 Task: Handouts
Action: Mouse moved to (730, 39)
Screenshot: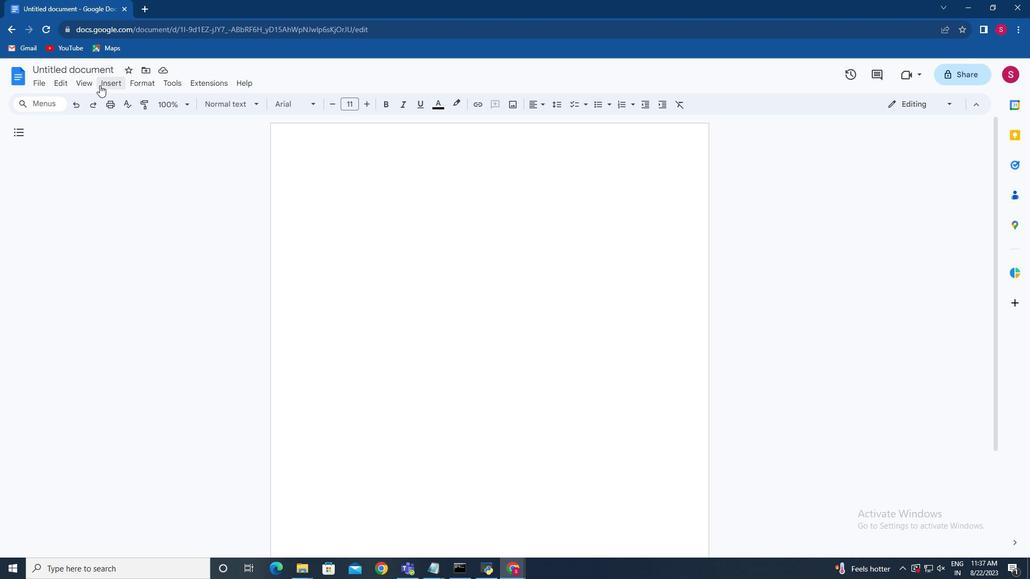 
Action: Mouse pressed left at (730, 39)
Screenshot: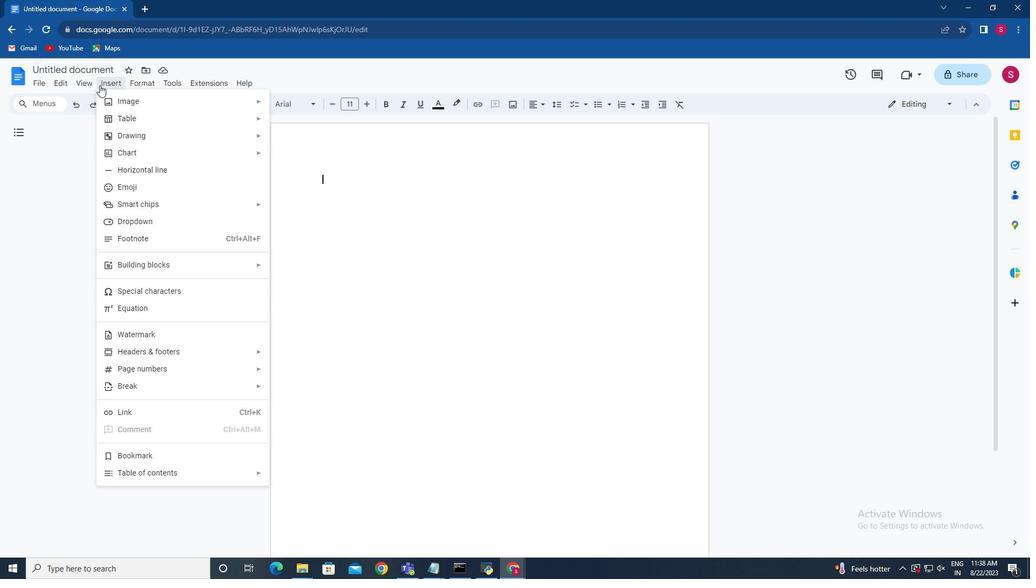 
Action: Mouse moved to (723, 101)
Screenshot: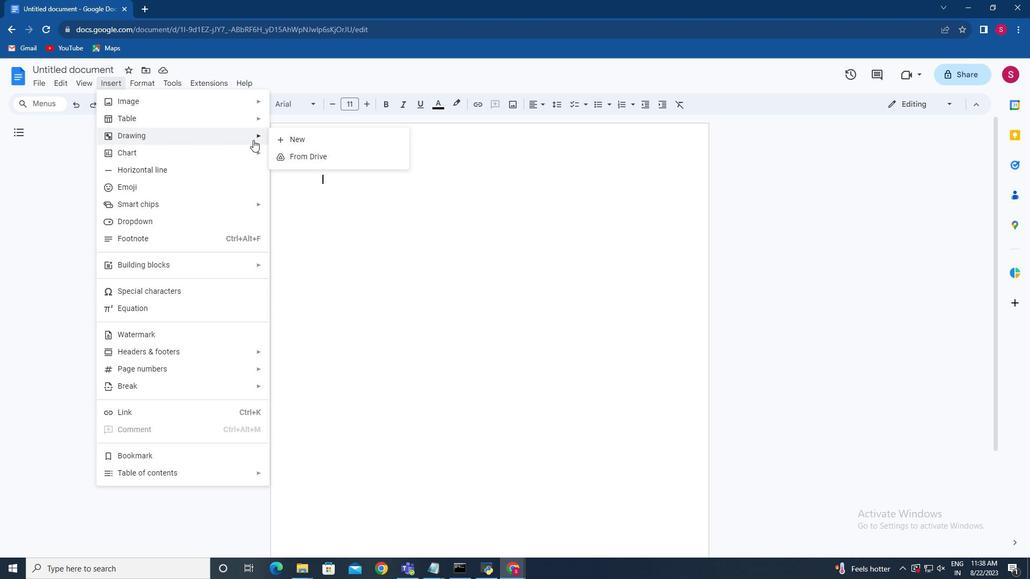 
Action: Mouse pressed left at (723, 101)
Screenshot: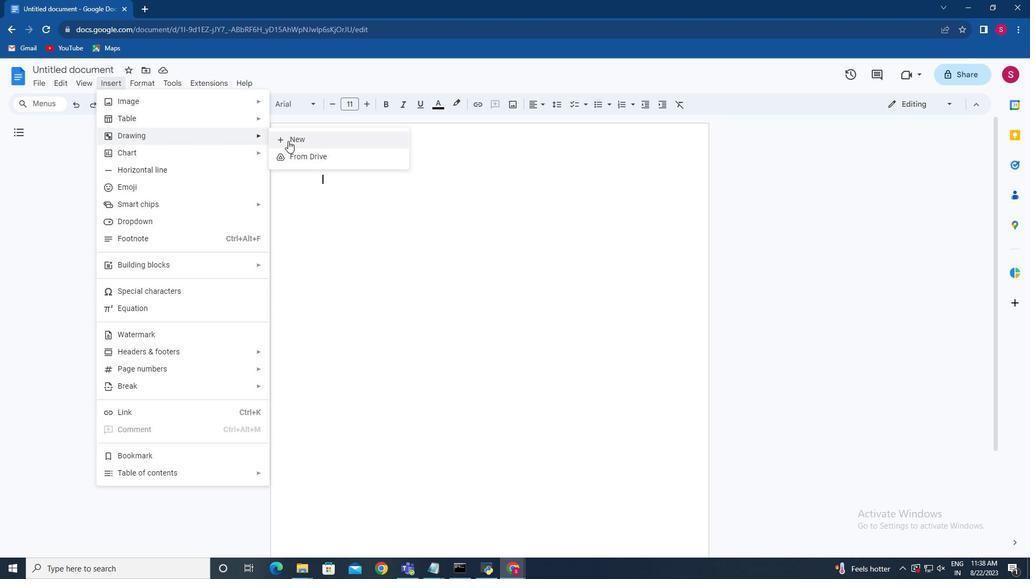 
Action: Mouse moved to (686, 107)
Screenshot: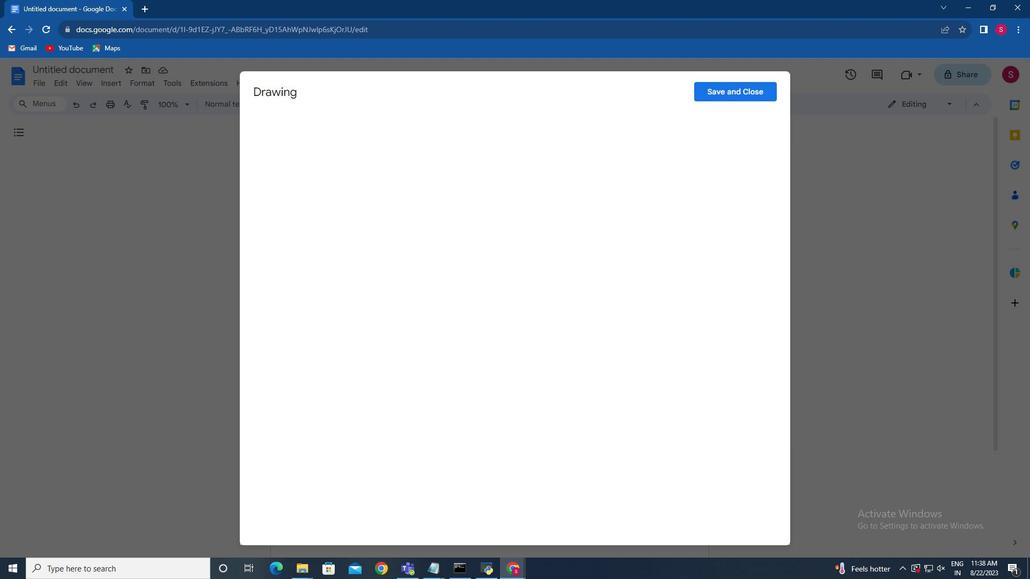 
Action: Mouse pressed left at (686, 107)
Screenshot: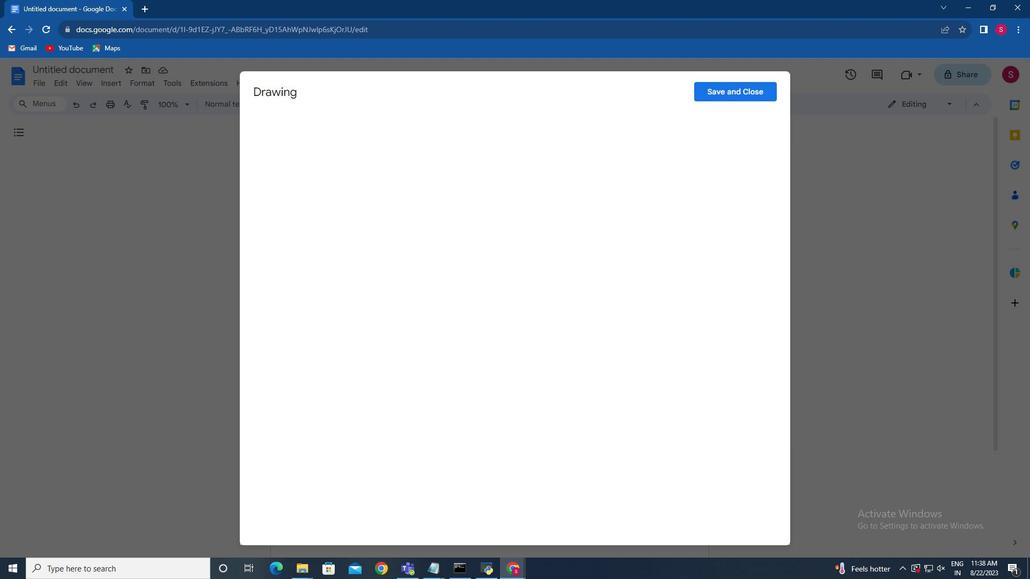 
Action: Mouse moved to (808, 16)
Screenshot: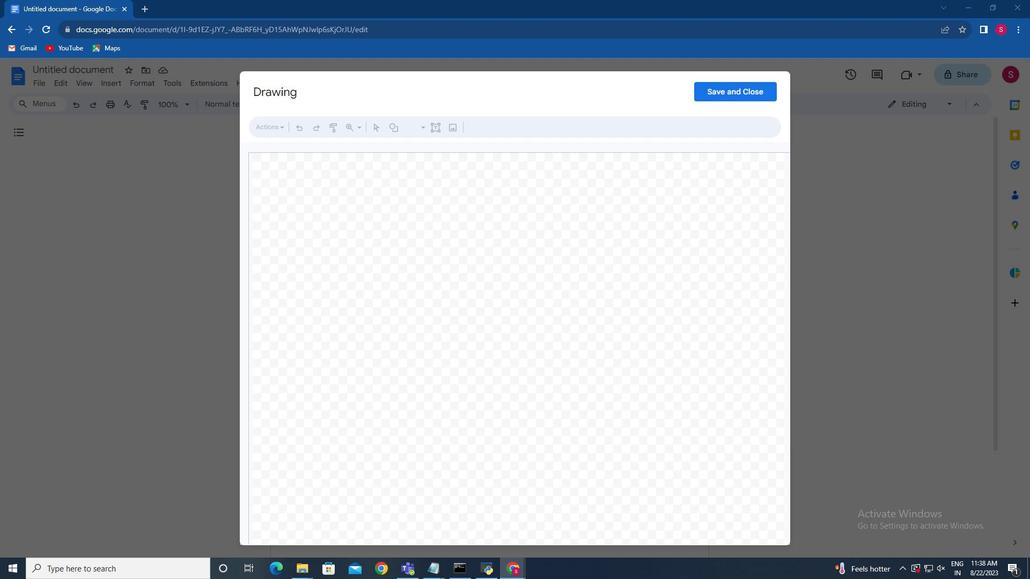 
Action: Mouse pressed left at (808, 16)
Screenshot: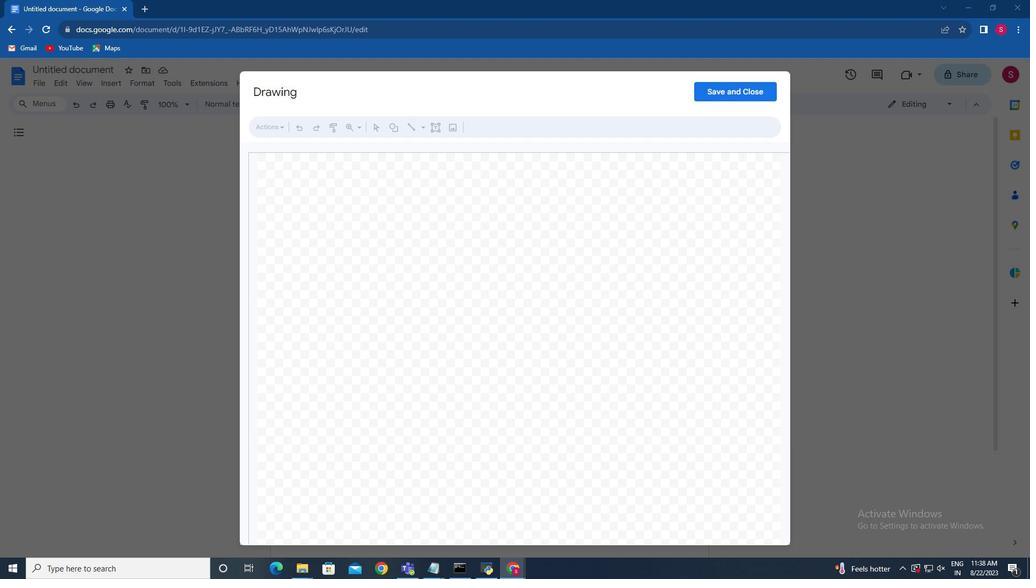 
Action: Mouse moved to (662, 87)
Screenshot: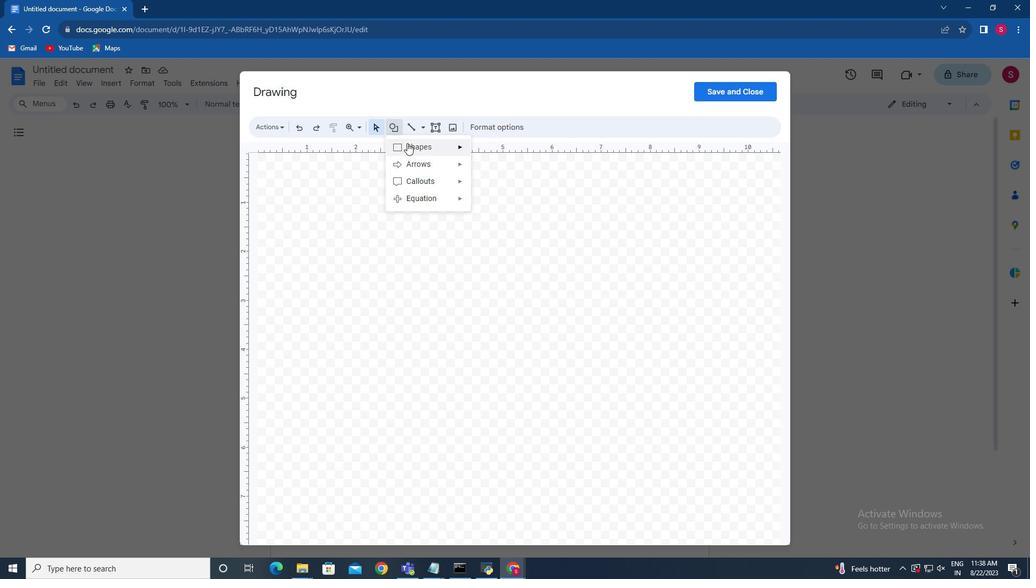 
Action: Mouse pressed left at (662, 87)
Screenshot: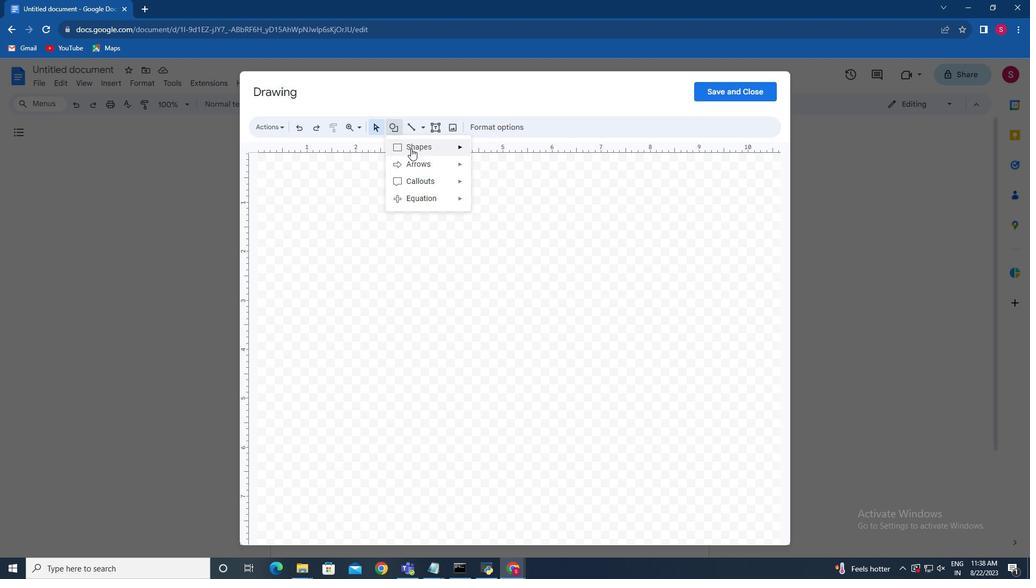 
Action: Mouse moved to (651, 91)
Screenshot: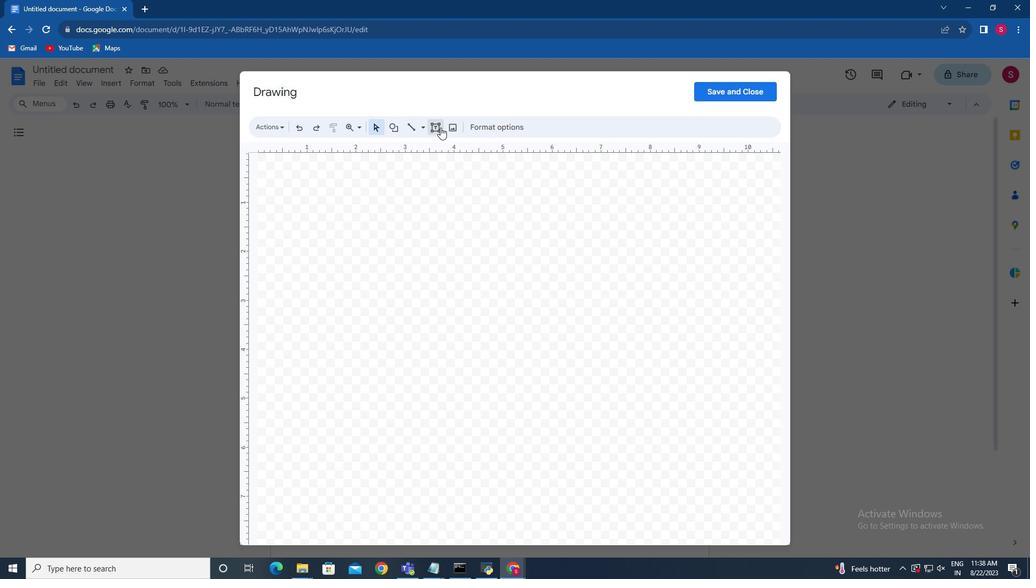 
Action: Mouse pressed left at (651, 91)
Screenshot: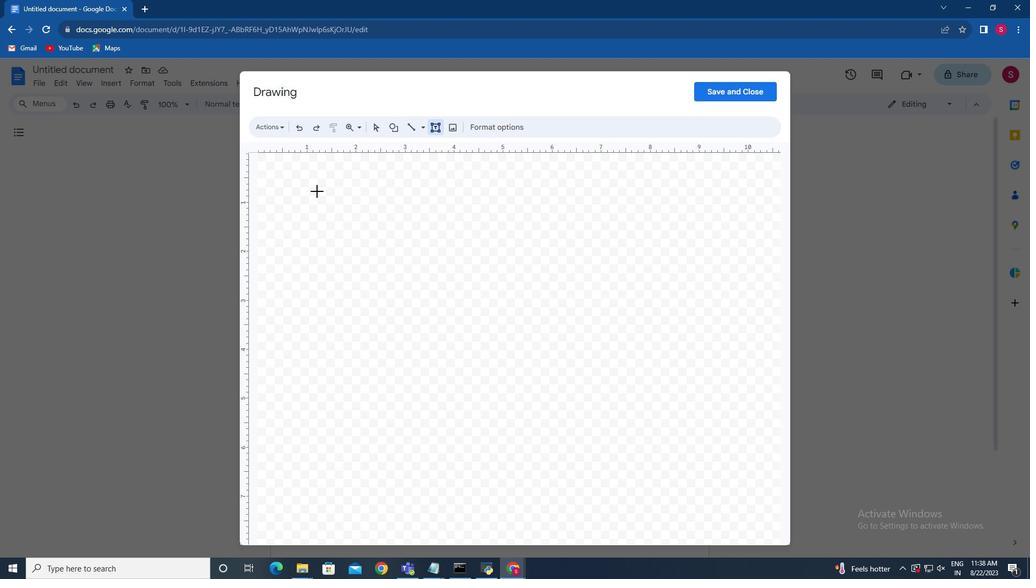 
Action: Mouse moved to (686, 157)
Screenshot: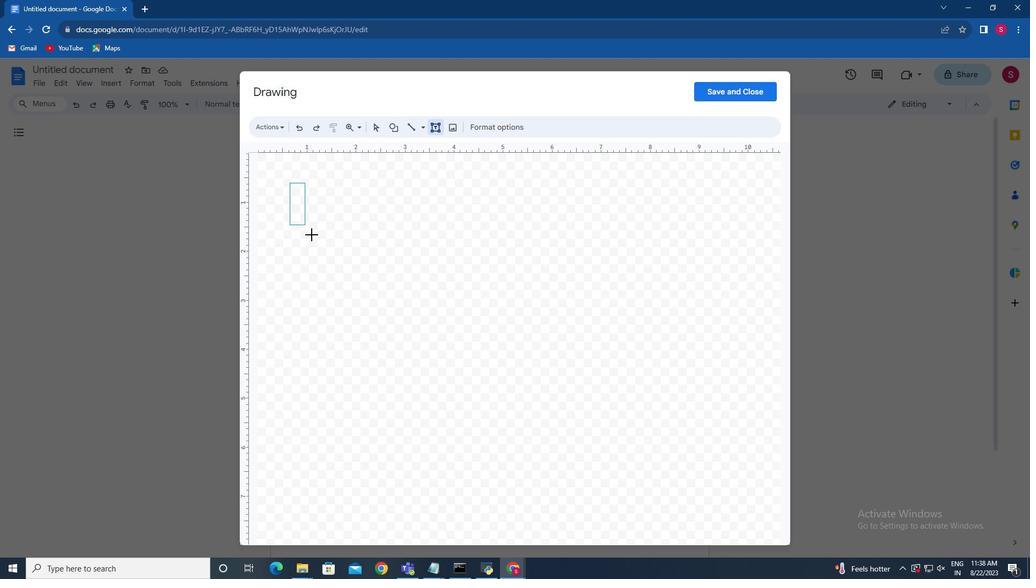 
Action: Mouse pressed left at (686, 157)
Screenshot: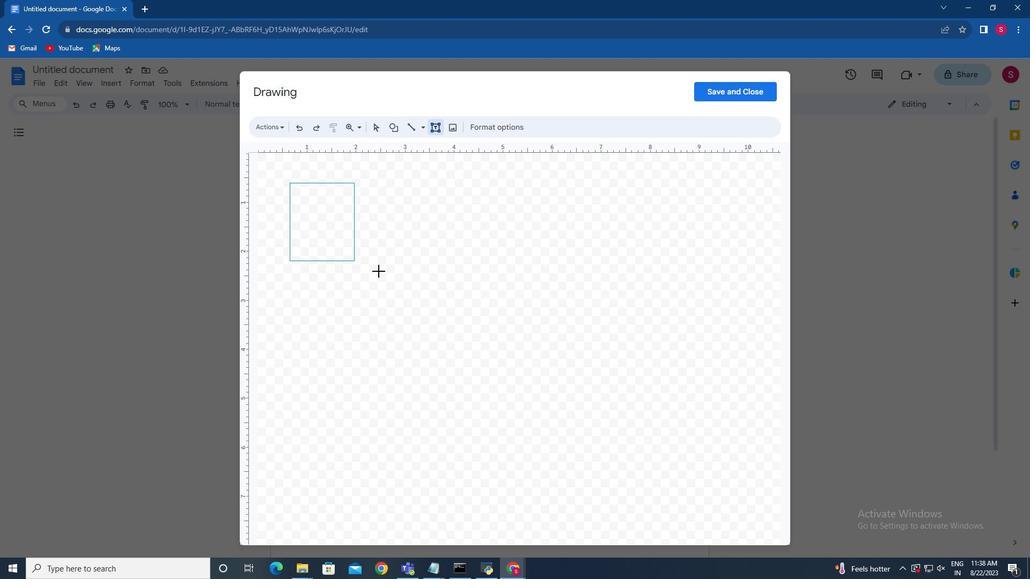 
Action: Mouse moved to (662, 181)
Screenshot: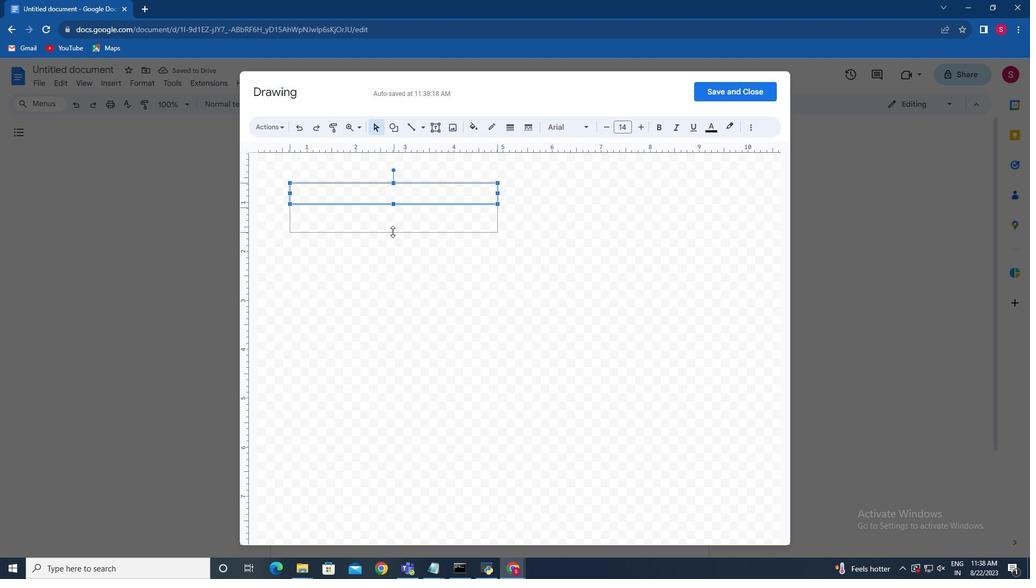 
Action: Mouse pressed left at (662, 181)
Screenshot: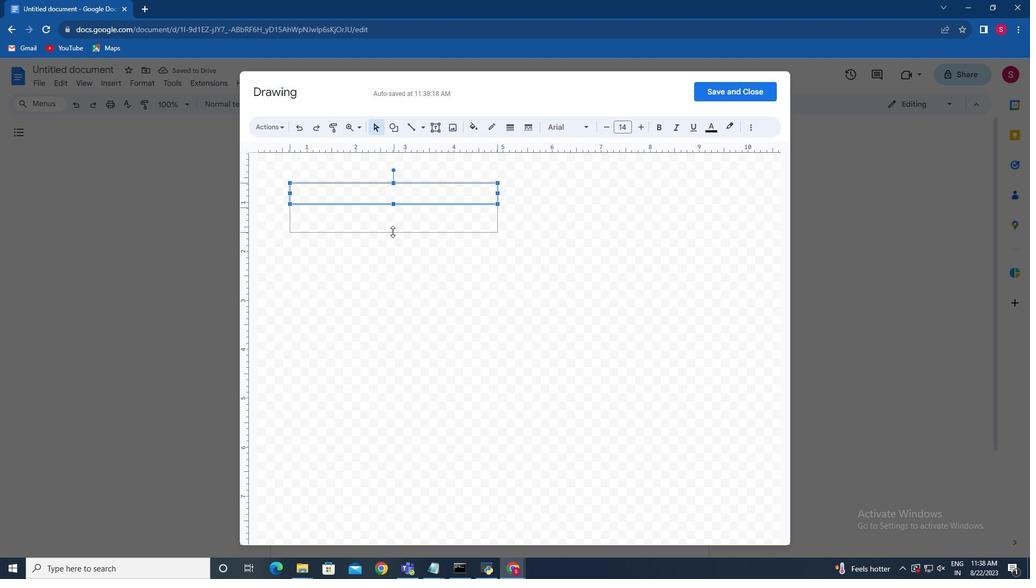 
Action: Mouse moved to (663, 195)
Screenshot: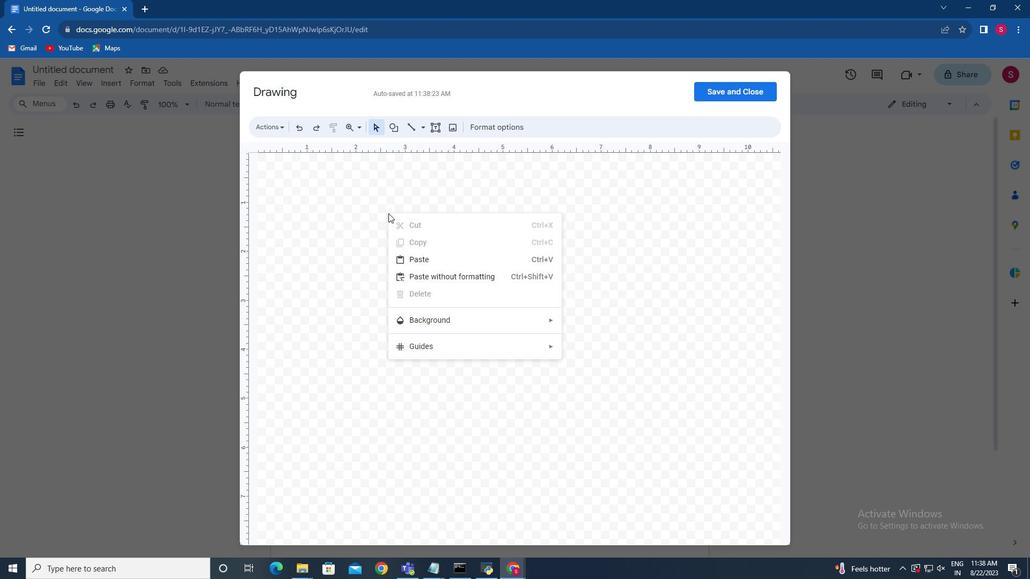 
Action: Mouse pressed right at (663, 195)
Screenshot: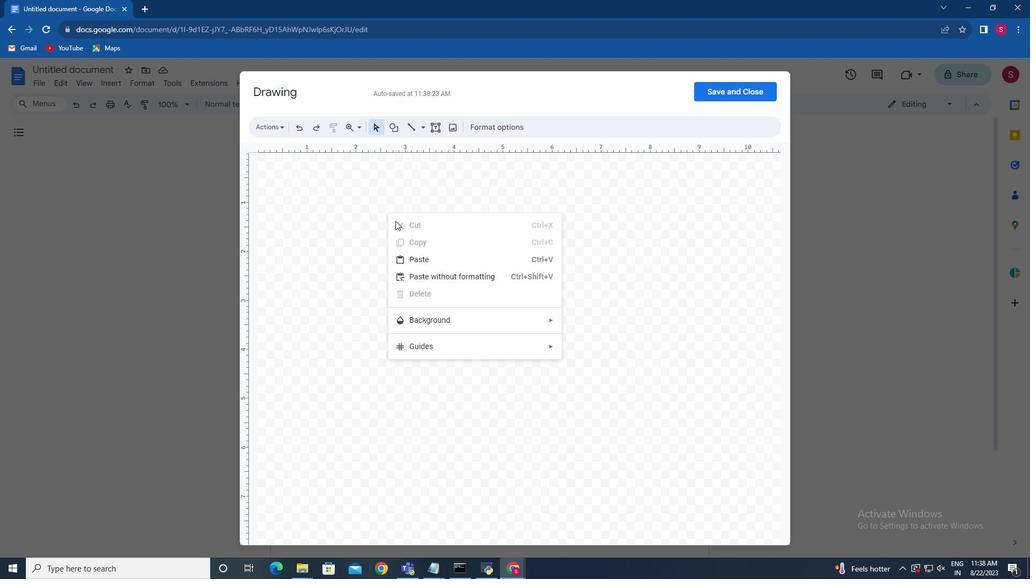 
Action: Mouse moved to (660, 206)
Screenshot: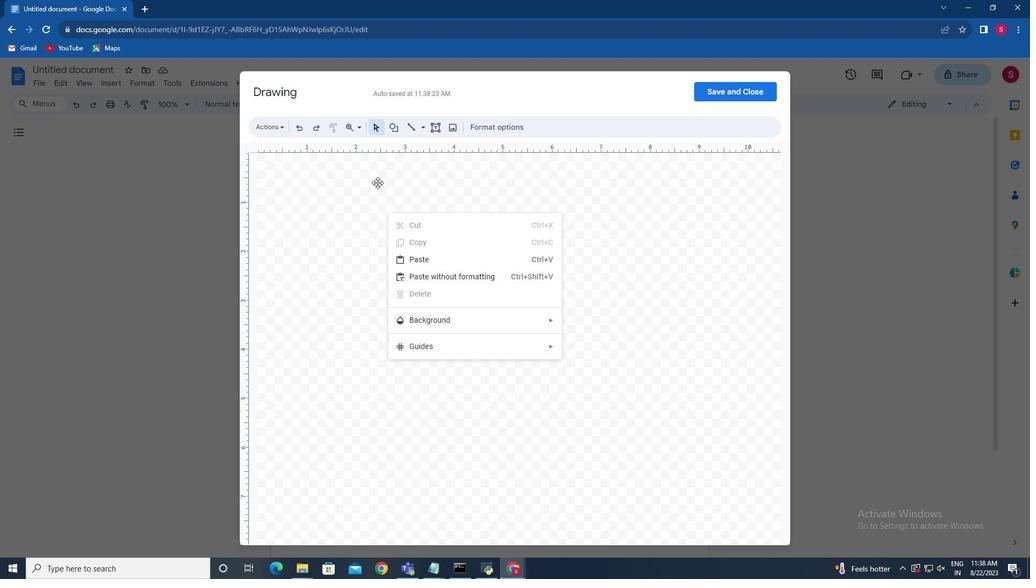 
Action: Mouse pressed left at (660, 206)
Screenshot: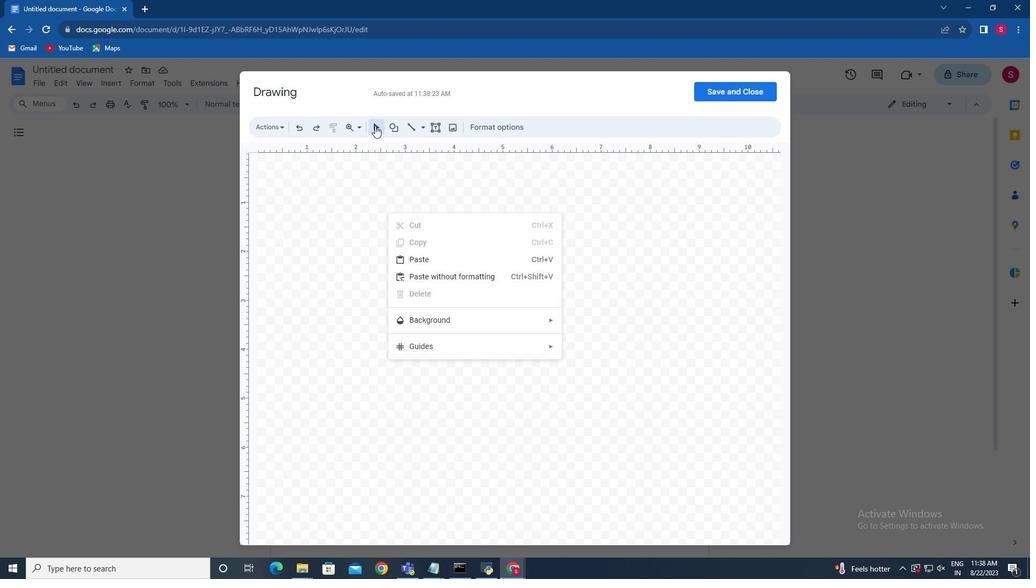 
Action: Mouse moved to (663, 91)
Screenshot: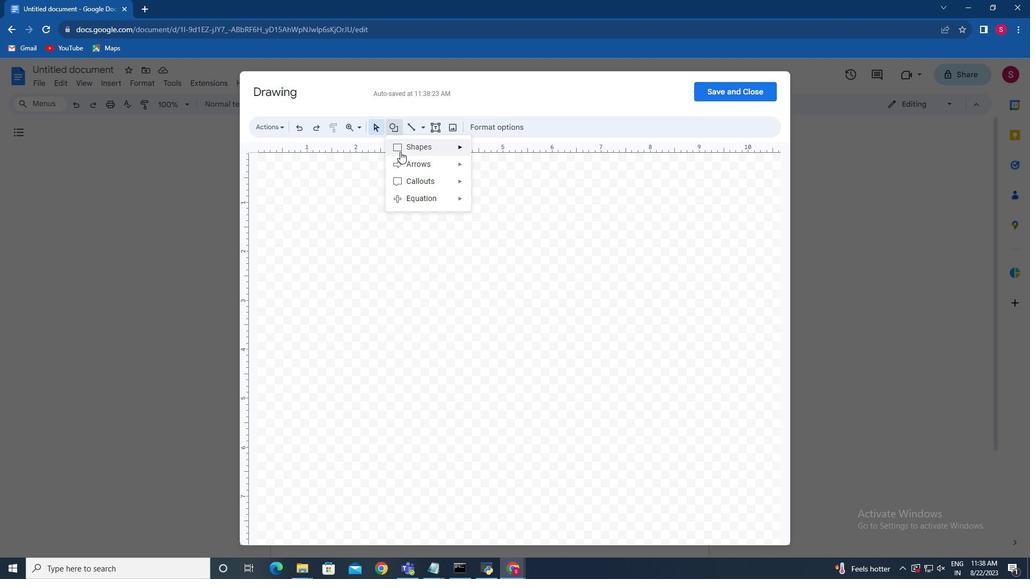 
Action: Mouse pressed left at (663, 91)
Screenshot: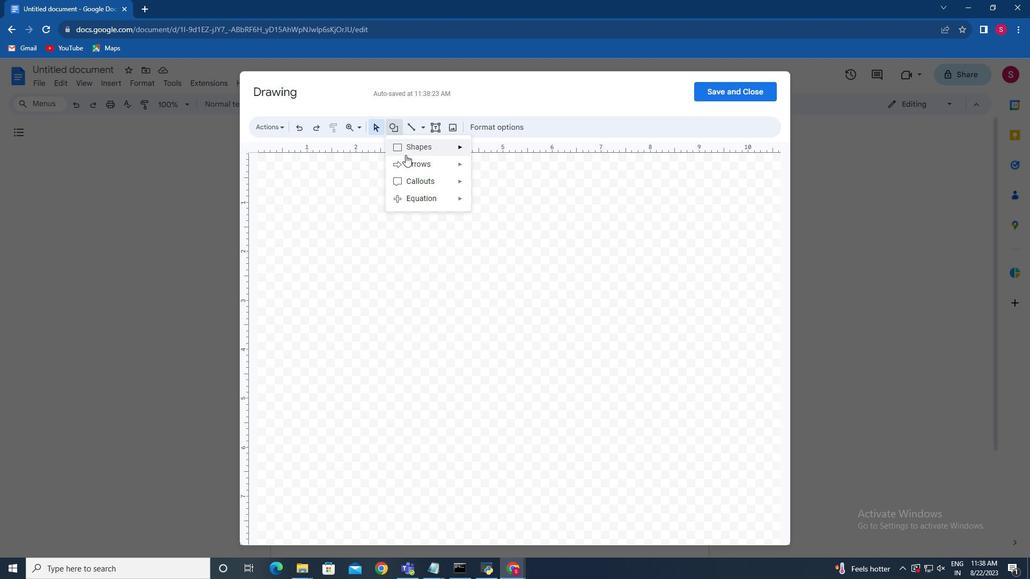 
Action: Mouse moved to (658, 119)
Screenshot: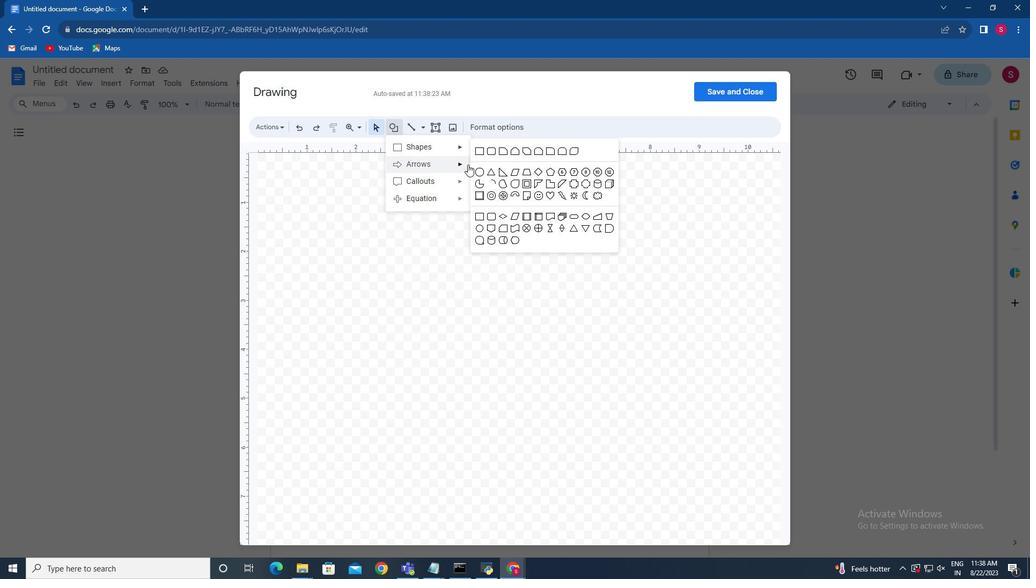 
Action: Mouse pressed left at (658, 119)
Screenshot: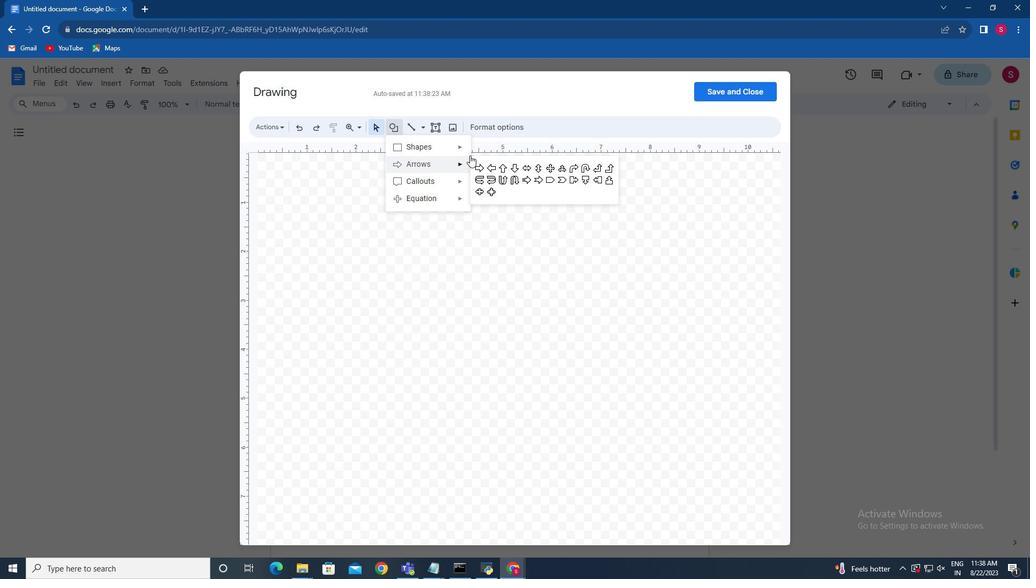 
Action: Mouse moved to (640, 120)
Screenshot: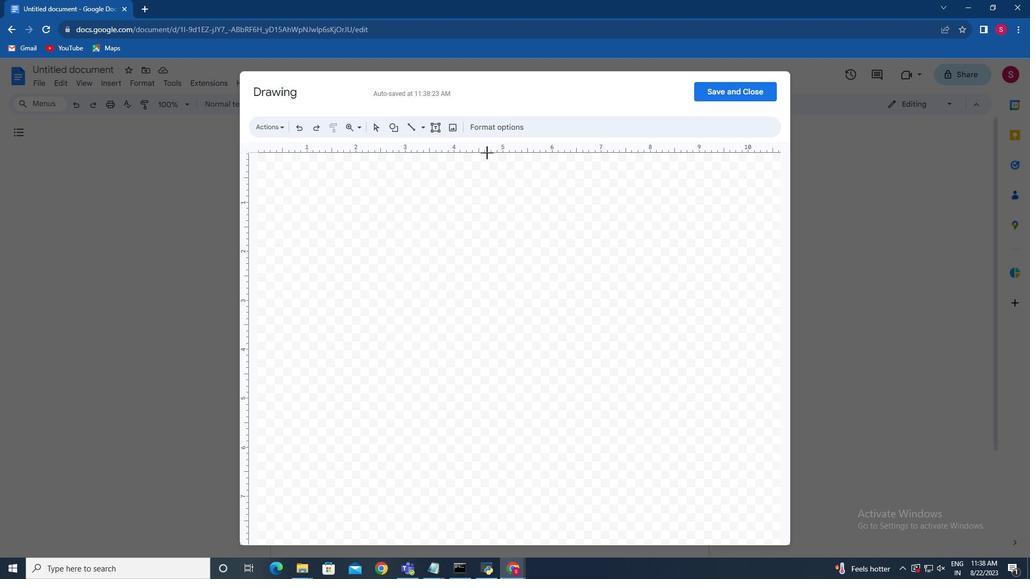 
Action: Mouse pressed left at (640, 120)
Screenshot: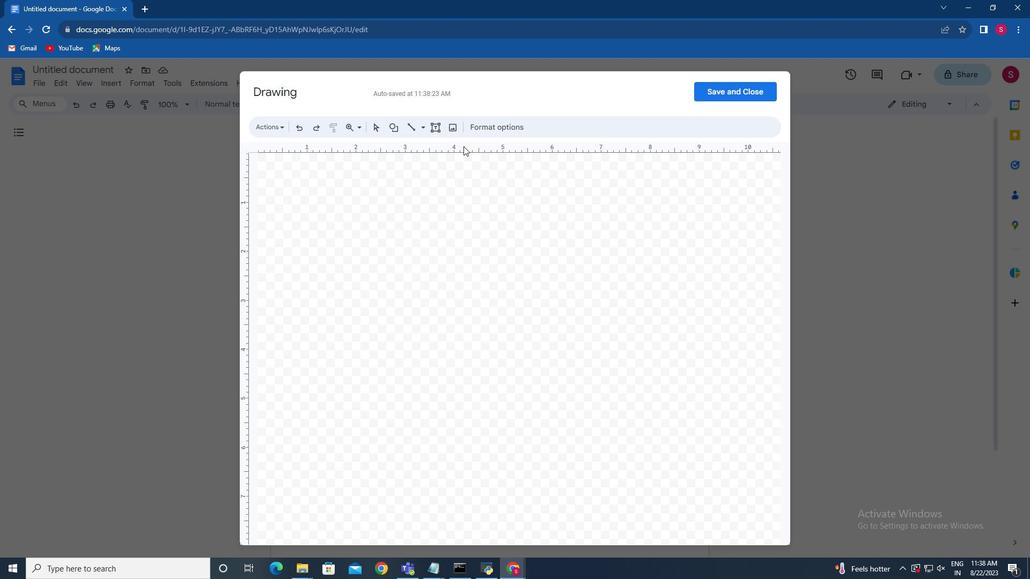 
Action: Mouse moved to (661, 91)
Screenshot: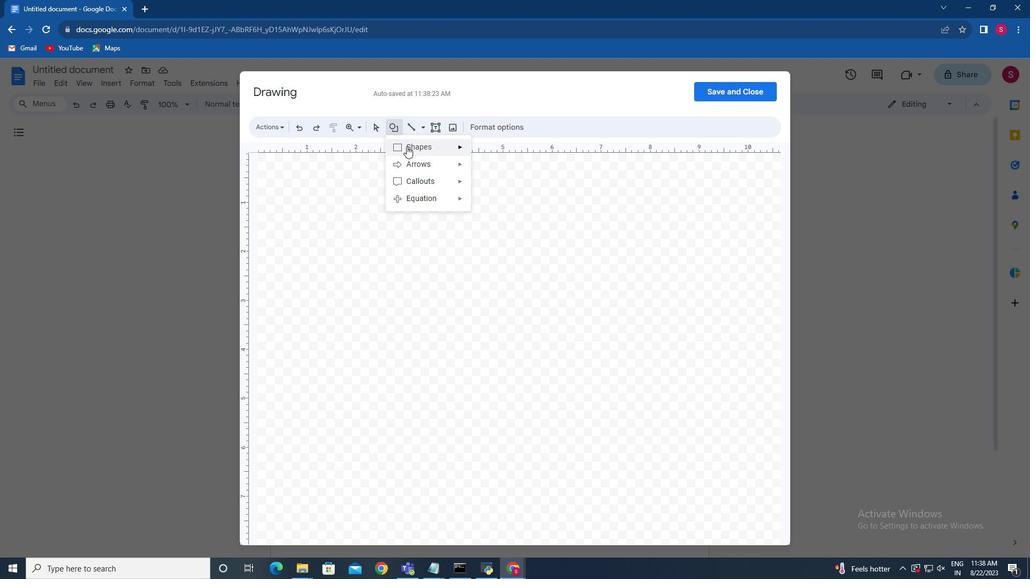
Action: Mouse pressed left at (661, 91)
Screenshot: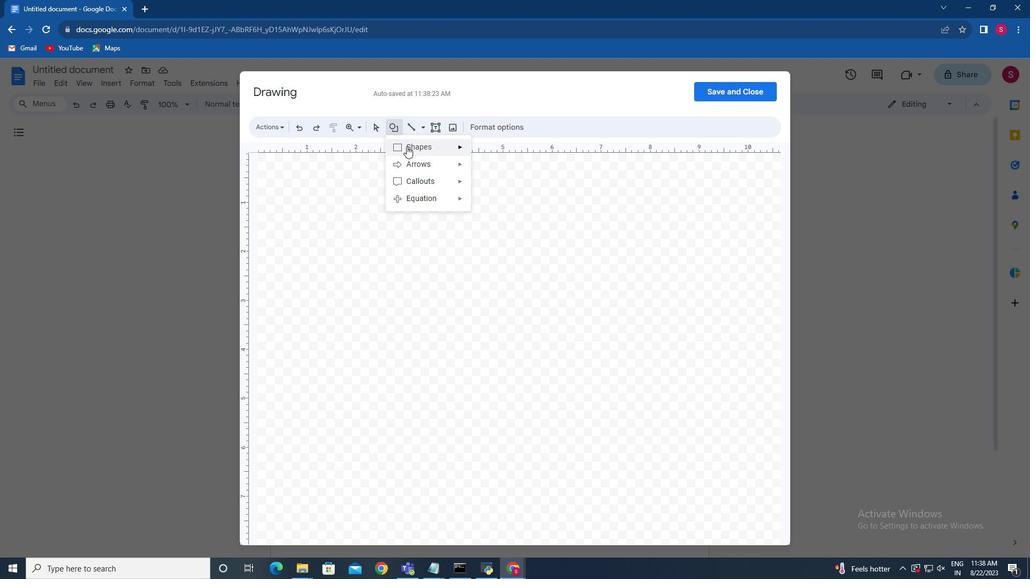 
Action: Mouse moved to (643, 125)
Screenshot: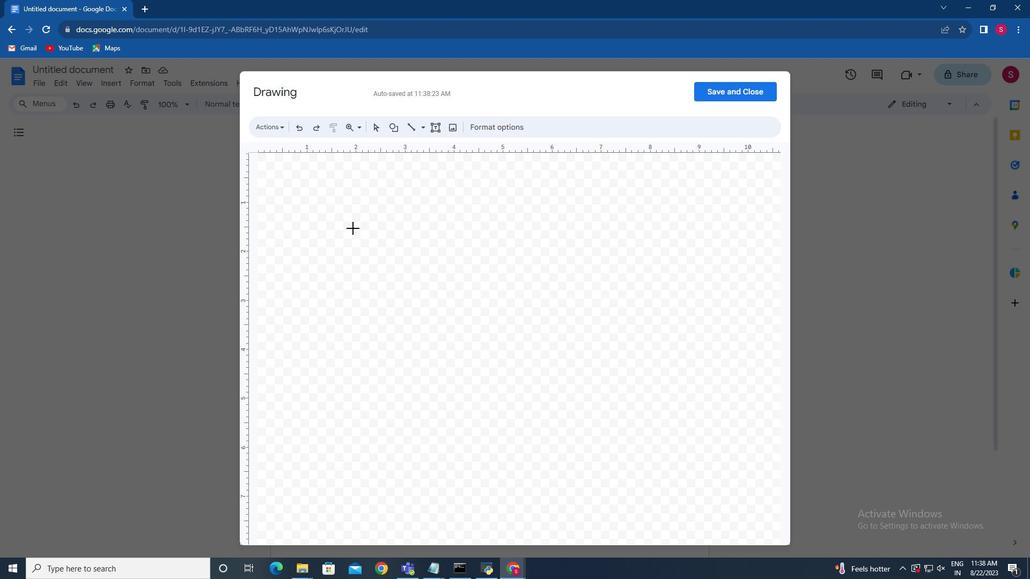 
Action: Mouse pressed left at (643, 125)
Screenshot: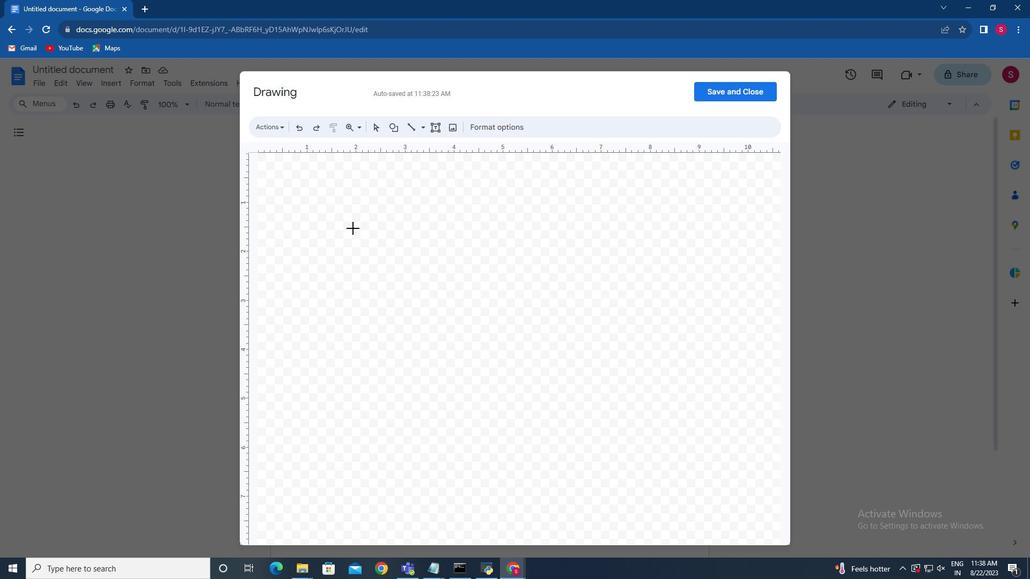 
Action: Mouse moved to (671, 212)
Screenshot: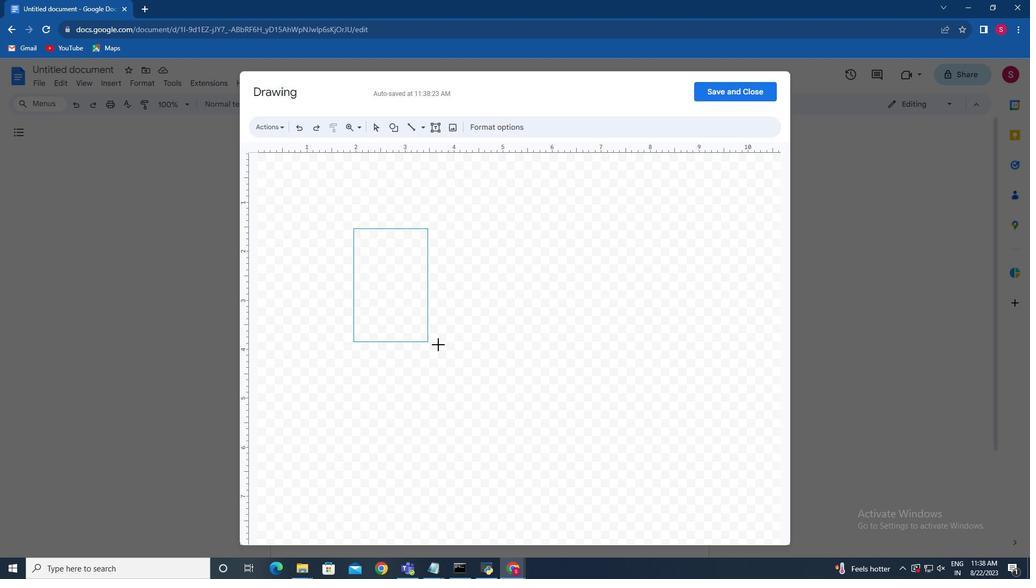 
Action: Mouse pressed left at (671, 212)
Screenshot: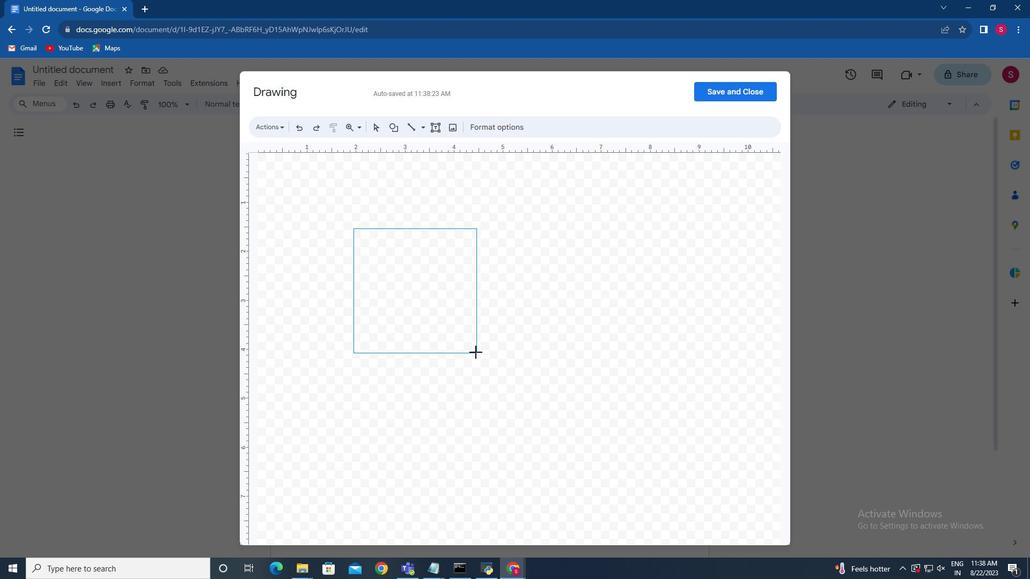 
Action: Mouse moved to (664, 254)
Screenshot: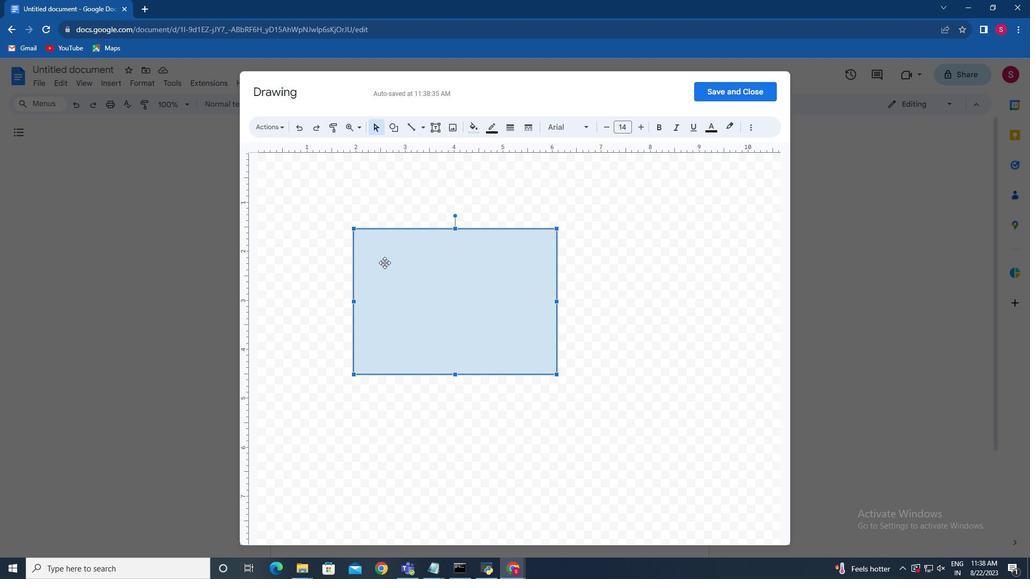 
Action: Mouse pressed left at (664, 254)
Screenshot: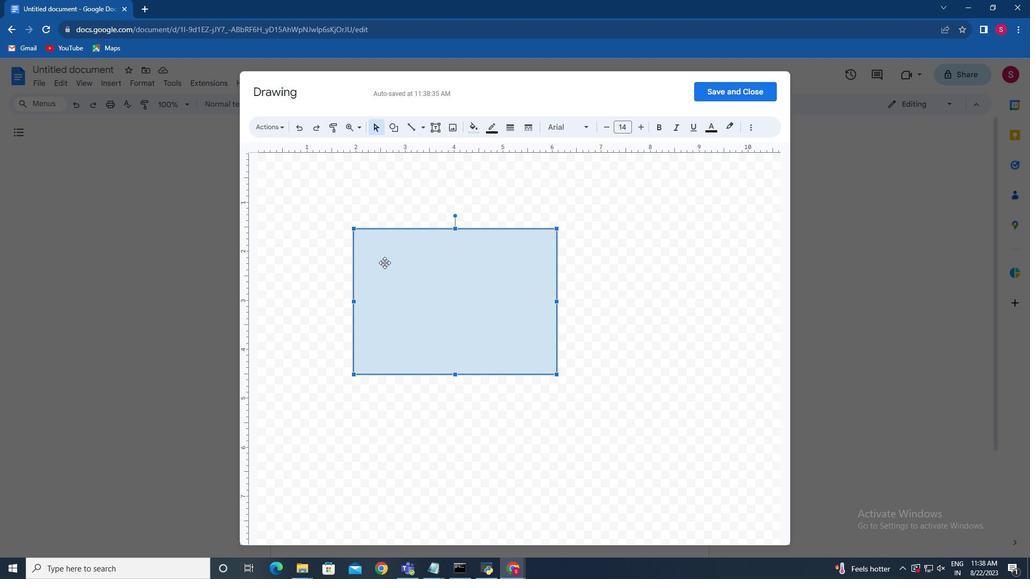 
Action: Mouse moved to (669, 233)
Screenshot: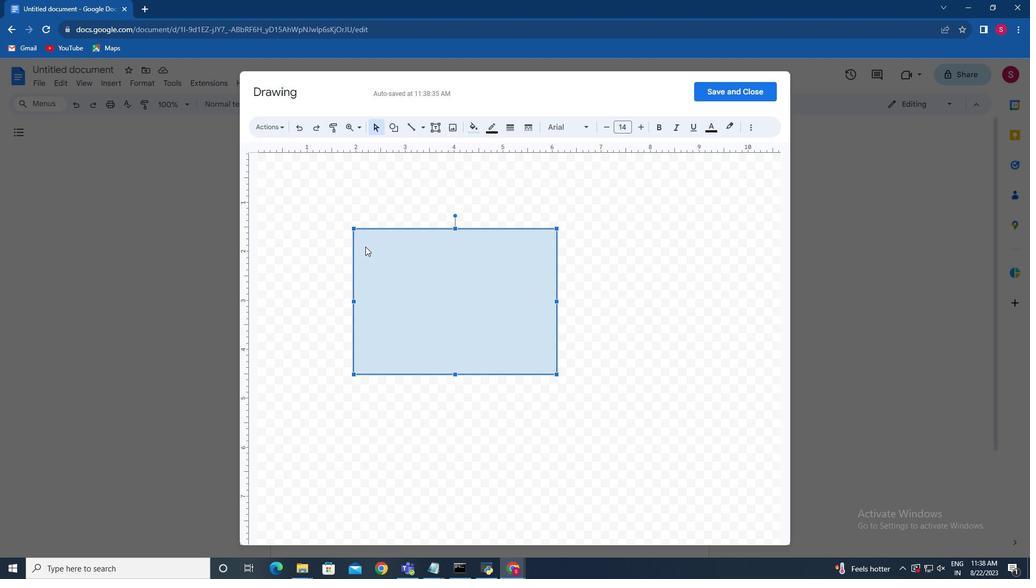 
Action: Mouse pressed left at (669, 233)
Screenshot: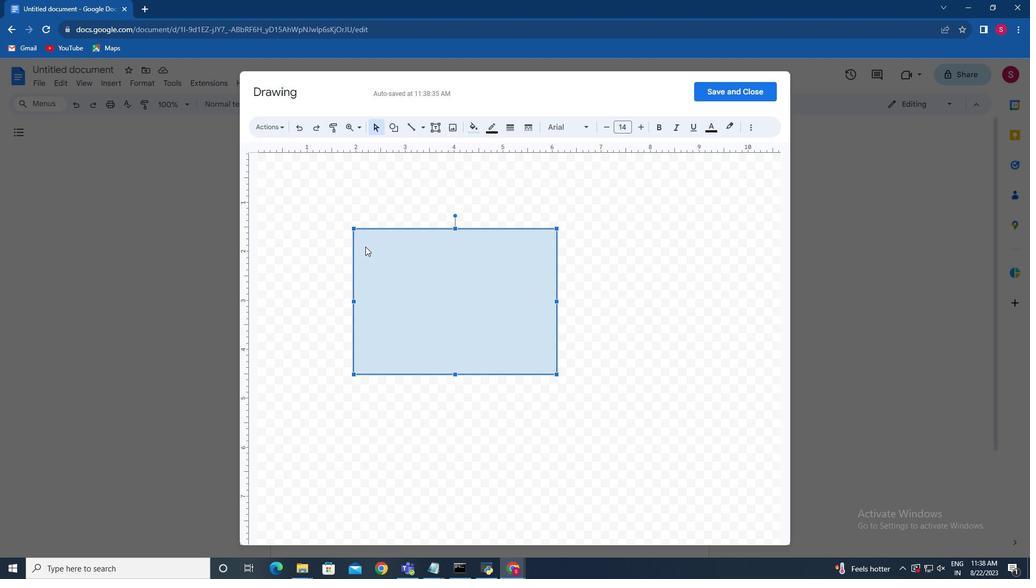 
Action: Mouse moved to (669, 235)
Screenshot: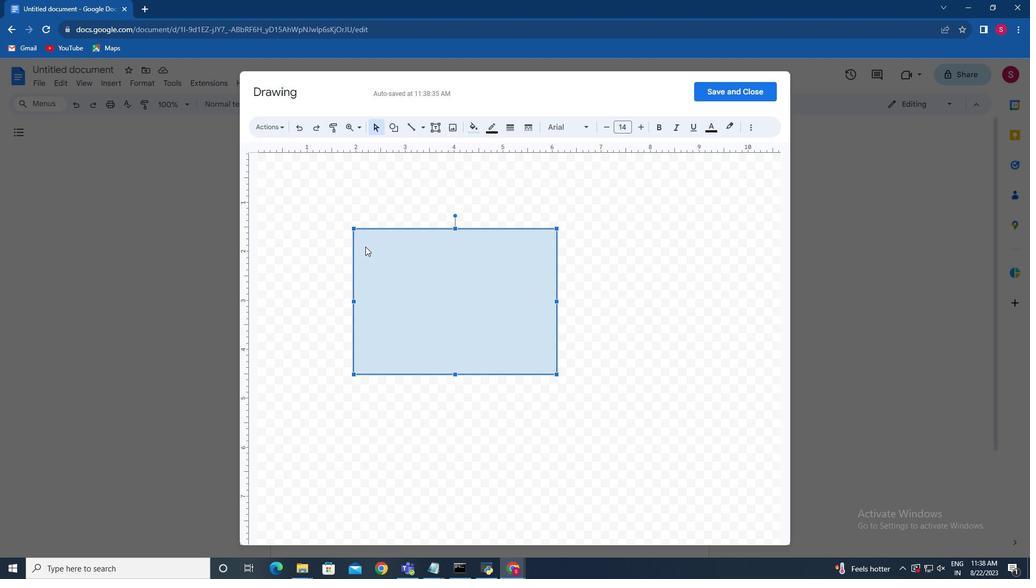 
Action: Mouse pressed left at (669, 235)
Screenshot: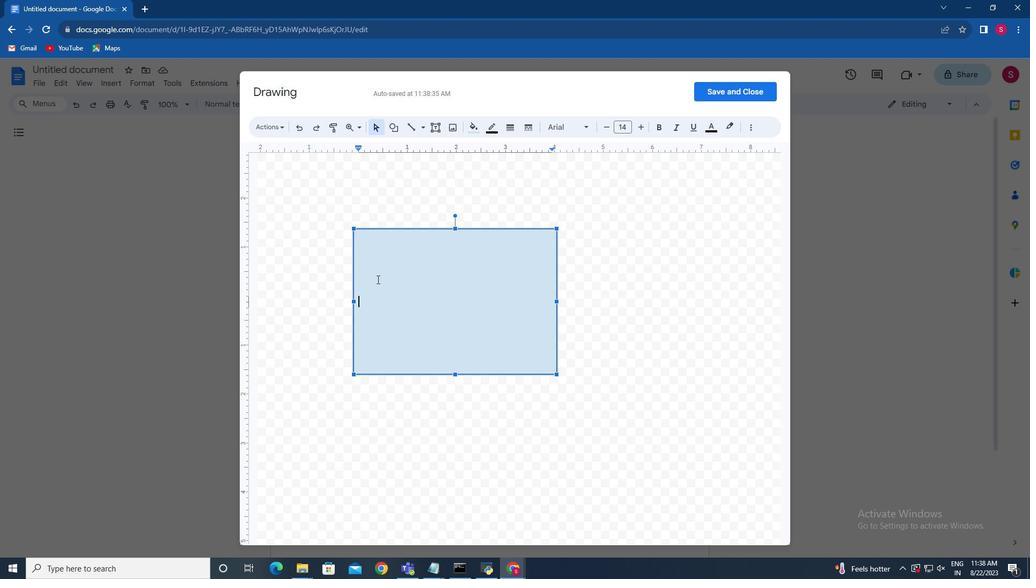 
Action: Mouse pressed left at (669, 235)
Screenshot: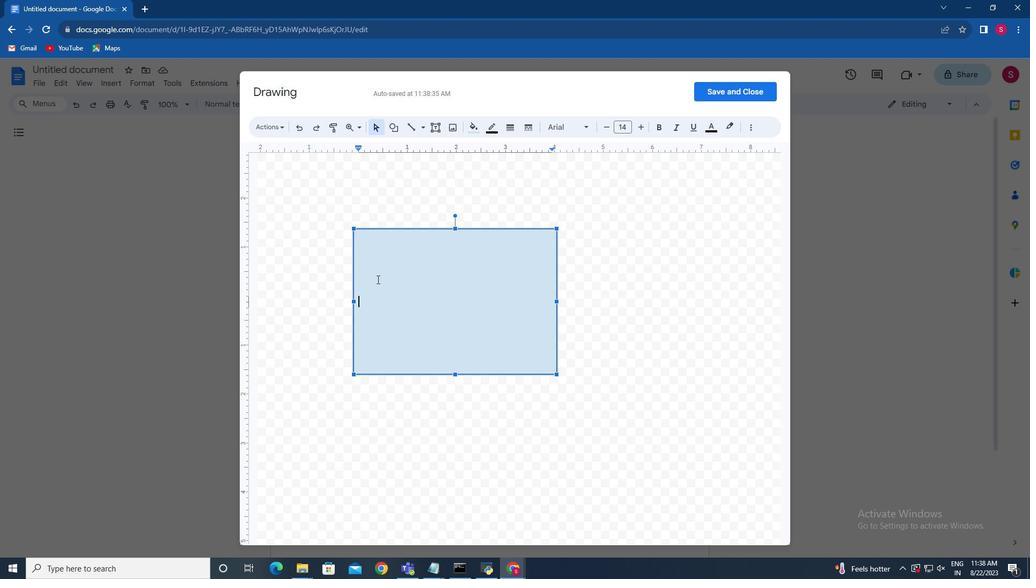 
Action: Mouse moved to (666, 274)
Screenshot: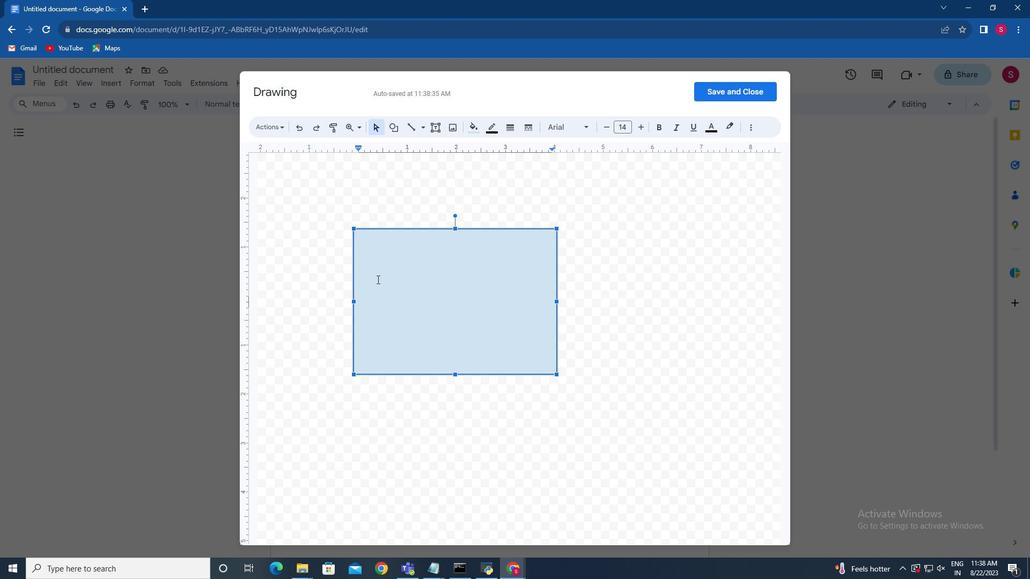 
Action: Key pressed <Key.shift>Business<Key.space><Key.shift>English<Key.space><Key.shift>Learning<Key.space><Key.shift>Suoo<Key.backspace><Key.backspace>pport<Key.space><Key.shift><Key.shift><Key.shift>Resources
Screenshot: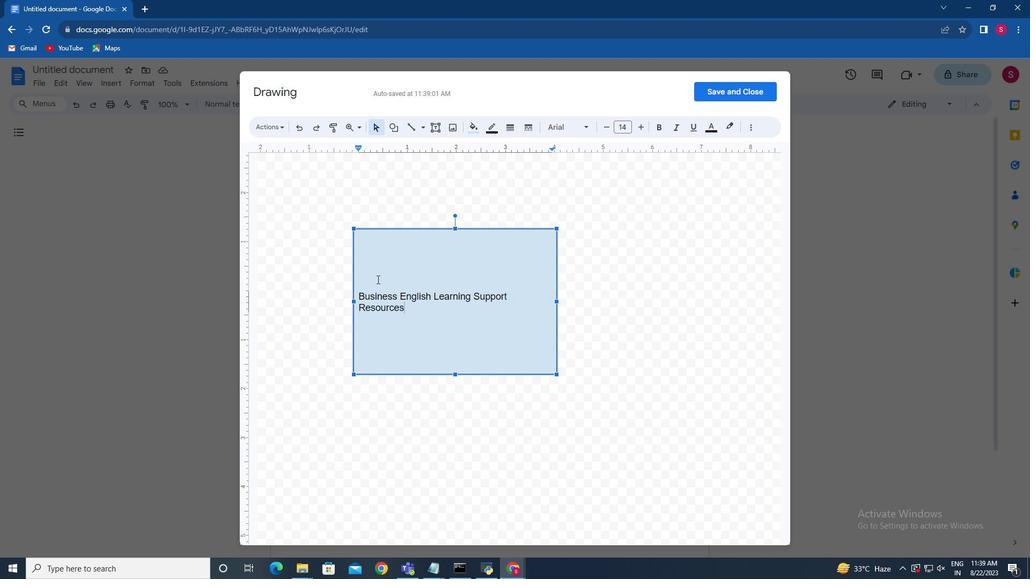 
Action: Mouse moved to (653, 299)
Screenshot: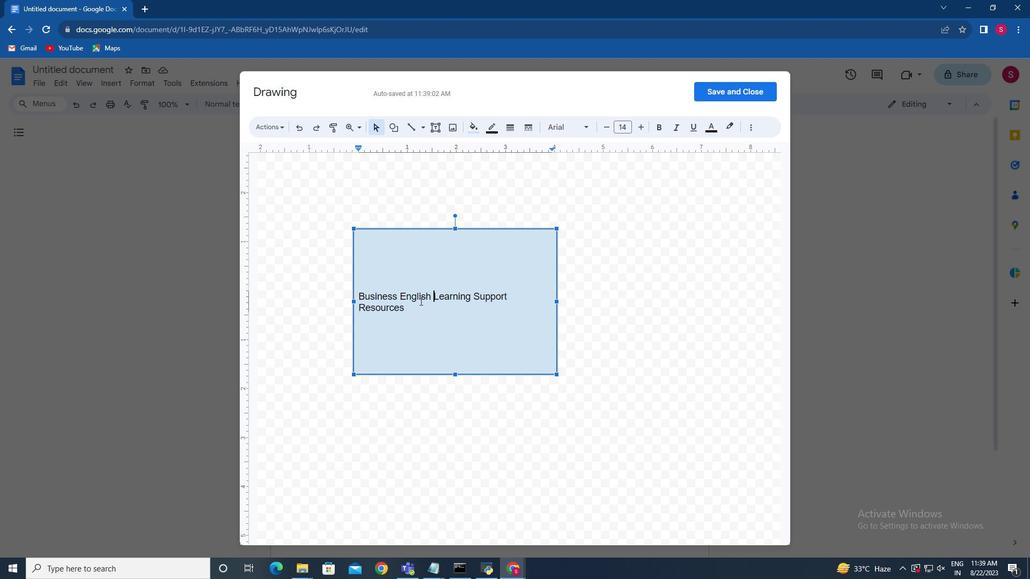 
Action: Mouse pressed left at (653, 299)
Screenshot: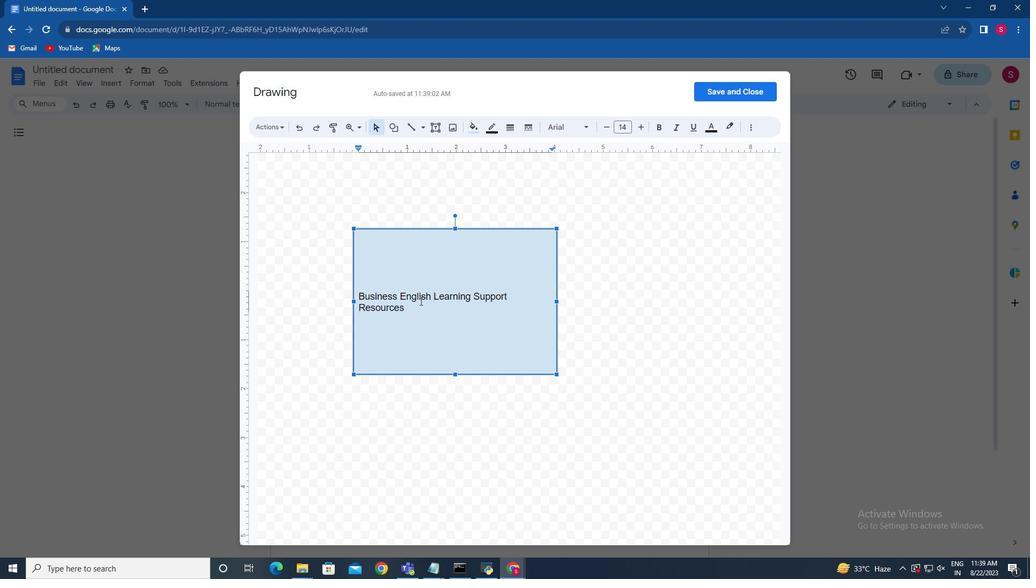 
Action: Mouse moved to (656, 300)
Screenshot: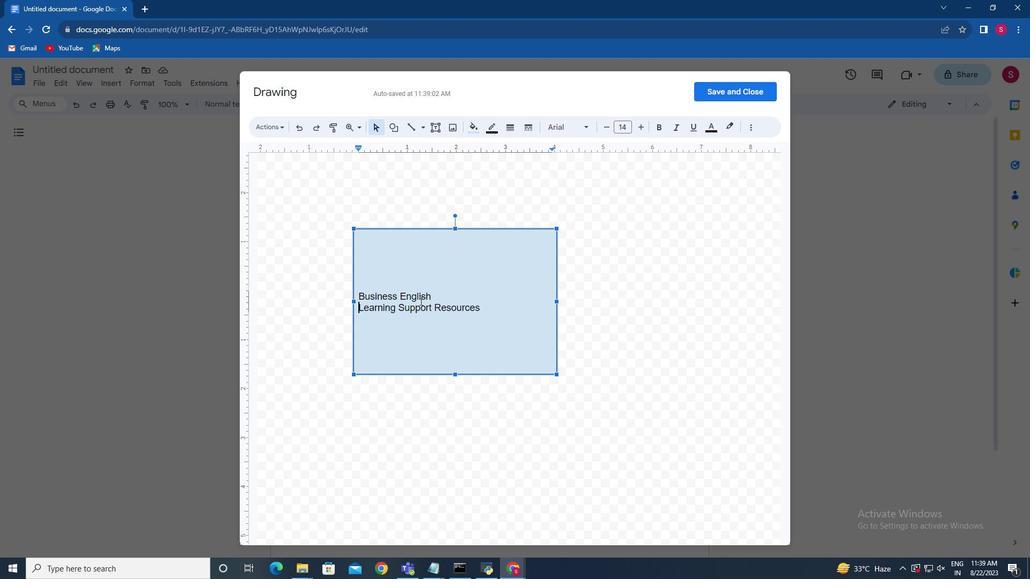 
Action: Key pressed <Key.enter>
Screenshot: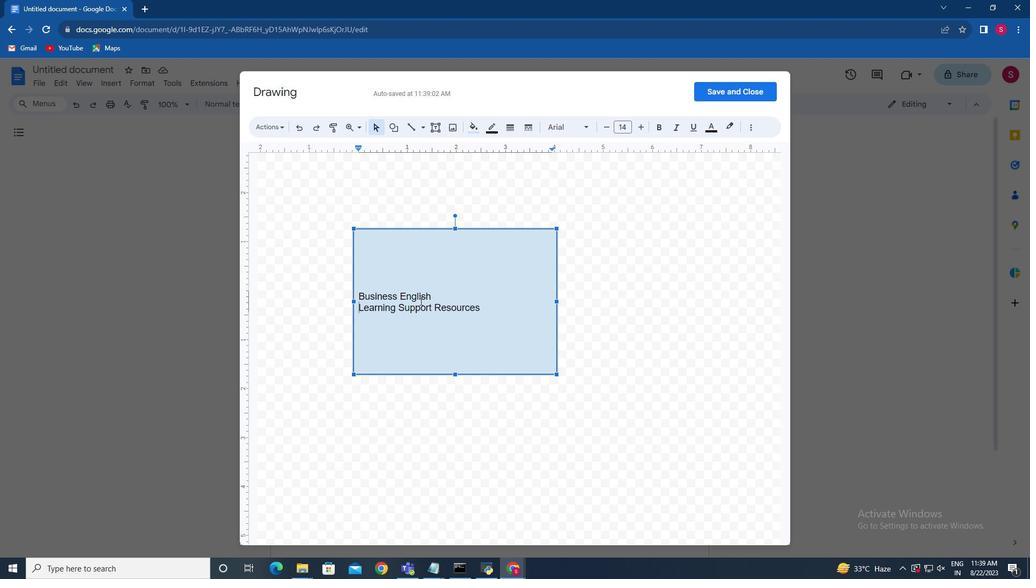 
Action: Mouse moved to (654, 311)
Screenshot: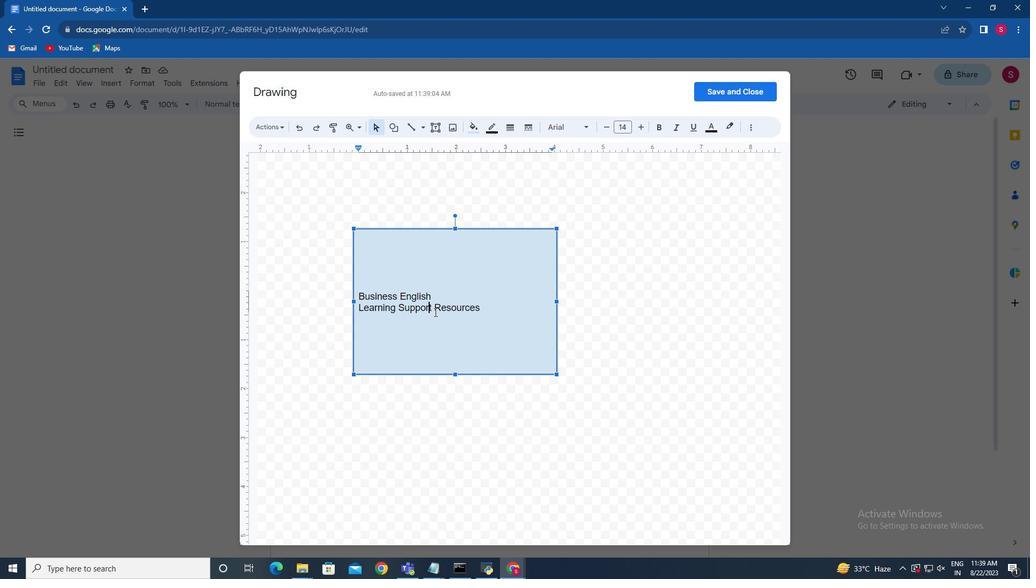 
Action: Mouse pressed left at (654, 311)
Screenshot: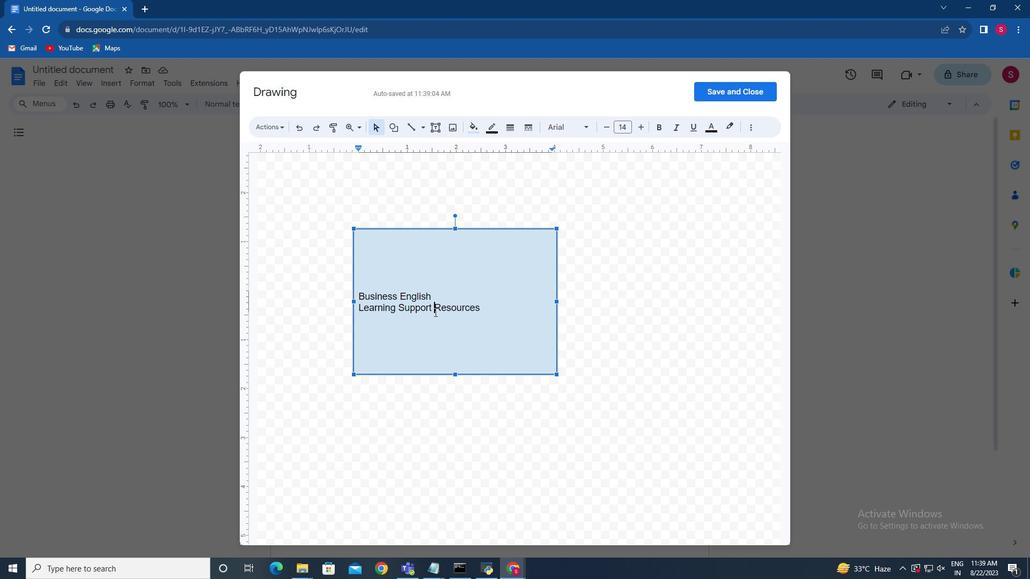 
Action: Mouse moved to (652, 314)
Screenshot: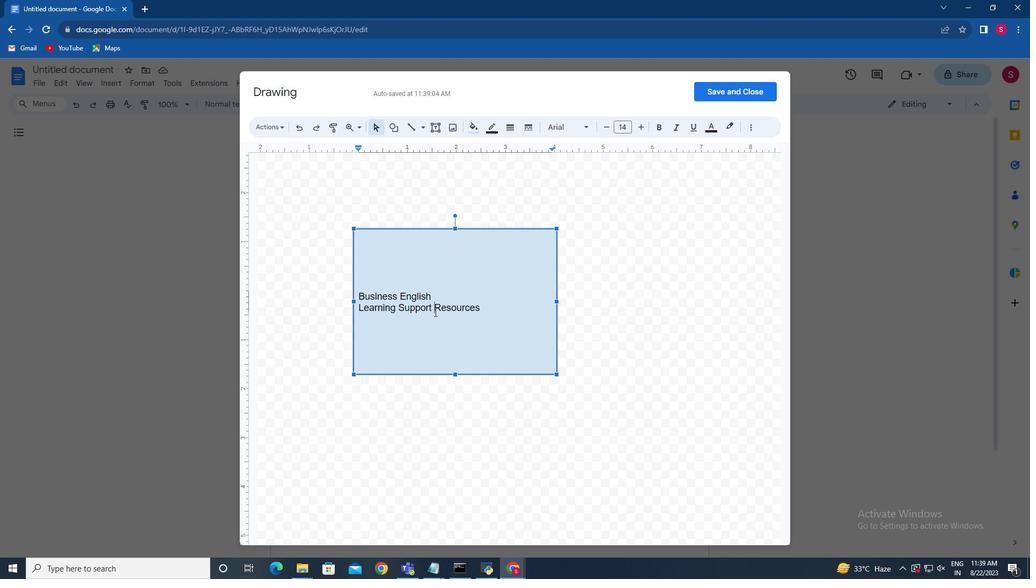 
Action: Mouse pressed left at (652, 314)
Screenshot: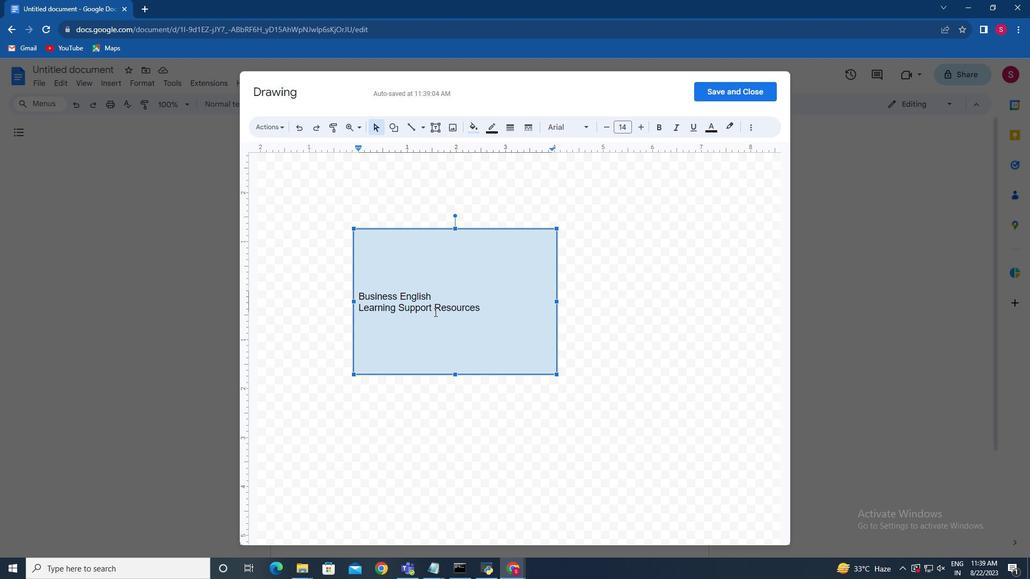 
Action: Key pressed <Key.enter>
Screenshot: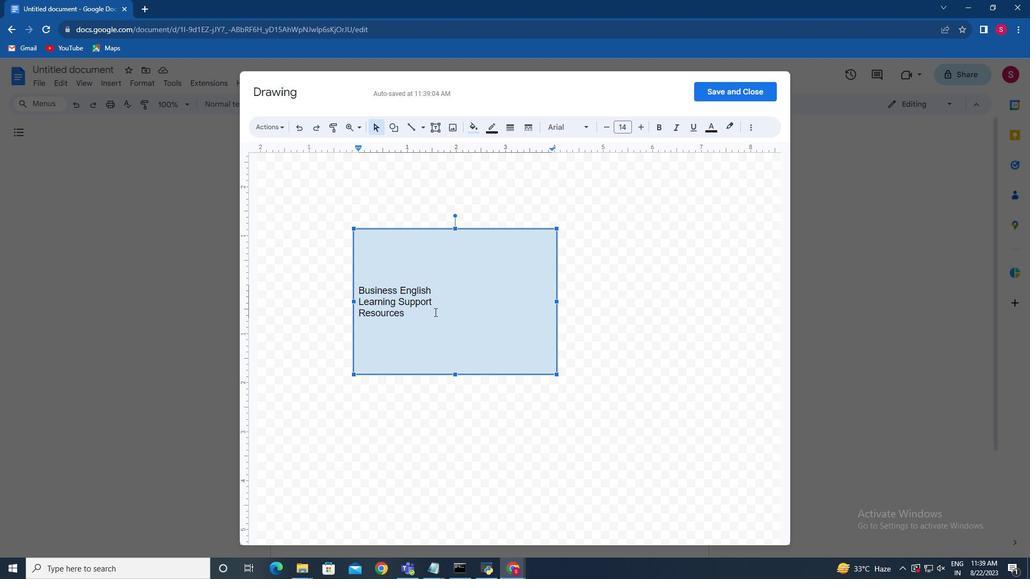 
Action: Mouse moved to (658, 316)
Screenshot: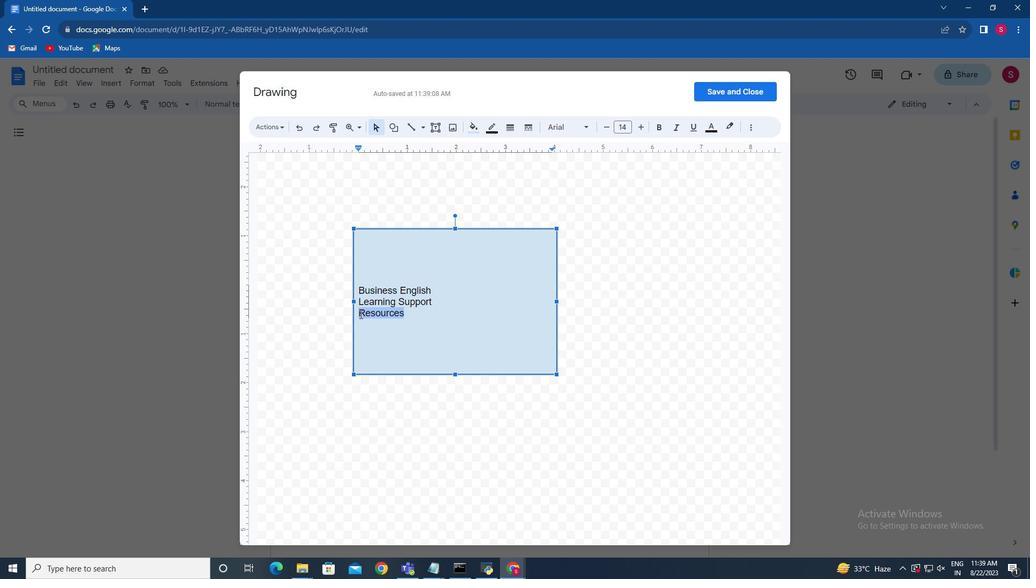 
Action: Mouse pressed left at (658, 316)
Screenshot: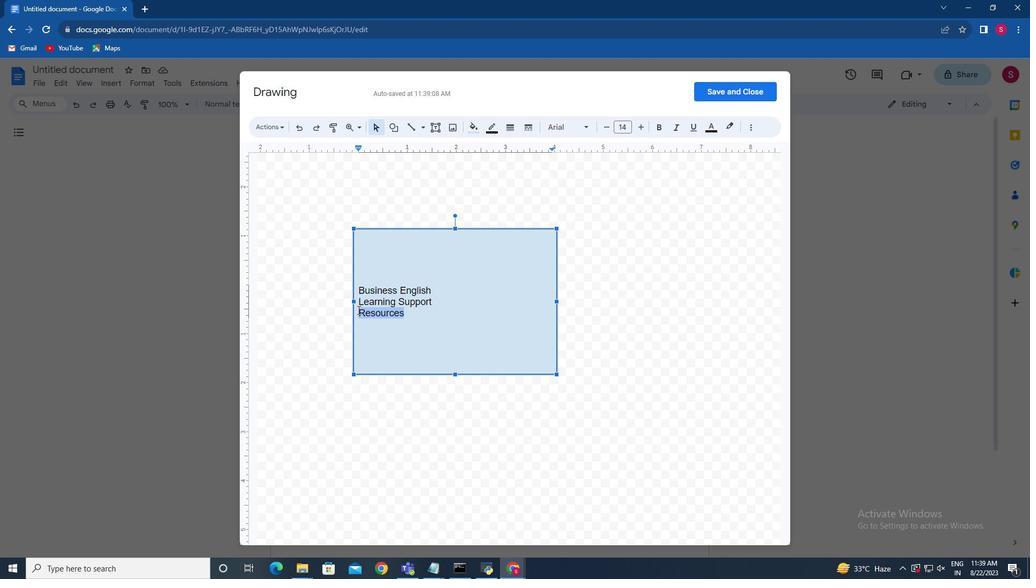 
Action: Mouse moved to (606, 88)
Screenshot: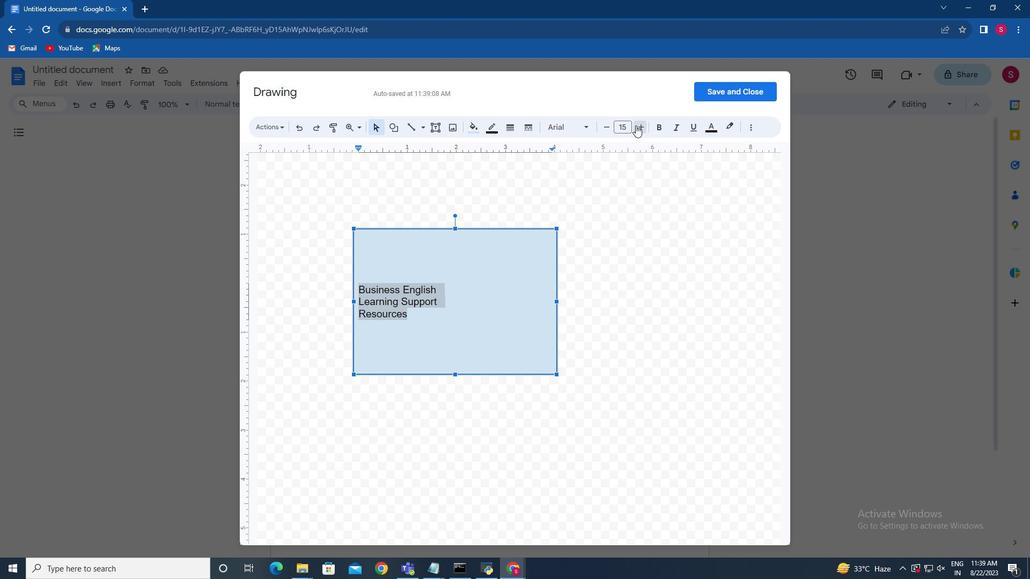 
Action: Mouse pressed left at (606, 88)
Screenshot: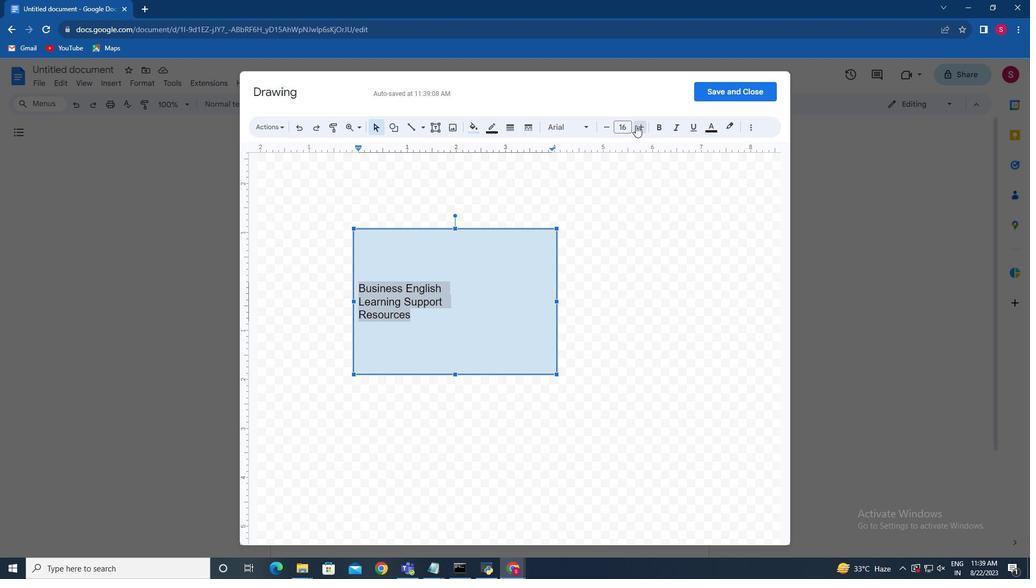 
Action: Mouse pressed left at (606, 88)
Screenshot: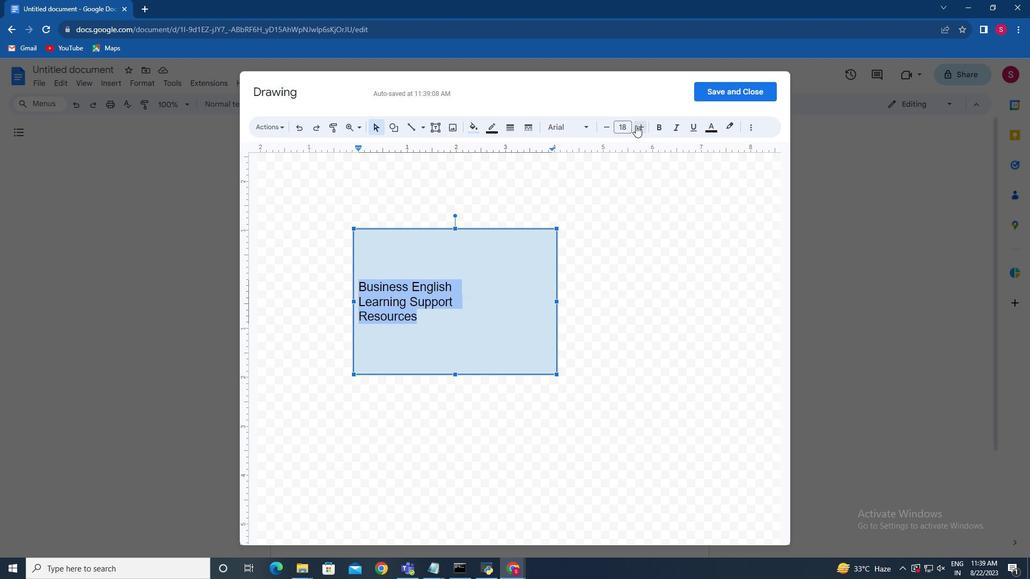 
Action: Mouse pressed left at (606, 88)
Screenshot: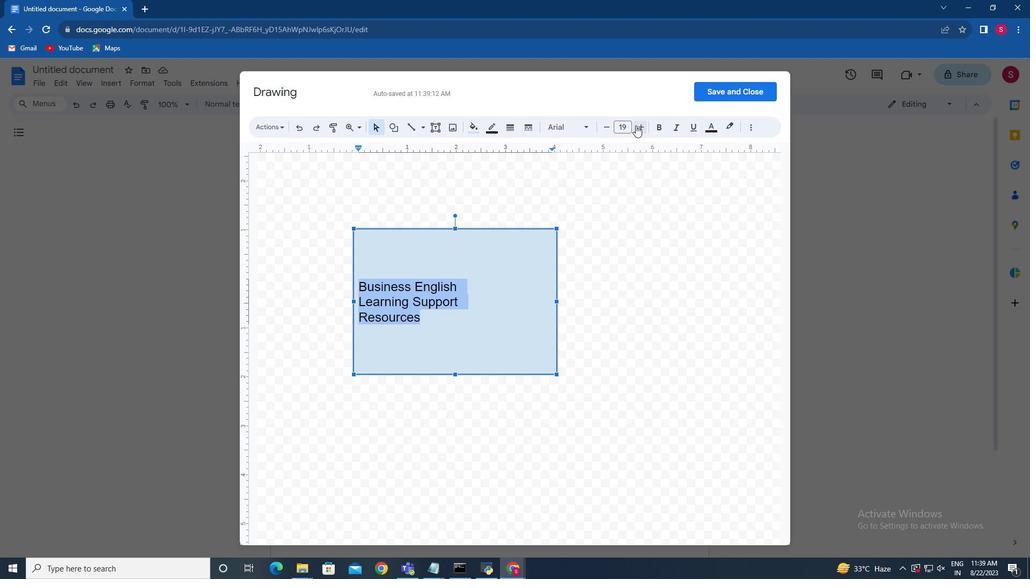 
Action: Mouse pressed left at (606, 88)
Screenshot: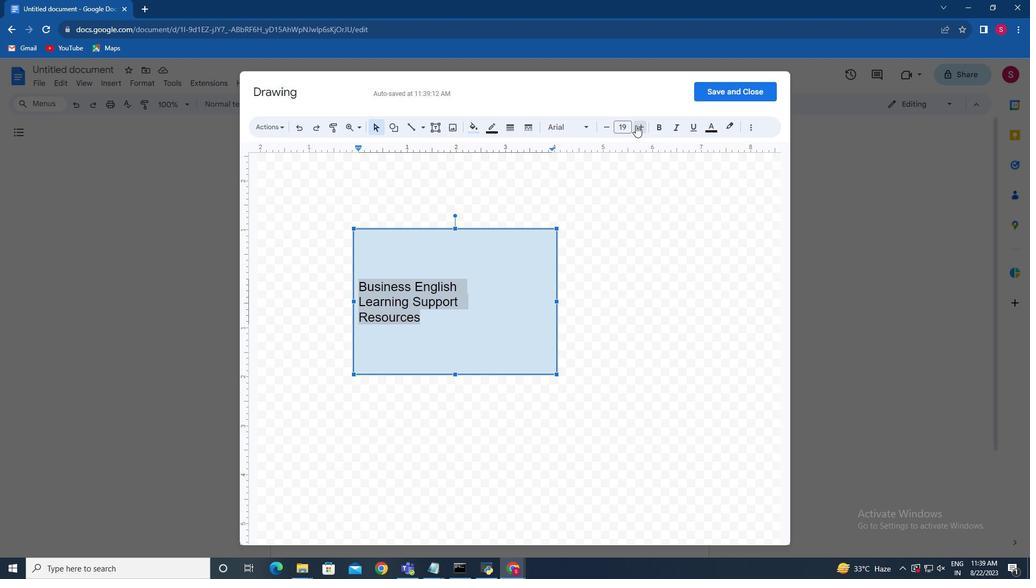 
Action: Mouse pressed left at (606, 88)
Screenshot: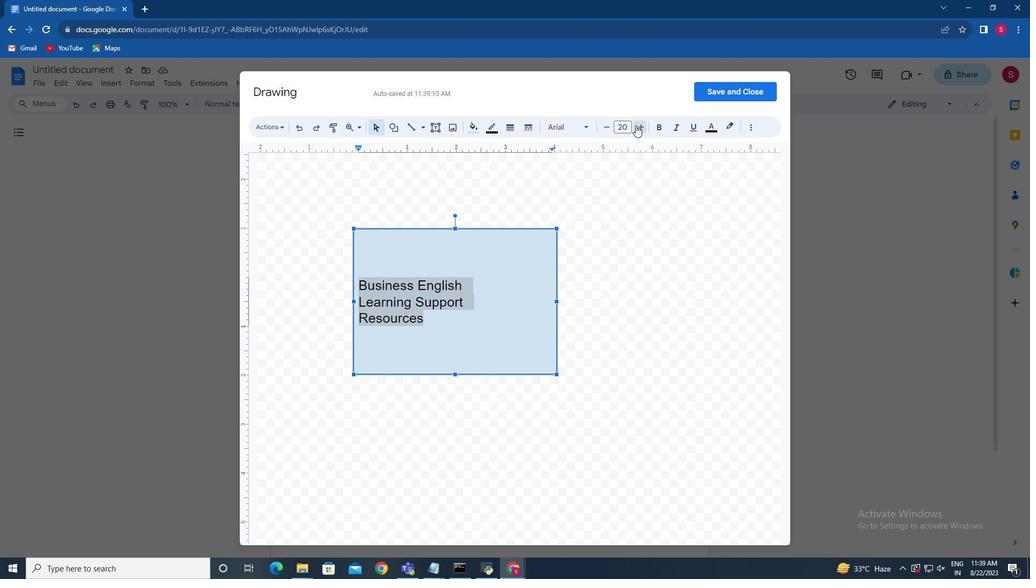 
Action: Mouse pressed left at (606, 88)
Screenshot: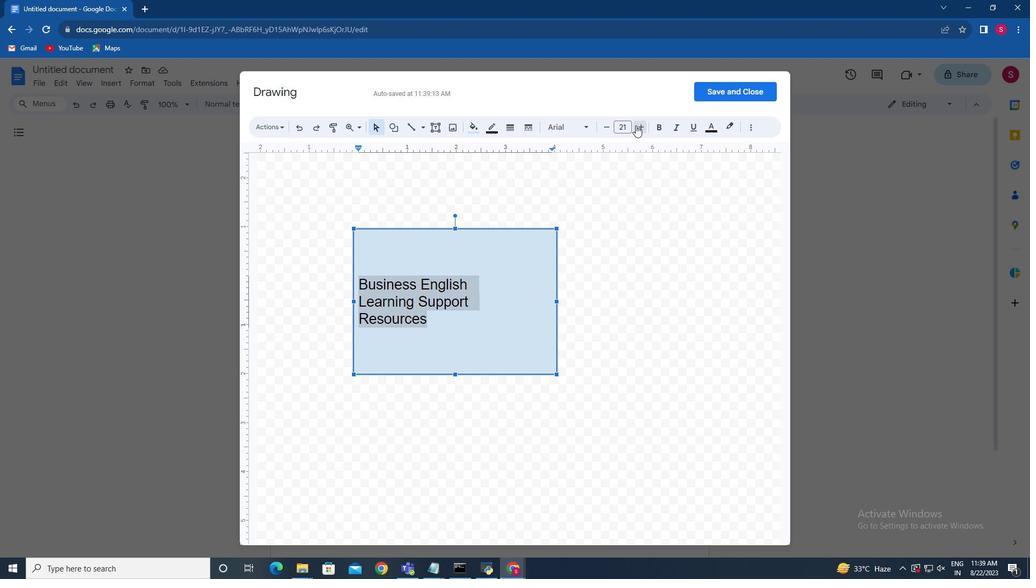 
Action: Mouse pressed left at (606, 88)
Screenshot: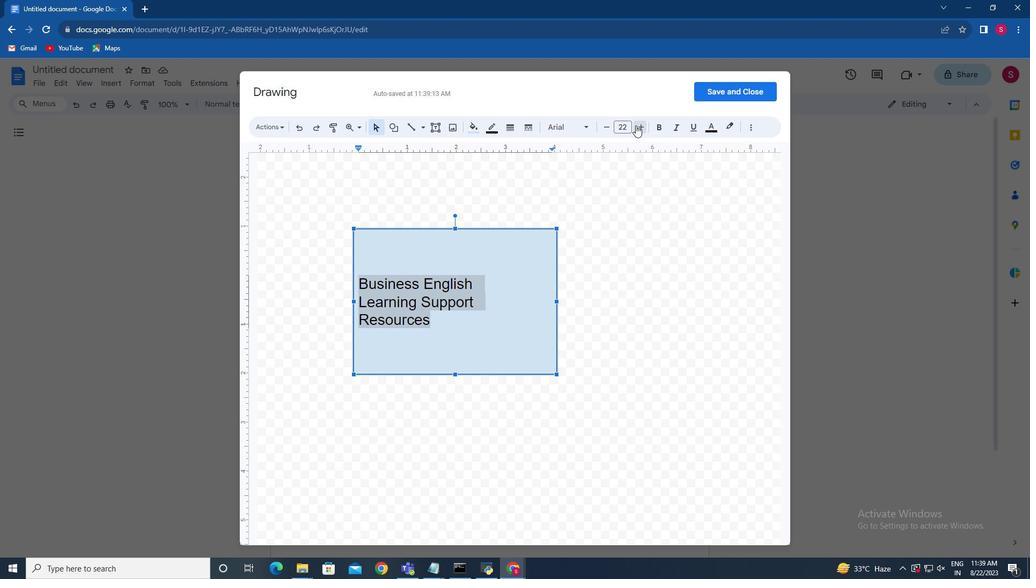 
Action: Mouse pressed left at (606, 88)
Screenshot: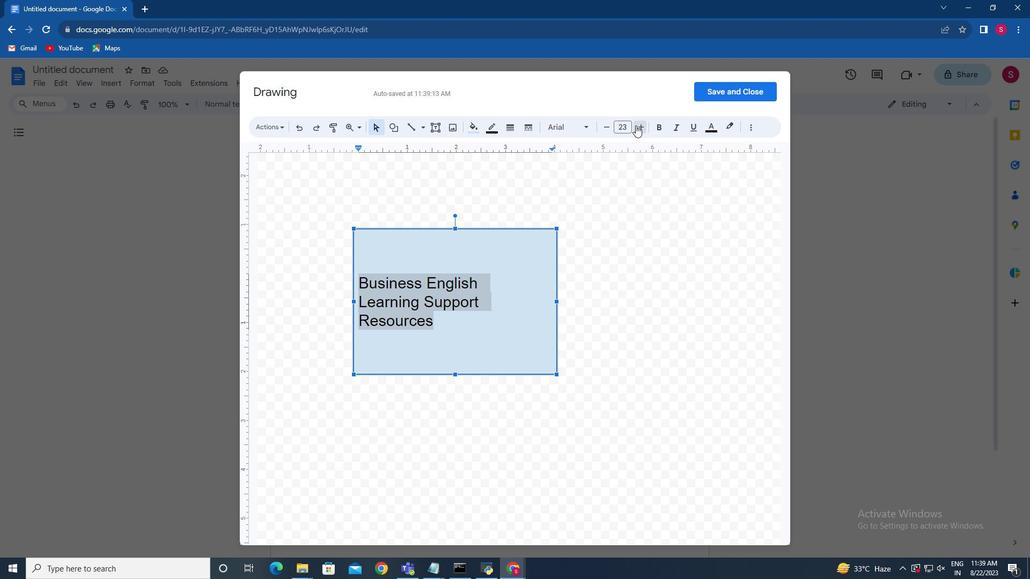 
Action: Mouse pressed left at (606, 88)
Screenshot: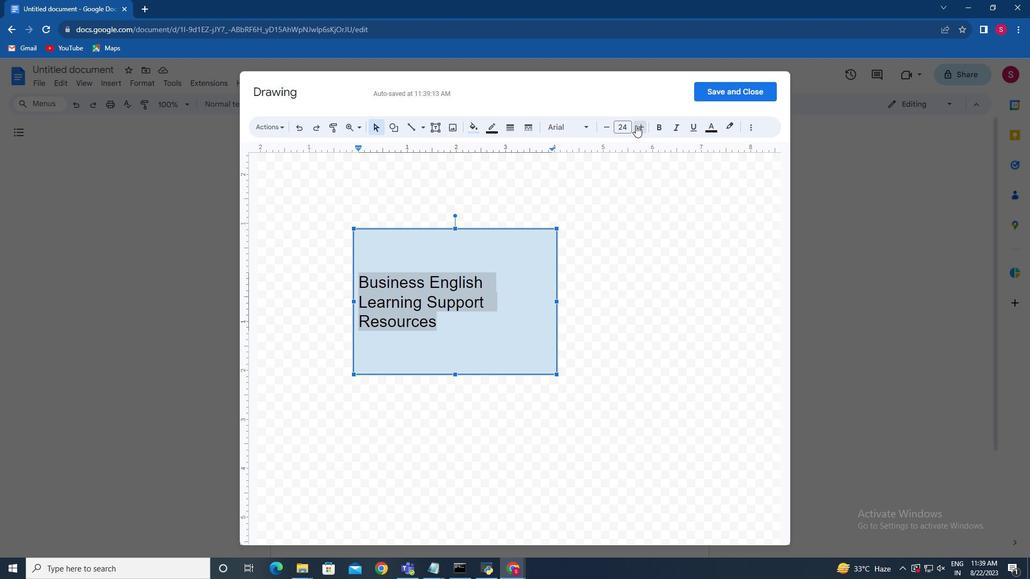 
Action: Mouse pressed left at (606, 88)
Screenshot: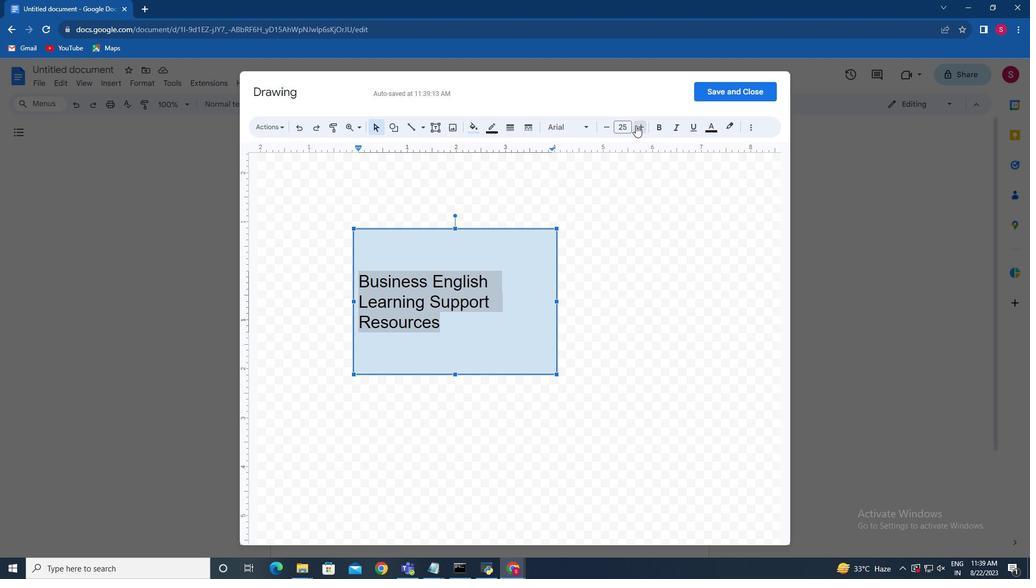 
Action: Mouse pressed left at (606, 88)
Screenshot: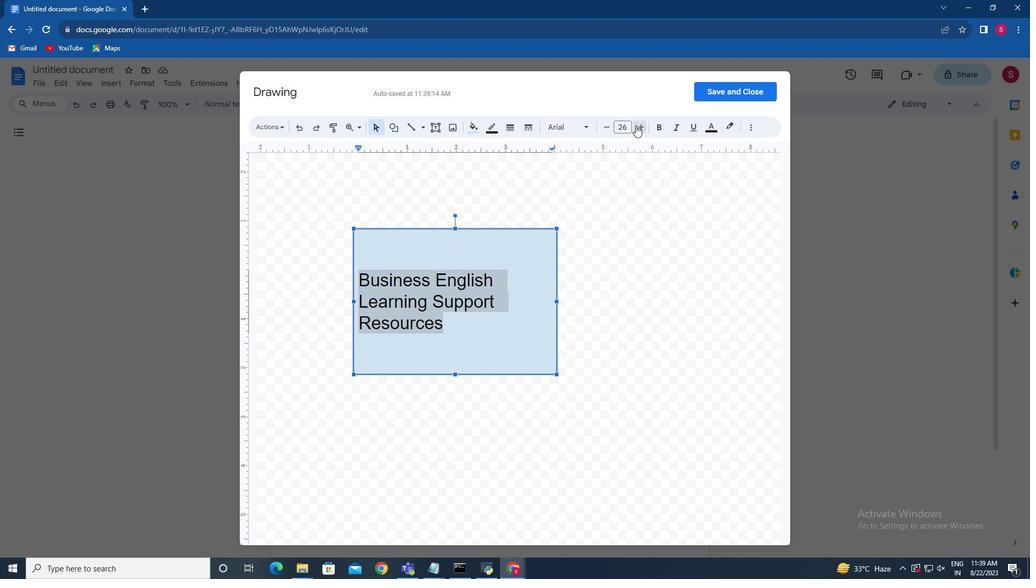 
Action: Mouse pressed left at (606, 88)
Screenshot: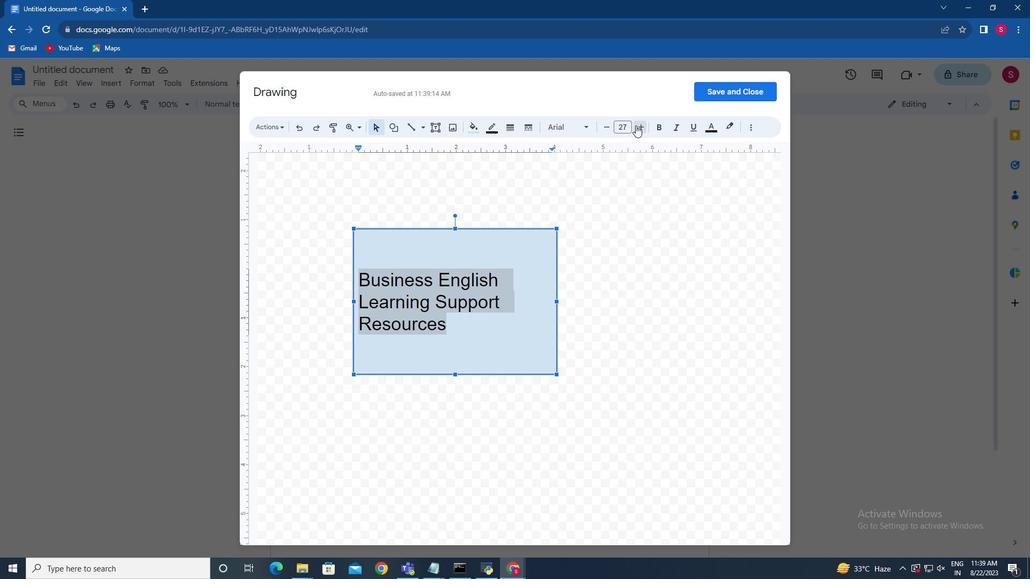 
Action: Mouse pressed left at (606, 88)
Screenshot: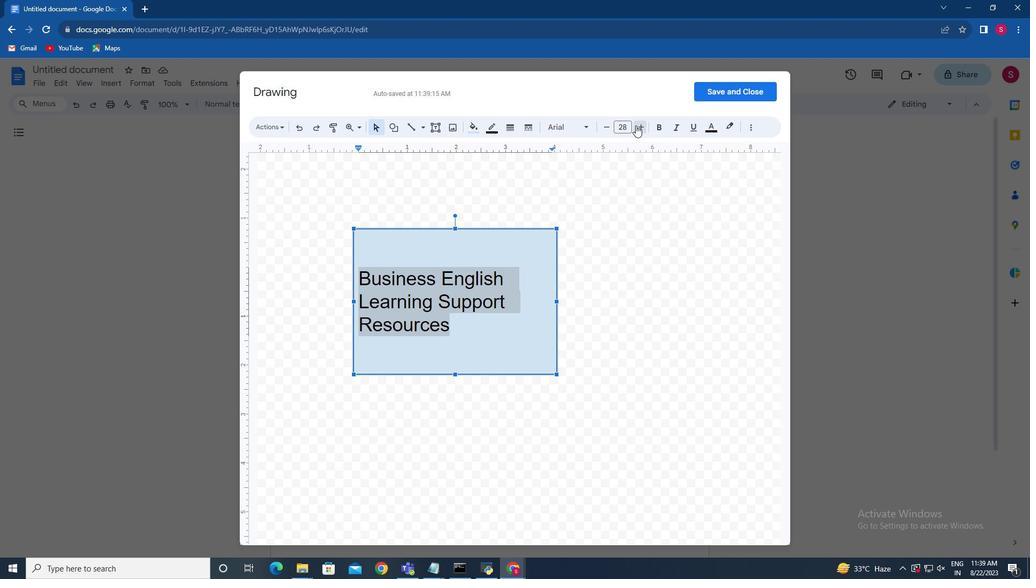 
Action: Mouse pressed left at (606, 88)
Screenshot: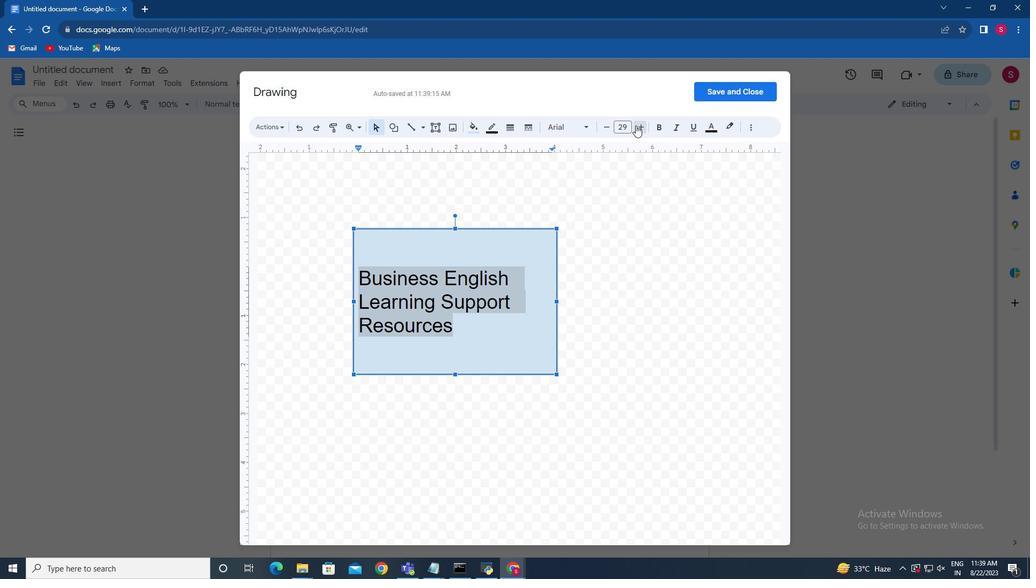 
Action: Mouse pressed left at (606, 88)
Screenshot: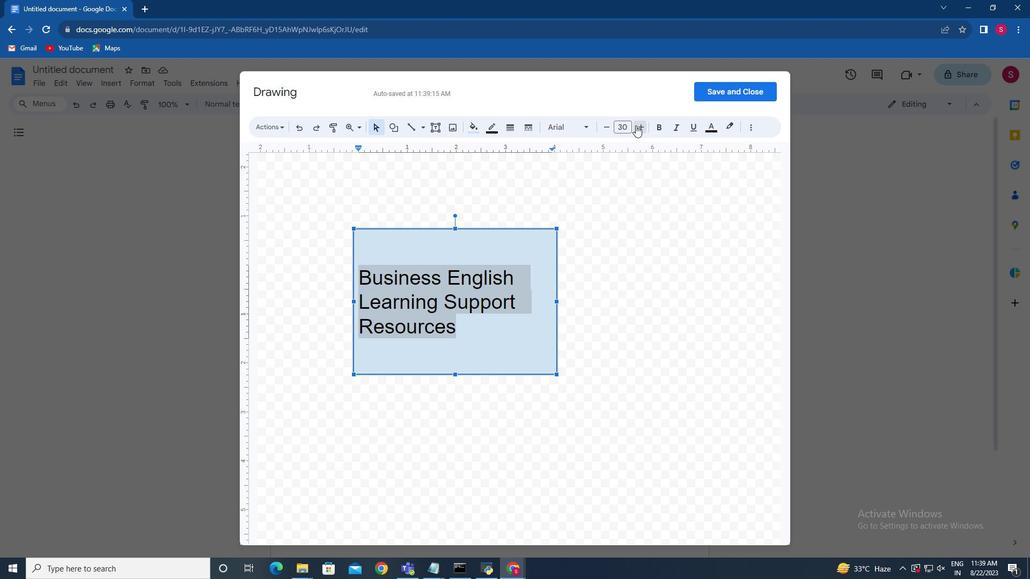 
Action: Mouse pressed left at (606, 88)
Screenshot: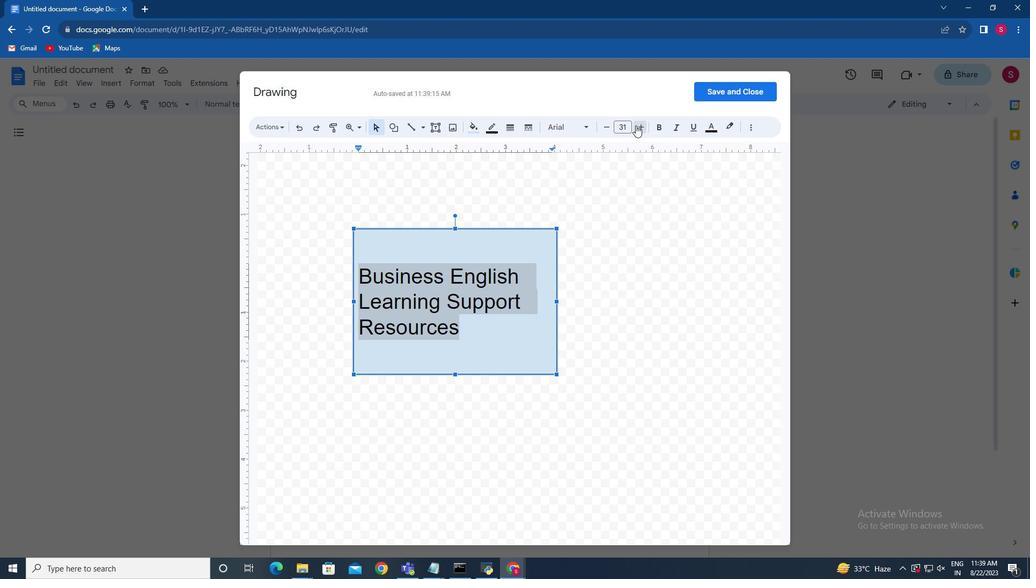 
Action: Mouse pressed left at (606, 88)
Screenshot: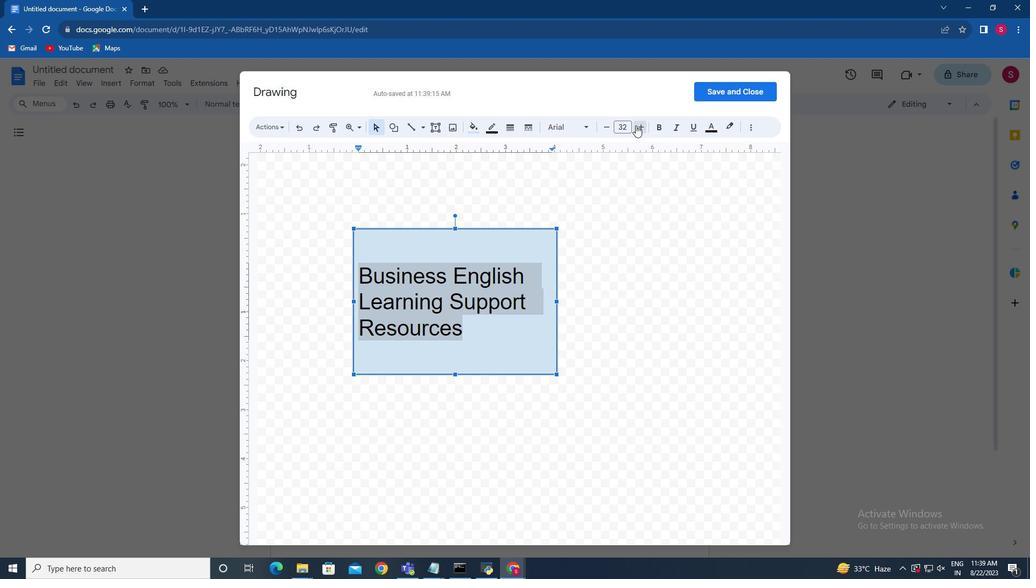 
Action: Mouse pressed left at (606, 88)
Screenshot: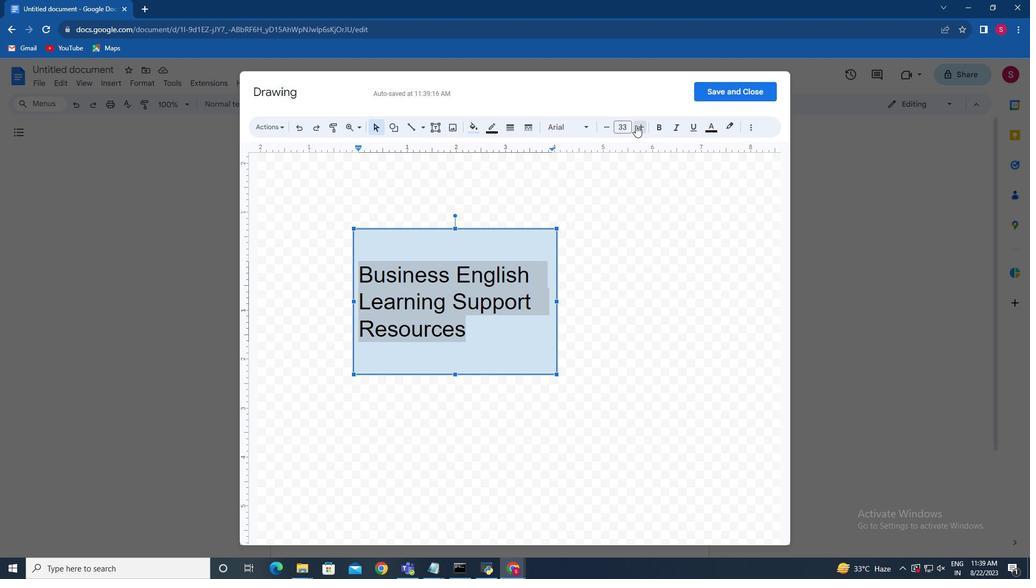 
Action: Mouse pressed left at (606, 88)
Screenshot: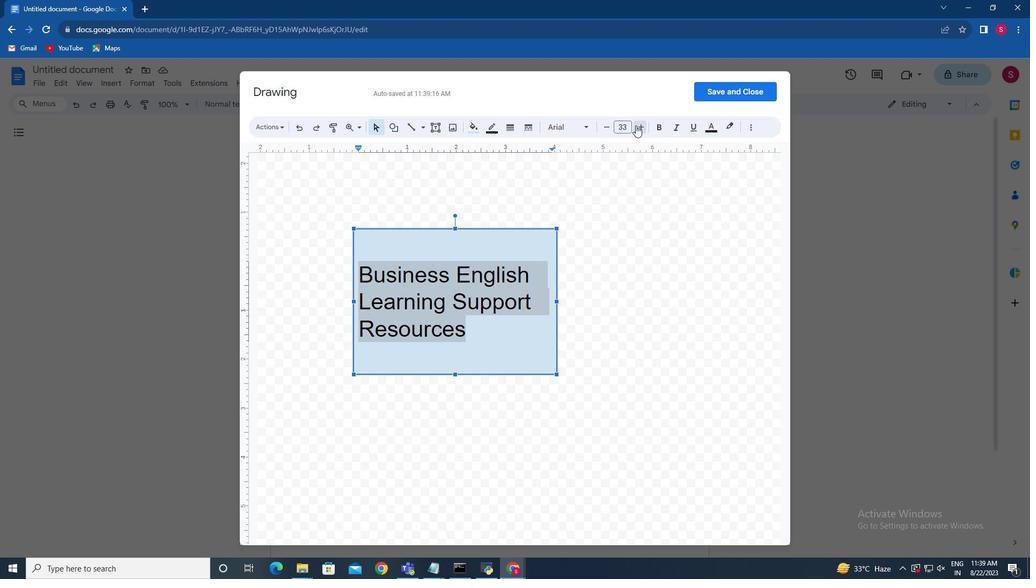 
Action: Mouse pressed left at (606, 88)
Screenshot: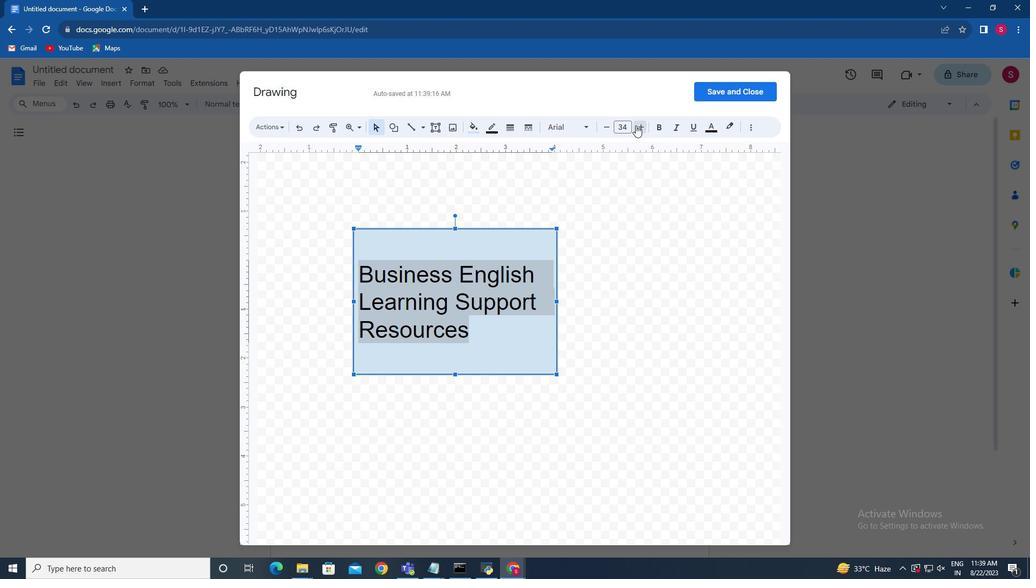 
Action: Mouse pressed left at (606, 88)
Screenshot: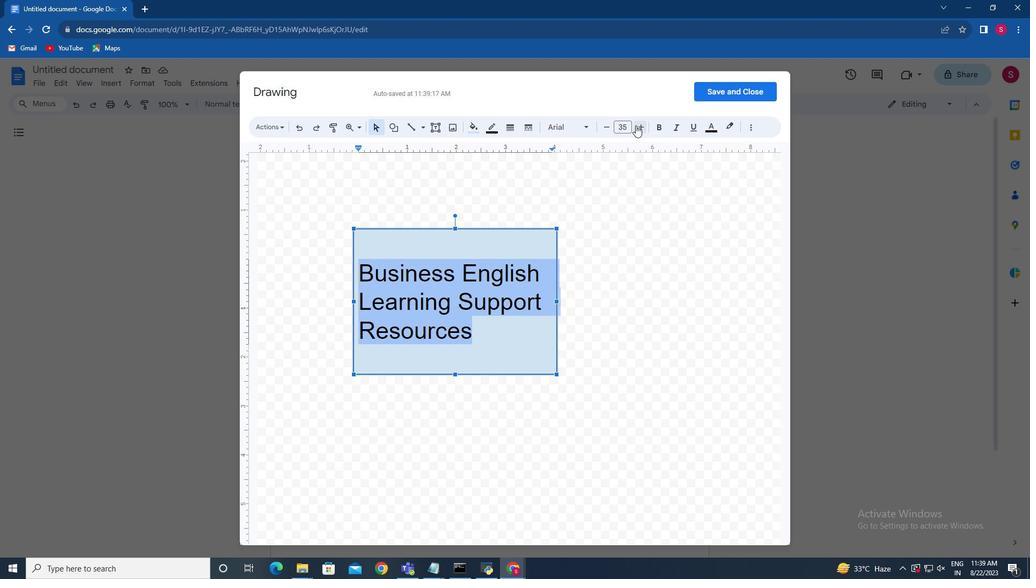 
Action: Mouse pressed left at (606, 88)
Screenshot: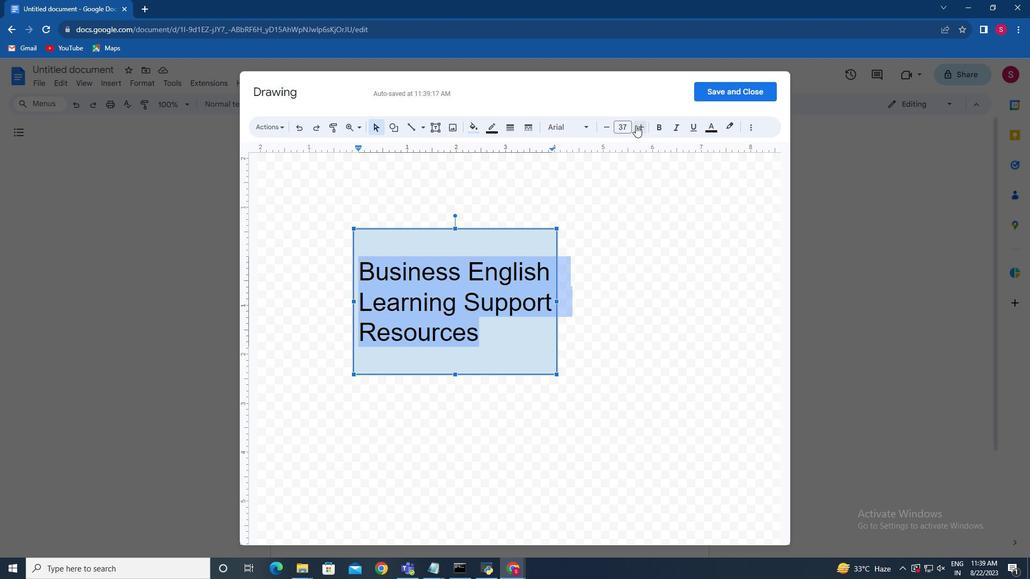 
Action: Mouse pressed left at (606, 88)
Screenshot: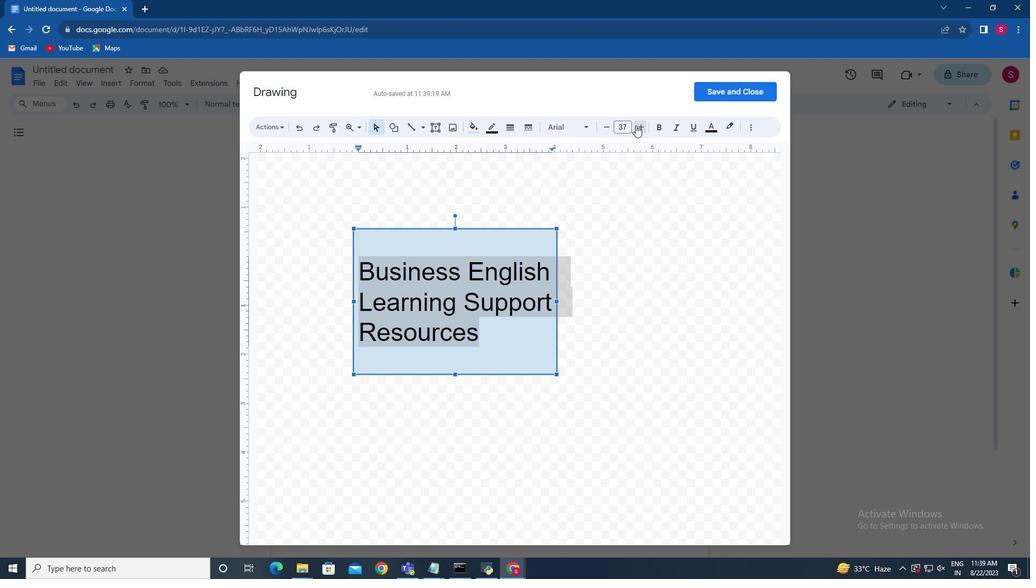 
Action: Mouse pressed left at (606, 88)
Screenshot: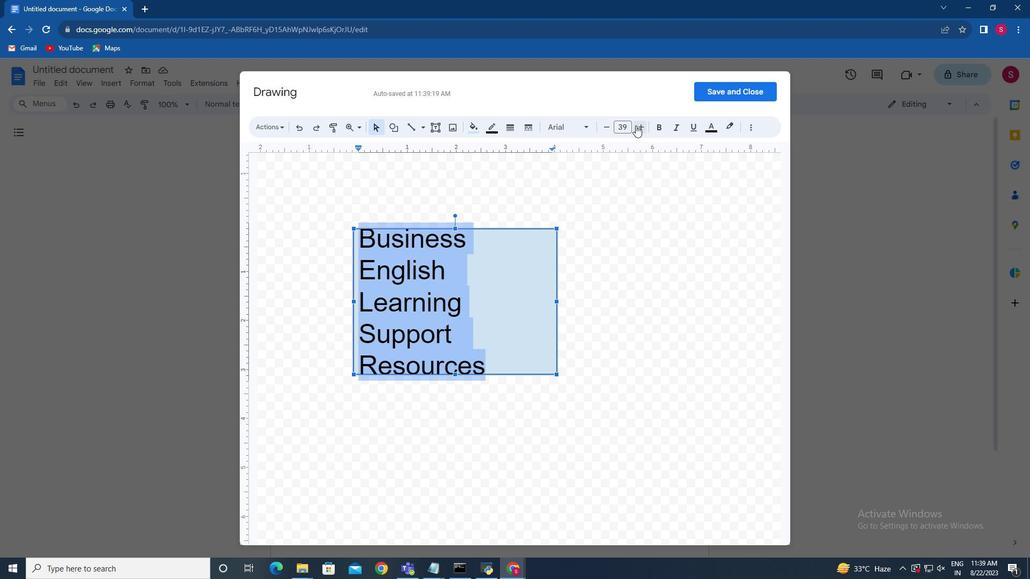 
Action: Mouse pressed left at (606, 88)
Screenshot: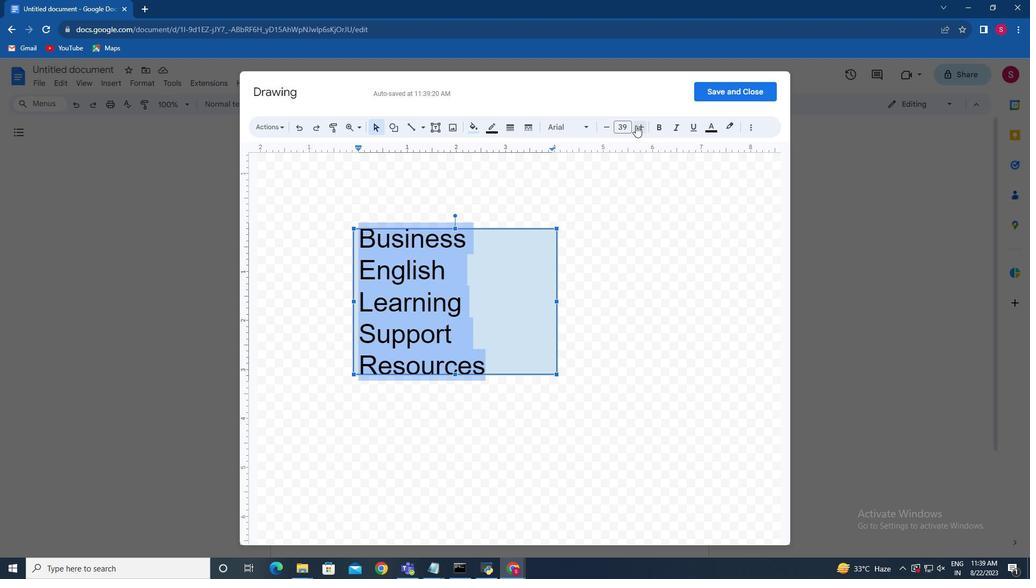 
Action: Mouse moved to (612, 86)
Screenshot: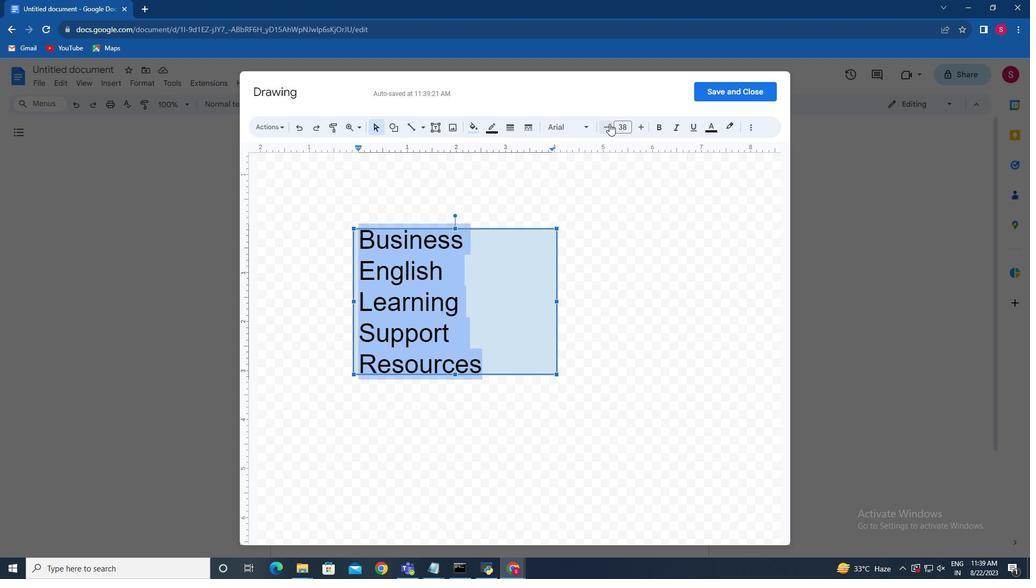 
Action: Mouse pressed left at (612, 86)
Screenshot: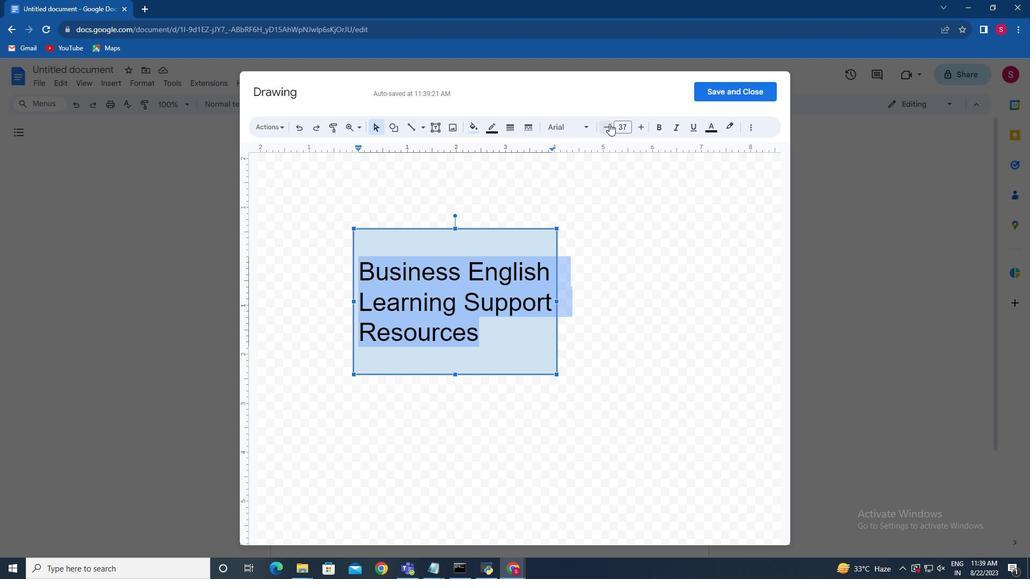 
Action: Mouse pressed left at (612, 86)
Screenshot: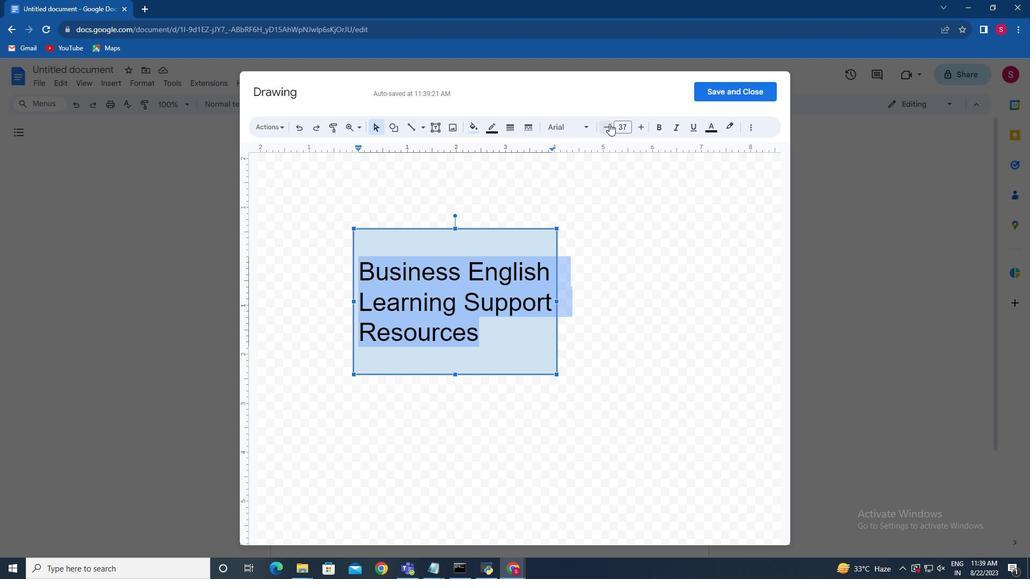 
Action: Mouse moved to (623, 300)
Screenshot: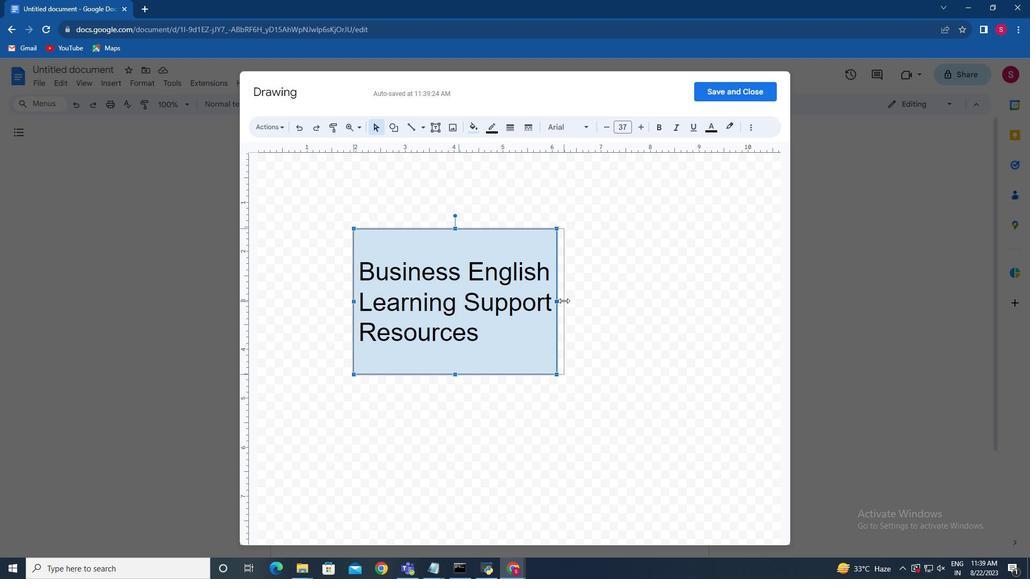 
Action: Mouse pressed left at (623, 300)
Screenshot: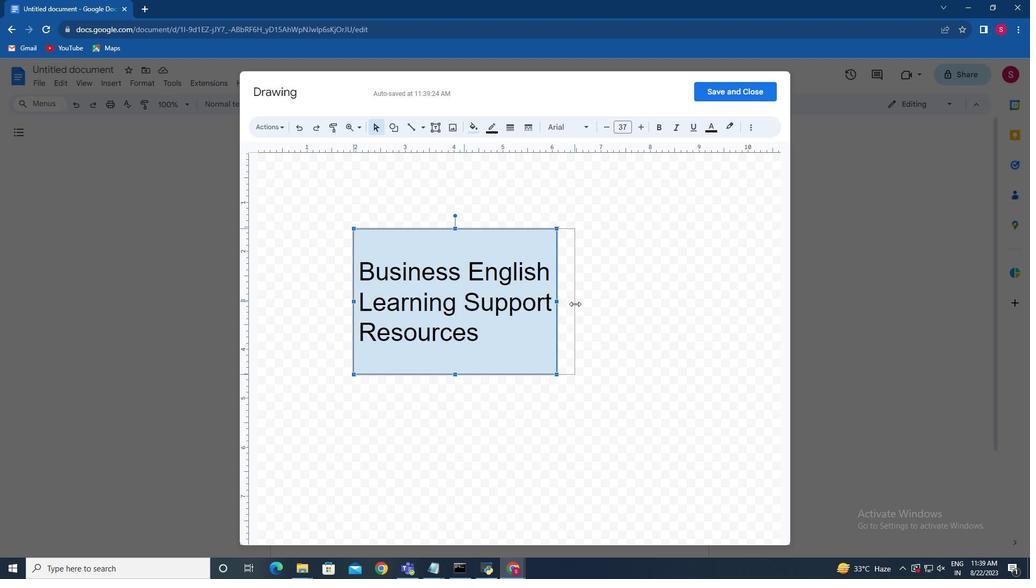 
Action: Mouse moved to (645, 387)
Screenshot: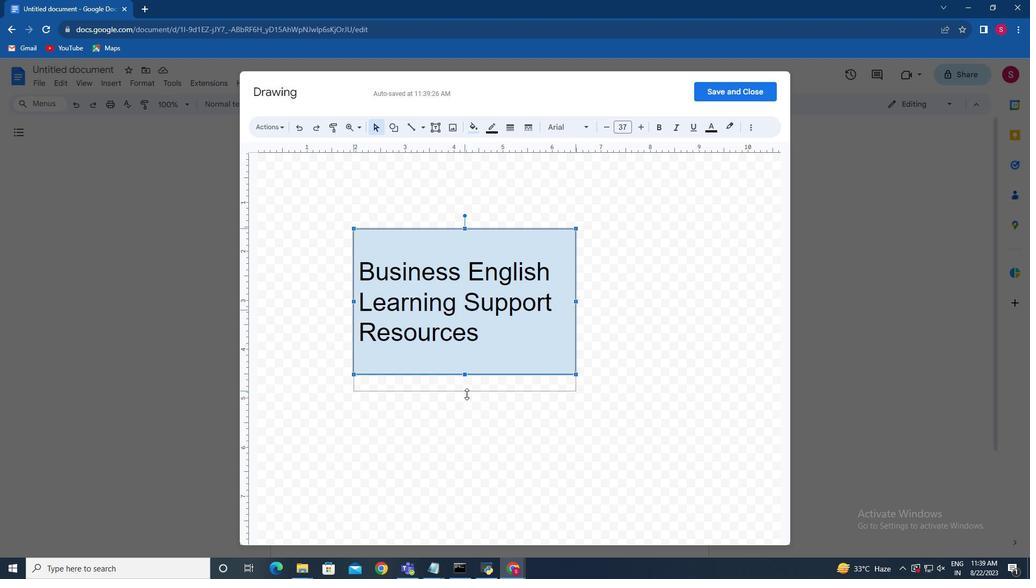 
Action: Mouse pressed left at (645, 387)
Screenshot: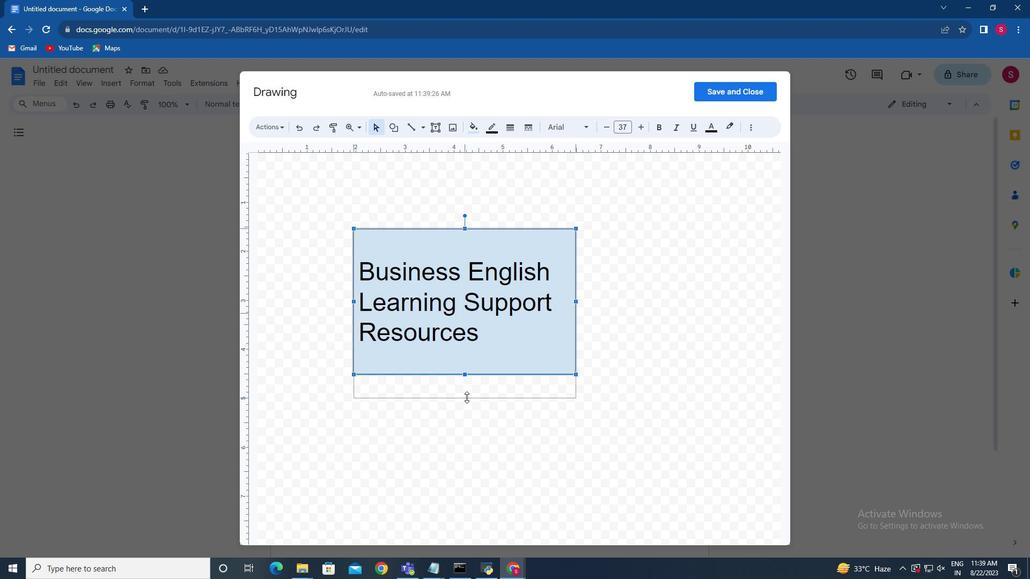 
Action: Mouse moved to (604, 85)
Screenshot: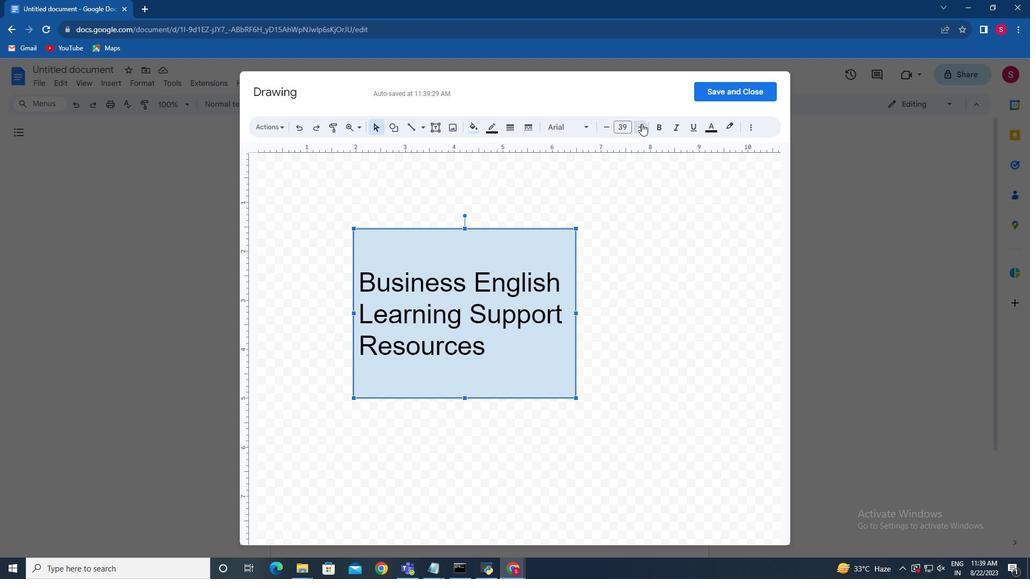 
Action: Mouse pressed left at (604, 85)
Screenshot: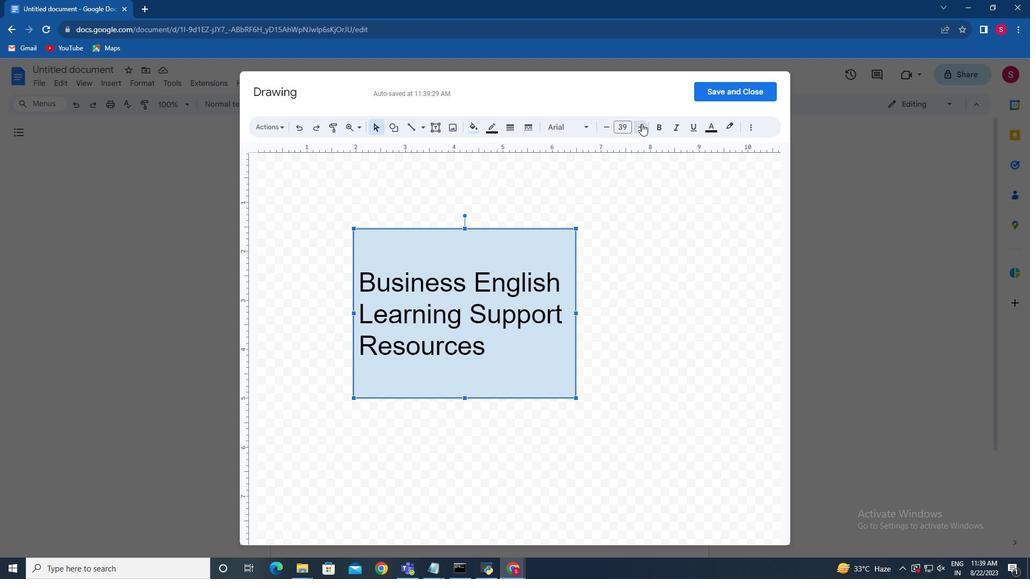 
Action: Mouse moved to (604, 86)
Screenshot: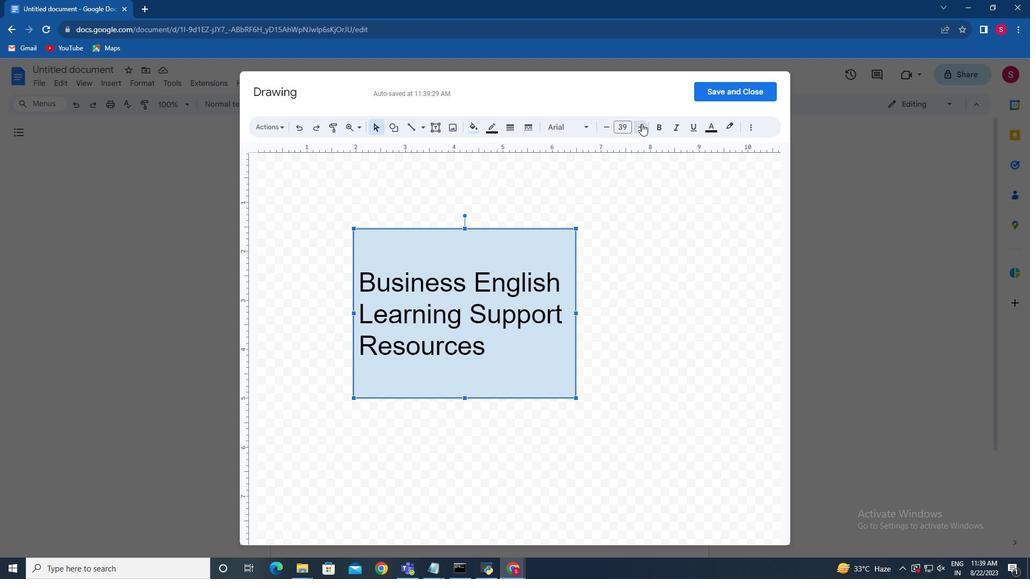 
Action: Mouse pressed left at (604, 86)
Screenshot: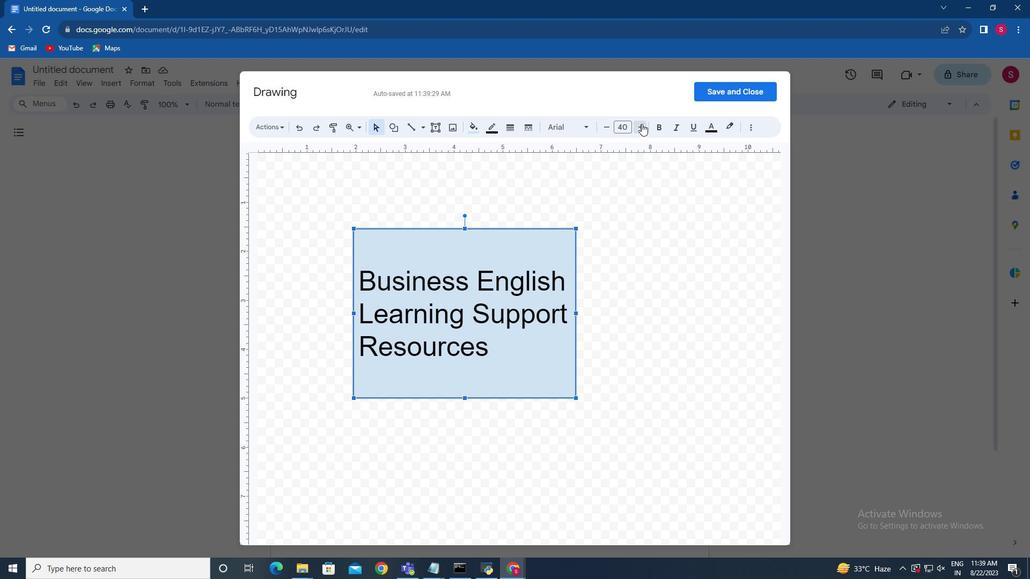
Action: Mouse pressed left at (604, 86)
Screenshot: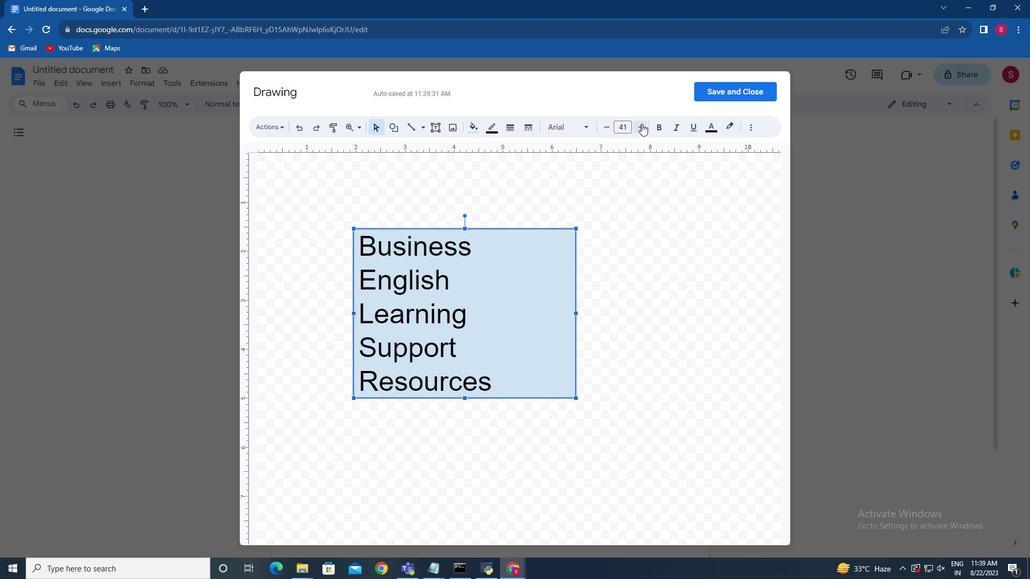 
Action: Mouse pressed left at (604, 86)
Screenshot: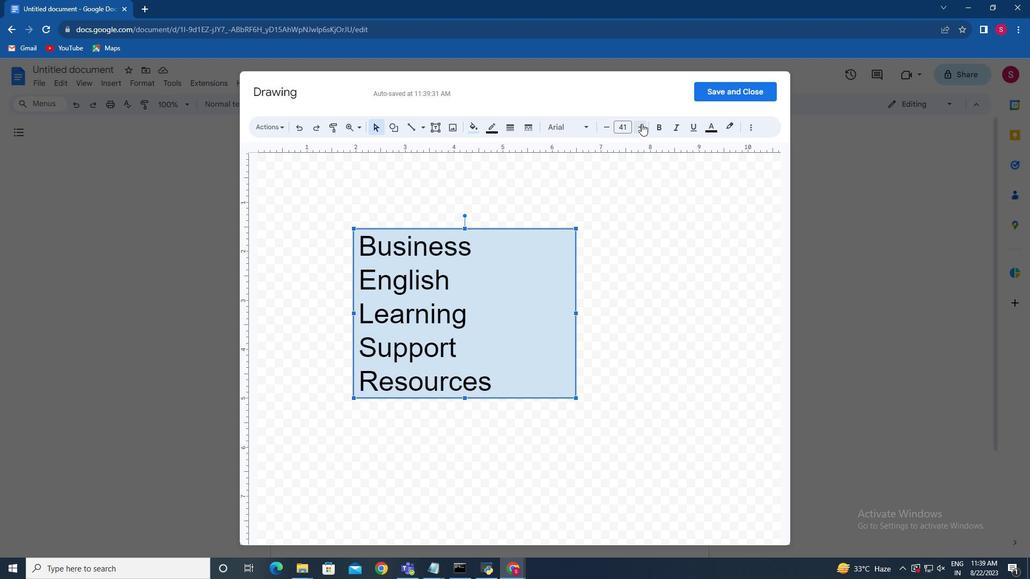 
Action: Mouse moved to (620, 317)
Screenshot: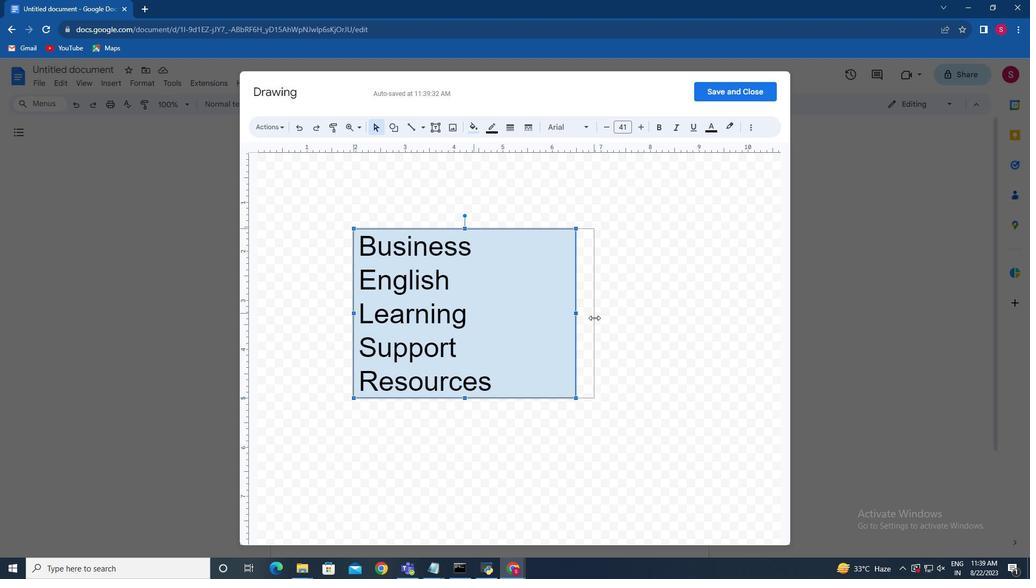 
Action: Mouse pressed left at (620, 317)
Screenshot: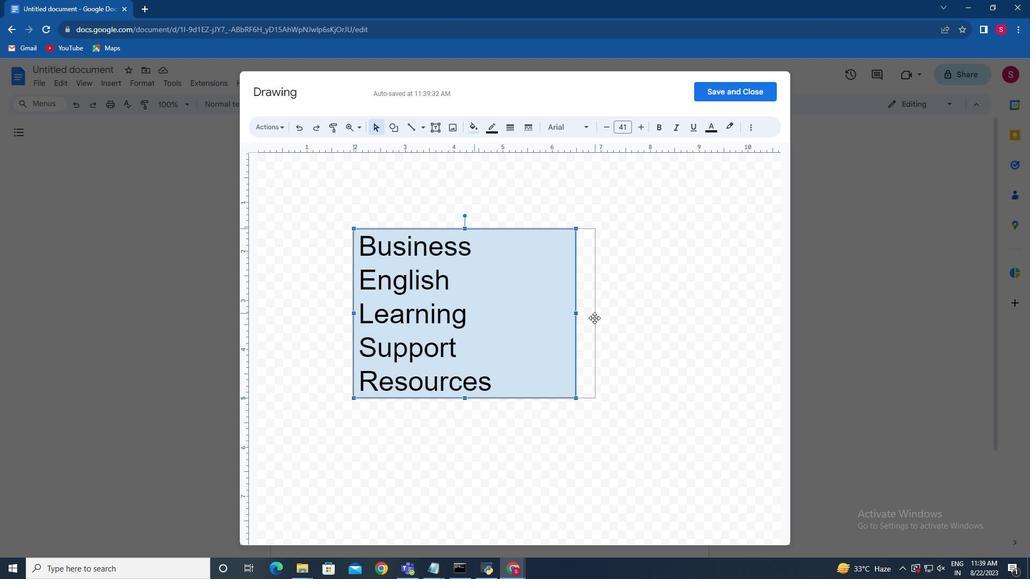 
Action: Mouse moved to (643, 417)
Screenshot: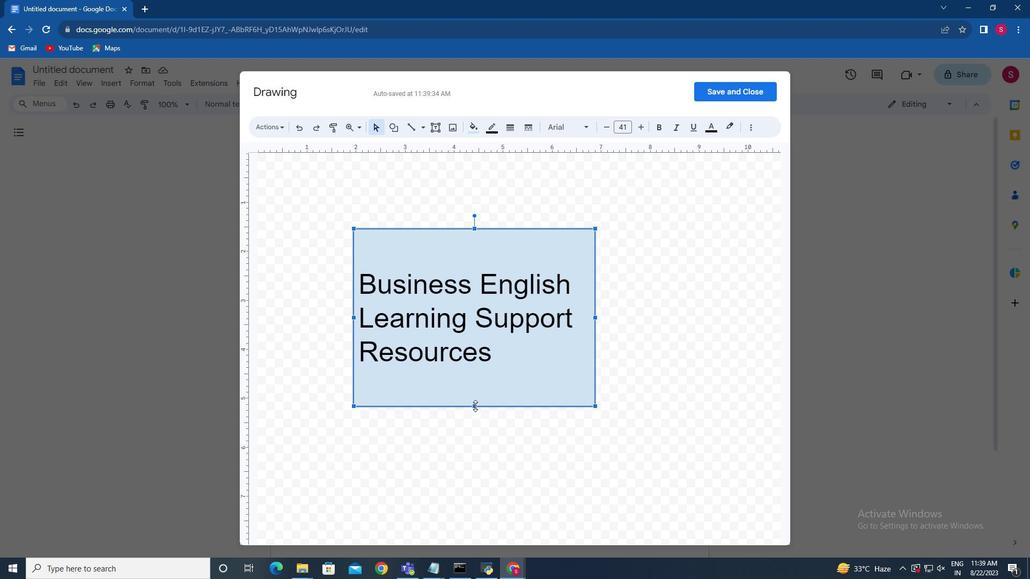 
Action: Mouse pressed left at (643, 417)
Screenshot: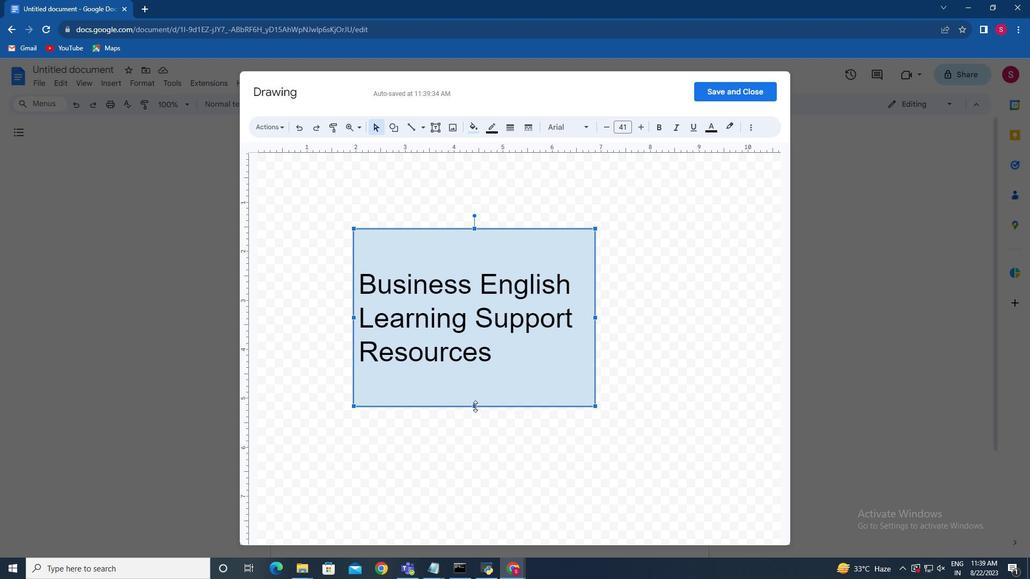 
Action: Mouse moved to (671, 319)
Screenshot: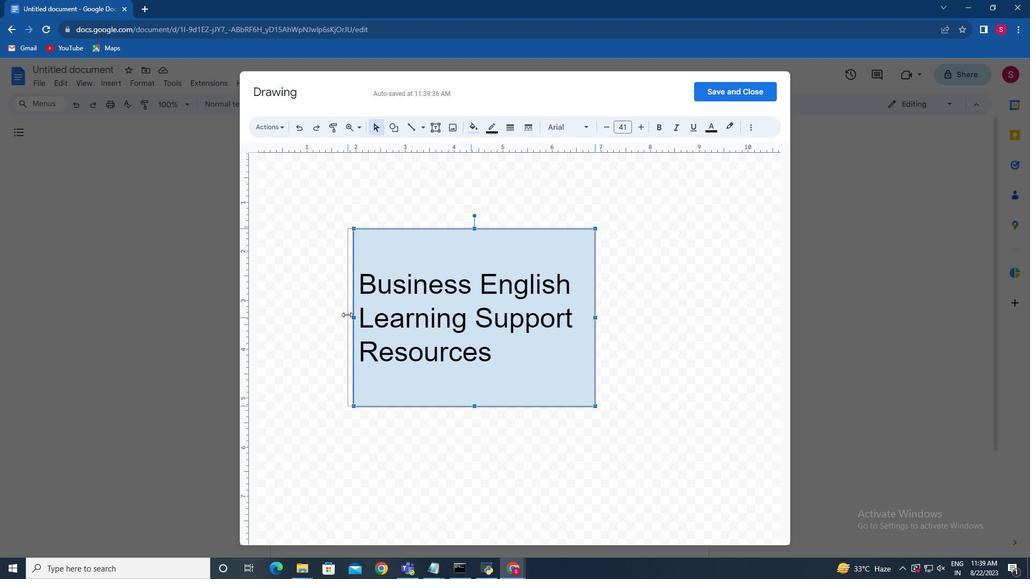 
Action: Mouse pressed left at (671, 319)
Screenshot: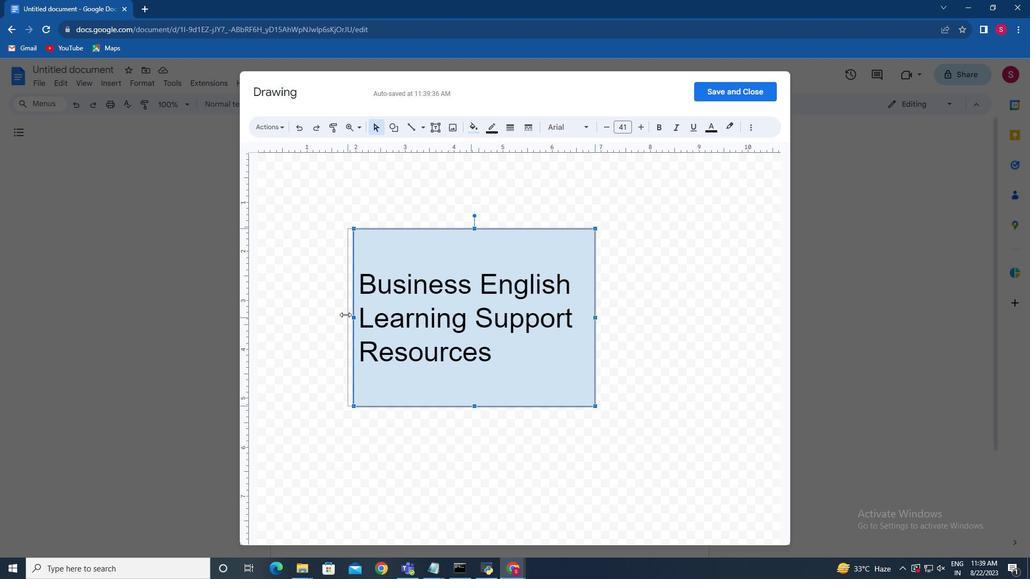 
Action: Mouse moved to (638, 363)
Screenshot: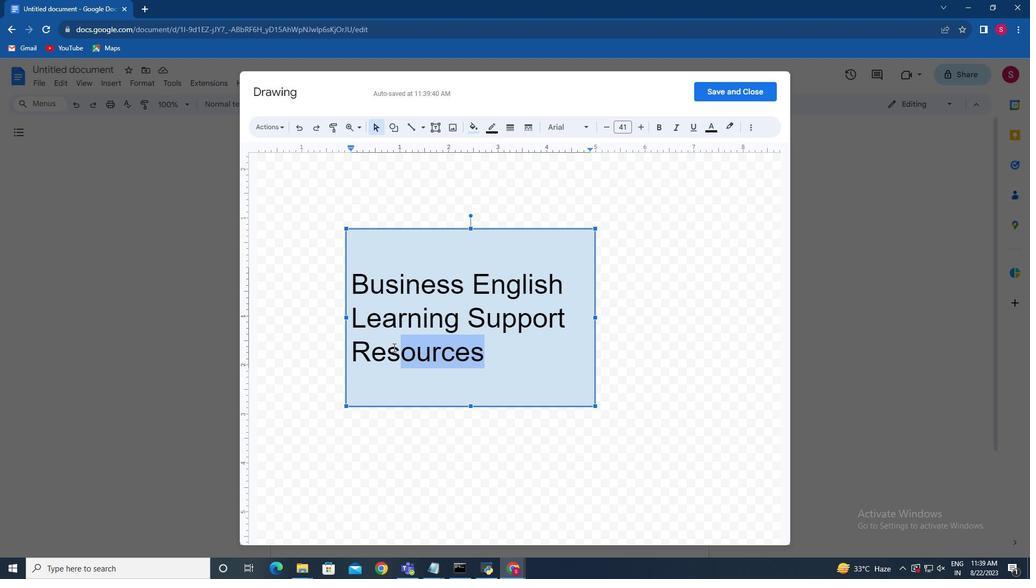 
Action: Mouse pressed left at (638, 363)
Screenshot: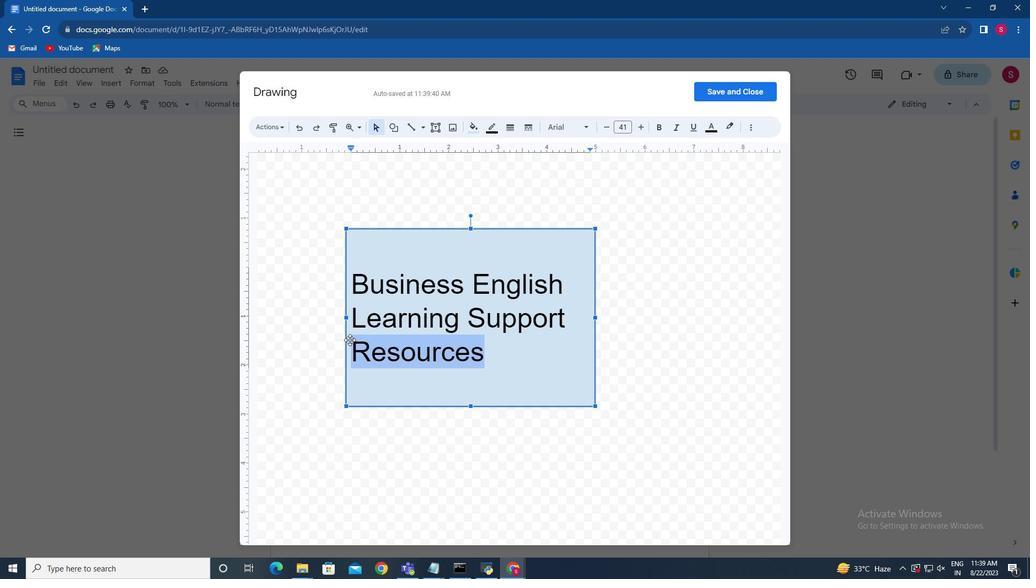 
Action: Mouse moved to (590, 90)
Screenshot: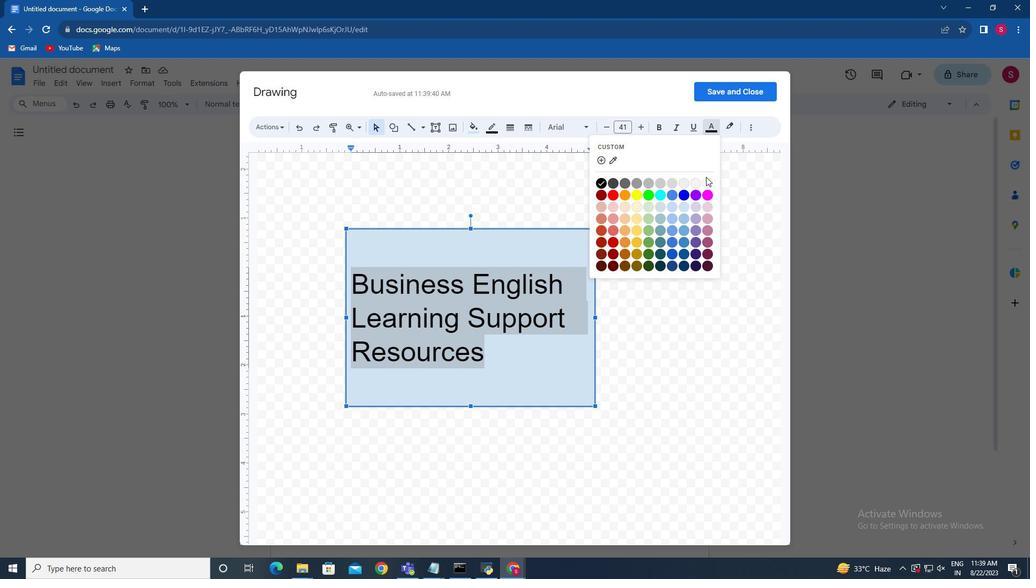 
Action: Mouse pressed left at (590, 90)
Screenshot: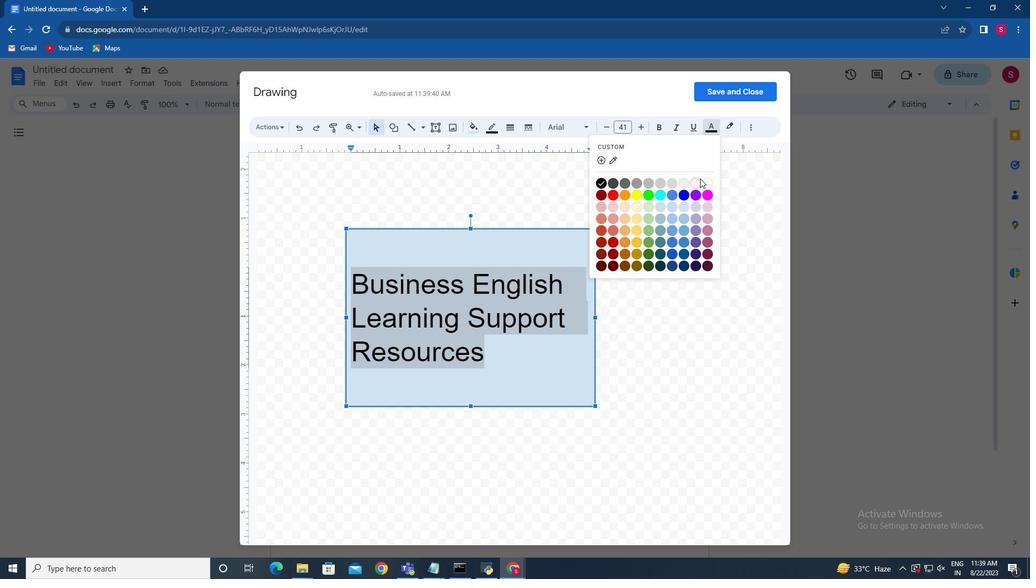 
Action: Mouse moved to (589, 156)
Screenshot: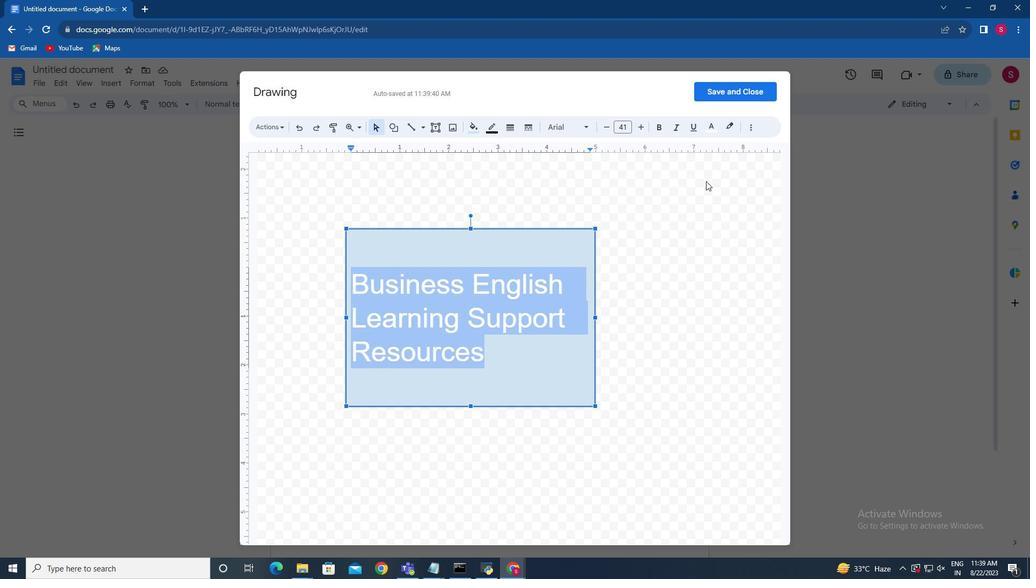 
Action: Mouse pressed left at (589, 156)
Screenshot: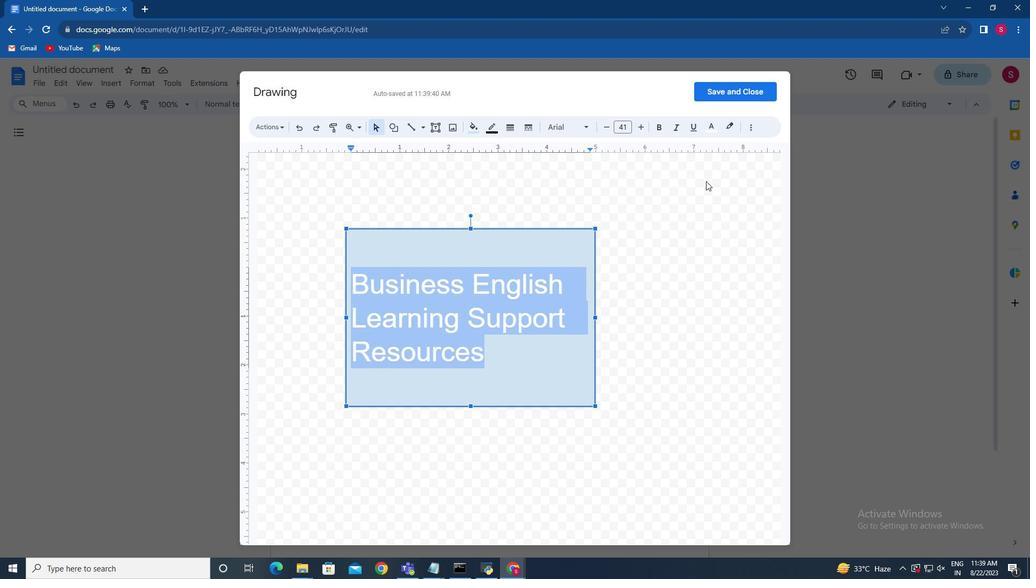 
Action: Mouse moved to (618, 87)
Screenshot: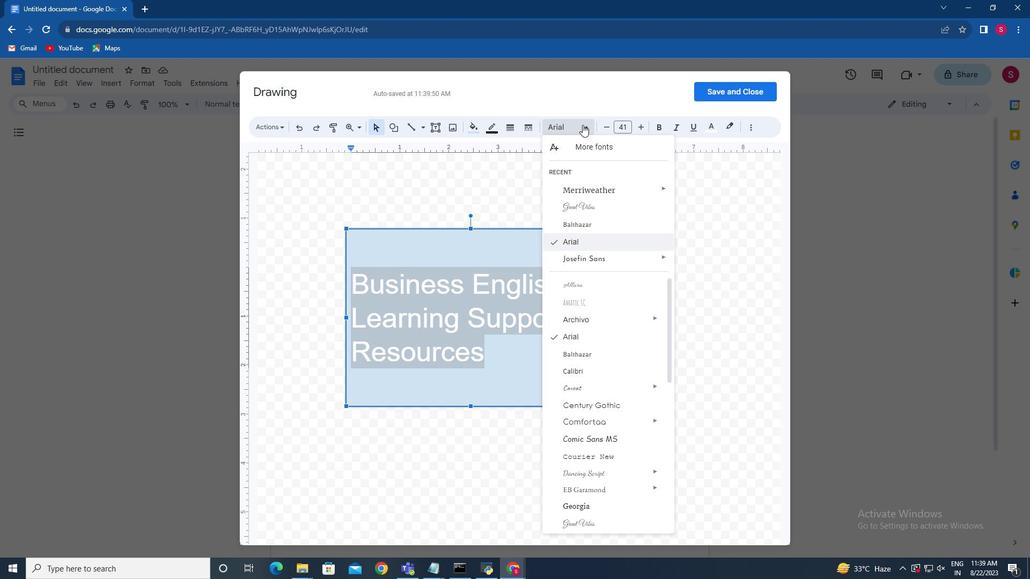 
Action: Mouse pressed left at (618, 87)
Screenshot: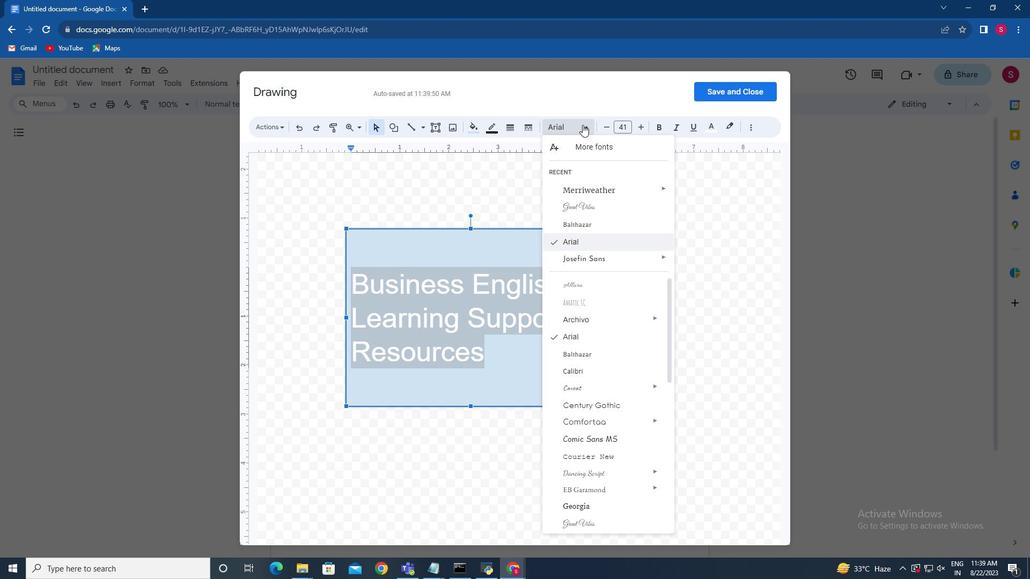 
Action: Mouse moved to (612, 174)
Screenshot: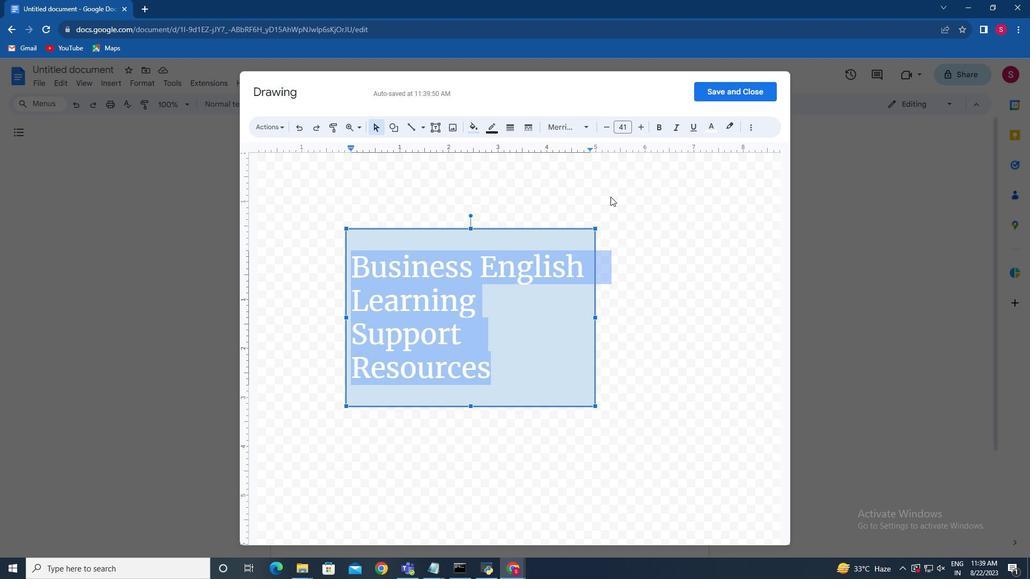
Action: Mouse pressed left at (612, 174)
Screenshot: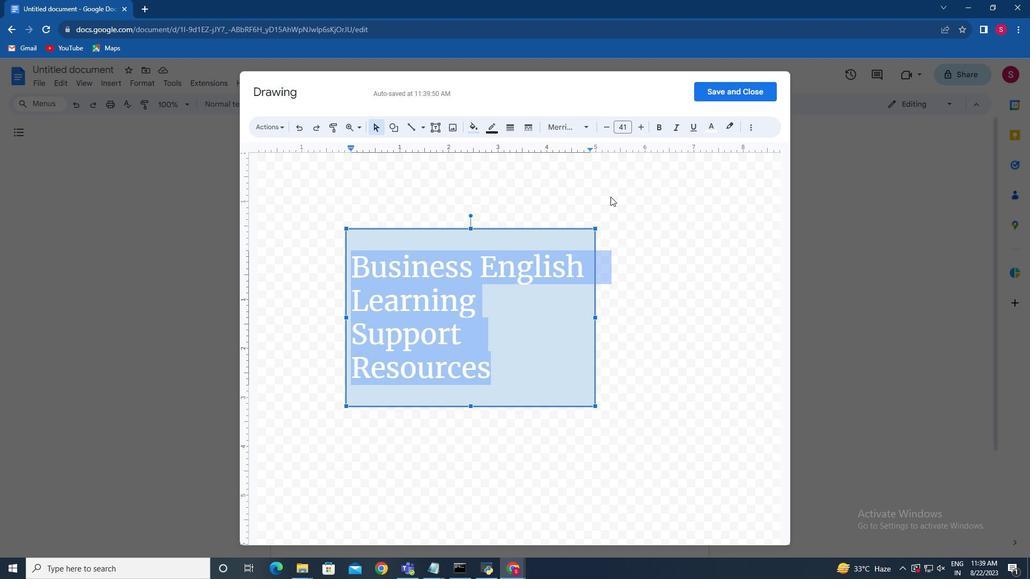 
Action: Mouse moved to (617, 85)
Screenshot: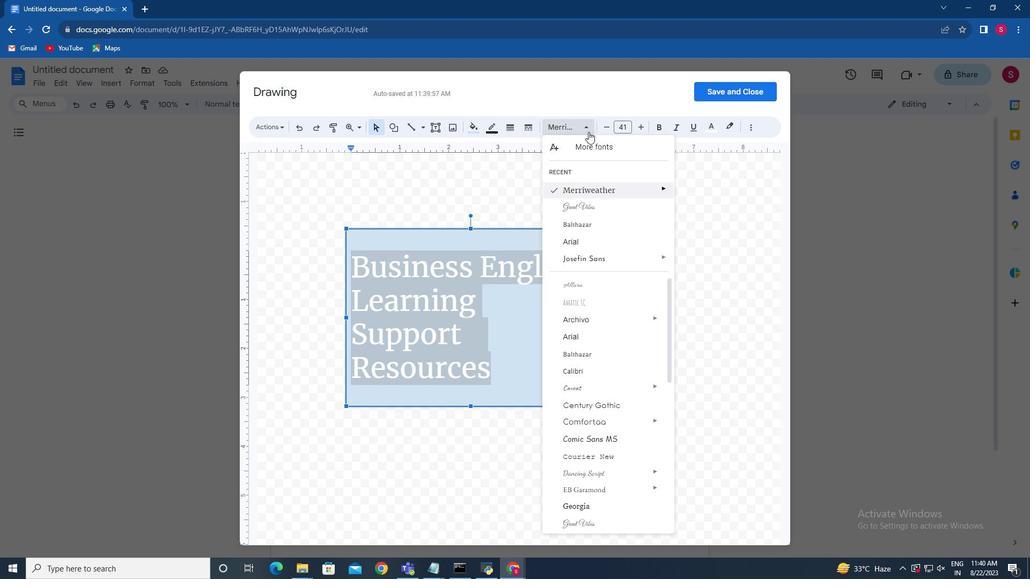 
Action: Mouse pressed left at (617, 85)
Screenshot: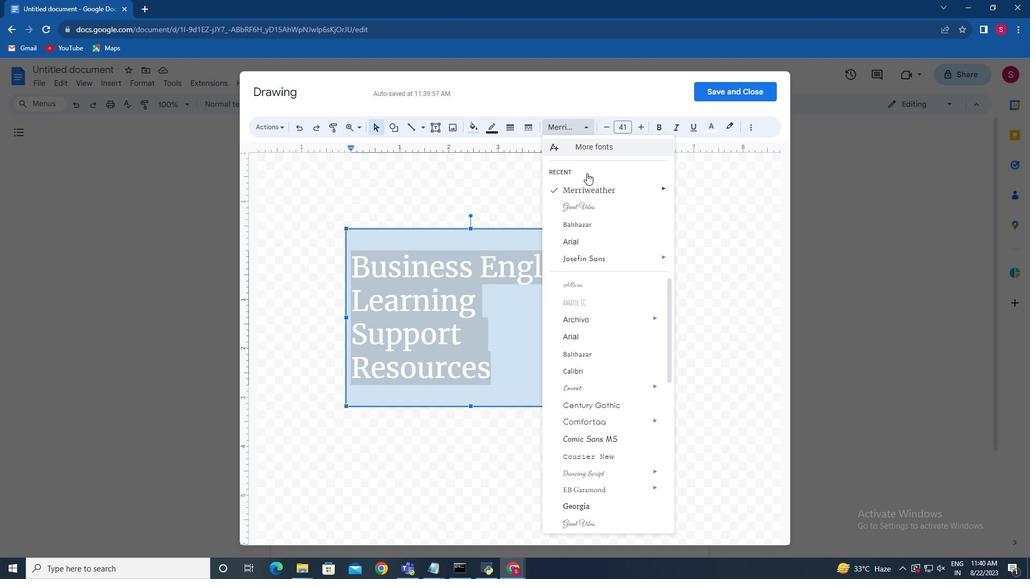 
Action: Mouse moved to (616, 212)
Screenshot: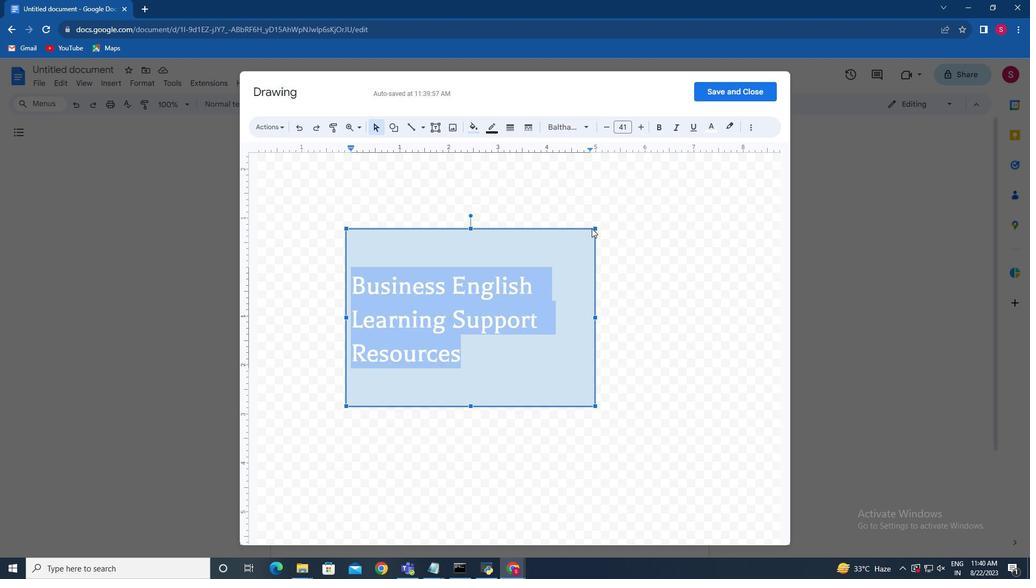 
Action: Mouse pressed left at (616, 212)
Screenshot: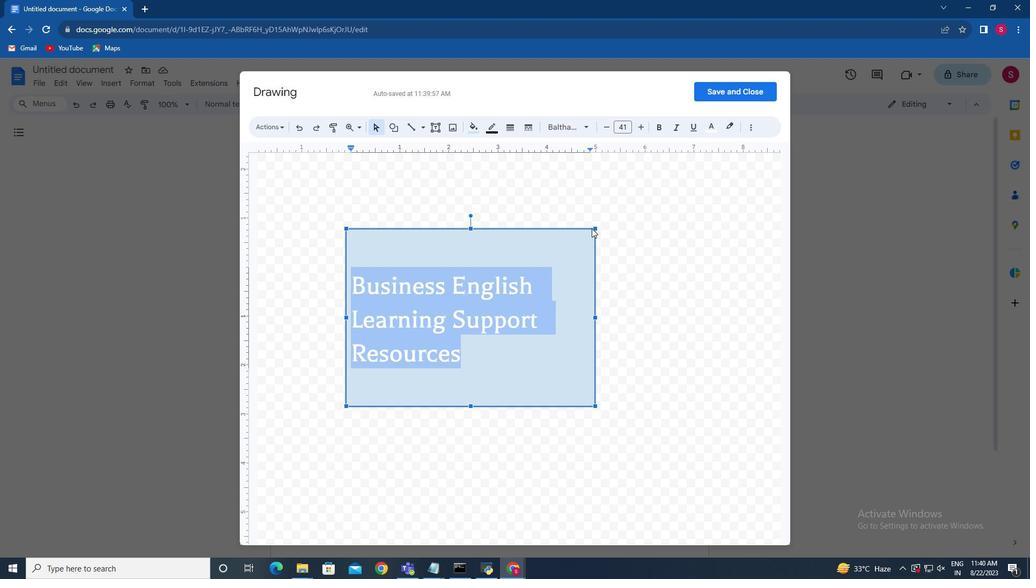 
Action: Mouse moved to (643, 93)
Screenshot: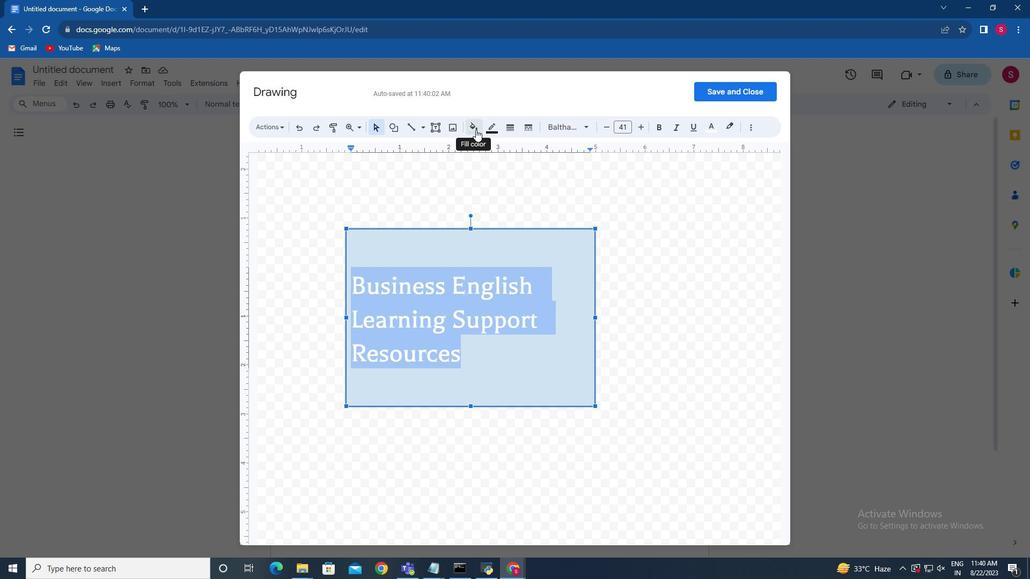 
Action: Mouse pressed left at (643, 93)
Screenshot: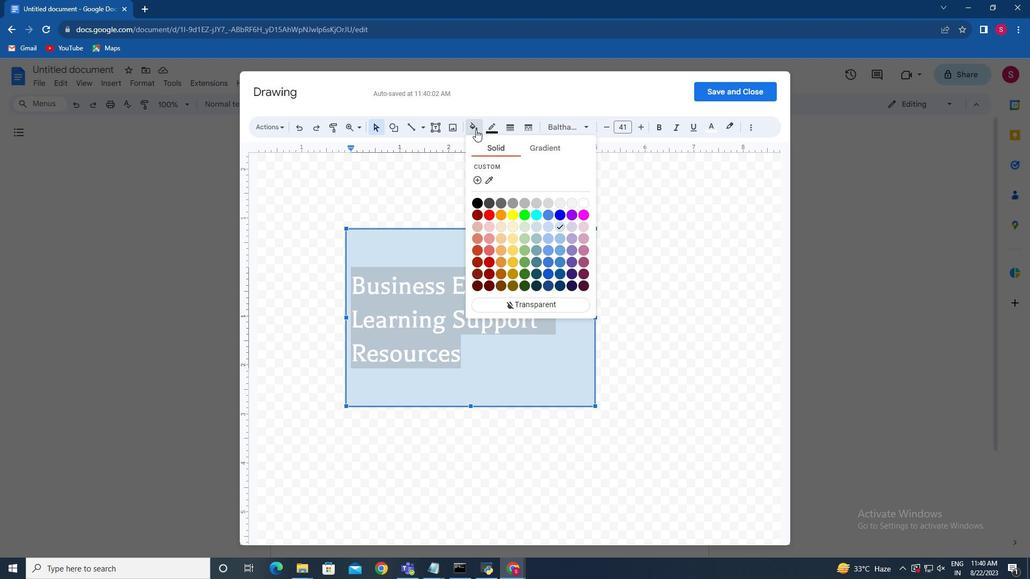 
Action: Mouse moved to (623, 279)
Screenshot: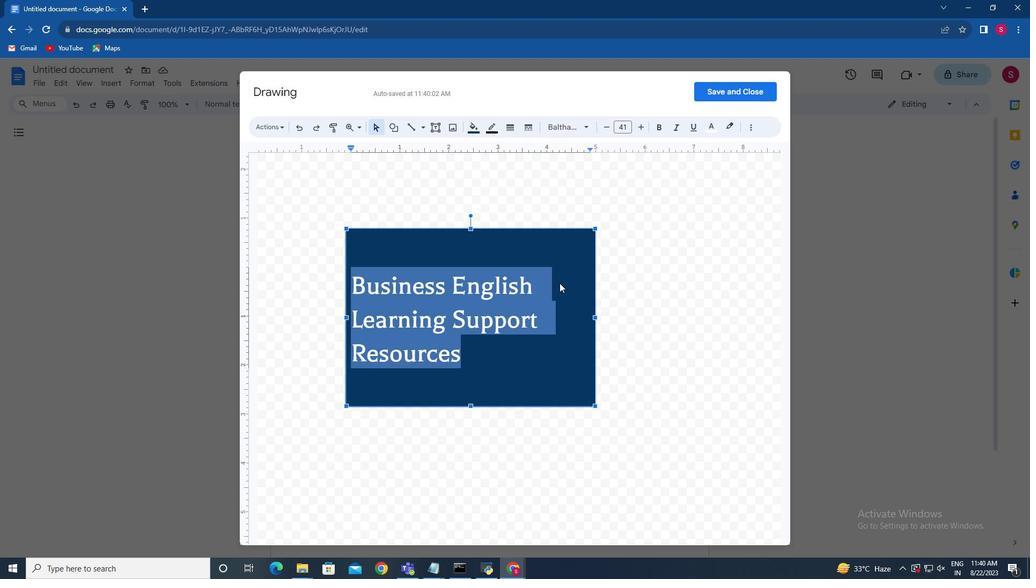 
Action: Mouse pressed left at (623, 279)
Screenshot: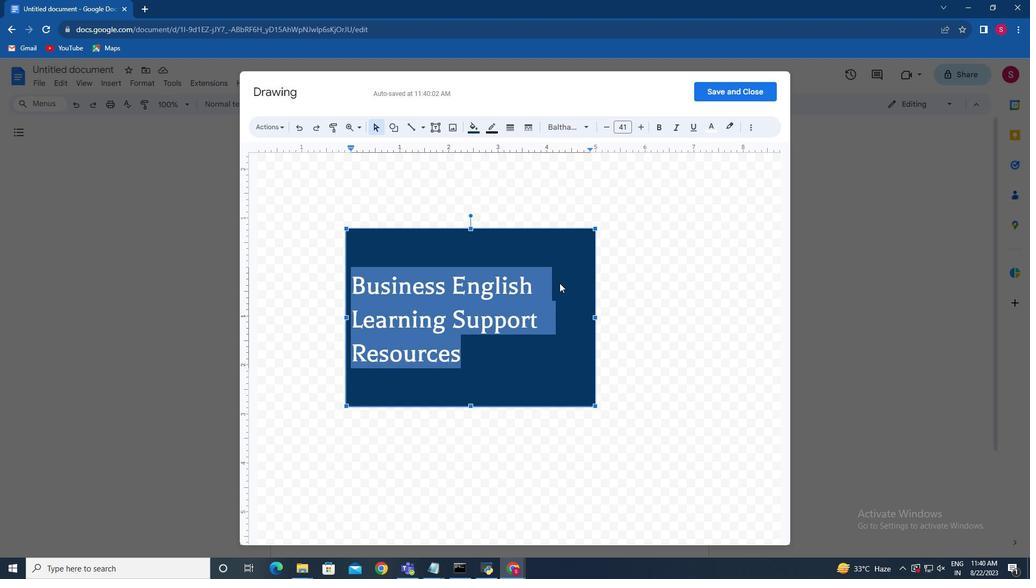 
Action: Mouse moved to (578, 281)
Screenshot: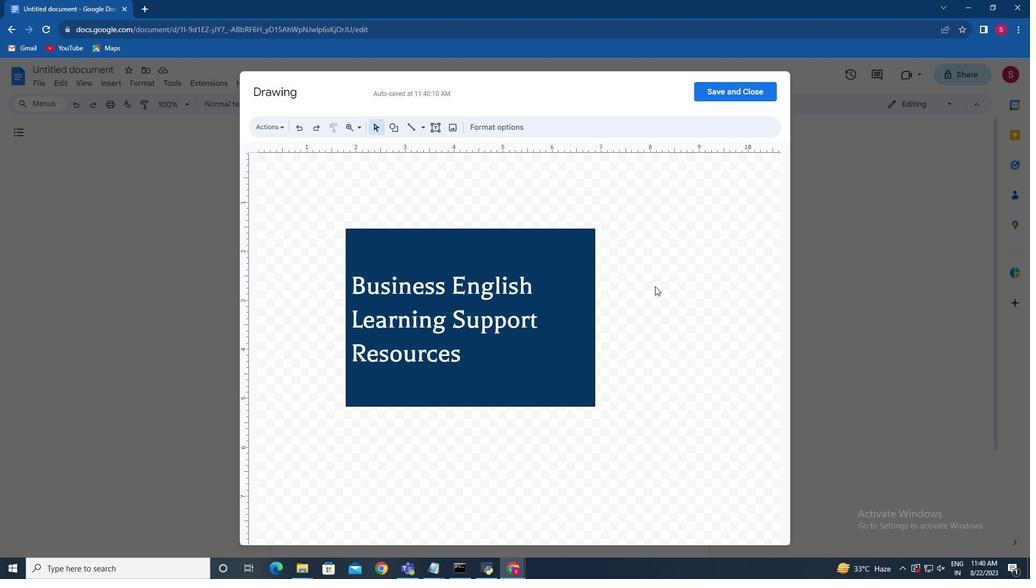 
Action: Mouse pressed left at (578, 281)
Screenshot: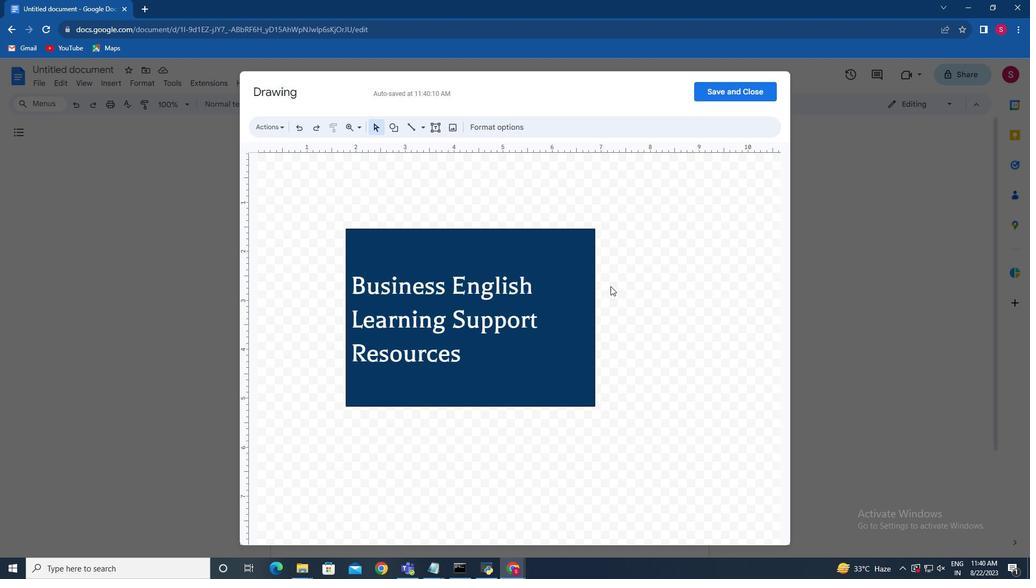 
Action: Mouse moved to (584, 48)
Screenshot: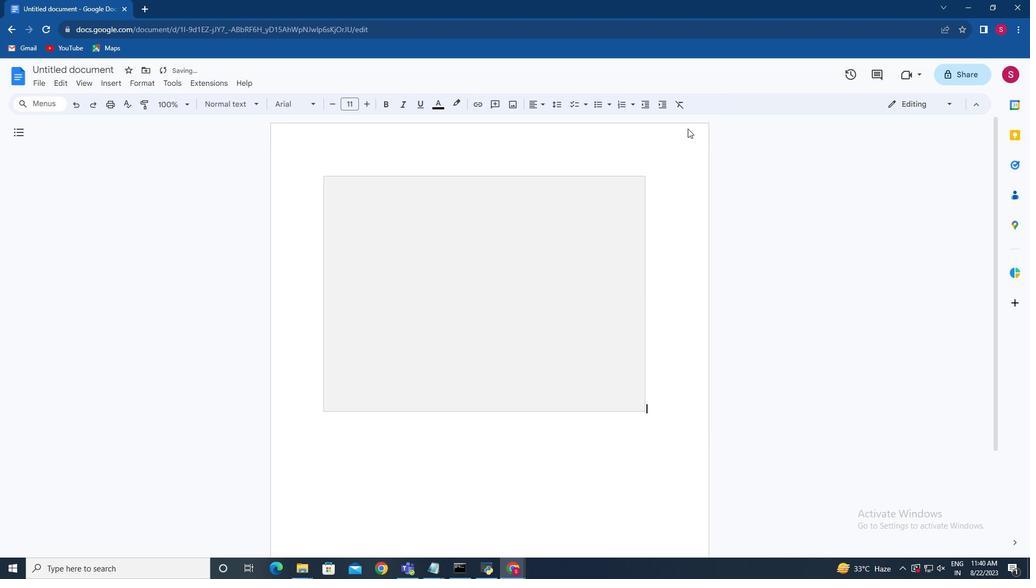
Action: Mouse pressed left at (584, 48)
Screenshot: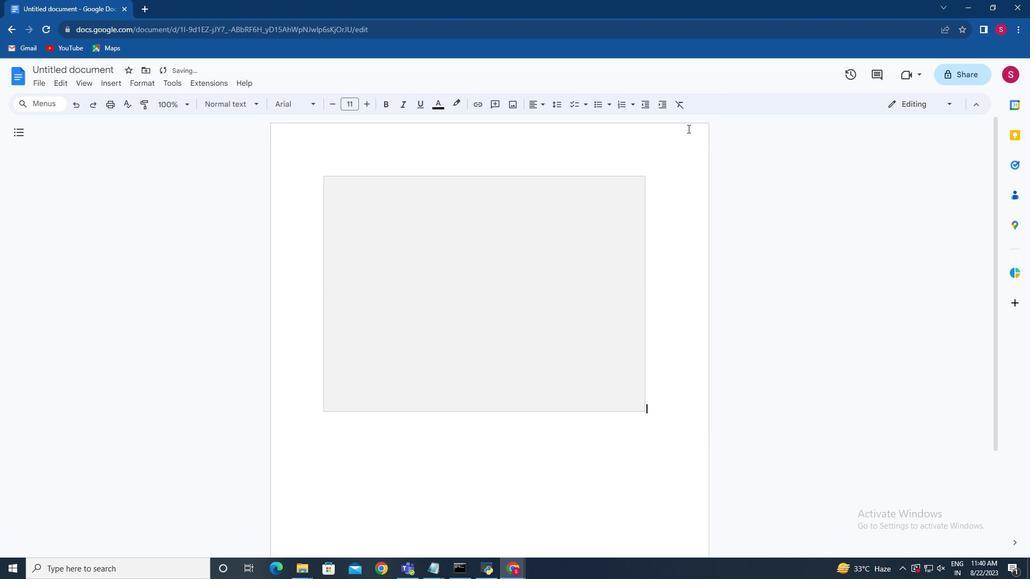 
Action: Mouse moved to (649, 254)
Screenshot: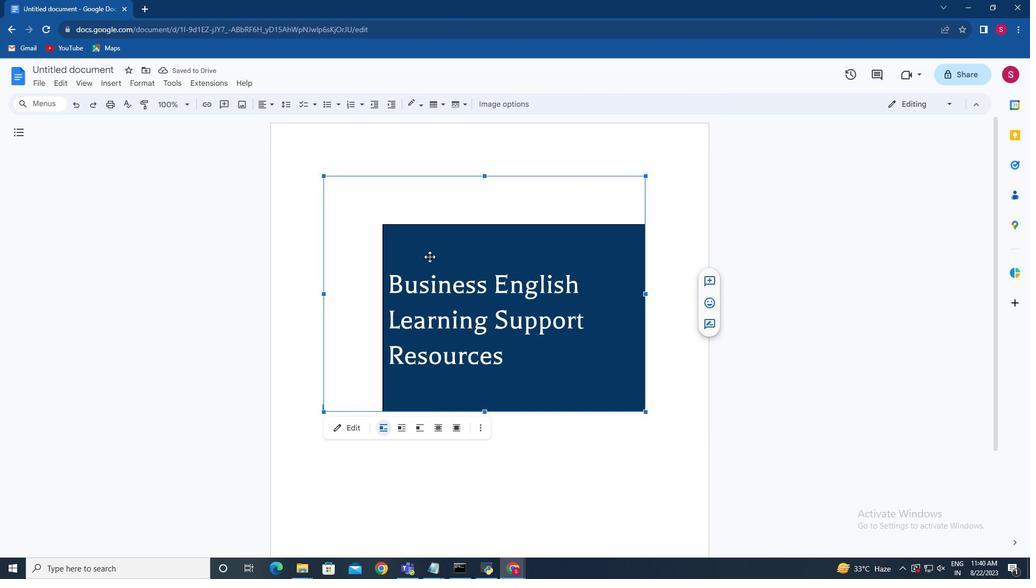 
Action: Mouse pressed left at (649, 254)
Screenshot: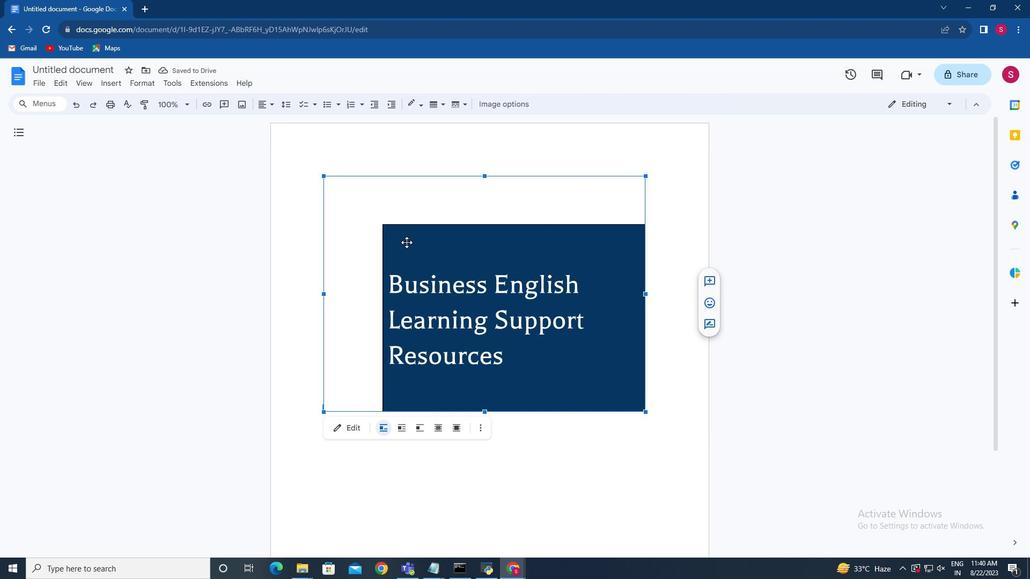 
Action: Mouse moved to (662, 236)
Screenshot: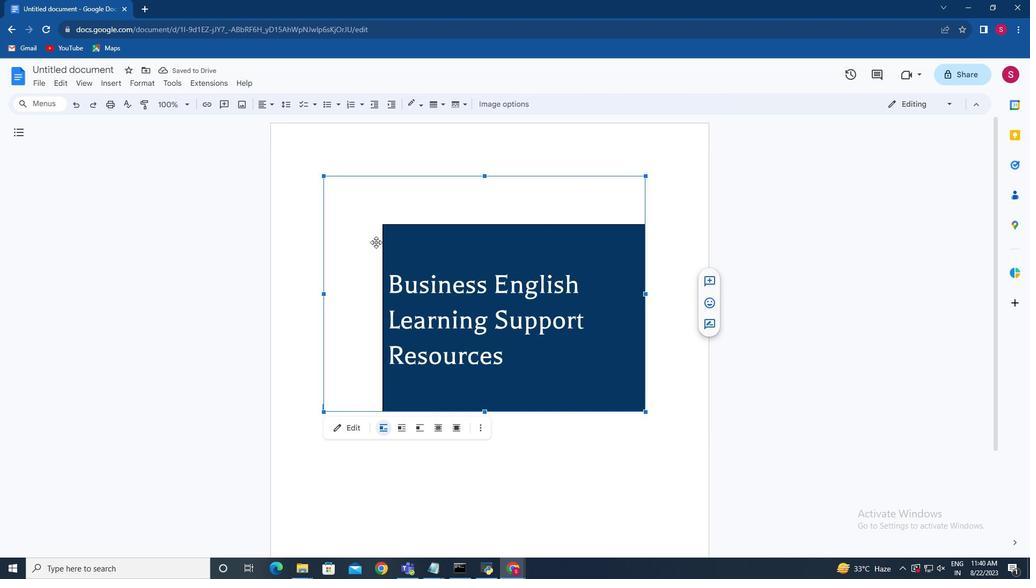 
Action: Mouse pressed left at (662, 236)
Screenshot: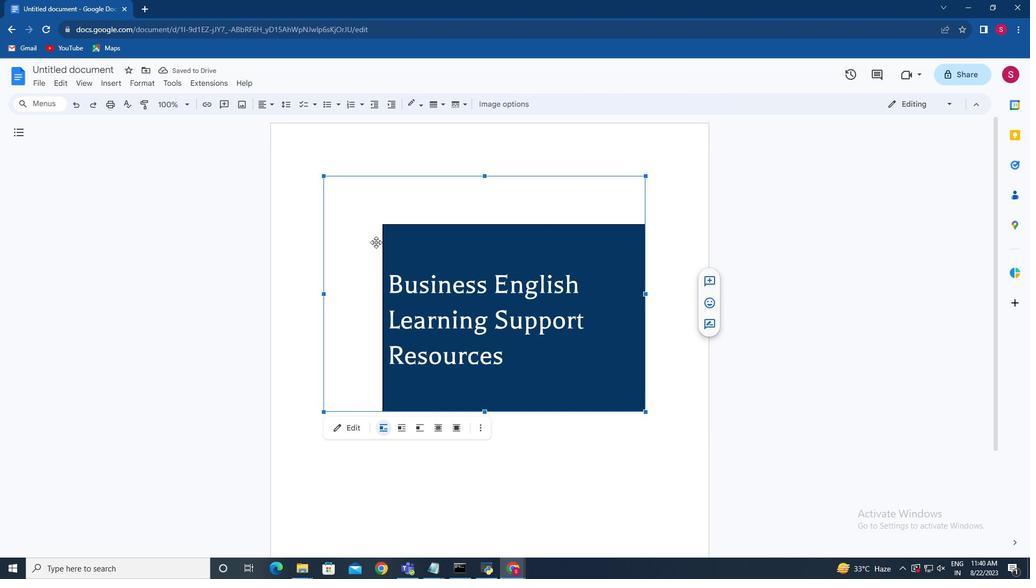 
Action: Mouse moved to (655, 452)
Screenshot: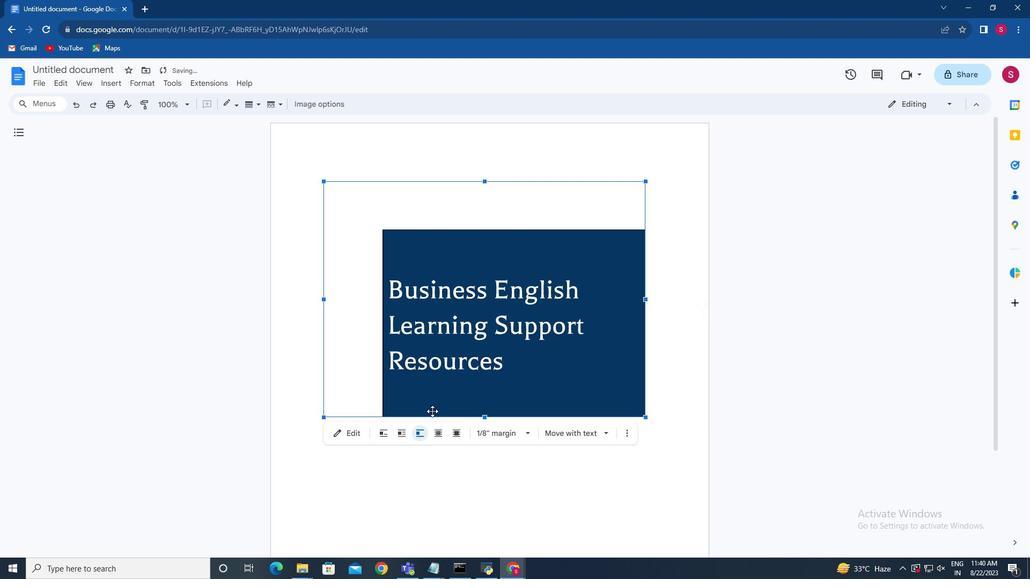 
Action: Mouse pressed left at (655, 452)
Screenshot: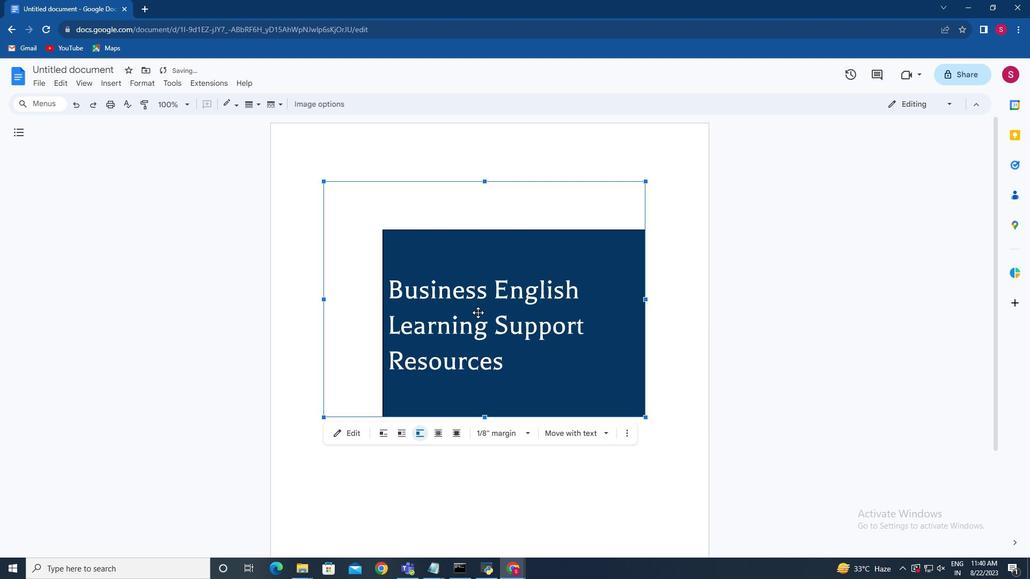 
Action: Mouse moved to (641, 307)
Screenshot: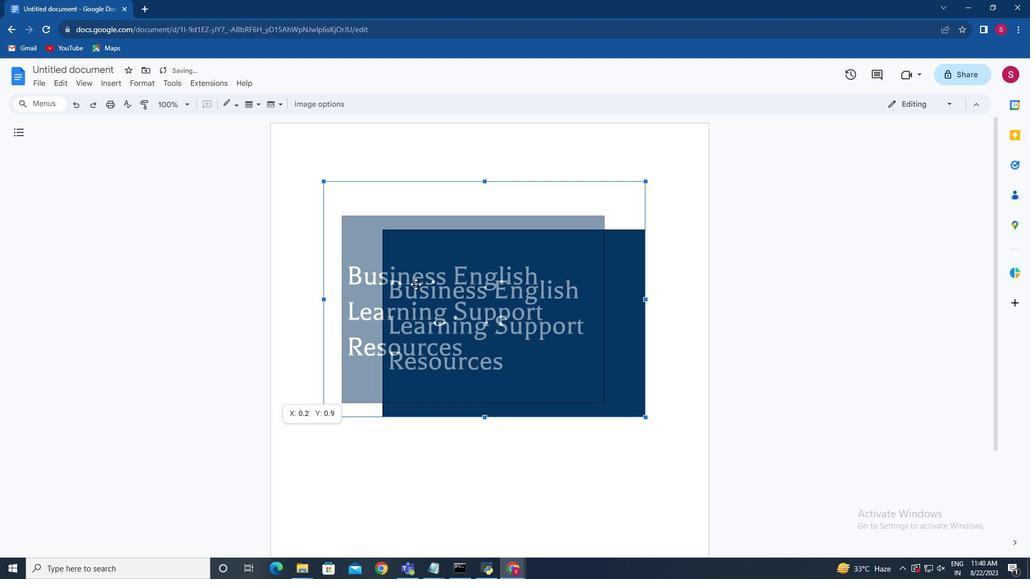 
Action: Mouse pressed left at (641, 307)
Screenshot: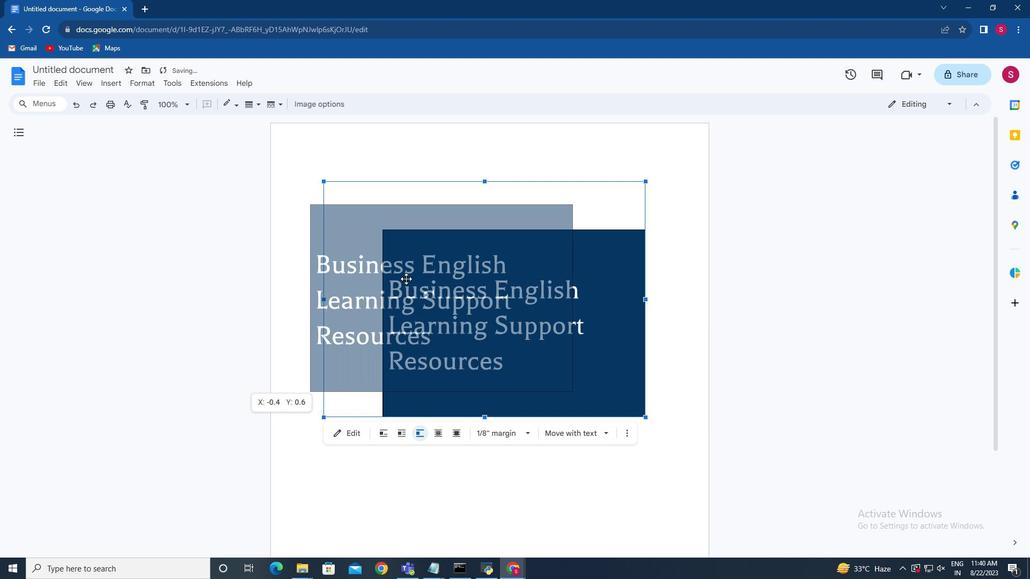 
Action: Mouse moved to (659, 255)
Screenshot: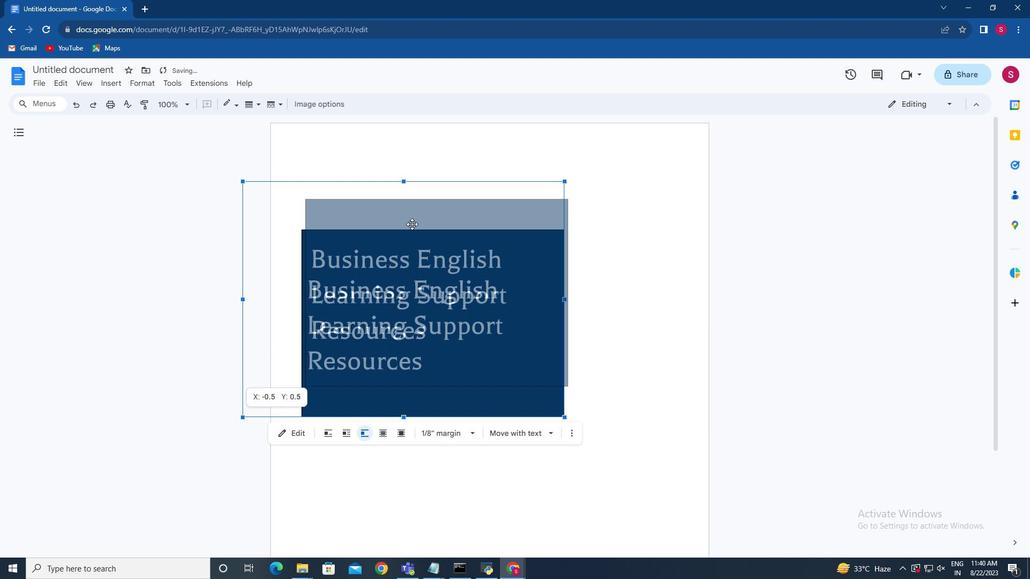 
Action: Mouse pressed left at (659, 255)
Screenshot: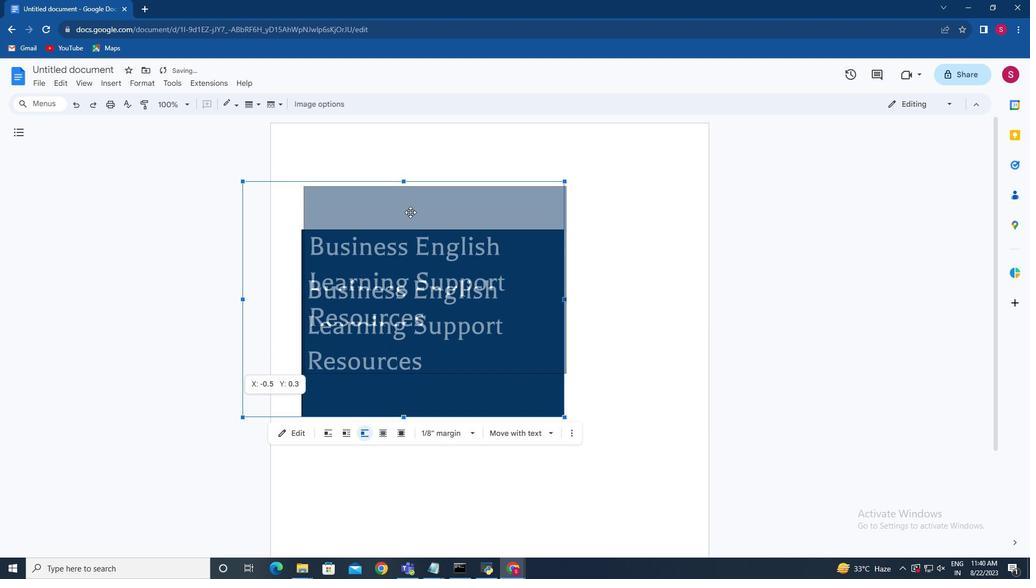 
Action: Mouse moved to (658, 245)
Screenshot: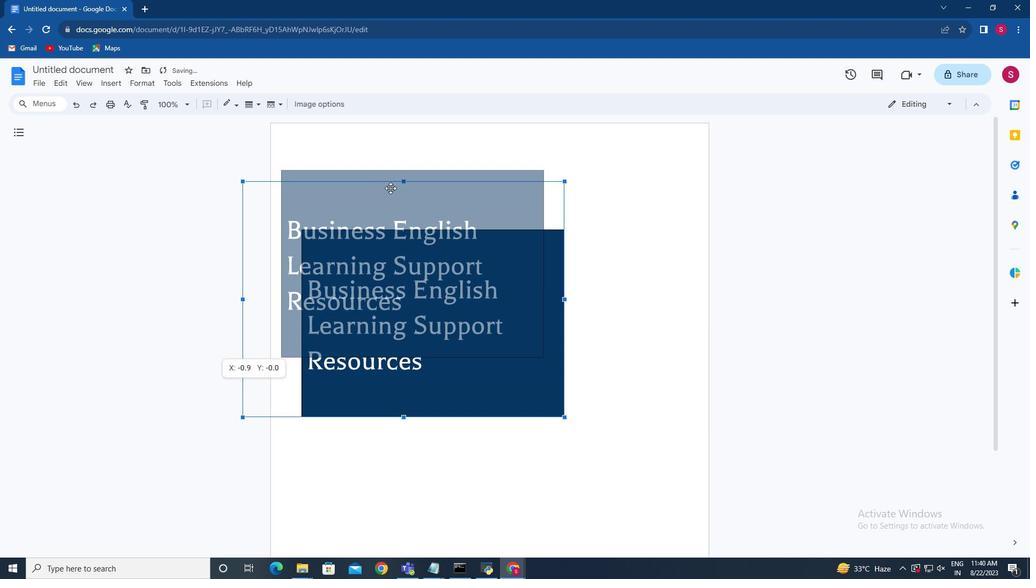 
Action: Mouse pressed left at (658, 245)
Screenshot: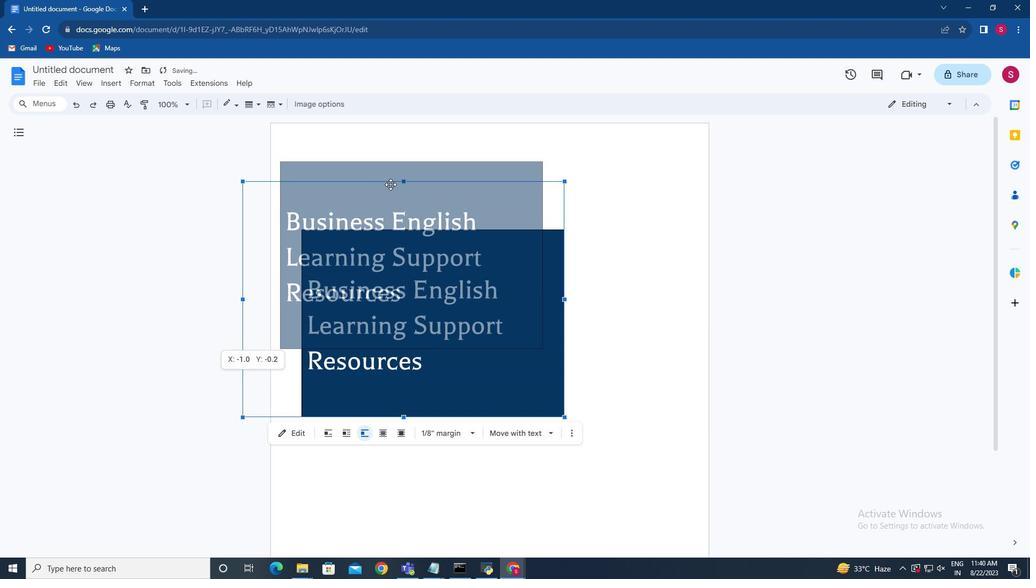 
Action: Mouse moved to (673, 464)
Screenshot: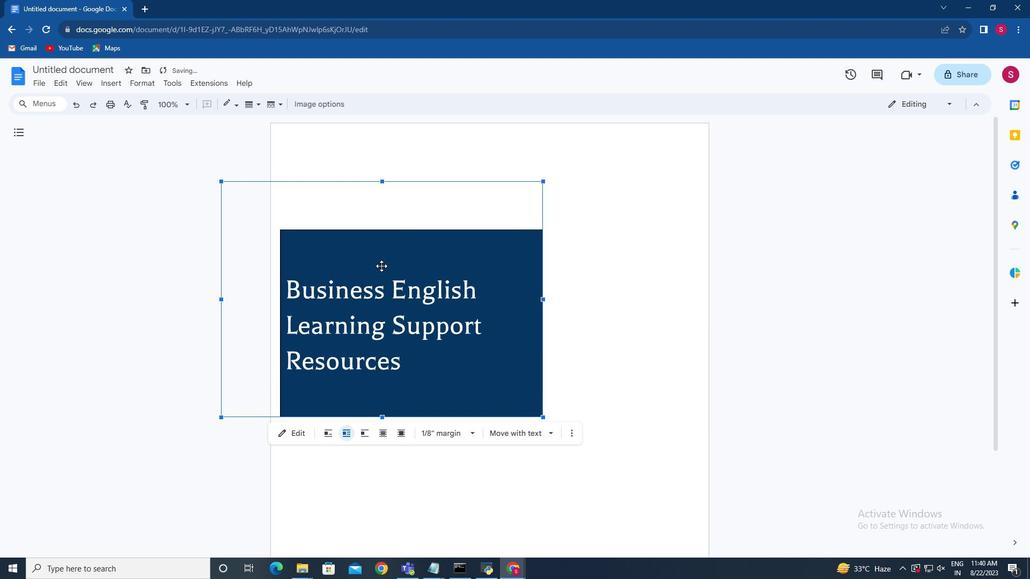
Action: Mouse pressed left at (673, 464)
Screenshot: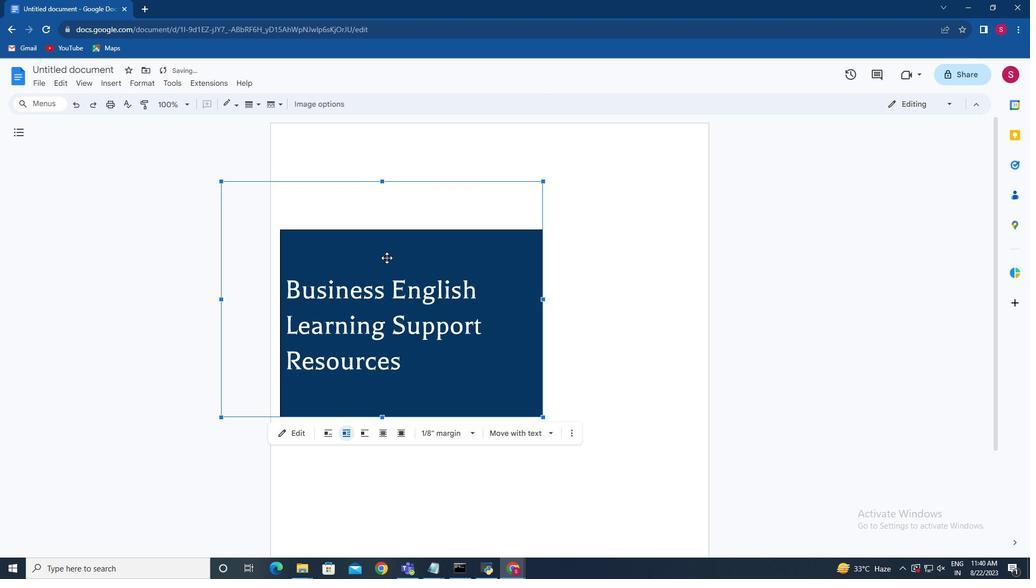 
Action: Mouse moved to (664, 248)
Screenshot: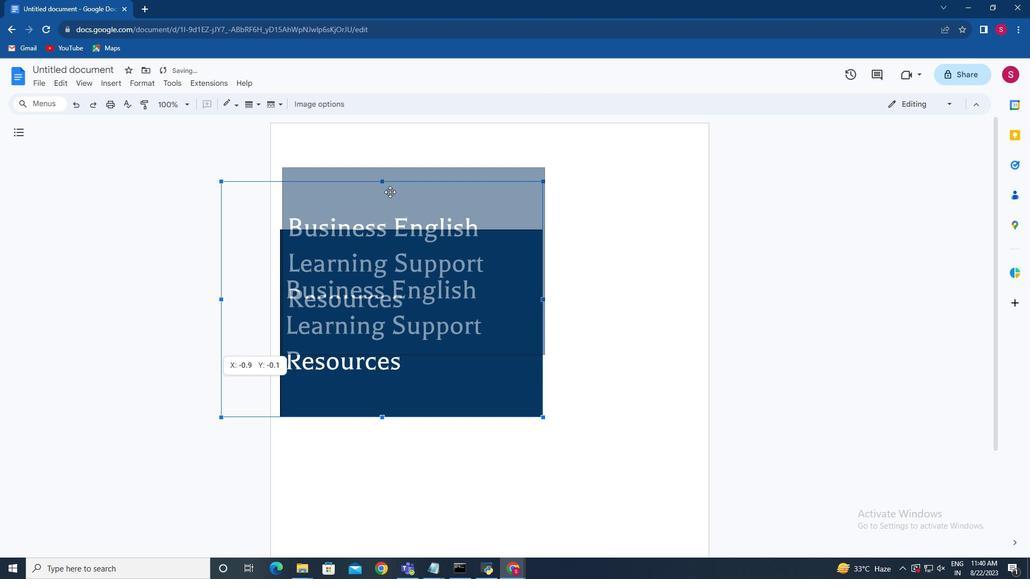 
Action: Mouse pressed left at (664, 248)
Screenshot: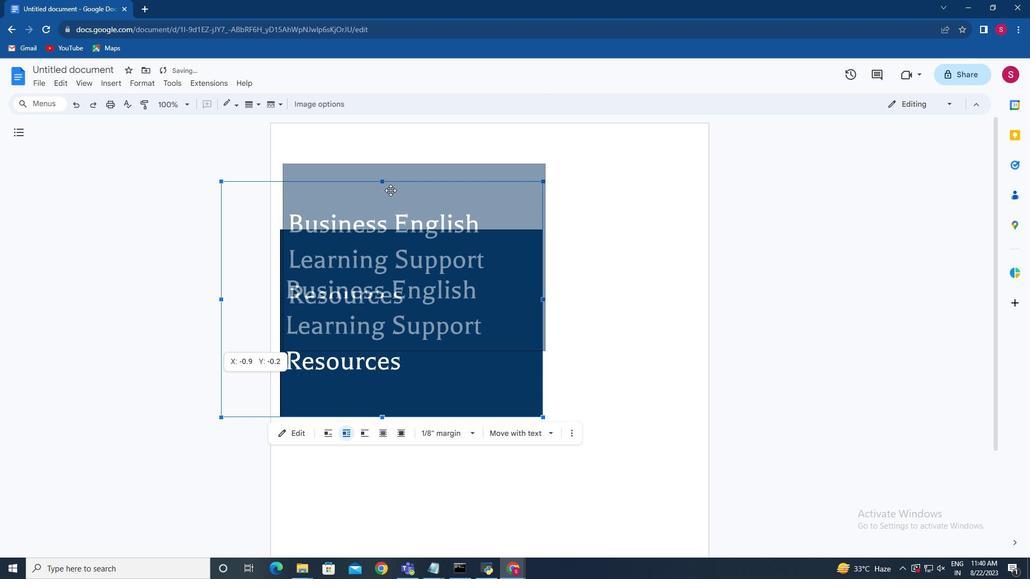 
Action: Mouse moved to (663, 241)
Screenshot: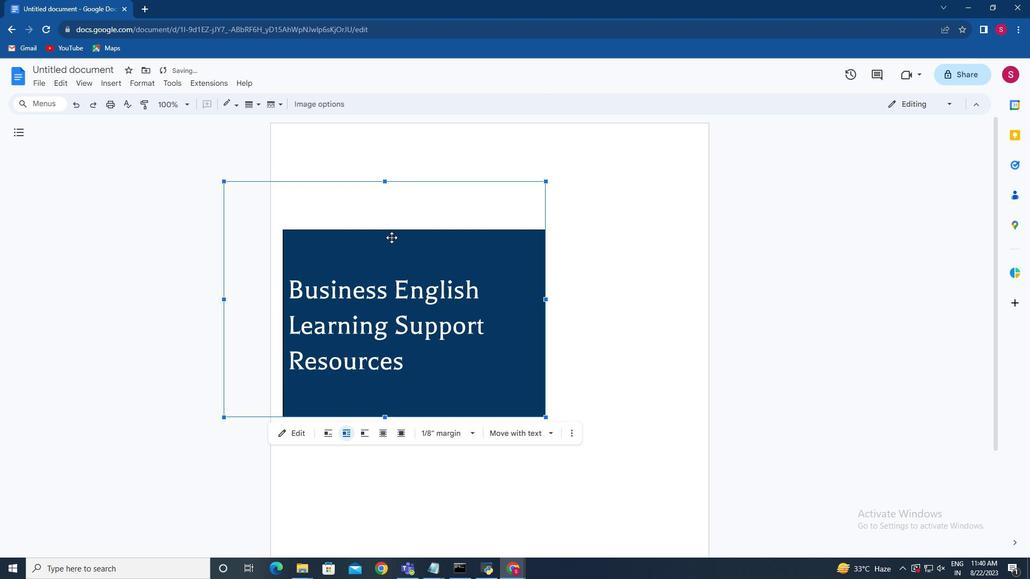 
Action: Mouse pressed left at (663, 241)
Screenshot: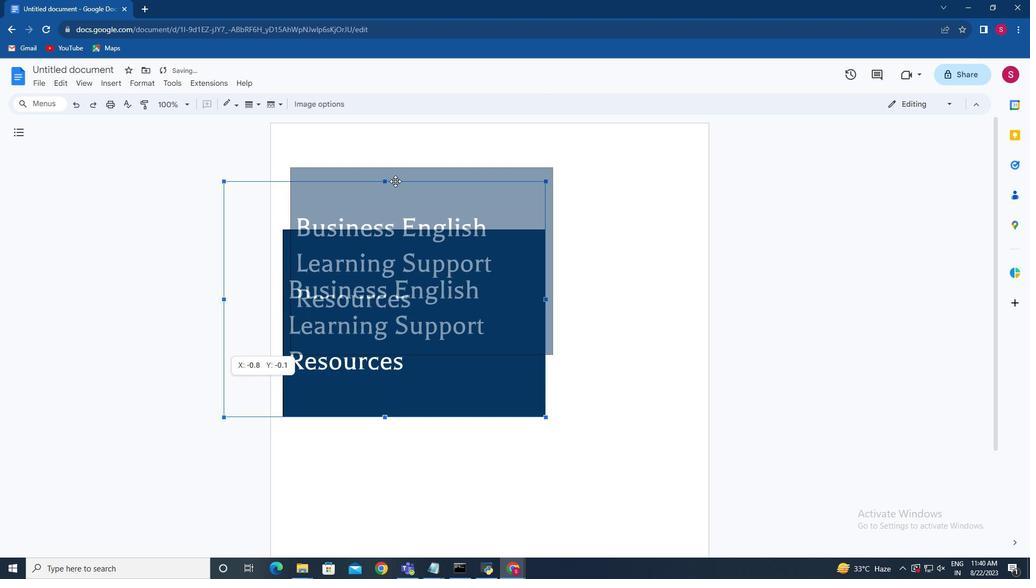 
Action: Mouse moved to (677, 467)
Screenshot: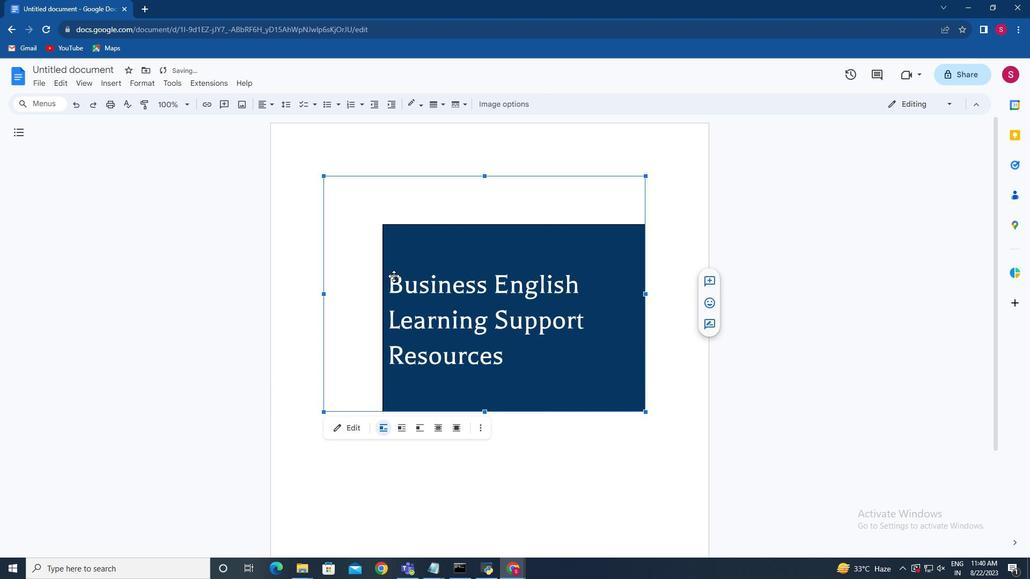 
Action: Mouse pressed left at (677, 467)
Screenshot: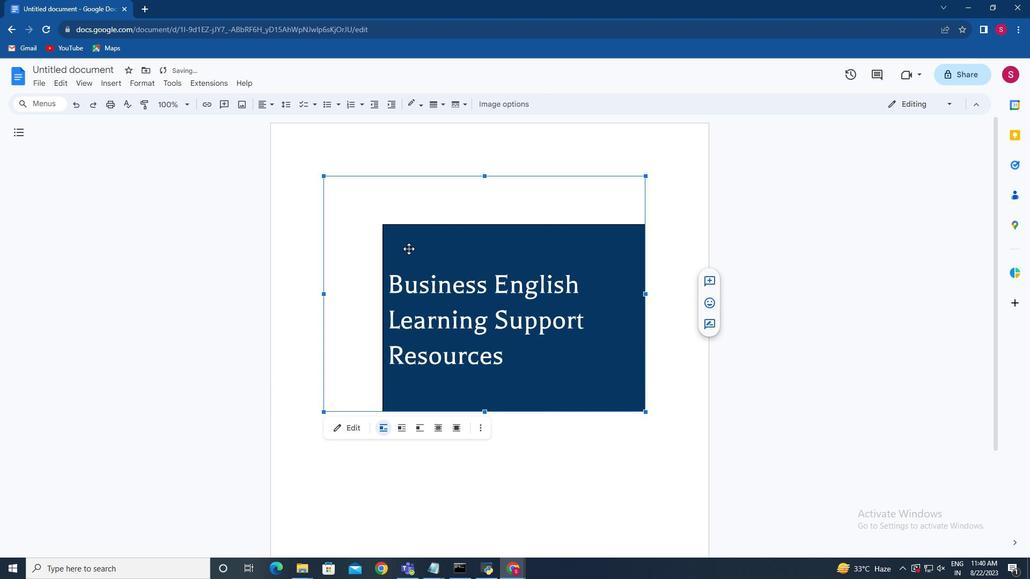 
Action: Mouse moved to (656, 247)
Screenshot: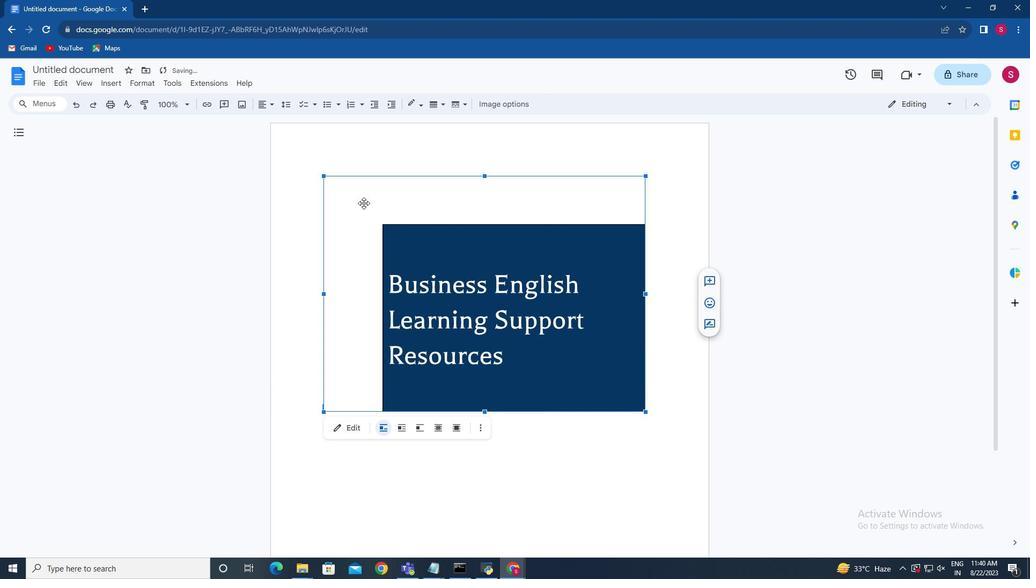 
Action: Mouse pressed left at (656, 247)
Screenshot: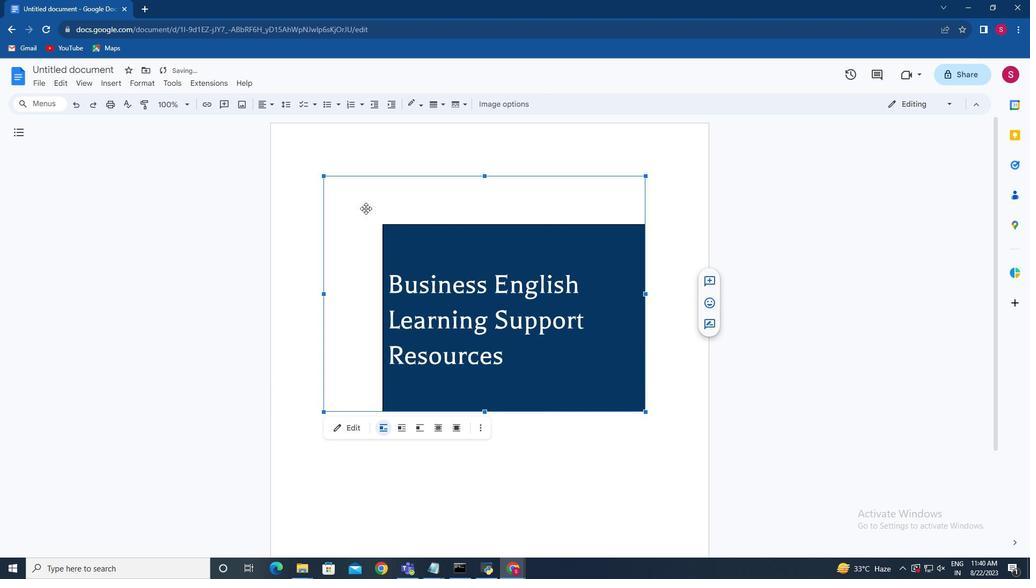 
Action: Mouse moved to (647, 456)
Screenshot: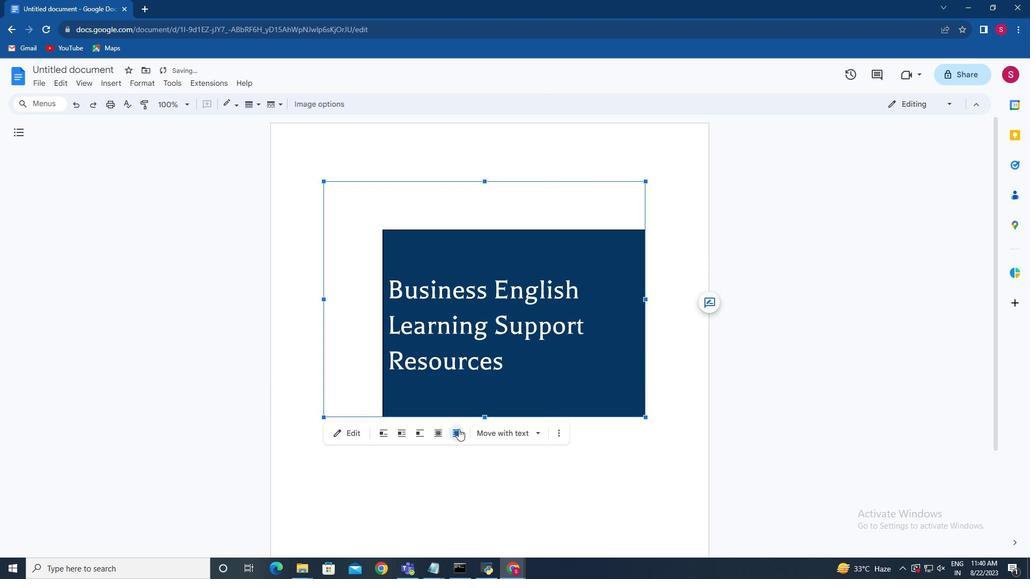 
Action: Mouse pressed left at (647, 456)
Screenshot: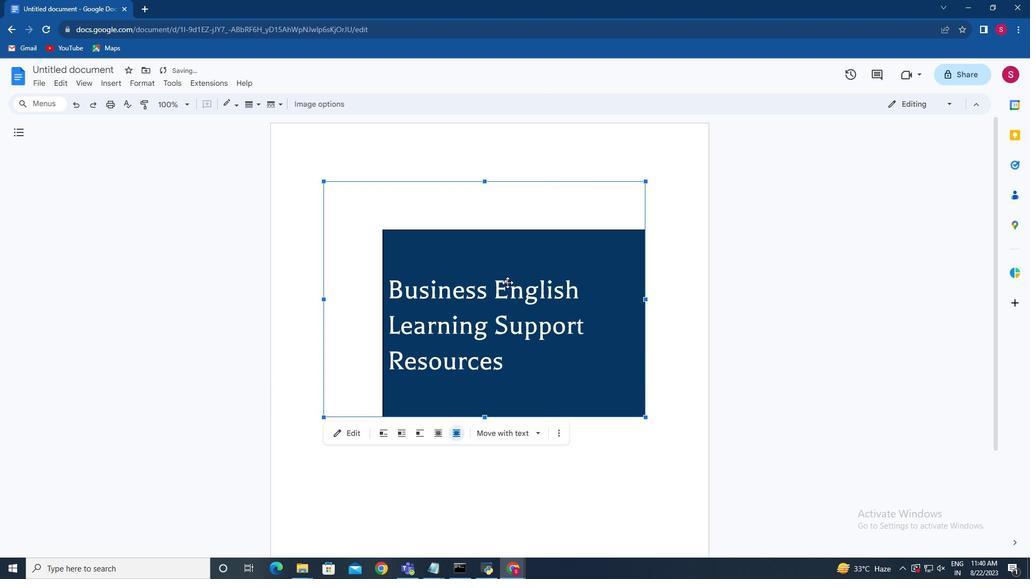
Action: Mouse moved to (635, 275)
Screenshot: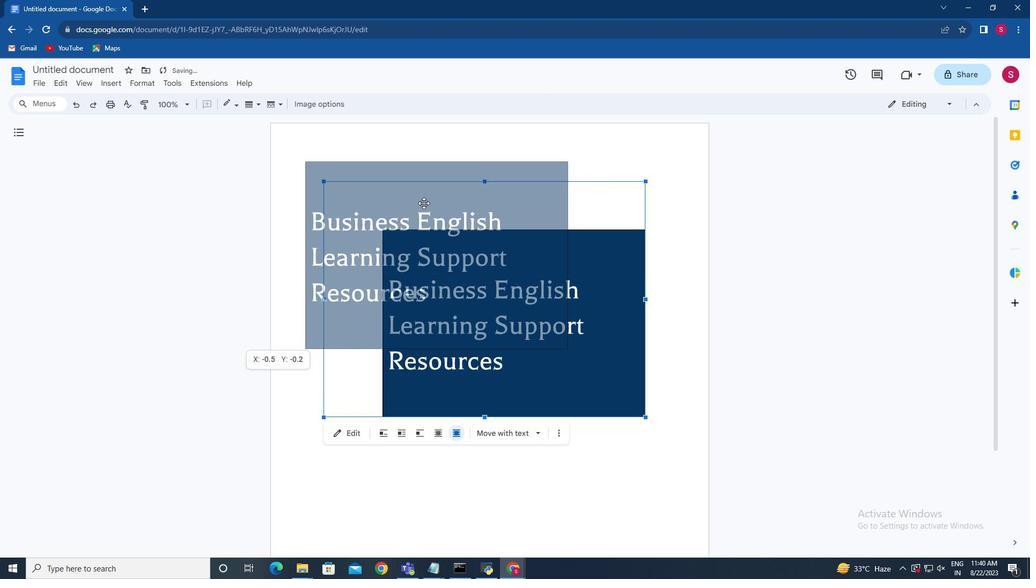 
Action: Mouse pressed left at (635, 275)
Screenshot: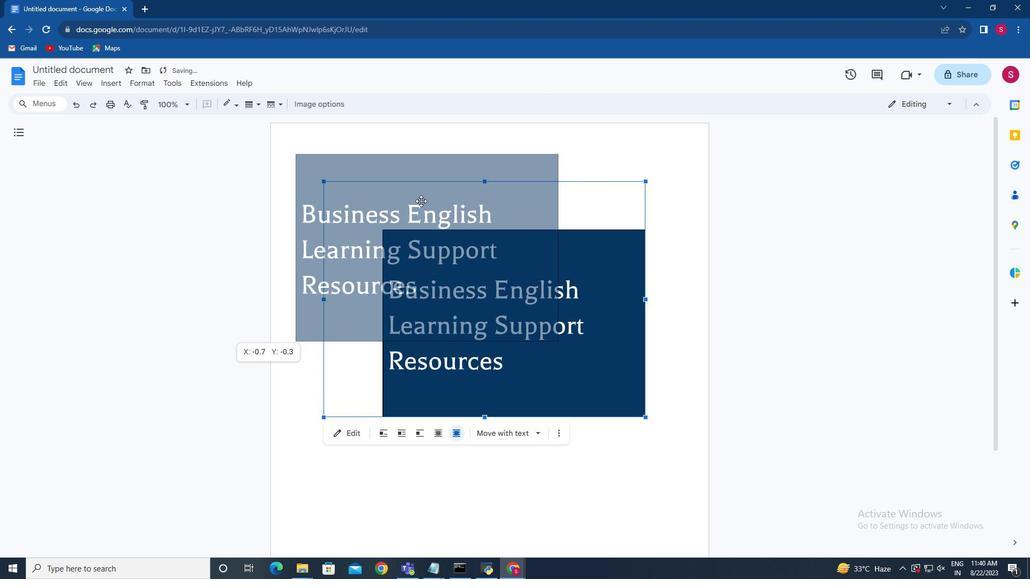 
Action: Mouse moved to (655, 233)
Screenshot: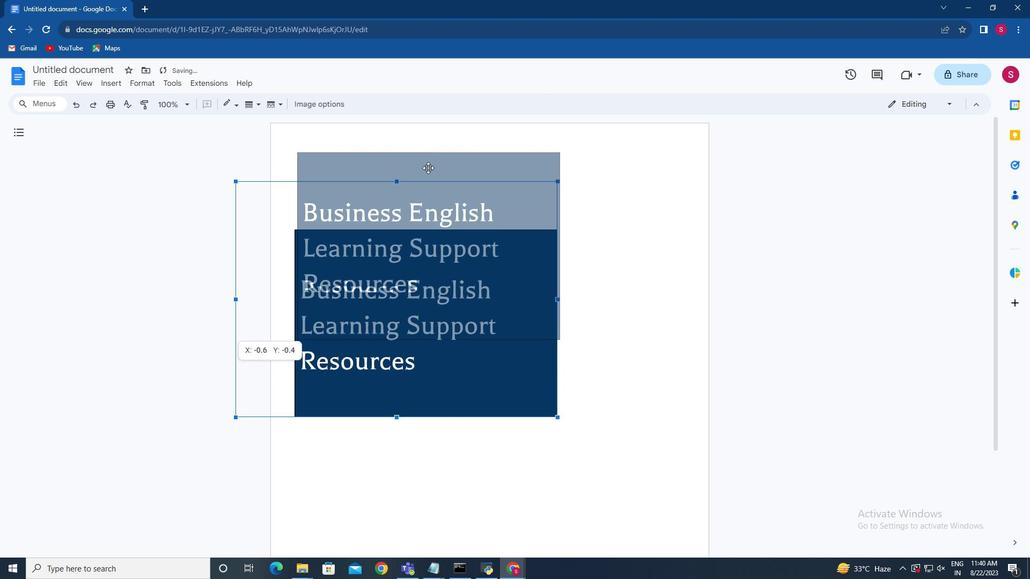 
Action: Mouse pressed left at (655, 233)
Screenshot: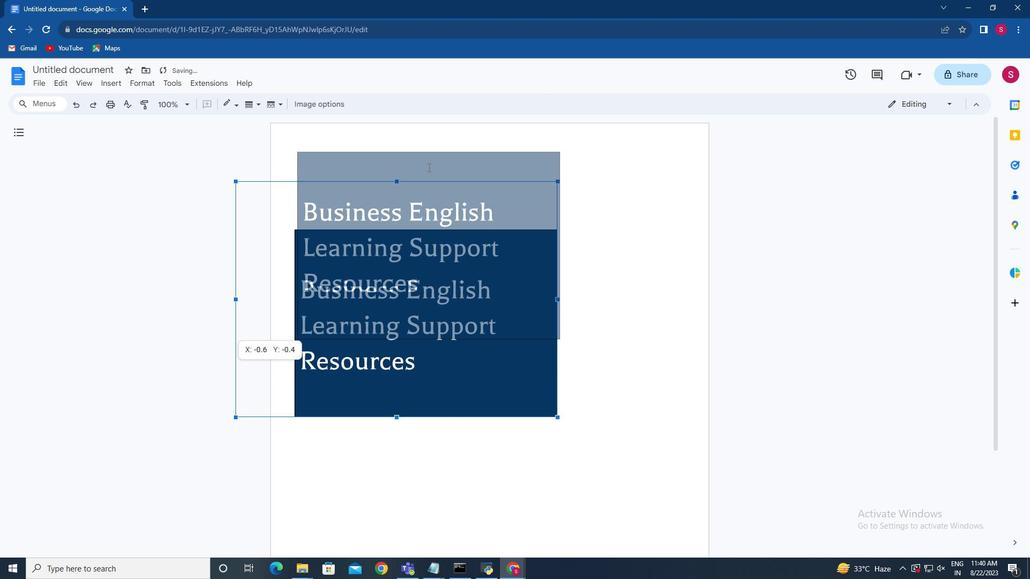 
Action: Mouse moved to (642, 464)
Screenshot: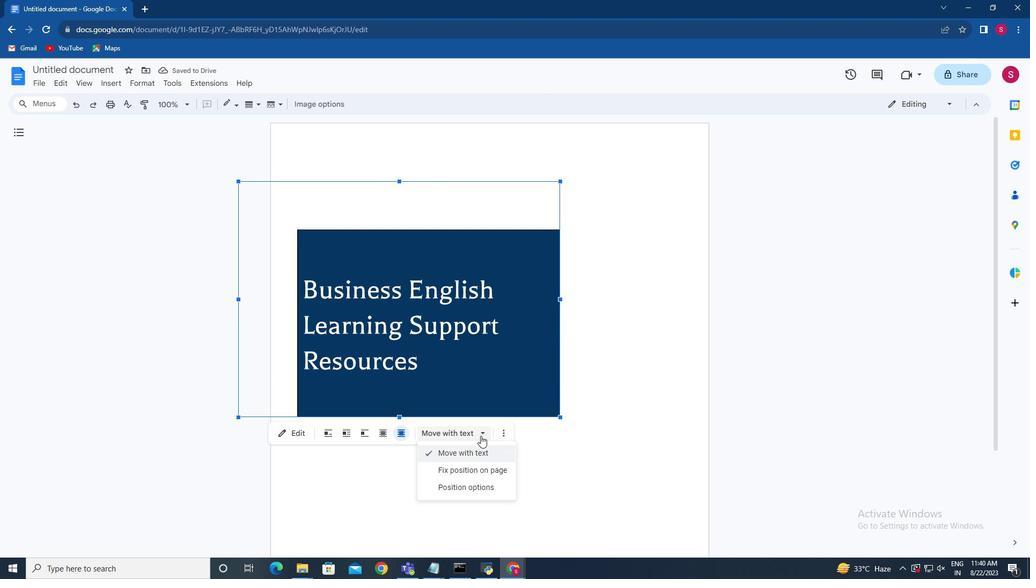 
Action: Mouse pressed left at (642, 464)
Screenshot: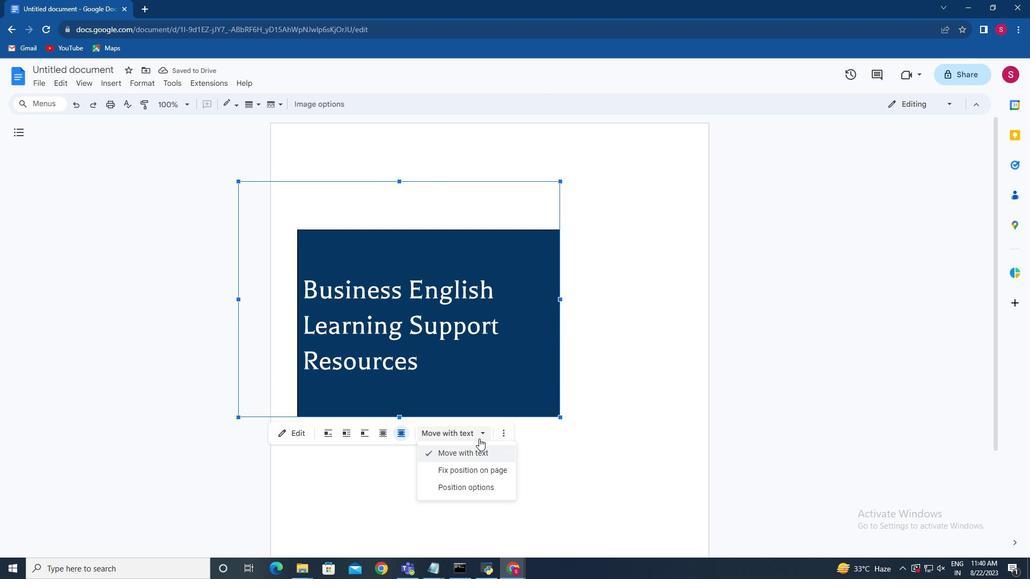 
Action: Mouse moved to (642, 486)
Screenshot: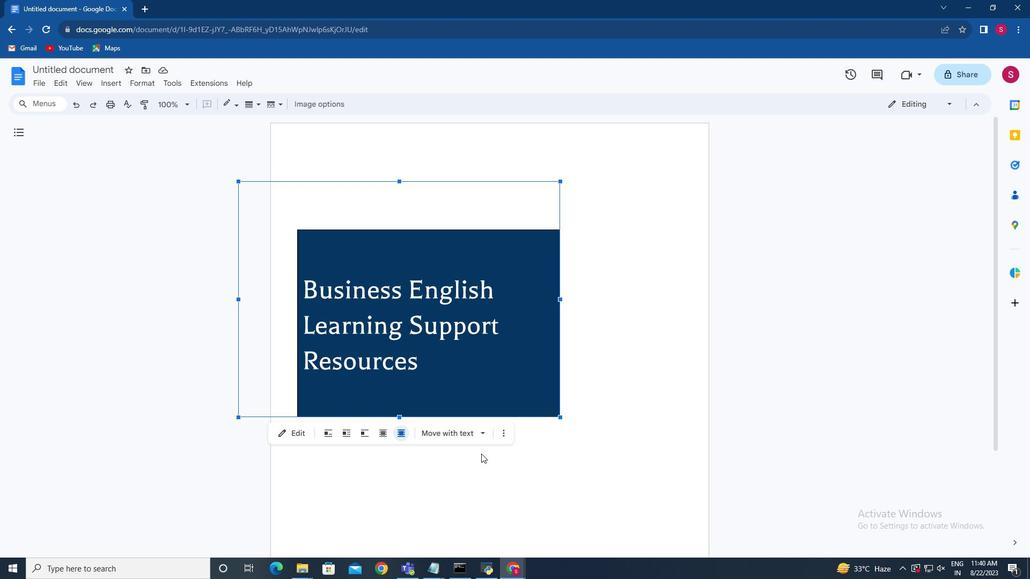 
Action: Mouse pressed left at (642, 486)
Screenshot: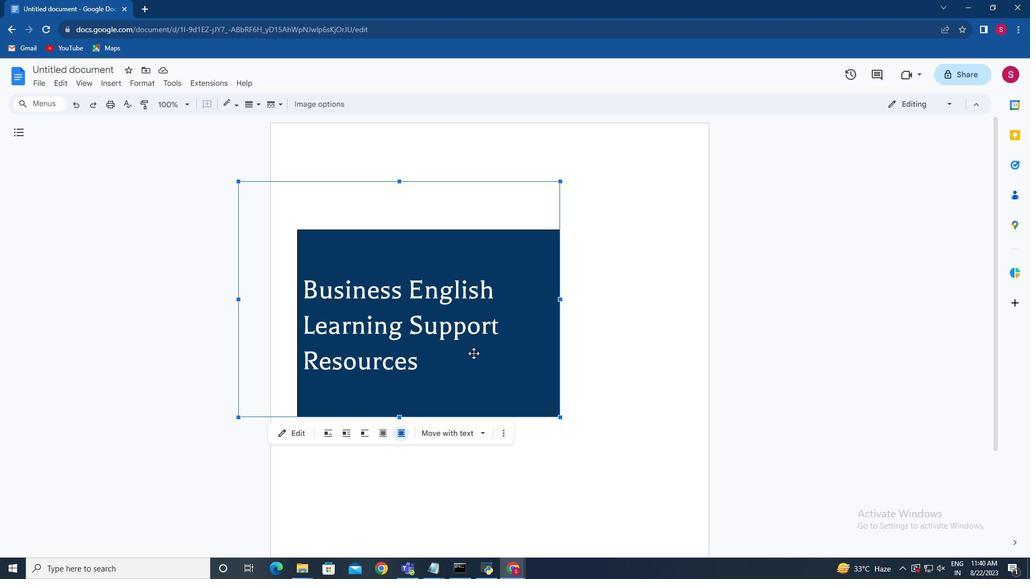 
Action: Mouse moved to (636, 458)
Screenshot: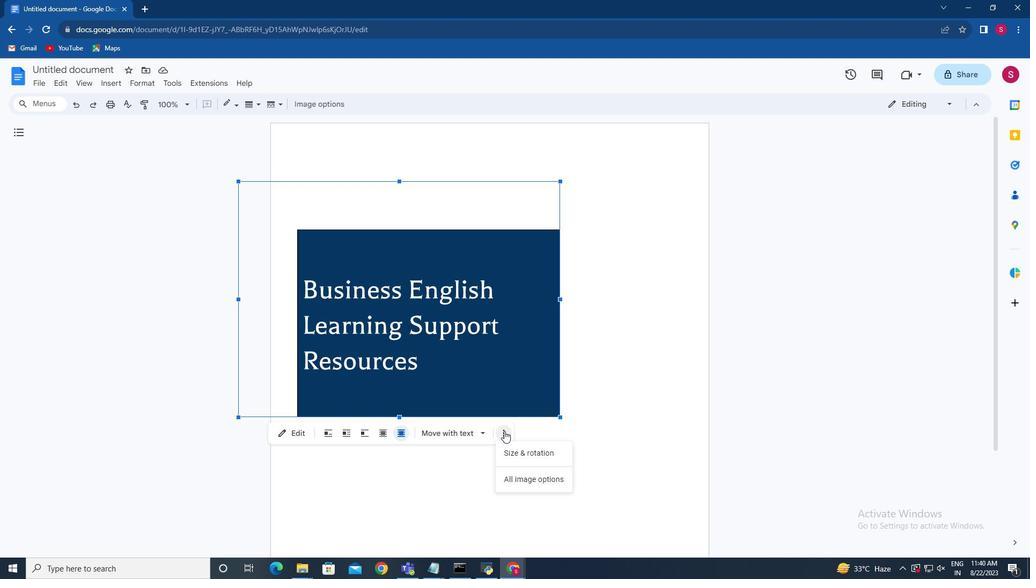 
Action: Mouse pressed left at (636, 458)
Screenshot: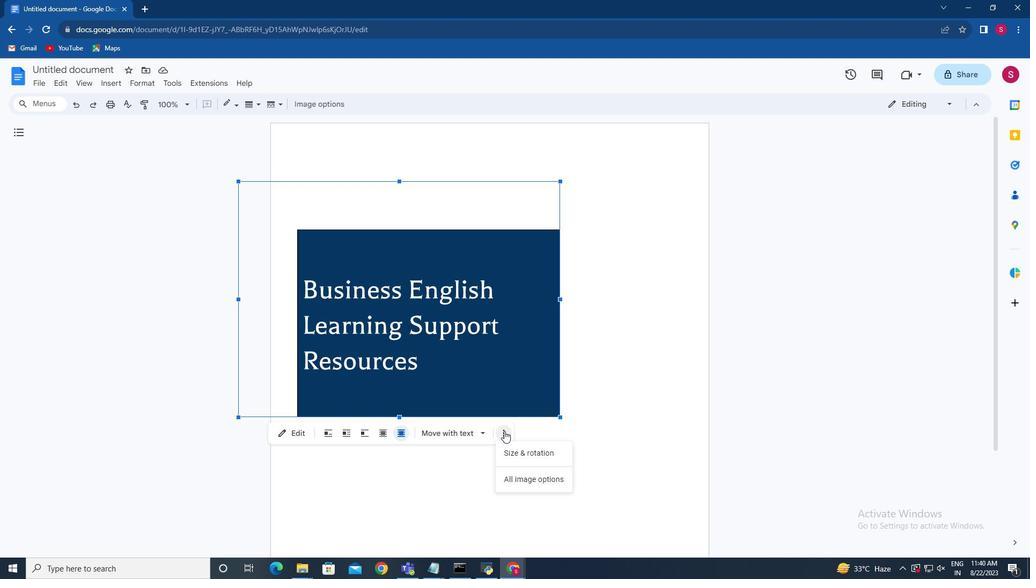 
Action: Mouse moved to (665, 464)
Screenshot: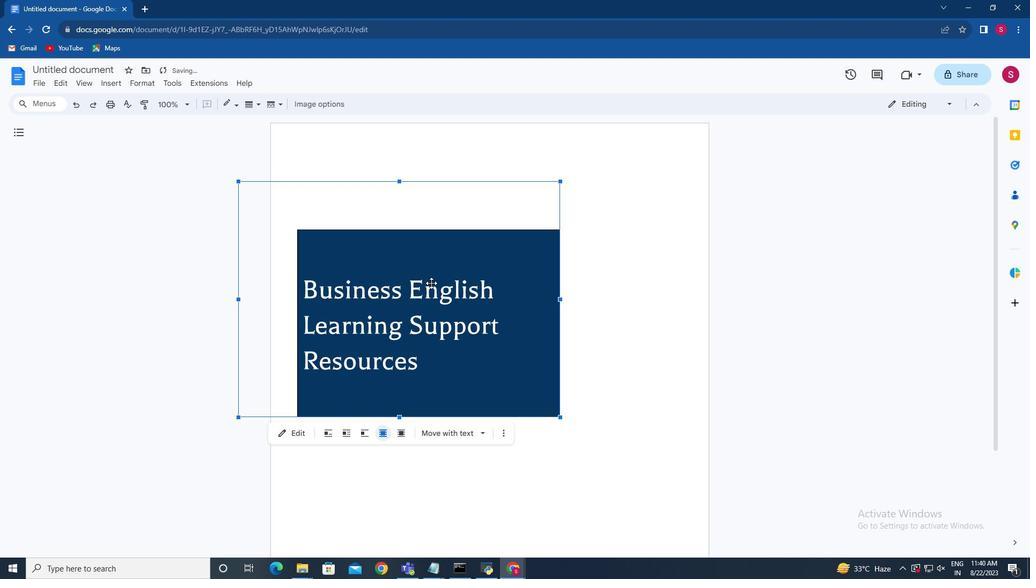 
Action: Mouse pressed left at (665, 464)
Screenshot: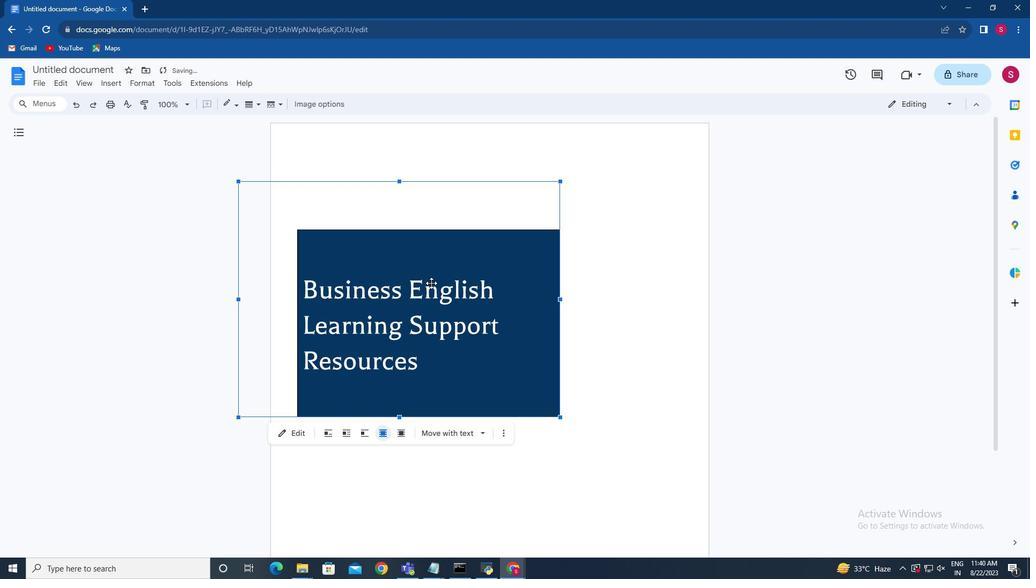 
Action: Mouse moved to (653, 279)
Screenshot: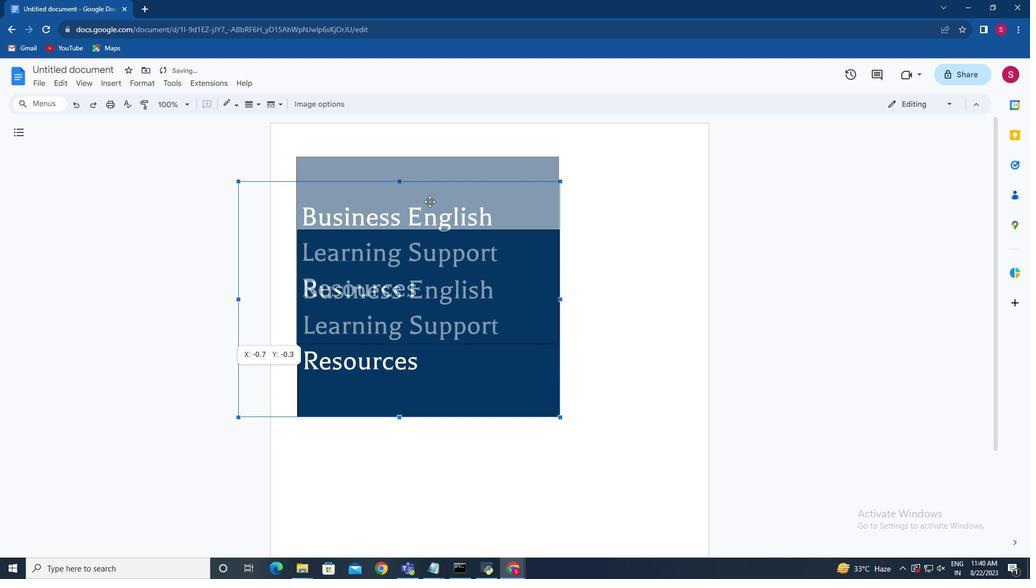 
Action: Mouse pressed left at (653, 279)
Screenshot: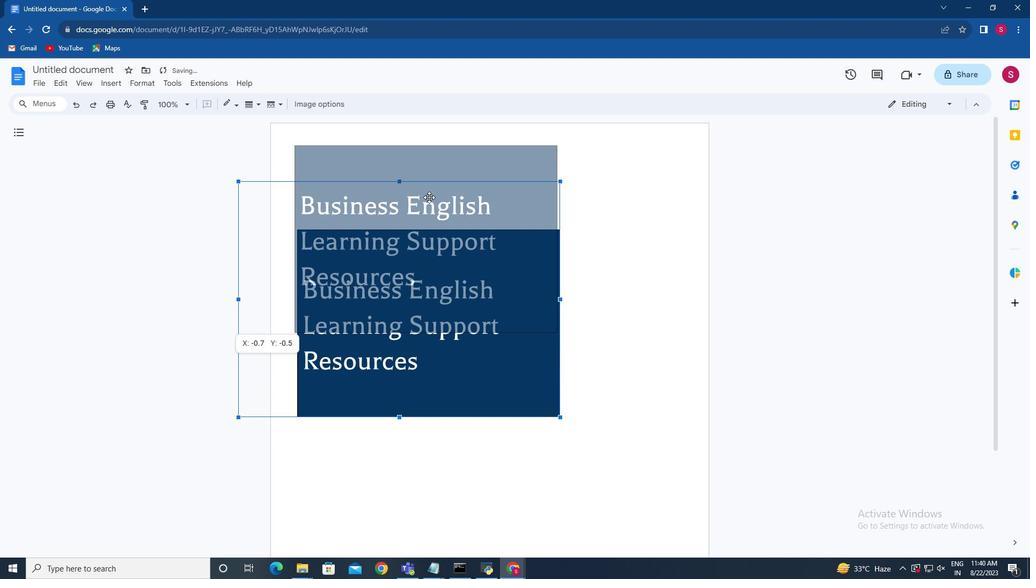 
Action: Mouse moved to (662, 159)
Screenshot: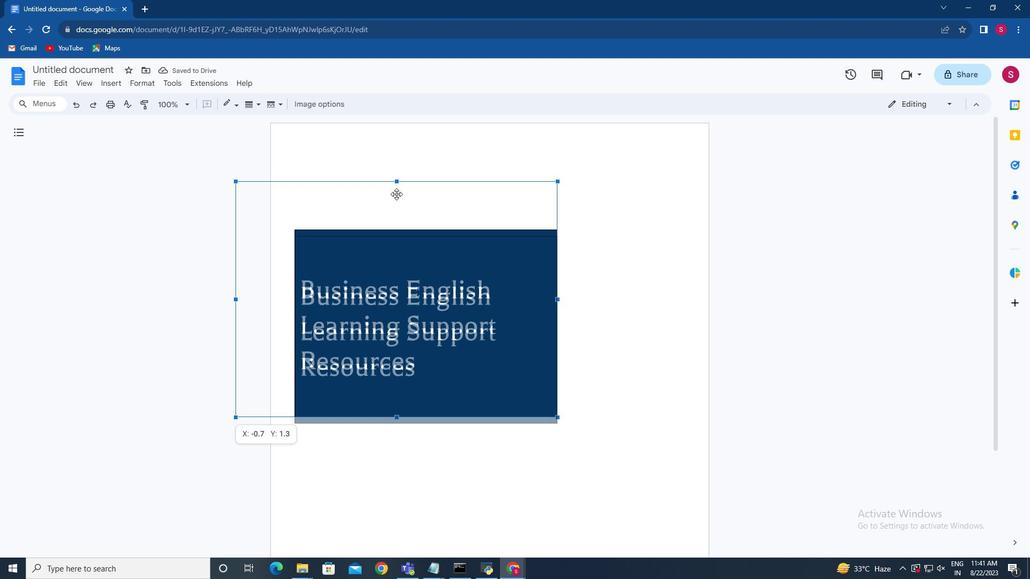 
Action: Mouse pressed left at (662, 159)
Screenshot: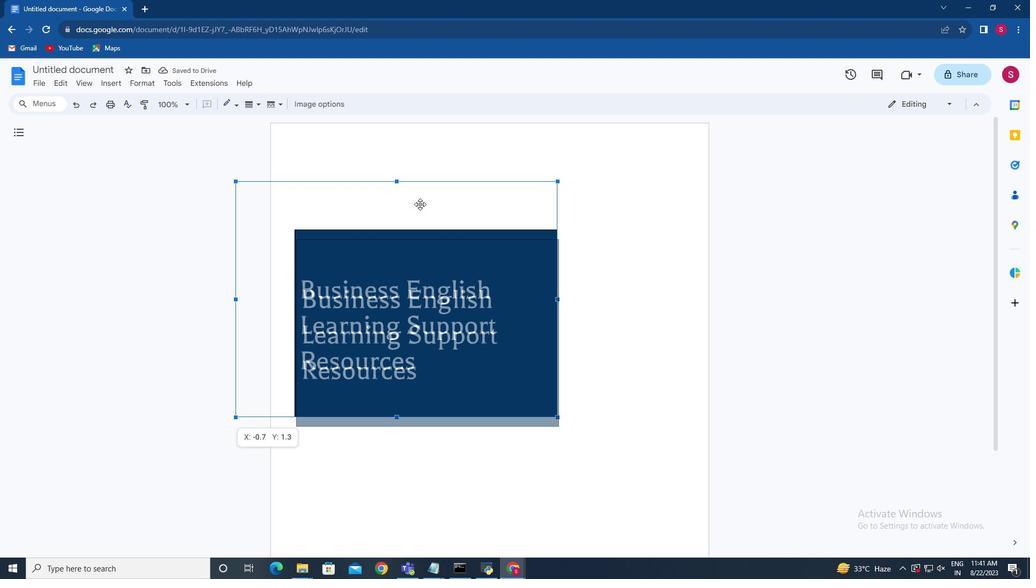 
Action: Mouse moved to (654, 236)
Screenshot: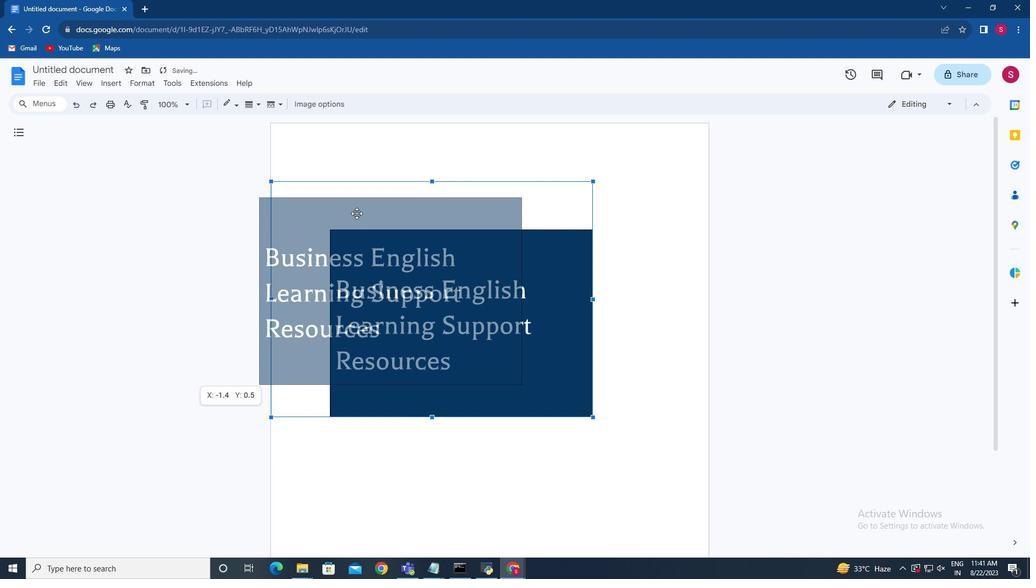 
Action: Mouse pressed left at (654, 236)
Screenshot: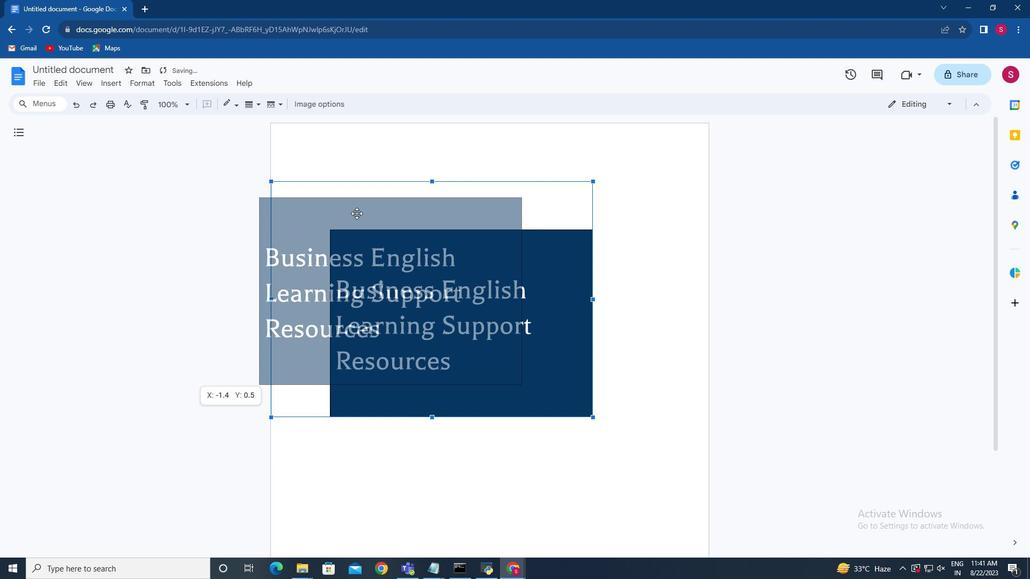 
Action: Mouse moved to (664, 240)
Screenshot: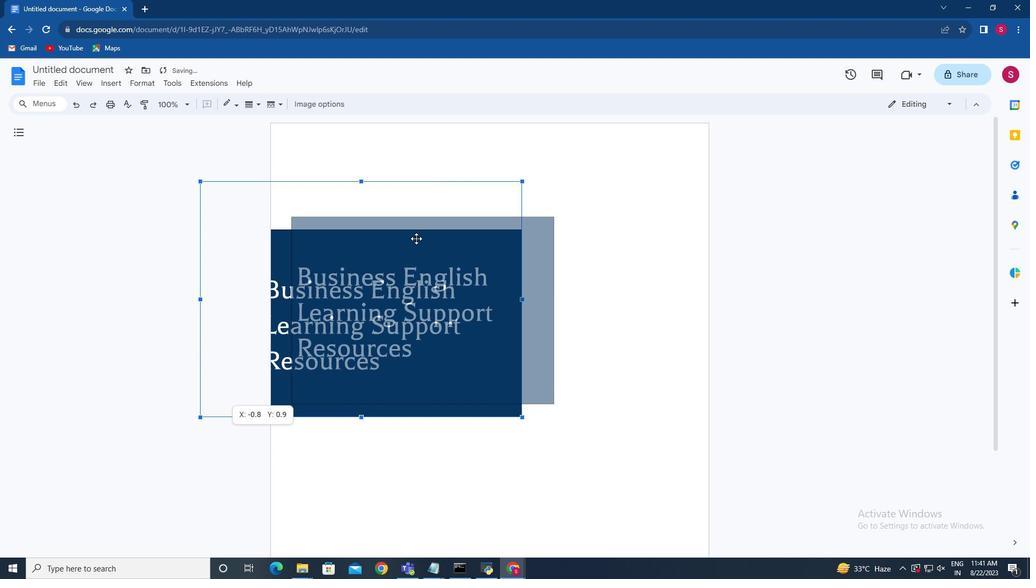 
Action: Mouse pressed left at (664, 240)
Screenshot: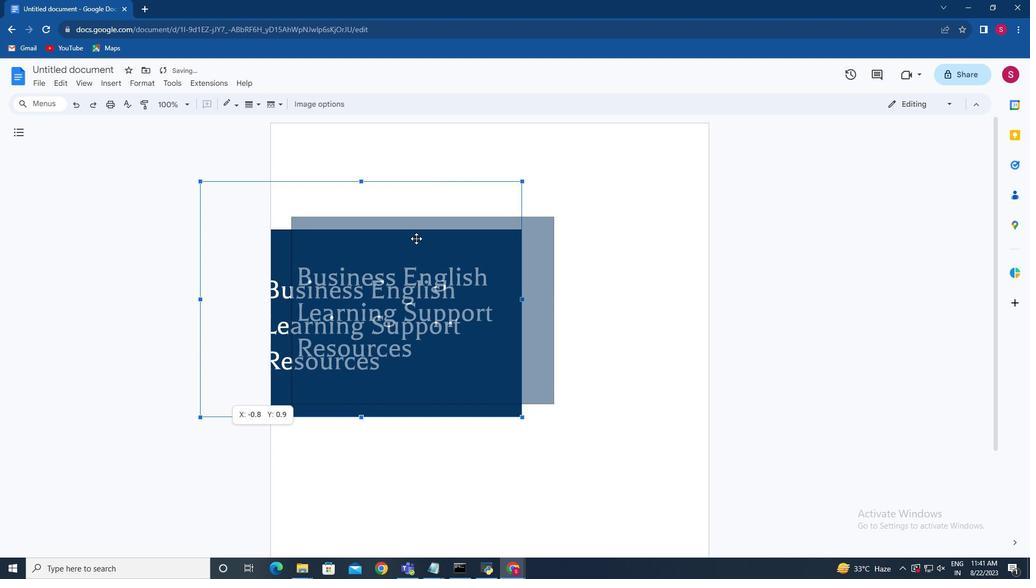 
Action: Mouse moved to (660, 236)
Screenshot: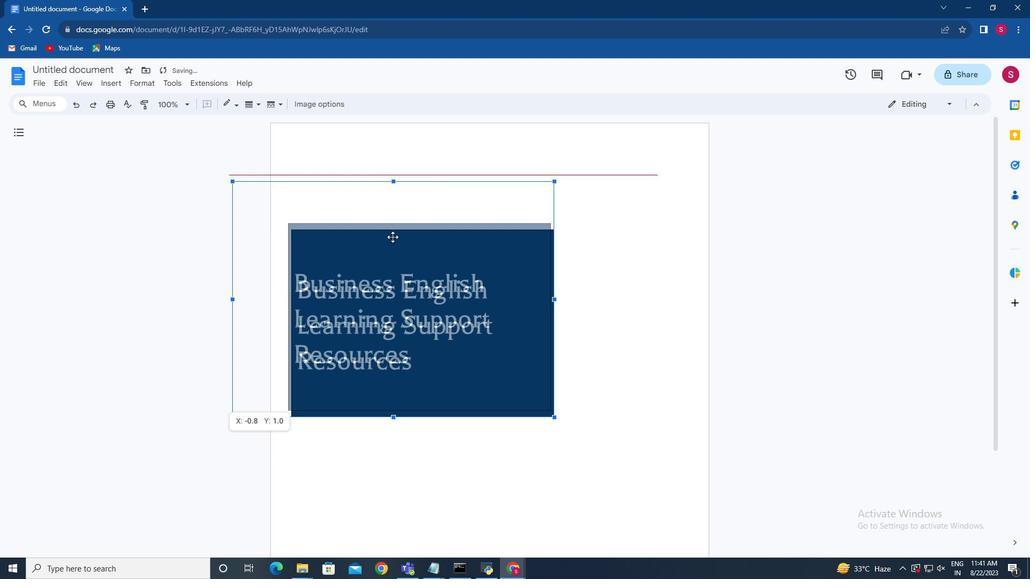 
Action: Mouse pressed left at (660, 236)
Screenshot: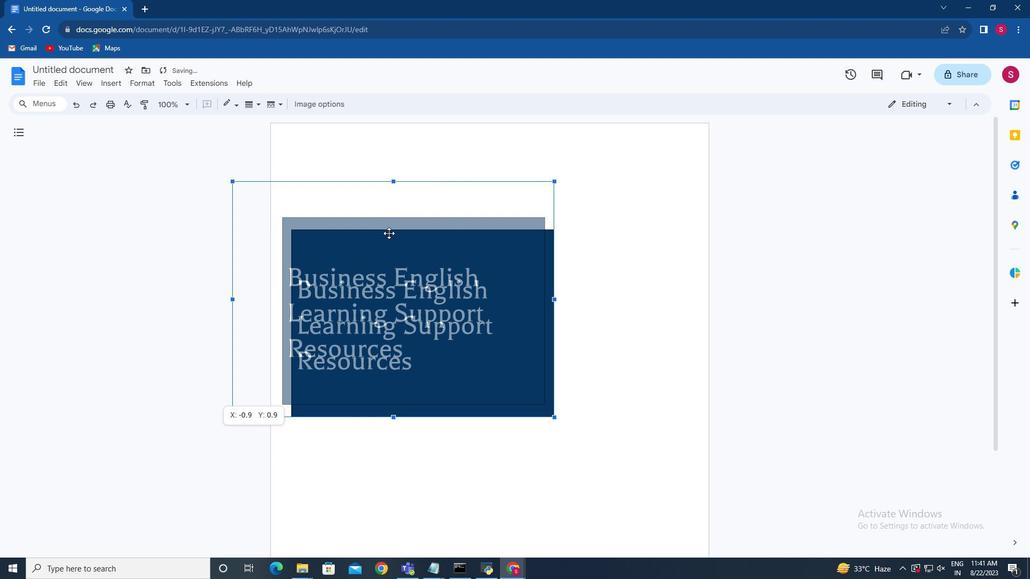 
Action: Mouse moved to (655, 174)
Screenshot: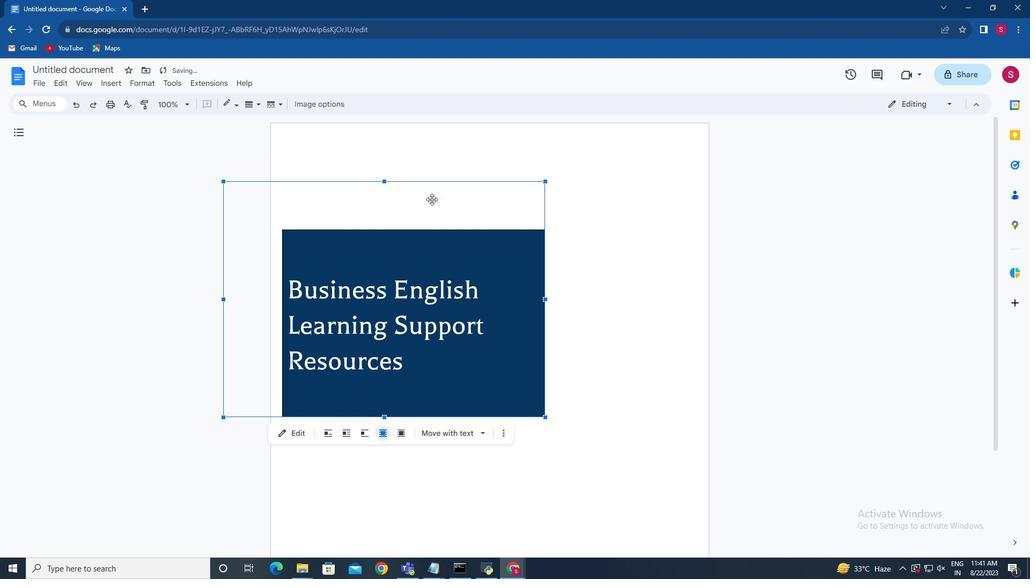 
Action: Mouse pressed left at (655, 174)
Screenshot: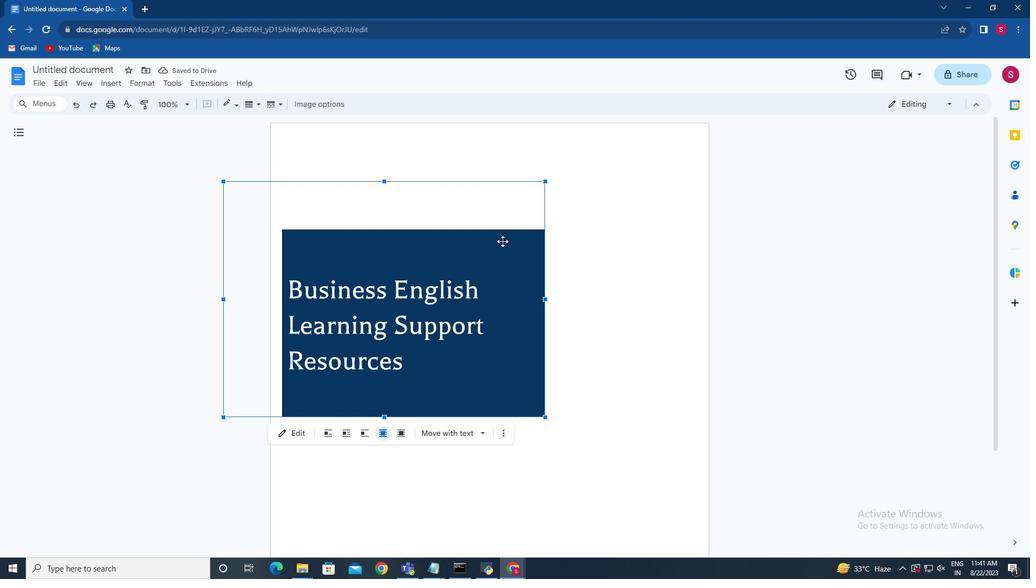 
Action: Mouse moved to (622, 261)
Screenshot: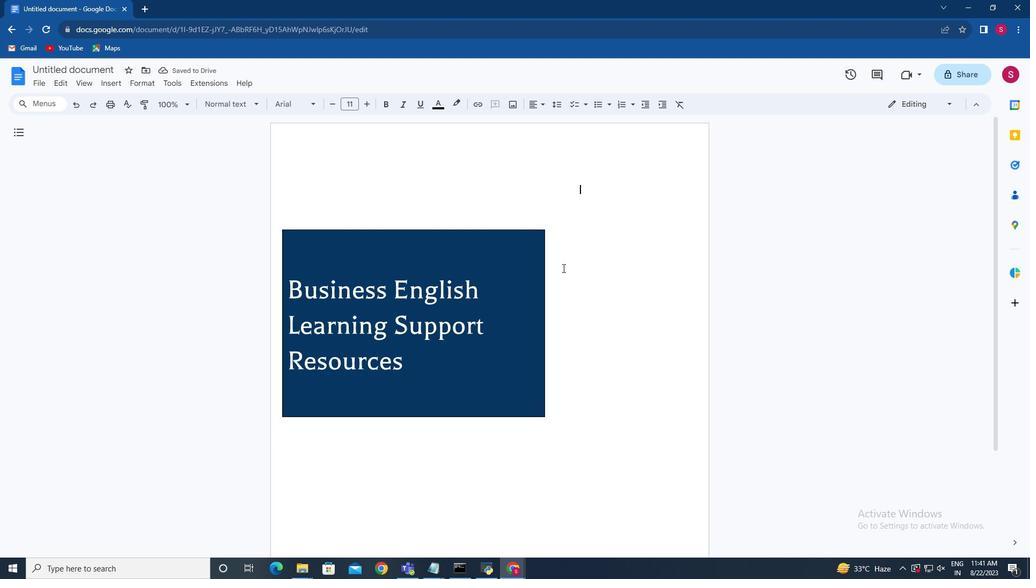 
Action: Mouse pressed left at (622, 261)
Screenshot: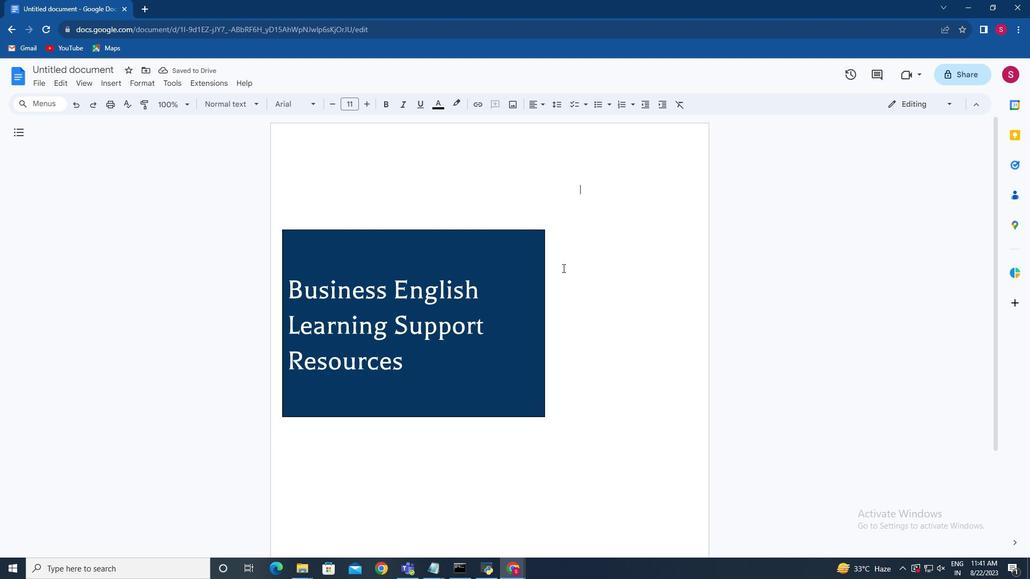 
Action: Mouse moved to (683, 196)
Screenshot: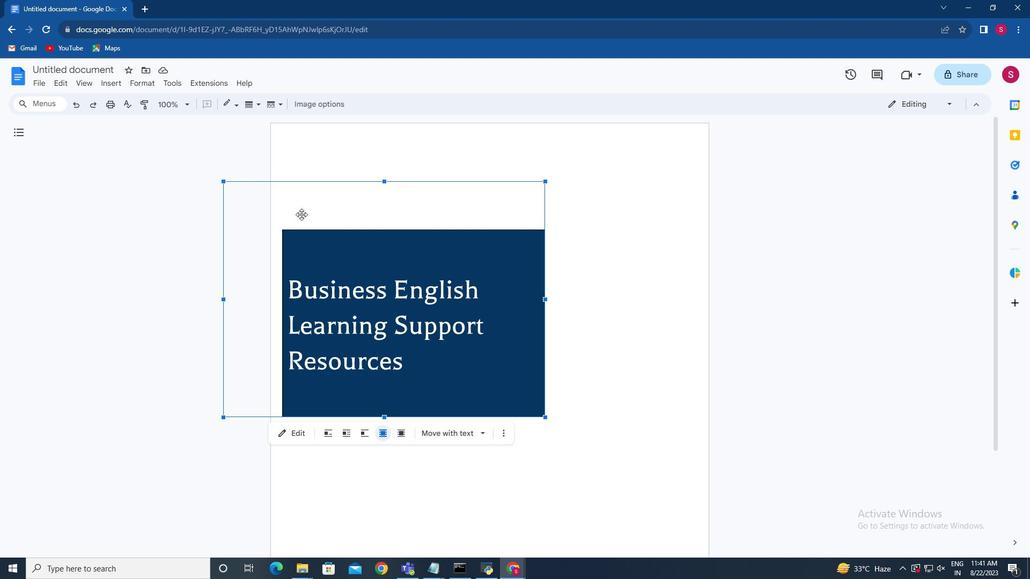 
Action: Mouse pressed left at (683, 196)
Screenshot: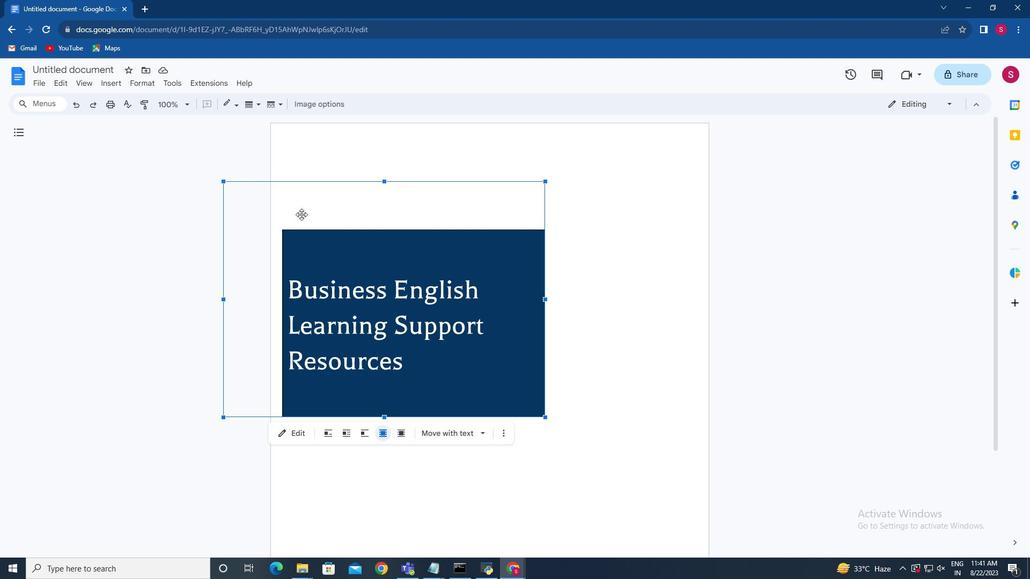 
Action: Mouse pressed left at (683, 196)
Screenshot: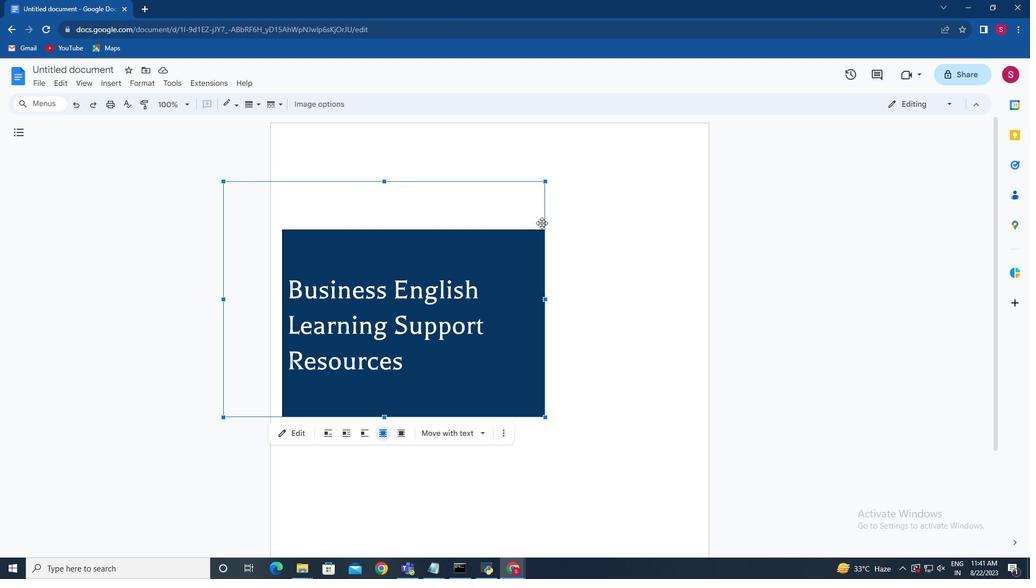 
Action: Mouse moved to (664, 158)
Screenshot: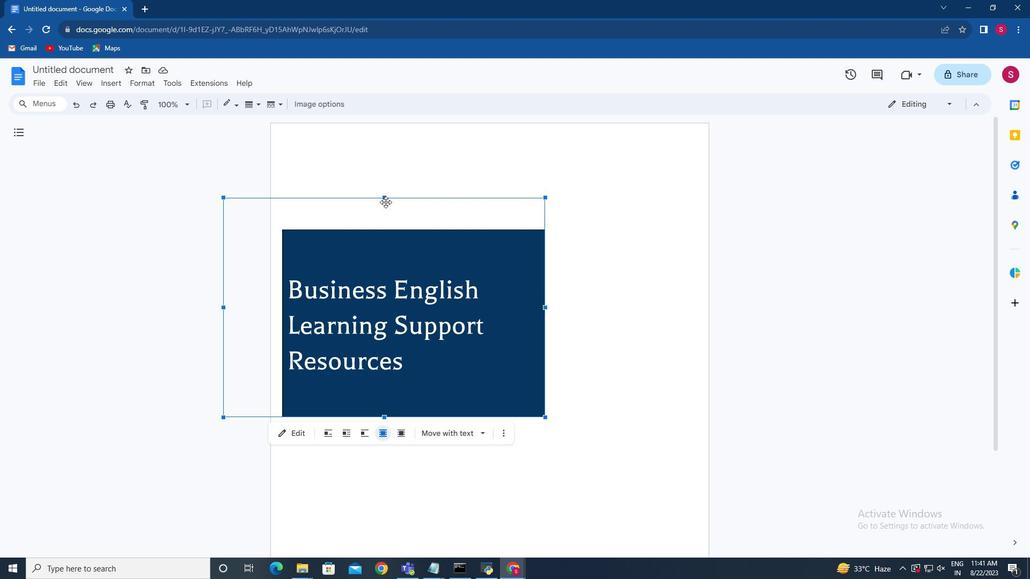 
Action: Mouse pressed left at (664, 158)
Screenshot: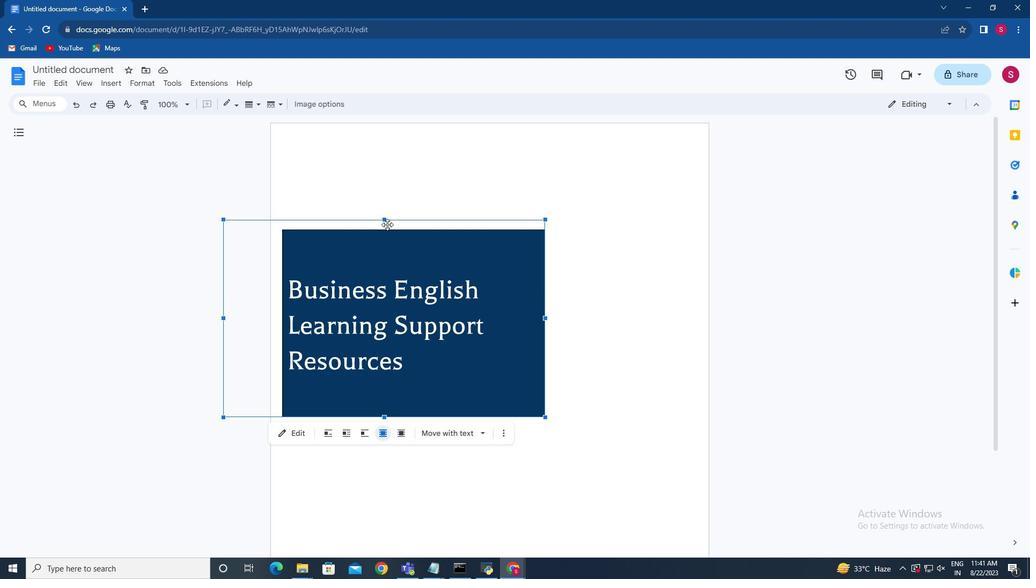 
Action: Mouse moved to (662, 258)
Screenshot: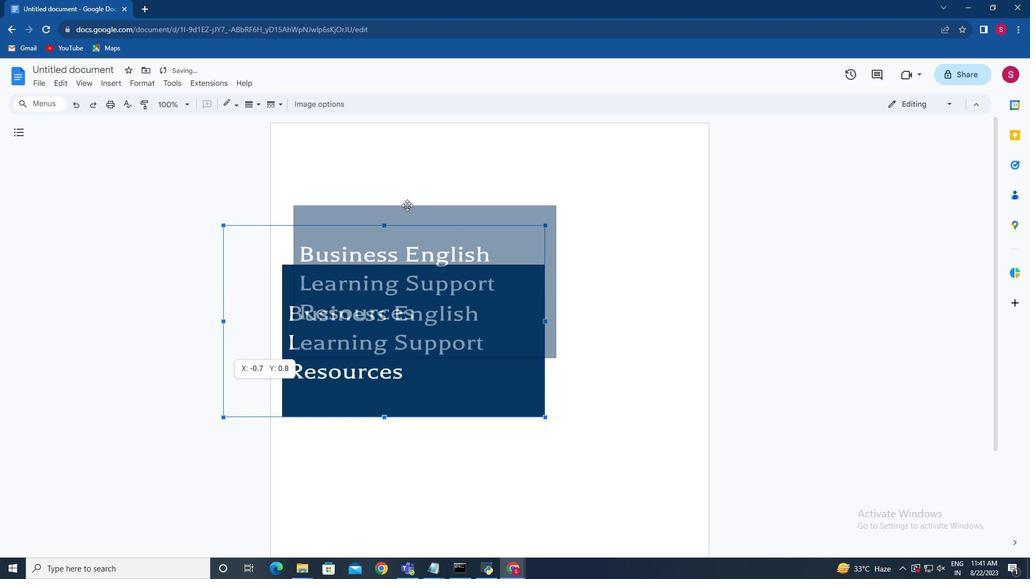 
Action: Mouse pressed left at (662, 258)
Screenshot: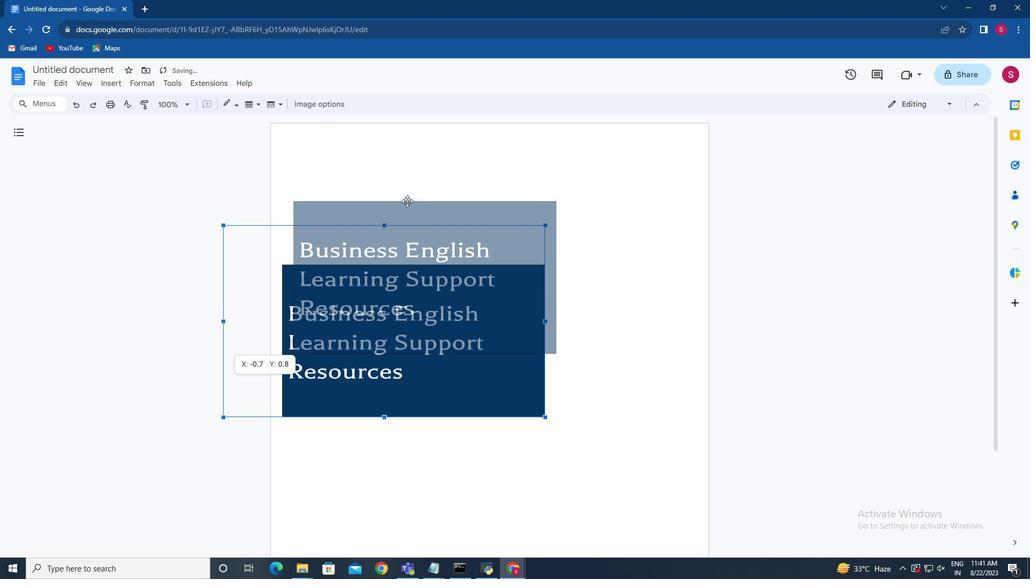 
Action: Mouse moved to (661, 156)
Screenshot: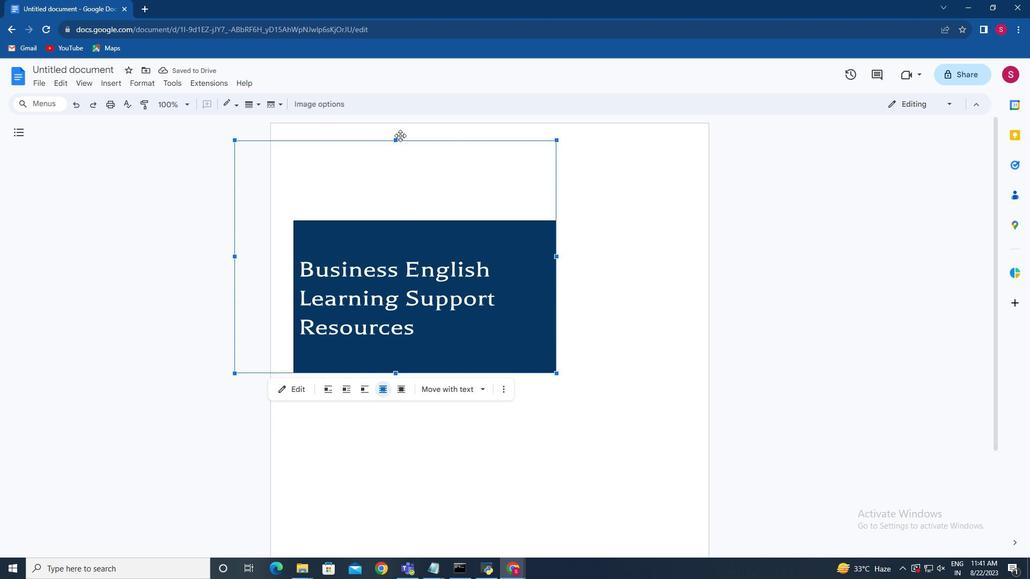 
Action: Mouse pressed left at (661, 156)
Screenshot: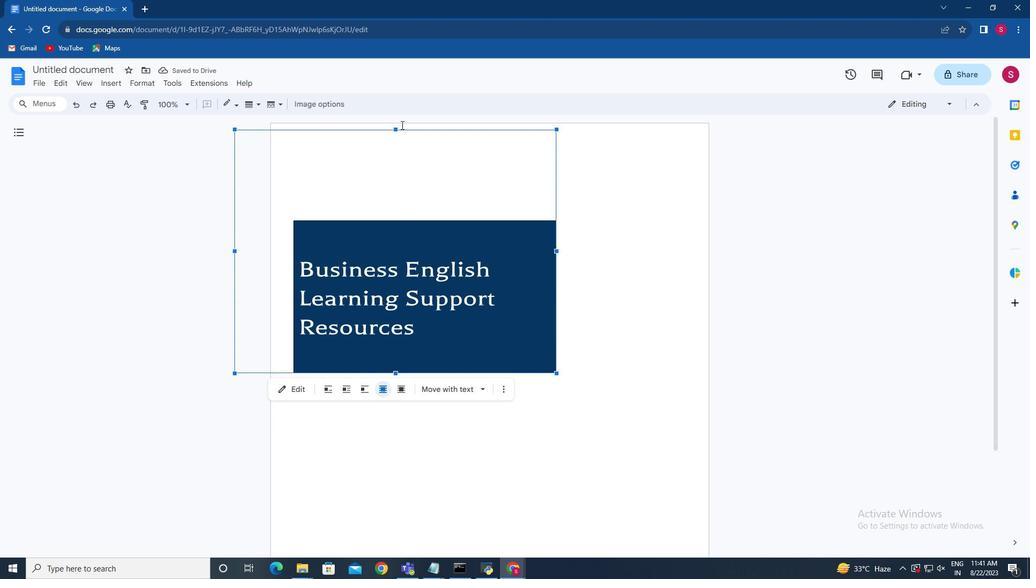 
Action: Mouse moved to (660, 273)
Screenshot: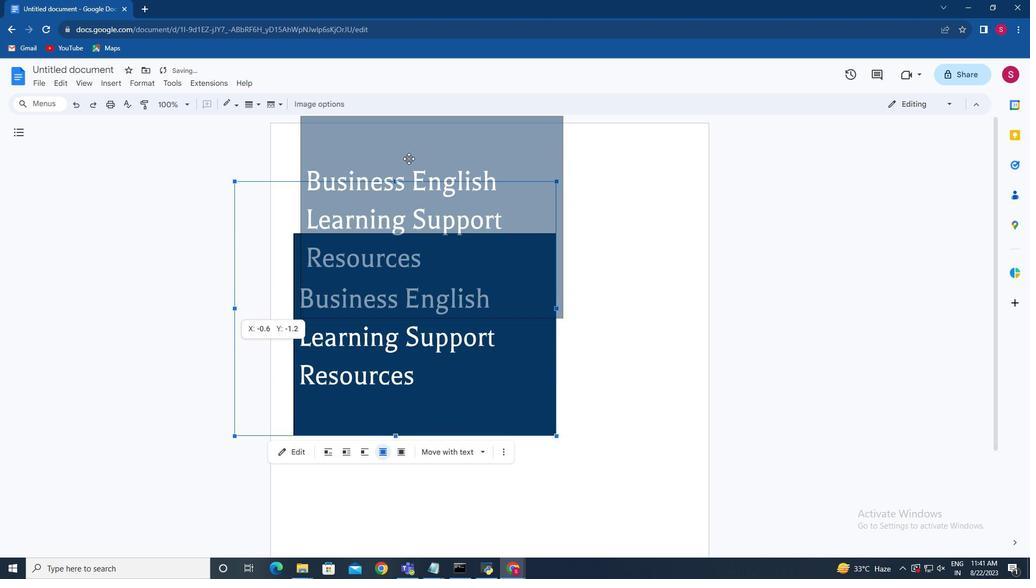 
Action: Mouse pressed left at (660, 273)
Screenshot: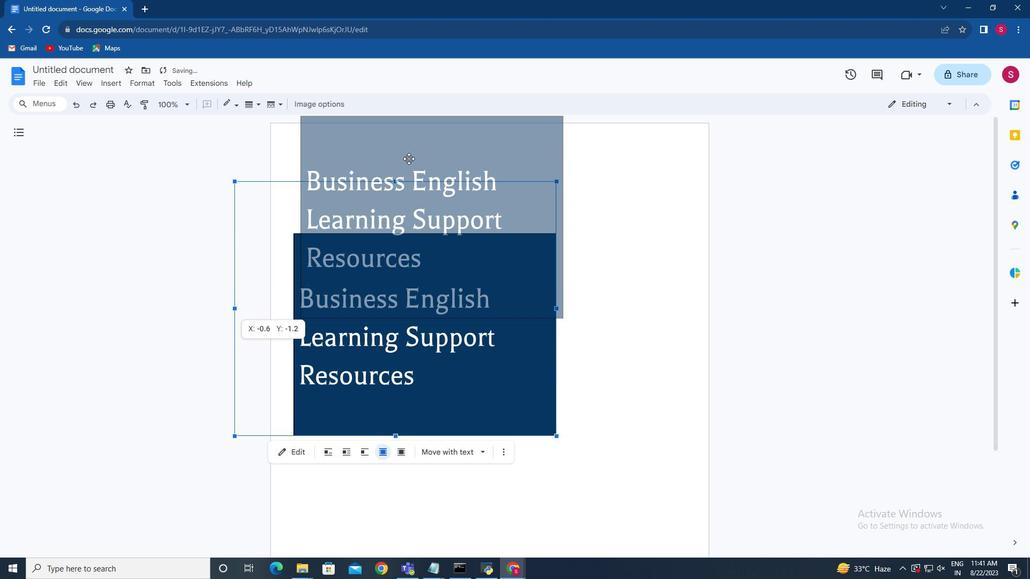 
Action: Mouse moved to (663, 215)
Screenshot: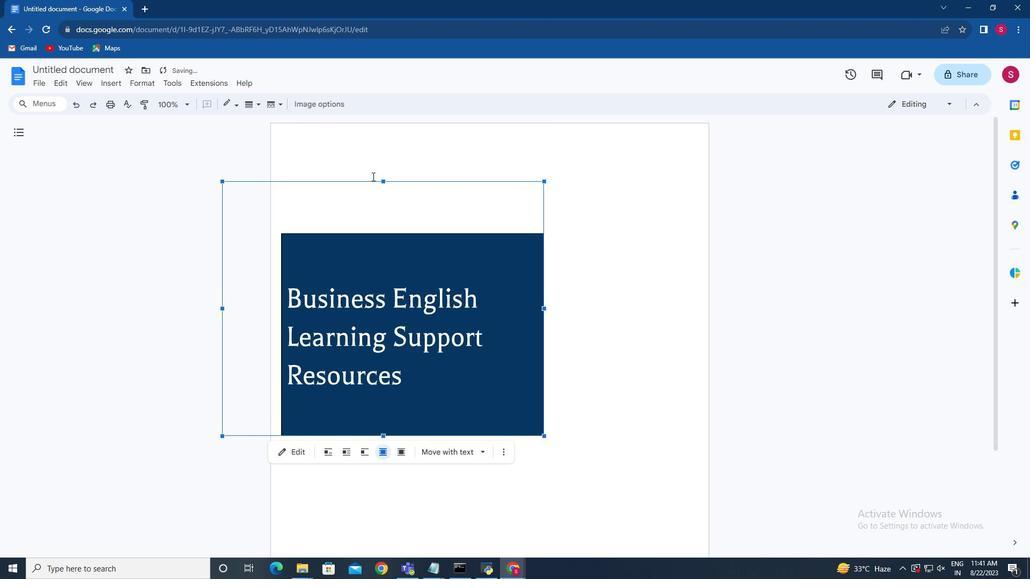 
Action: Mouse pressed left at (662, 218)
Screenshot: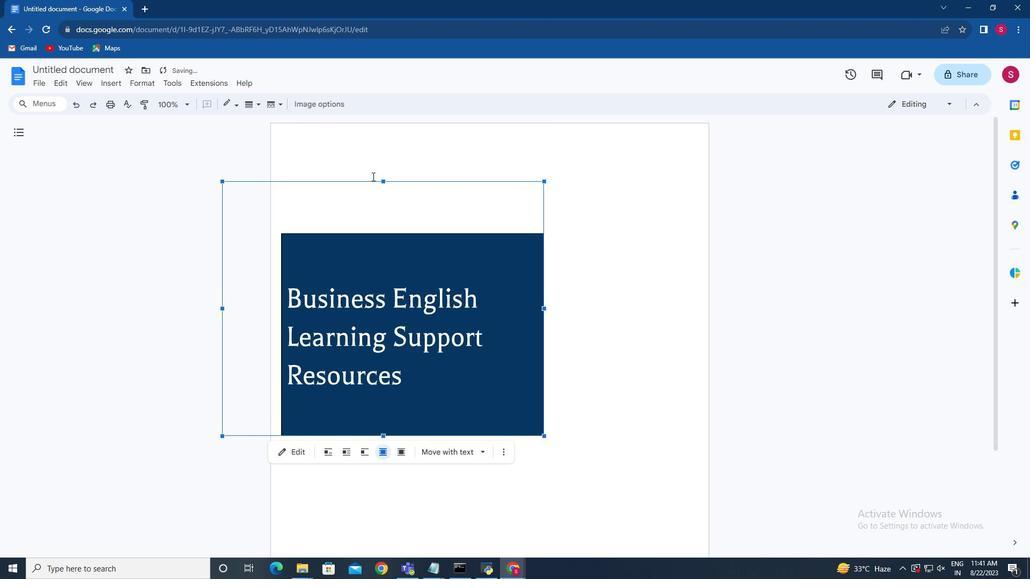 
Action: Mouse moved to (677, 214)
Screenshot: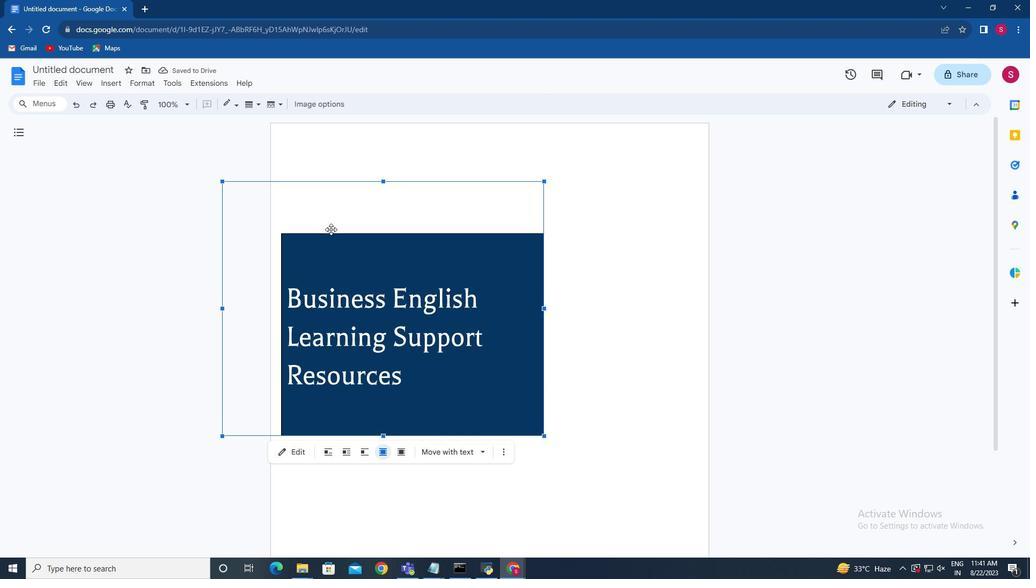 
Action: Mouse pressed left at (677, 214)
Screenshot: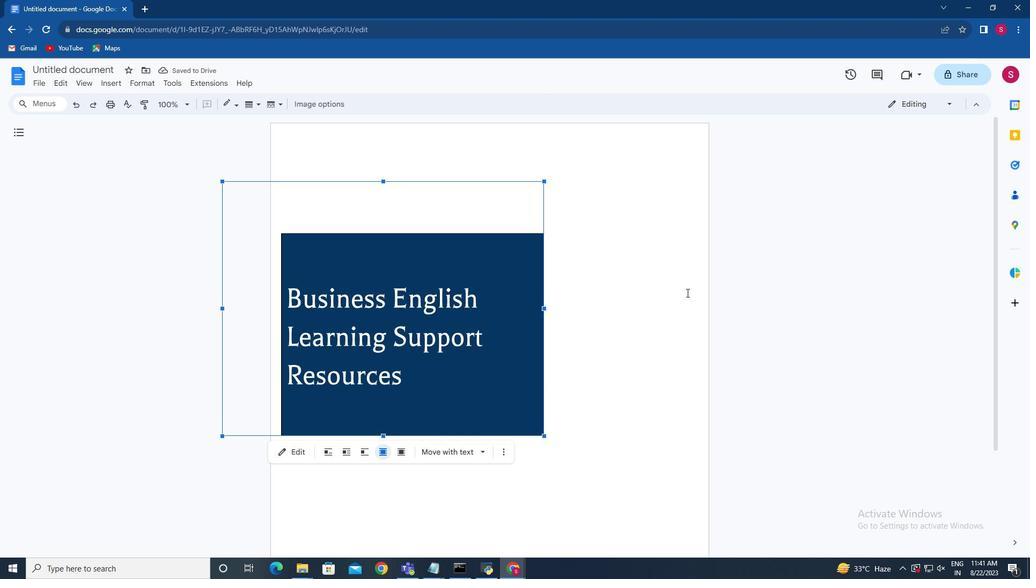 
Action: Mouse moved to (594, 291)
Screenshot: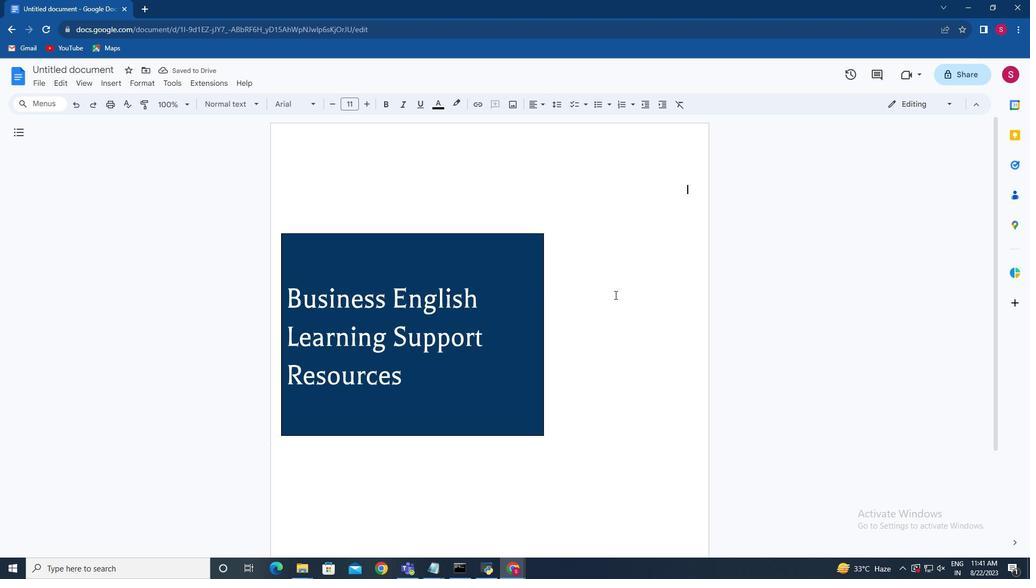
Action: Mouse pressed left at (594, 291)
Screenshot: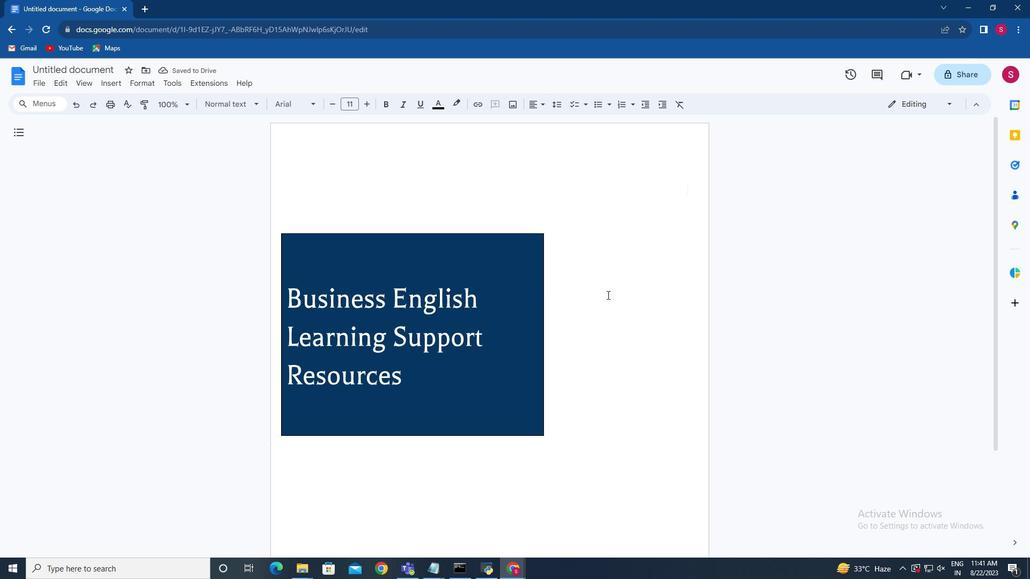 
Action: Mouse moved to (622, 238)
Screenshot: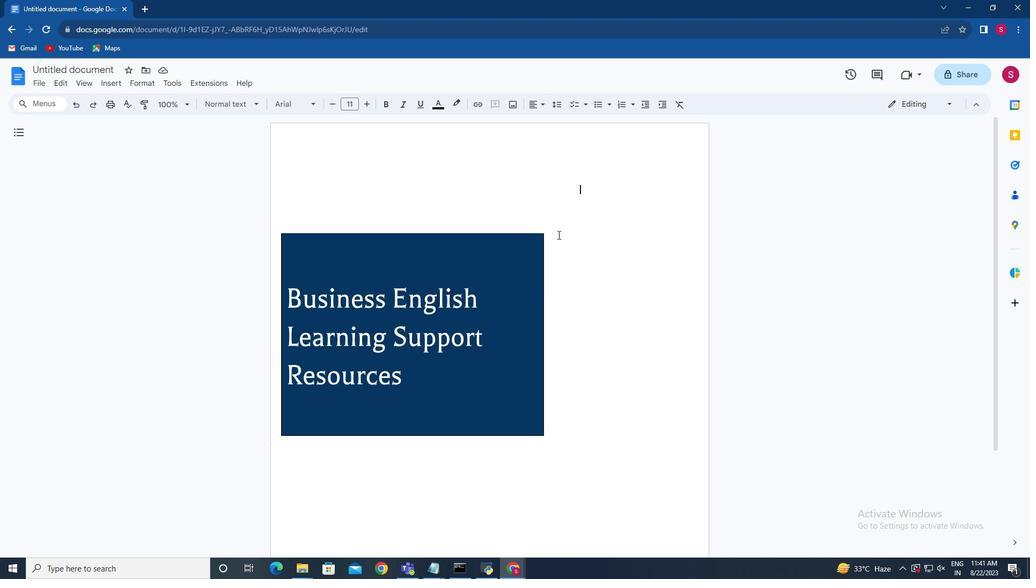 
Action: Mouse pressed left at (622, 238)
Screenshot: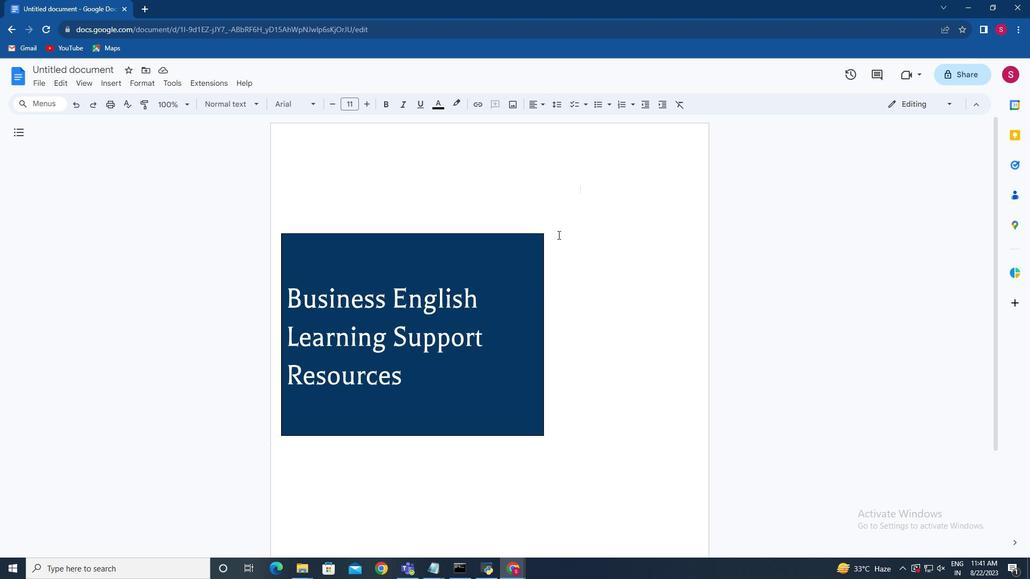 
Action: Mouse moved to (623, 221)
Screenshot: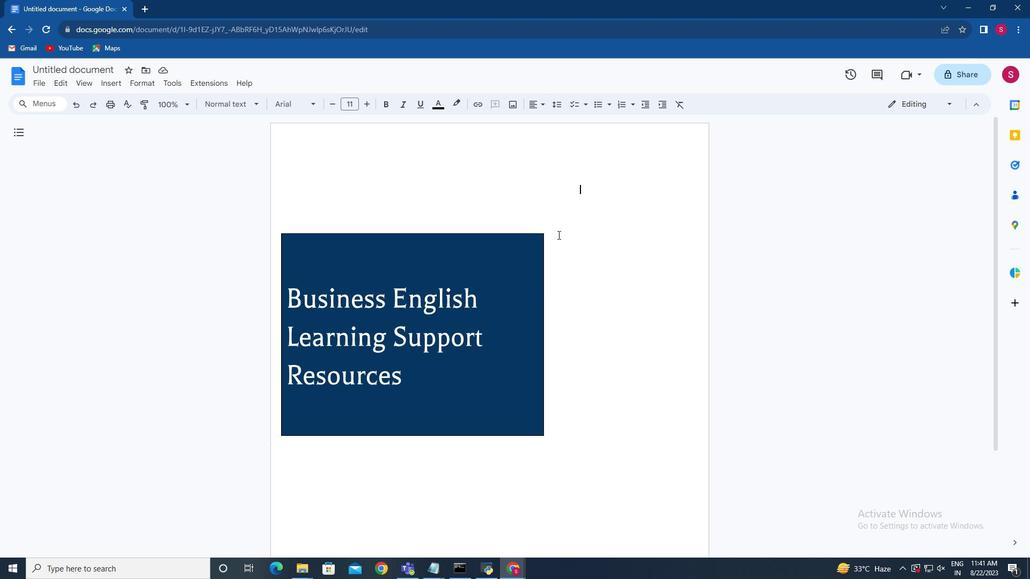 
Action: Mouse pressed left at (623, 221)
Screenshot: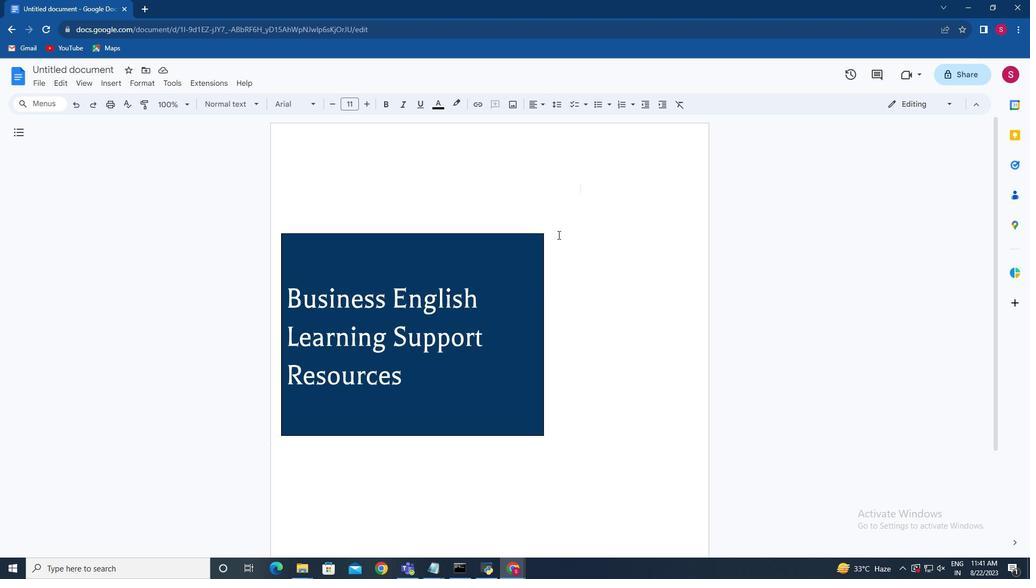 
Action: Key pressed <Key.enter><Key.enter><Key.enter><Key.enter><Key.enter><Key.enter>
Screenshot: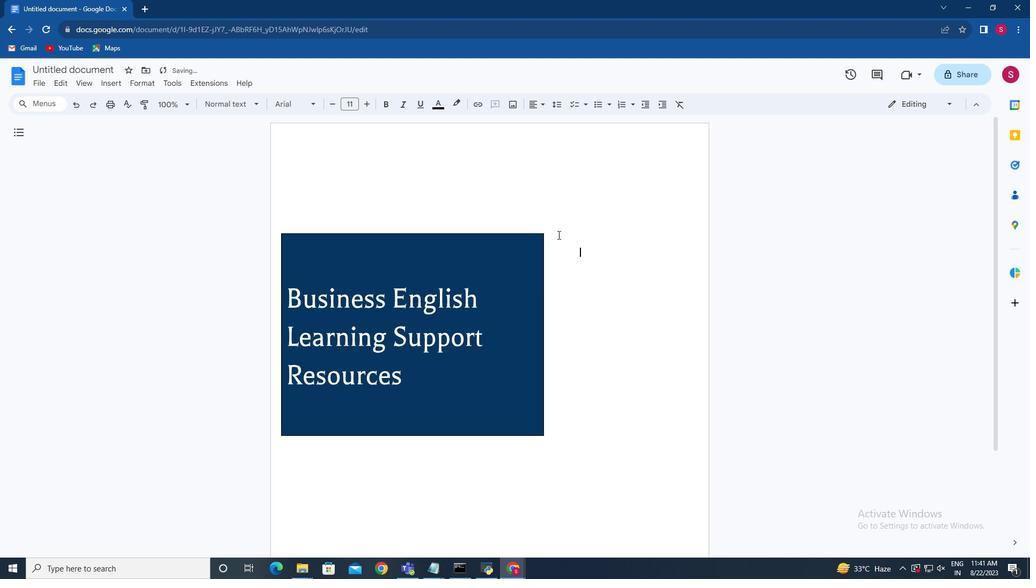 
Action: Mouse moved to (625, 232)
Screenshot: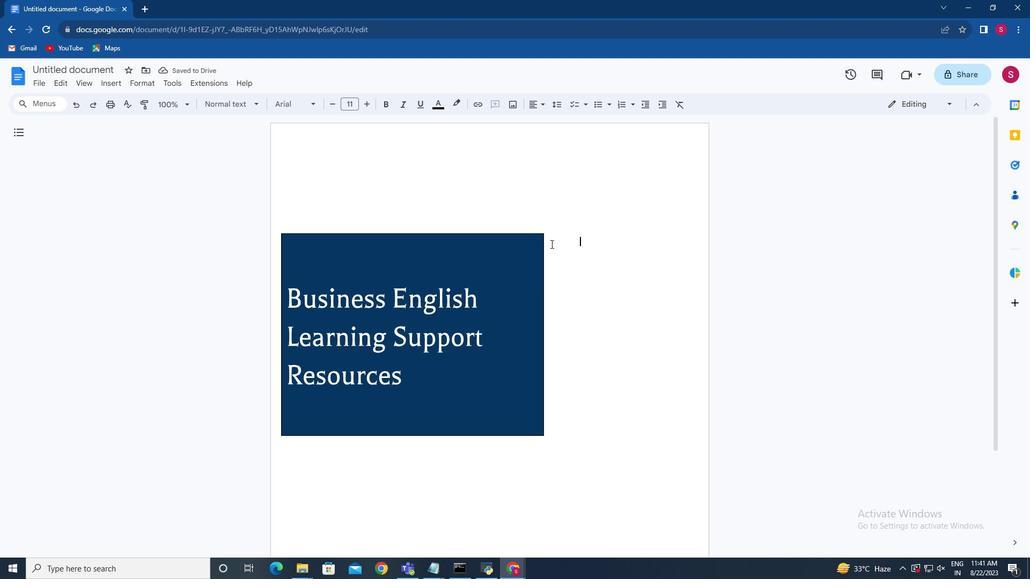 
Action: Mouse pressed left at (625, 232)
Screenshot: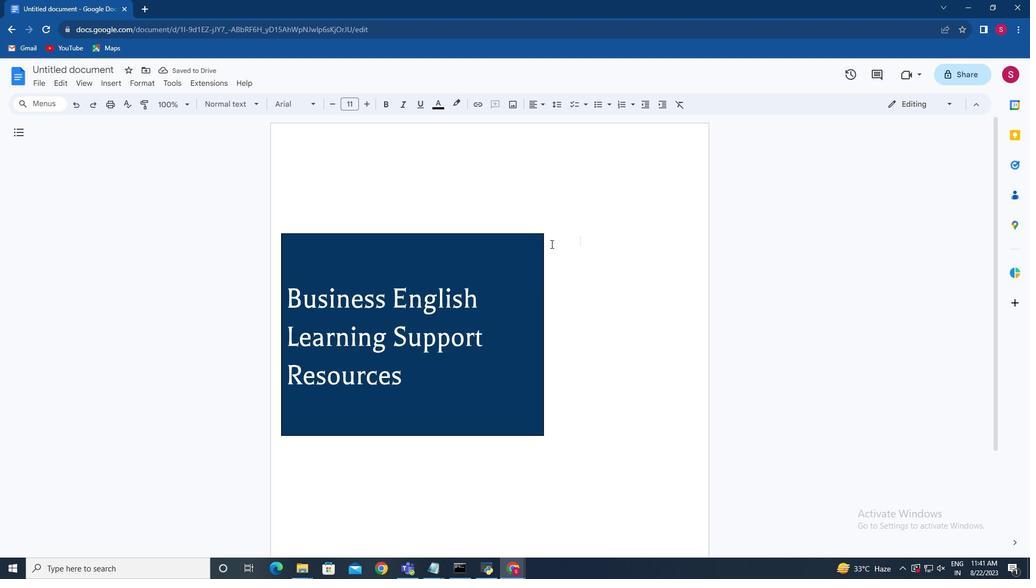 
Action: Mouse moved to (625, 232)
Screenshot: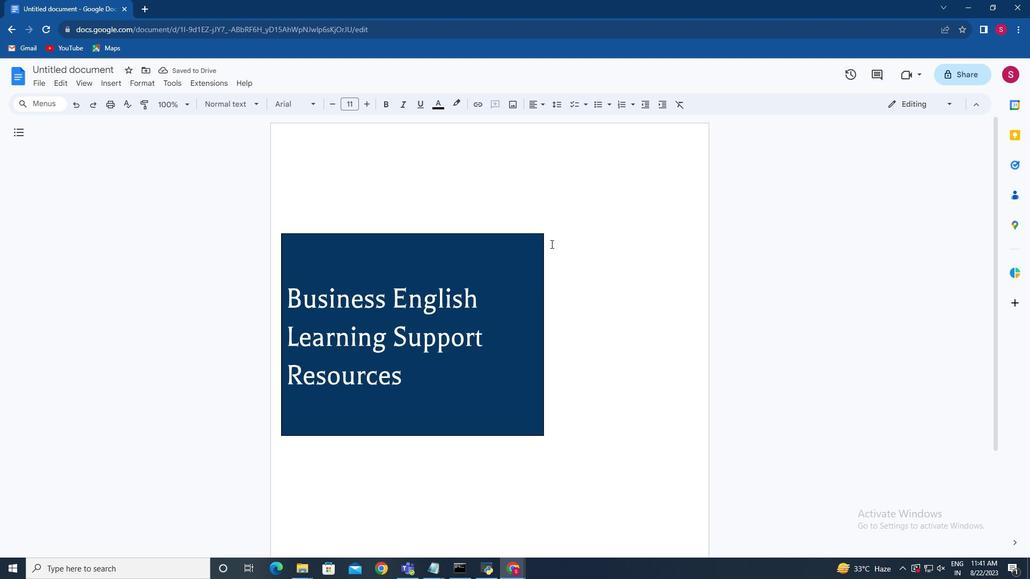 
Action: Key pressed <Key.shift>Contact<Key.space><Key.shift>Us<Key.shift_r>:
Screenshot: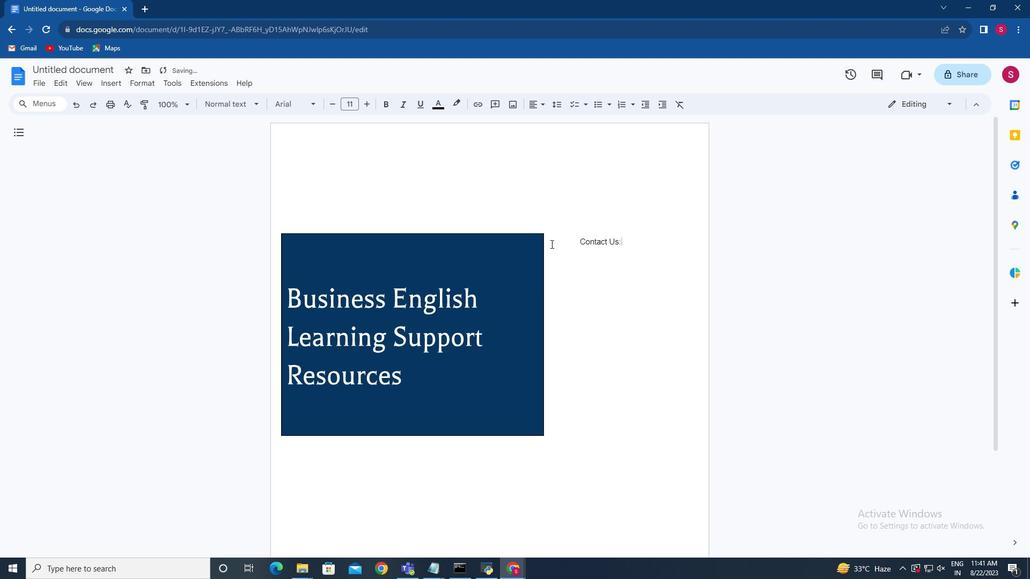 
Action: Mouse moved to (620, 231)
Screenshot: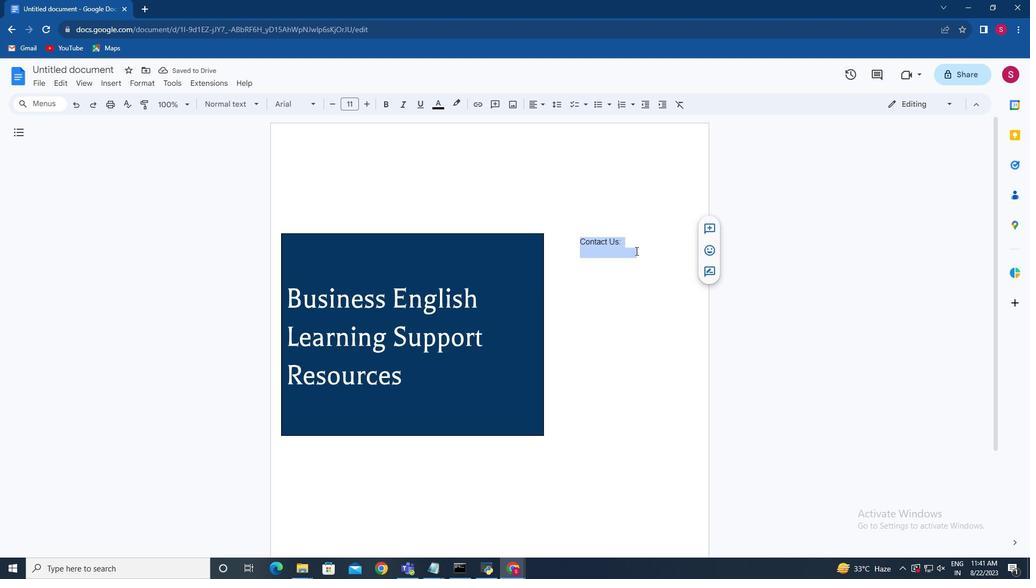 
Action: Mouse pressed left at (620, 231)
Screenshot: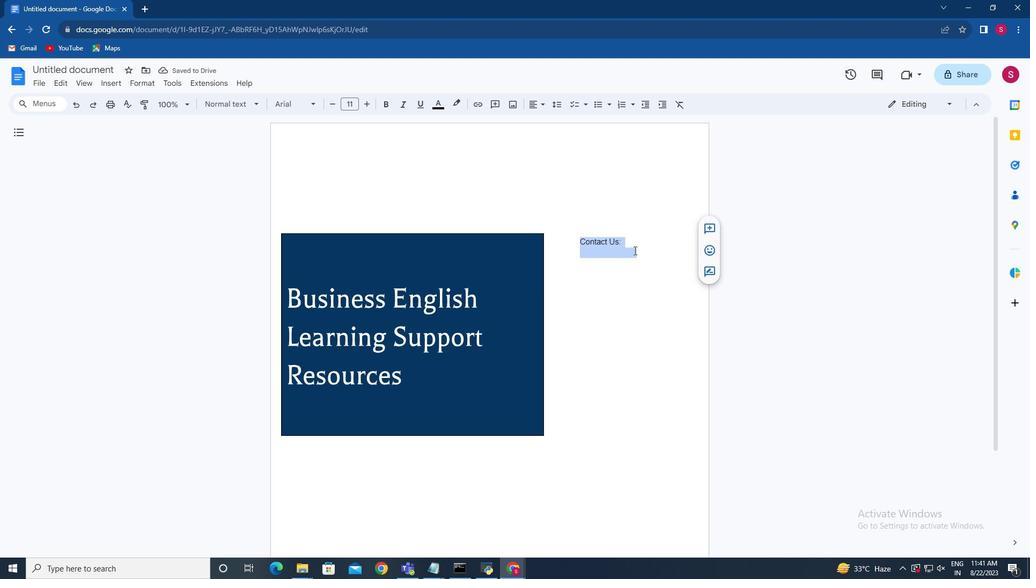 
Action: Mouse moved to (609, 248)
Screenshot: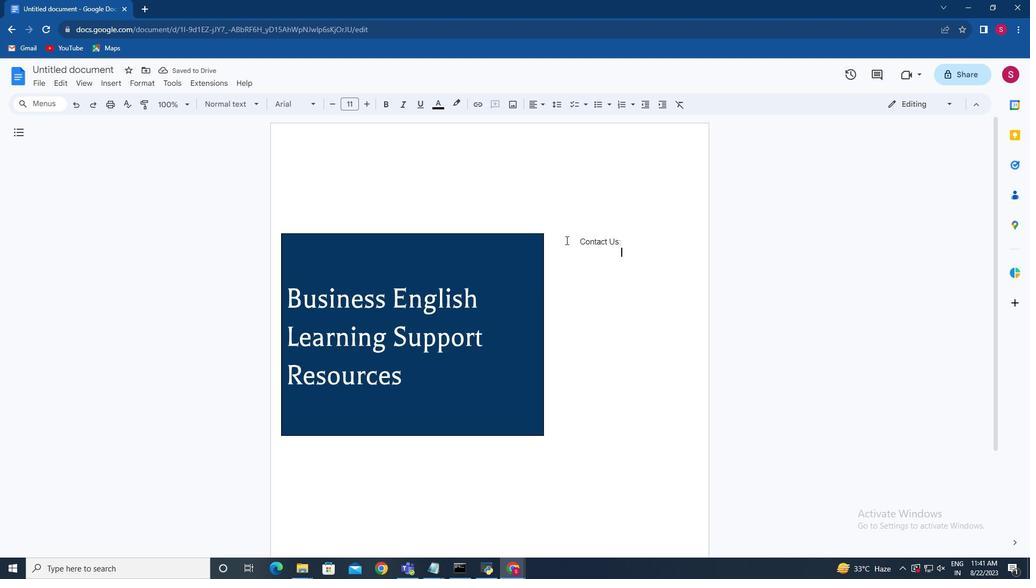
Action: Mouse pressed left at (609, 248)
Screenshot: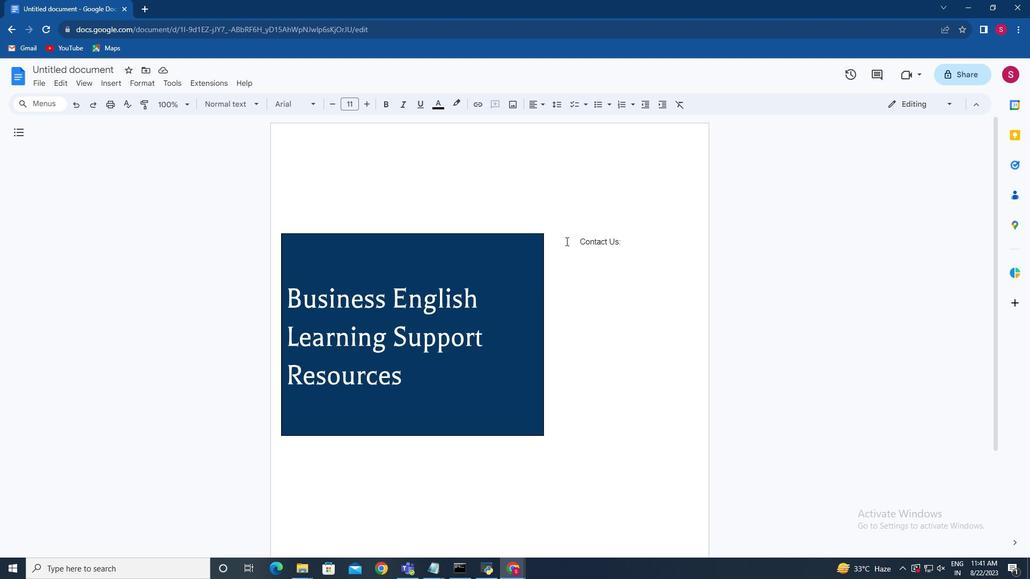 
Action: Mouse moved to (619, 231)
Screenshot: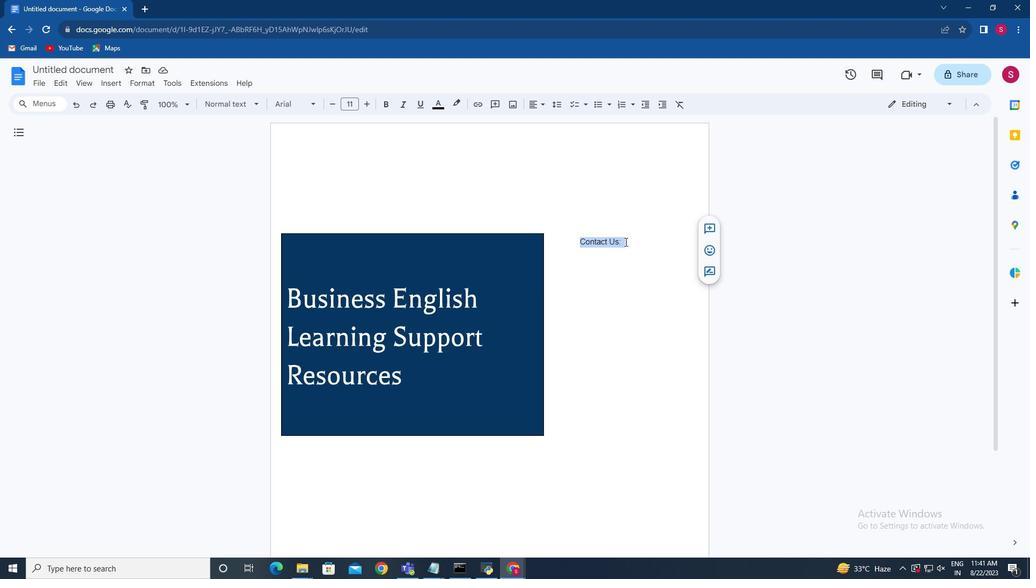 
Action: Mouse pressed left at (619, 231)
Screenshot: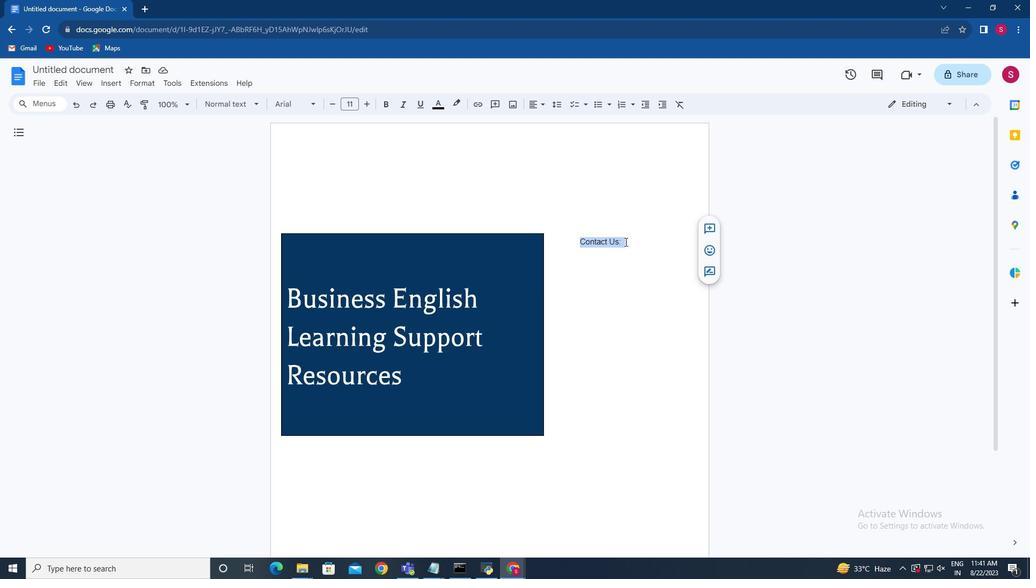 
Action: Mouse moved to (668, 60)
Screenshot: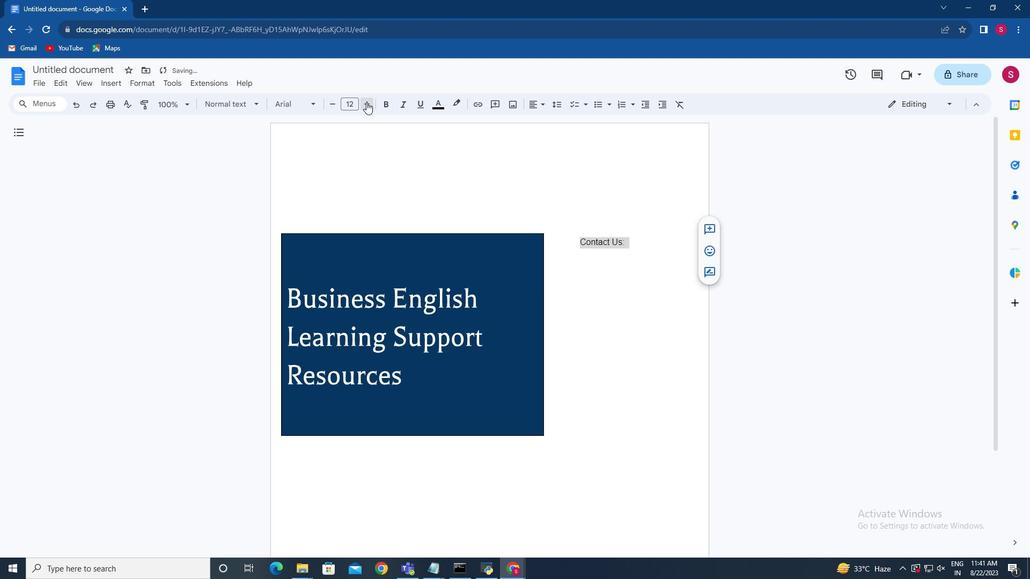 
Action: Mouse pressed left at (668, 60)
Screenshot: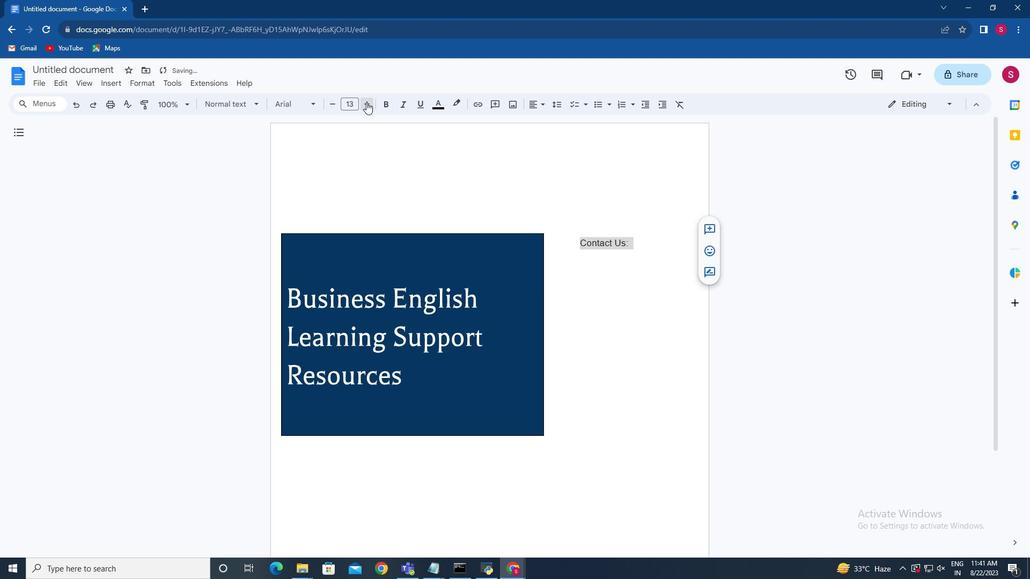 
Action: Mouse pressed left at (668, 60)
Screenshot: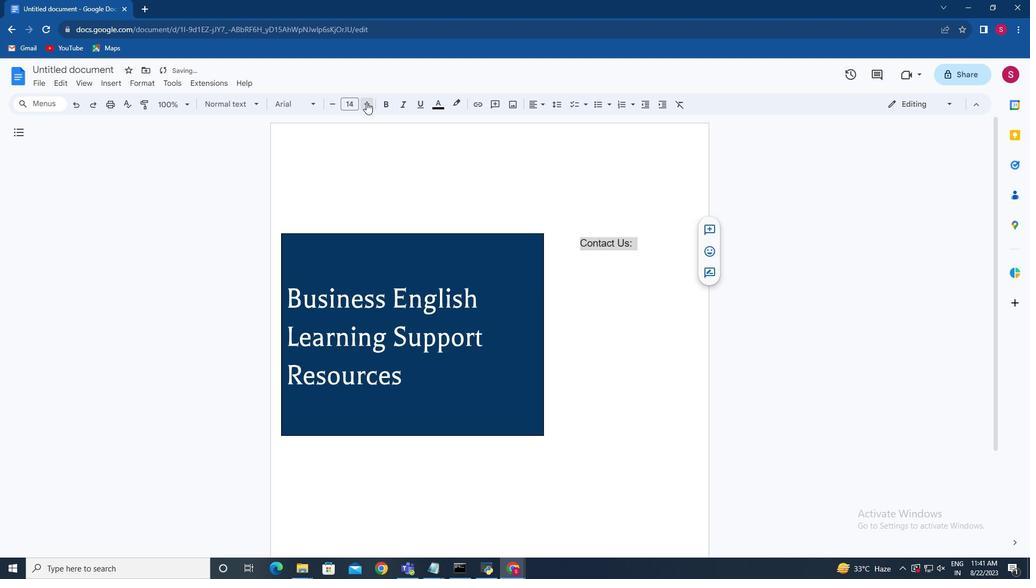
Action: Mouse pressed left at (668, 60)
Screenshot: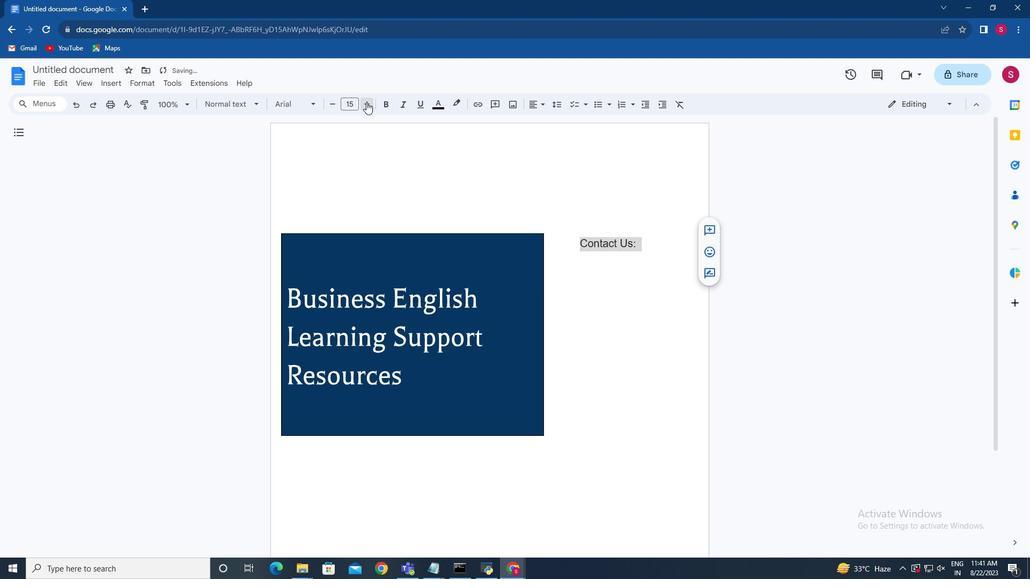 
Action: Mouse pressed left at (668, 60)
Screenshot: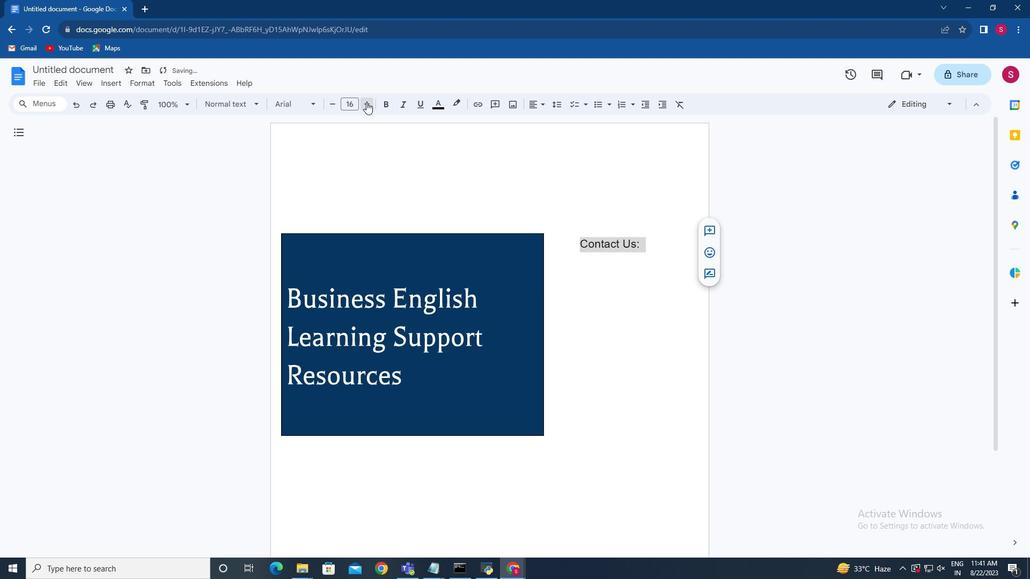 
Action: Mouse pressed left at (668, 60)
Screenshot: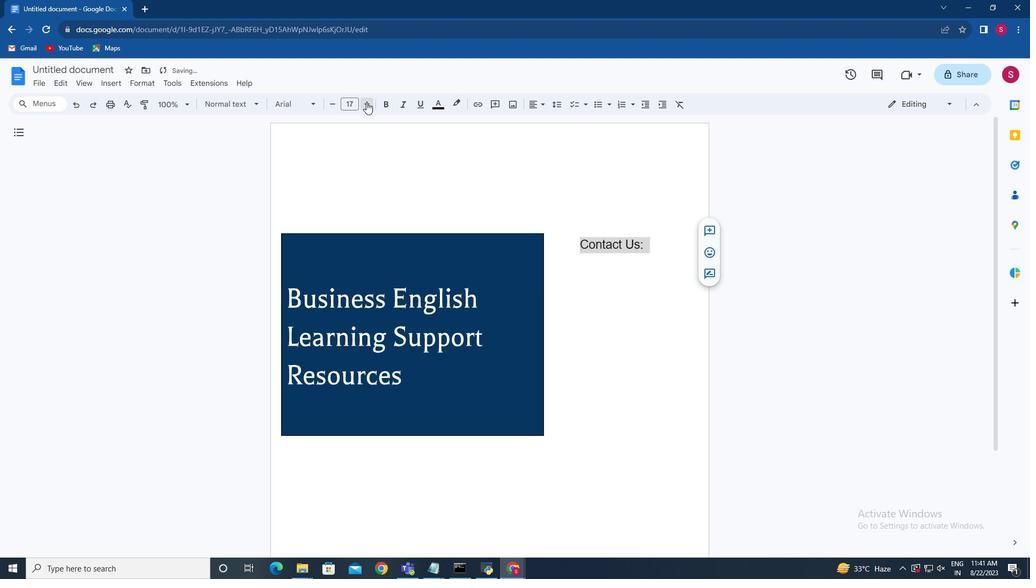 
Action: Mouse pressed left at (668, 60)
Screenshot: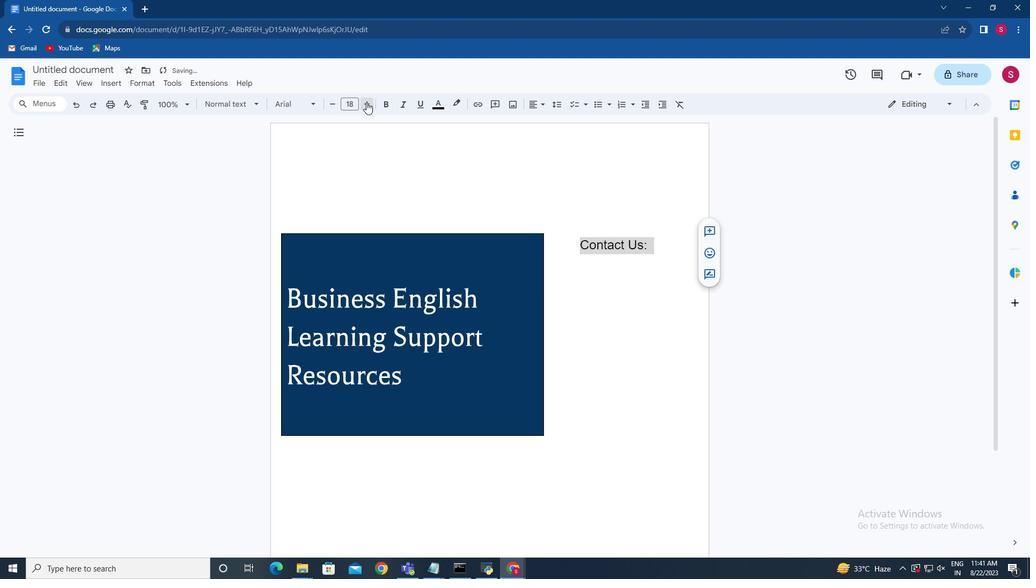 
Action: Mouse pressed left at (668, 60)
Screenshot: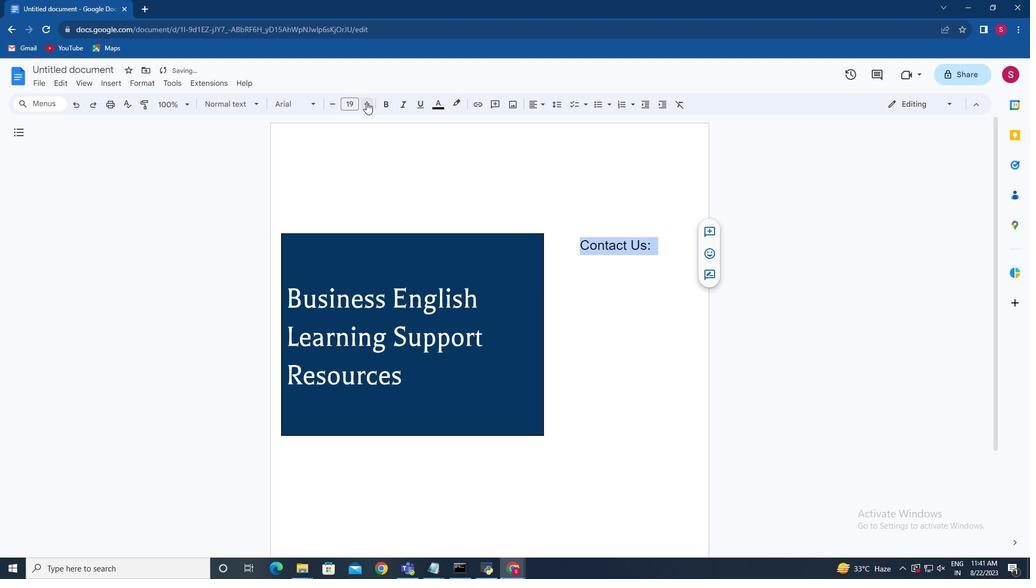 
Action: Mouse pressed left at (668, 60)
Screenshot: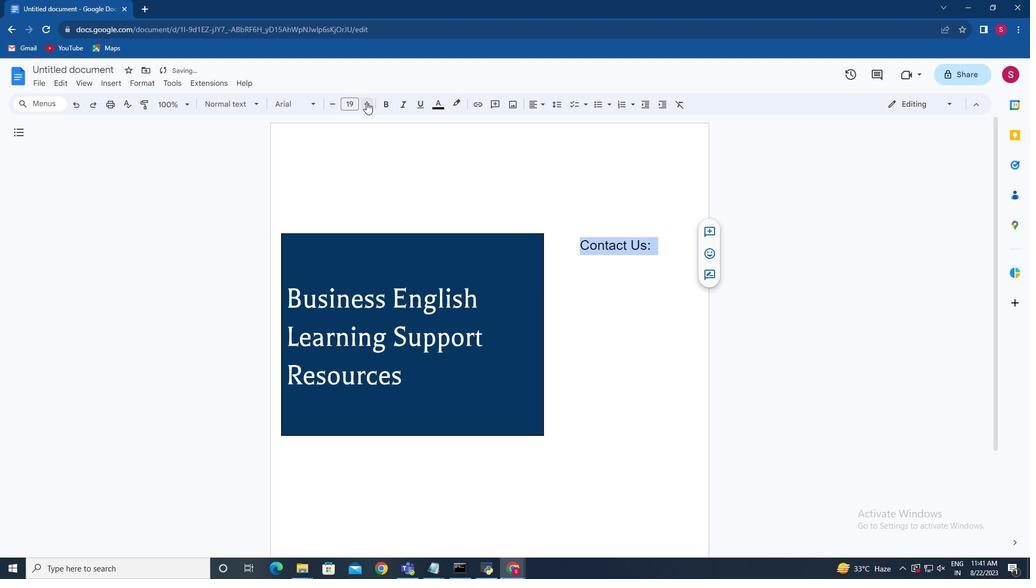 
Action: Mouse pressed left at (668, 60)
Screenshot: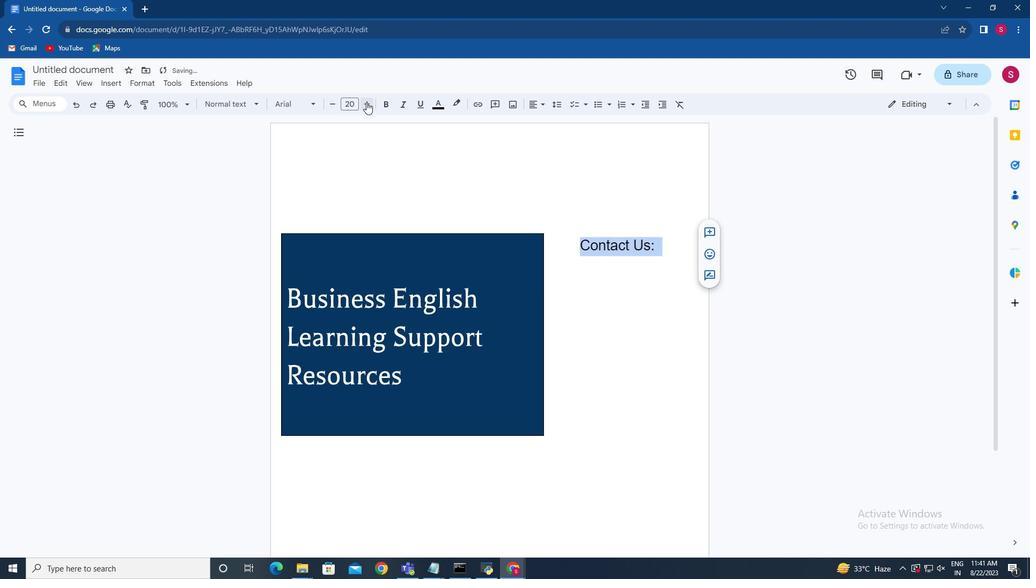 
Action: Mouse moved to (652, 63)
Screenshot: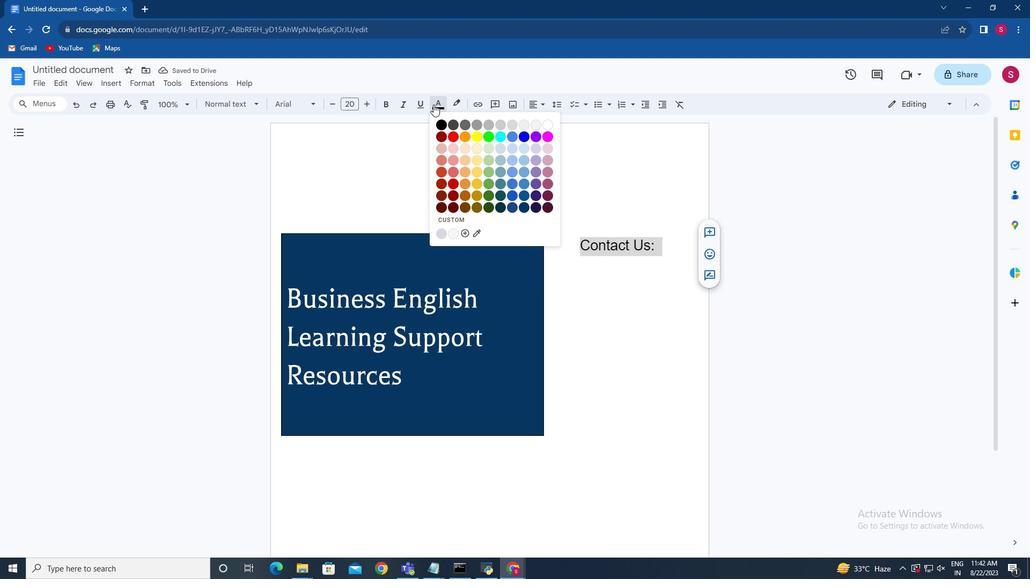 
Action: Mouse pressed left at (652, 63)
Screenshot: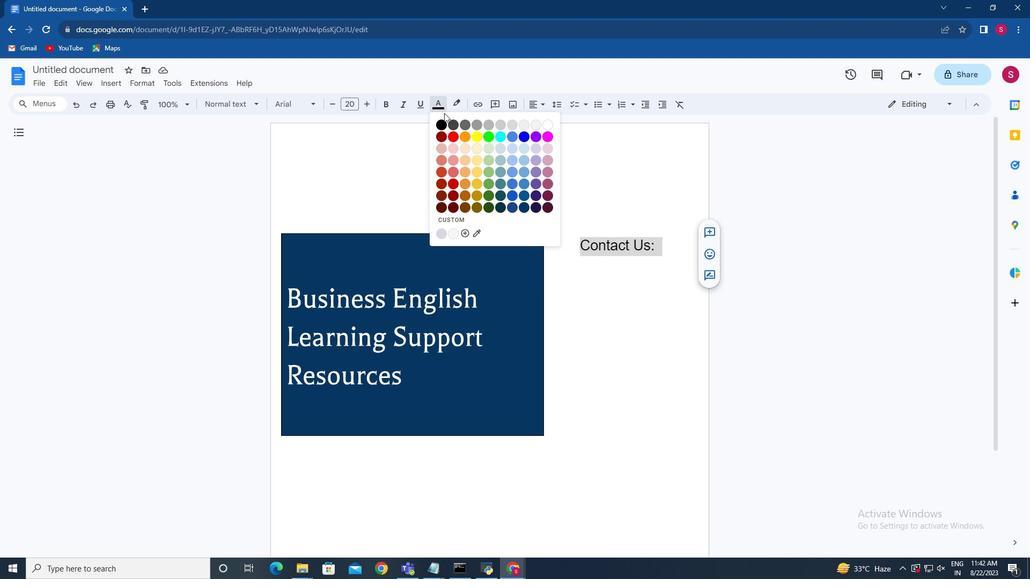 
Action: Mouse moved to (632, 166)
Screenshot: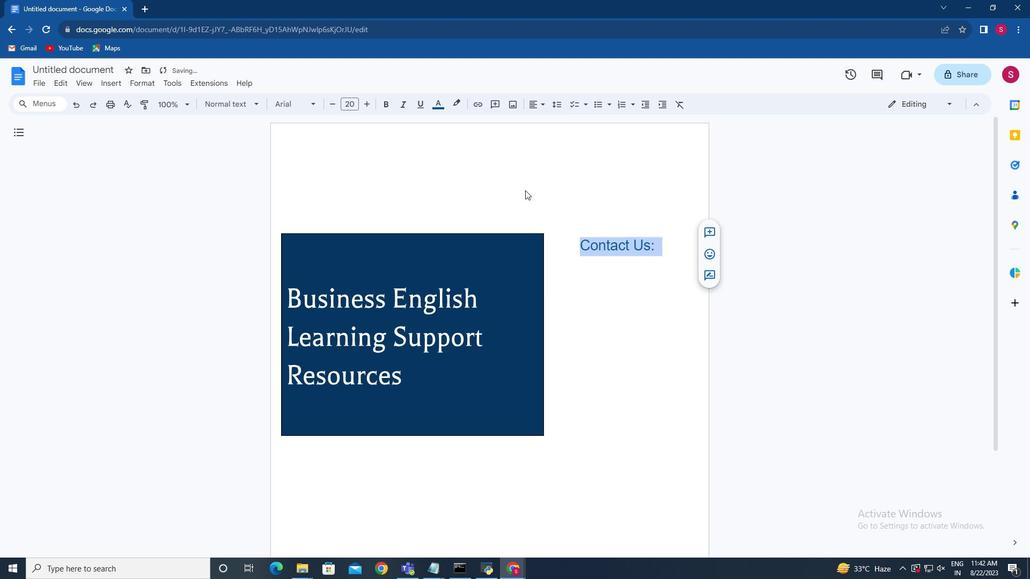 
Action: Mouse pressed left at (632, 166)
Screenshot: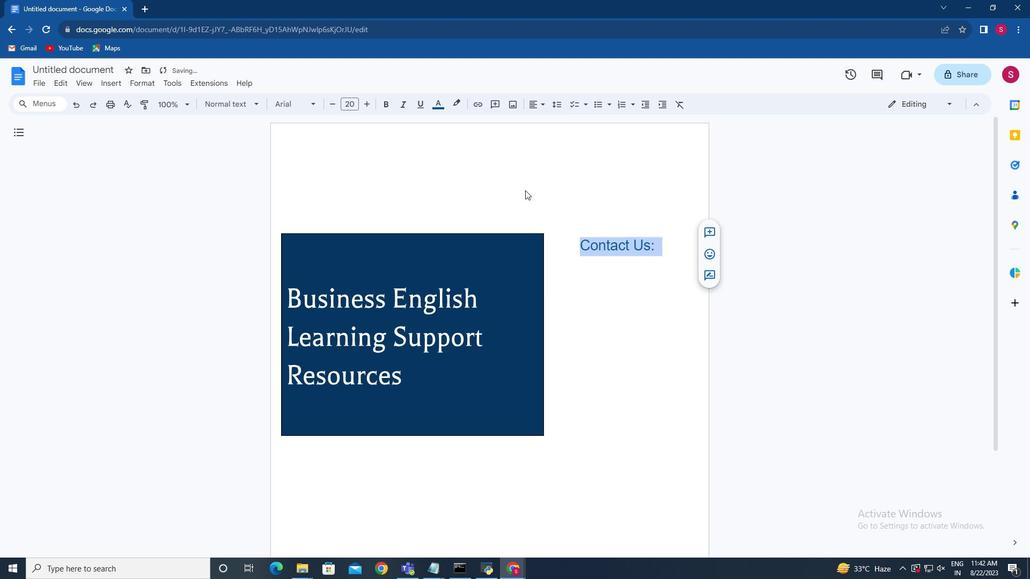 
Action: Mouse moved to (611, 282)
Screenshot: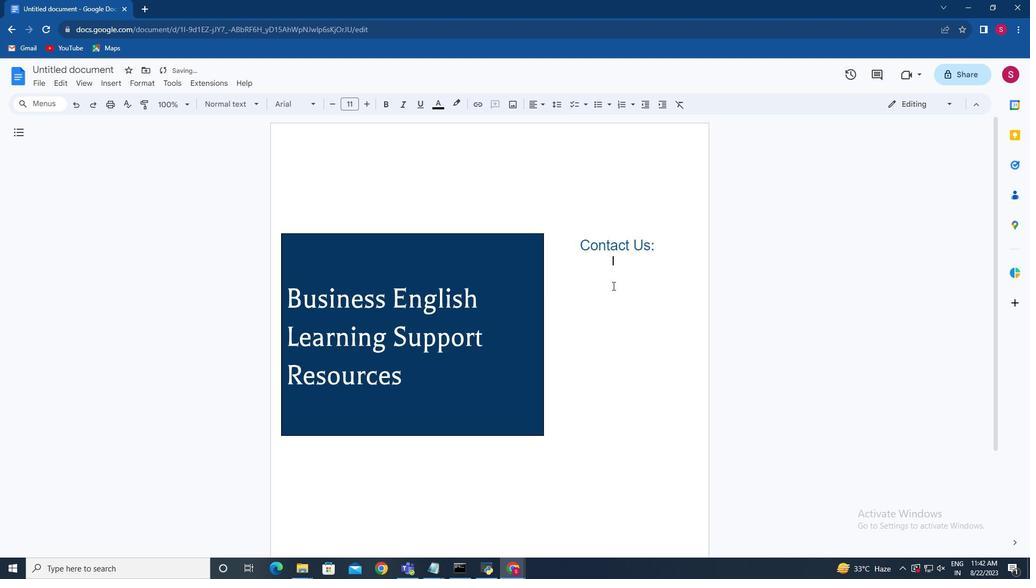
Action: Mouse pressed left at (611, 282)
Screenshot: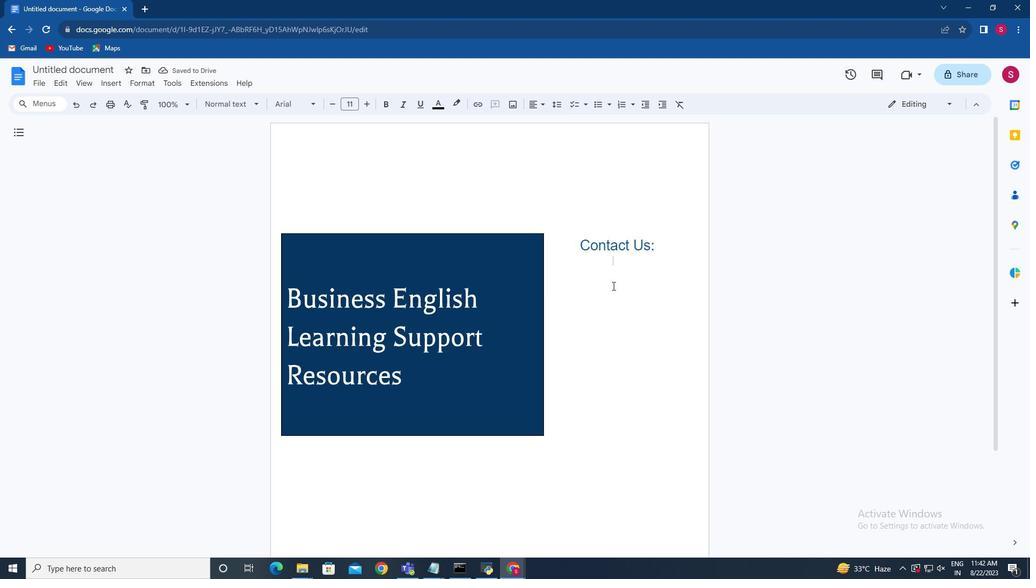 
Action: Mouse moved to (614, 270)
Screenshot: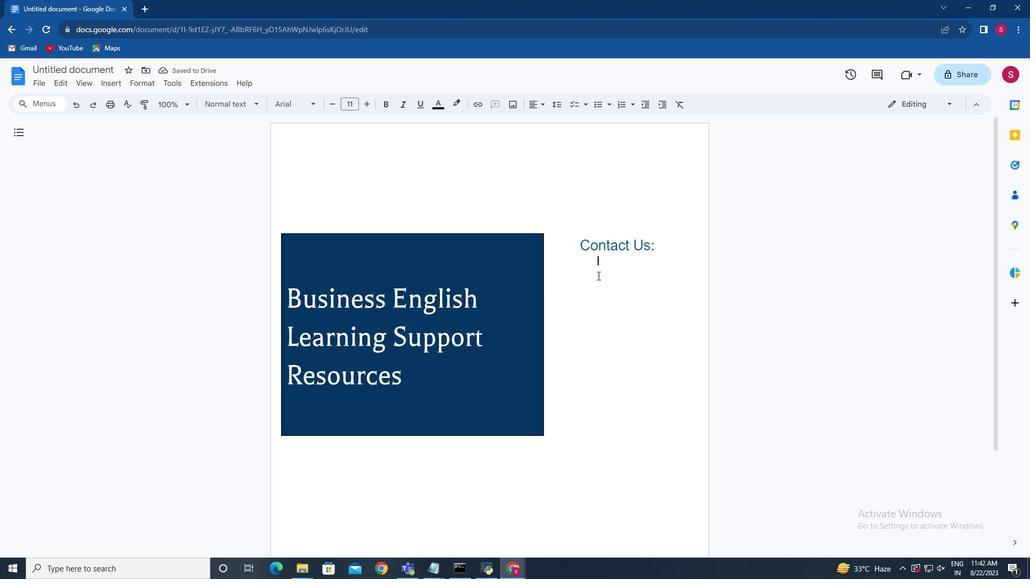 
Action: Mouse pressed left at (614, 270)
Screenshot: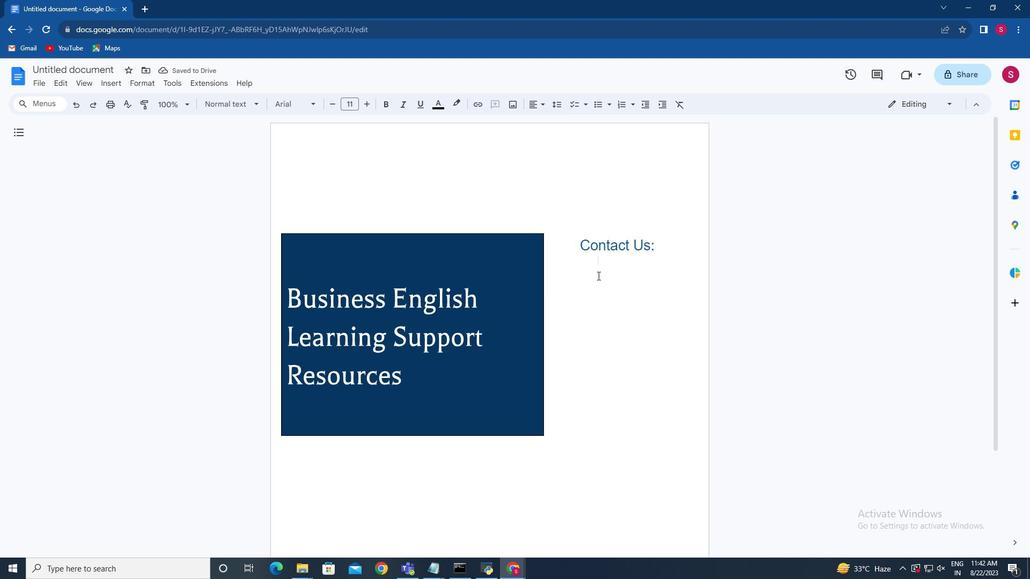 
Action: Key pressed <Key.enter>080<Key.space>987<Key.space>65<Key.space>45<Key.enter><Key.enter>www.thegoodocs.com<Key.enter><Key.enter><Key.shift>Business<Key.space><Key.shift>Street<Key.space>78,<Key.space><Key.shift>N<Key.shift>Y
Screenshot: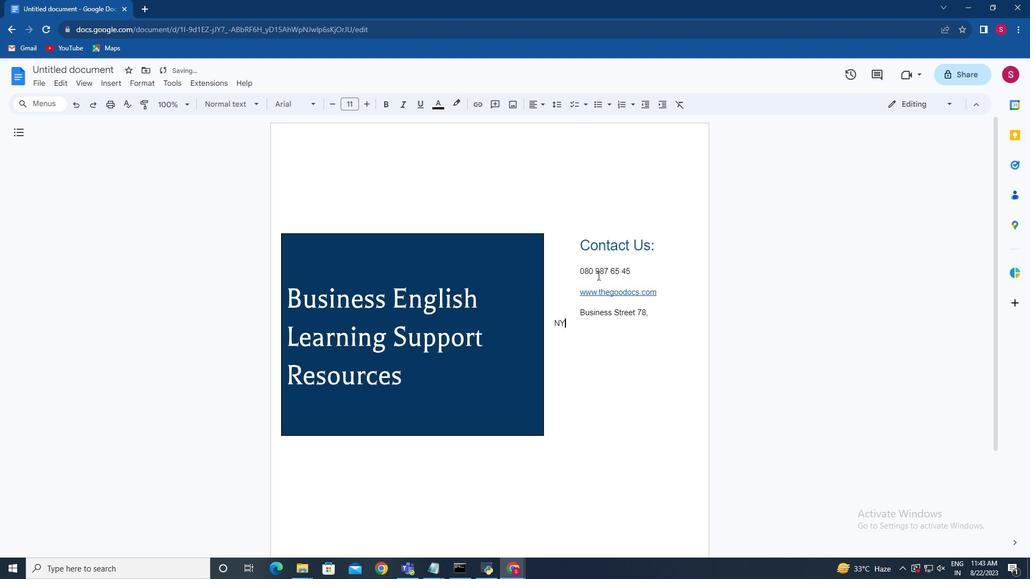 
Action: Mouse moved to (619, 319)
Screenshot: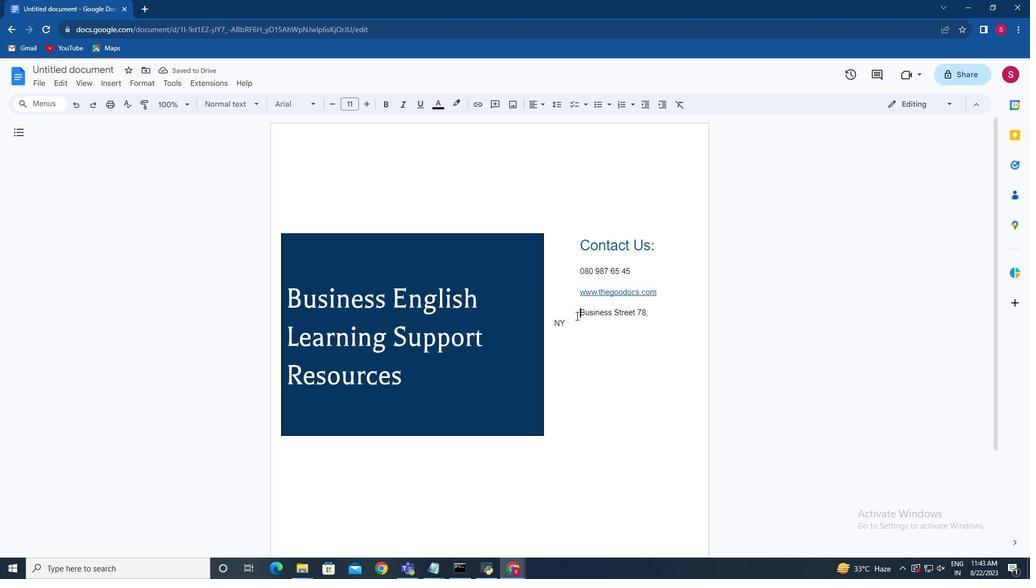
Action: Mouse pressed left at (619, 319)
Screenshot: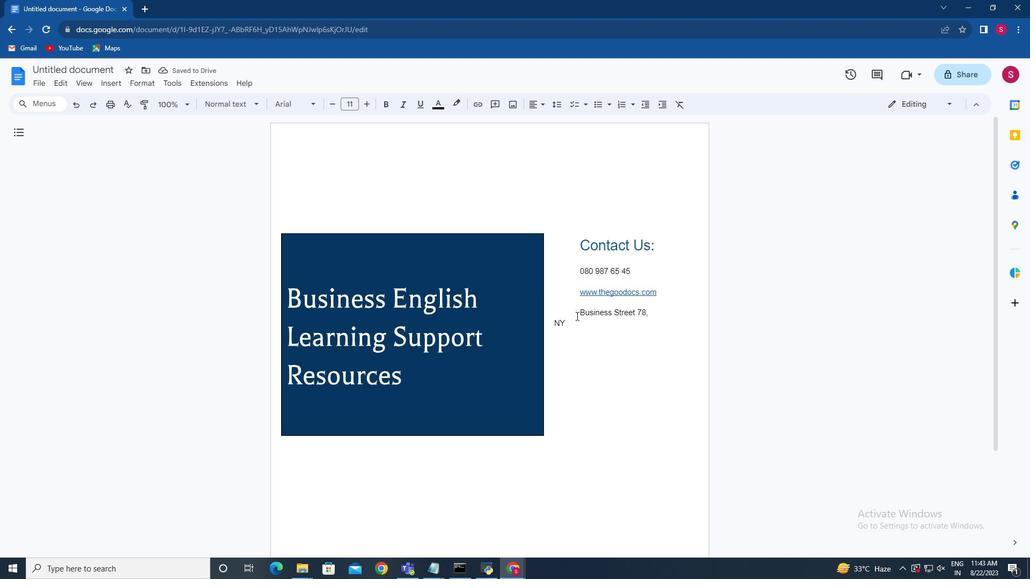 
Action: Key pressed <Key.backspace>
Screenshot: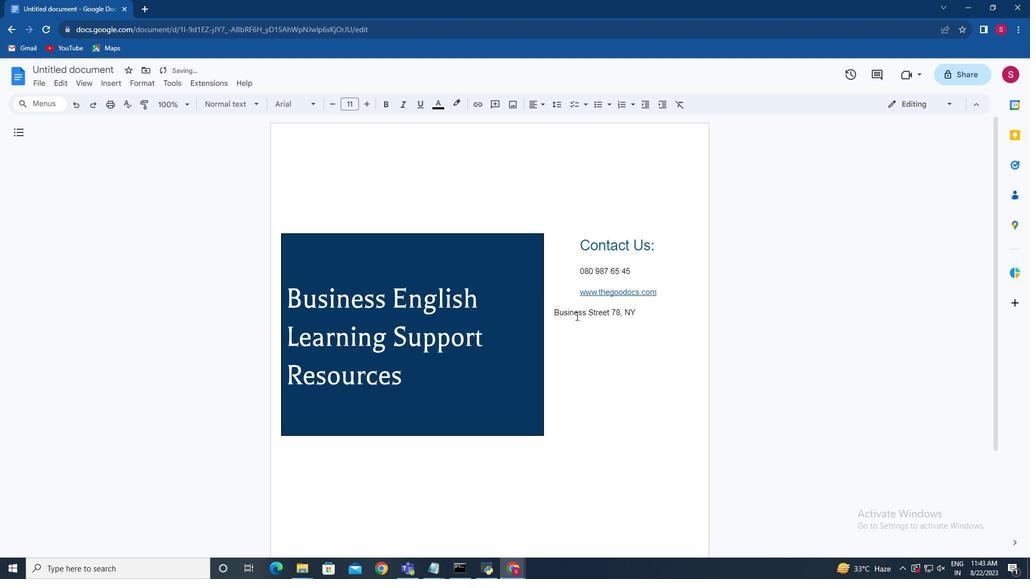 
Action: Mouse moved to (619, 317)
Screenshot: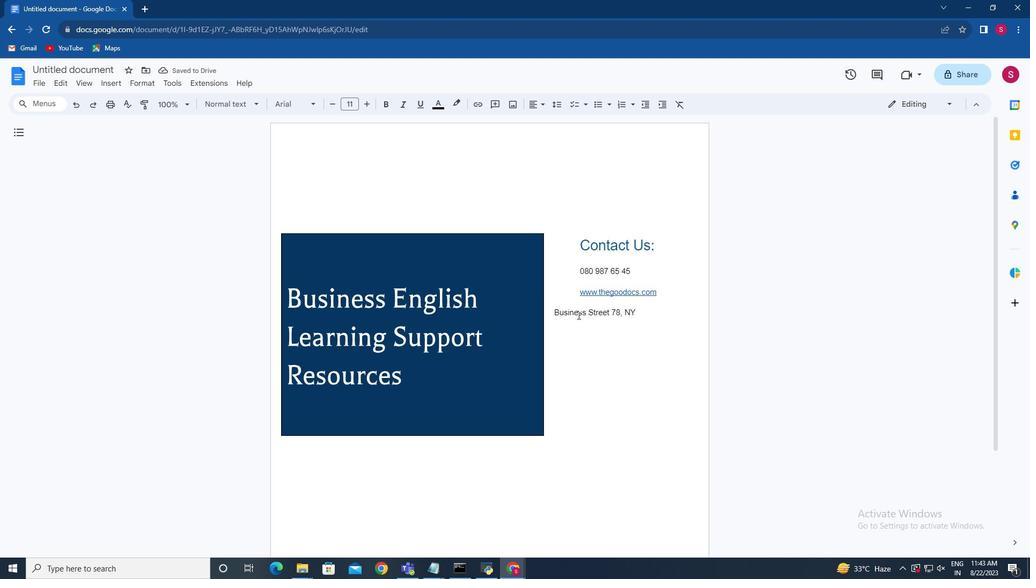 
Action: Key pressed <Key.space><Key.space><Key.space><Key.space><Key.space><Key.space><Key.space><Key.space><Key.space><Key.space><Key.backspace>
Screenshot: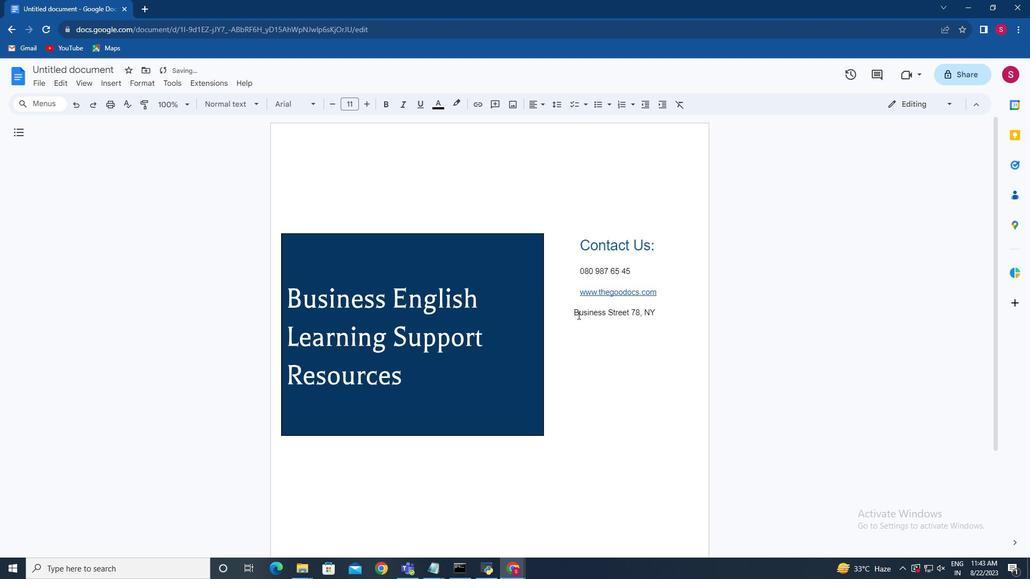 
Action: Mouse moved to (619, 292)
Screenshot: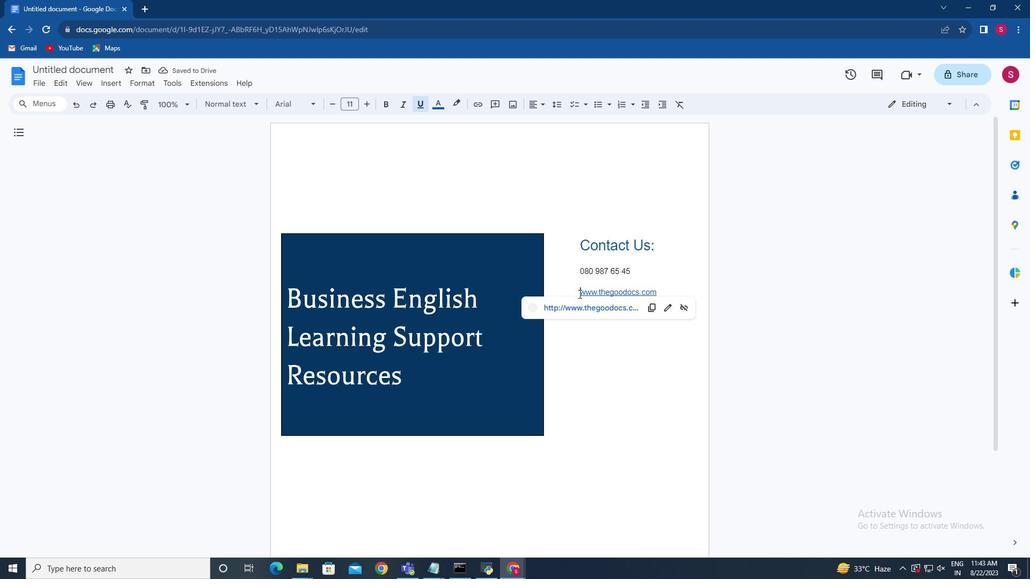 
Action: Mouse pressed left at (619, 292)
Screenshot: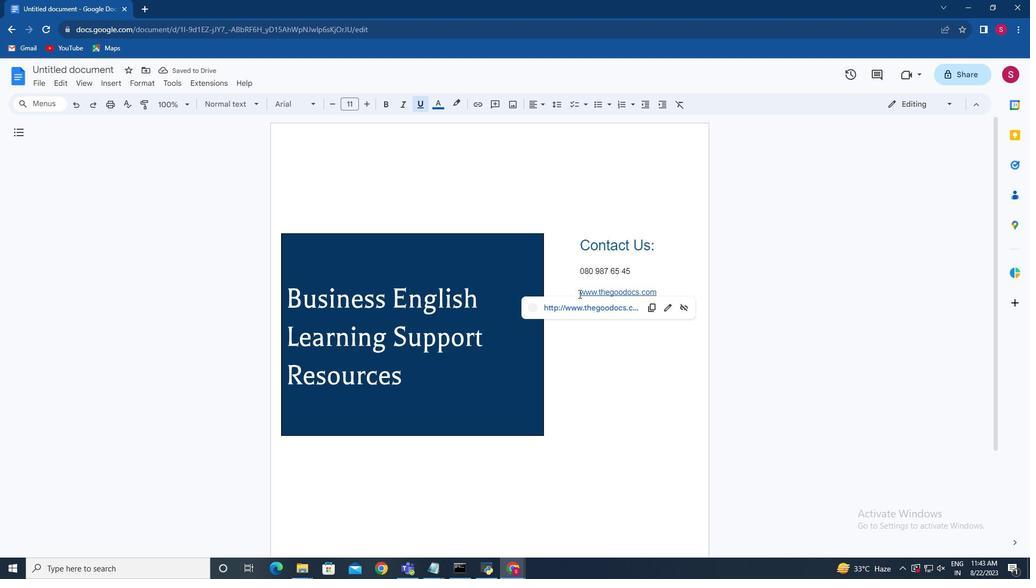 
Action: Key pressed <Key.backspace>
Screenshot: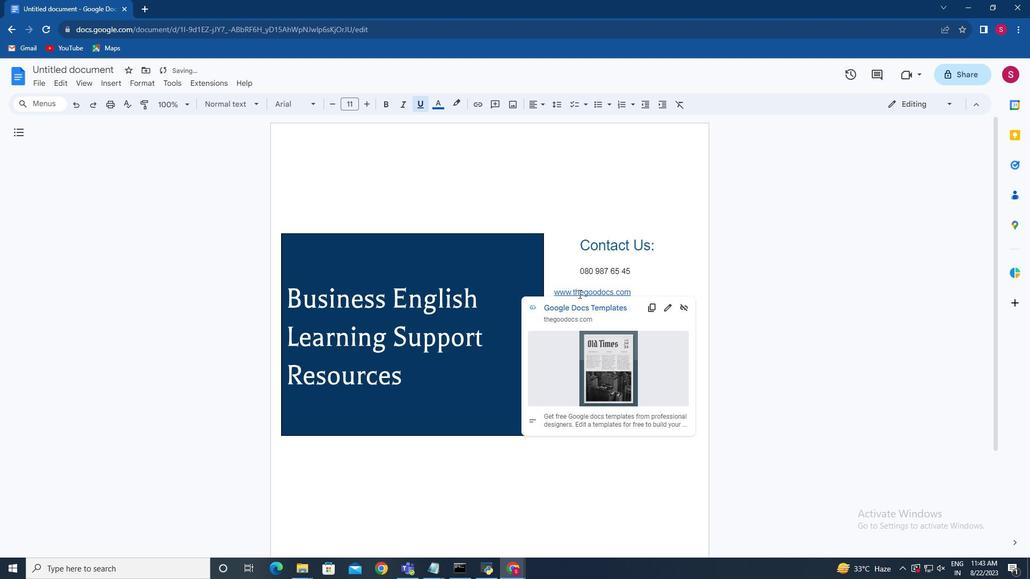 
Action: Mouse moved to (618, 545)
Screenshot: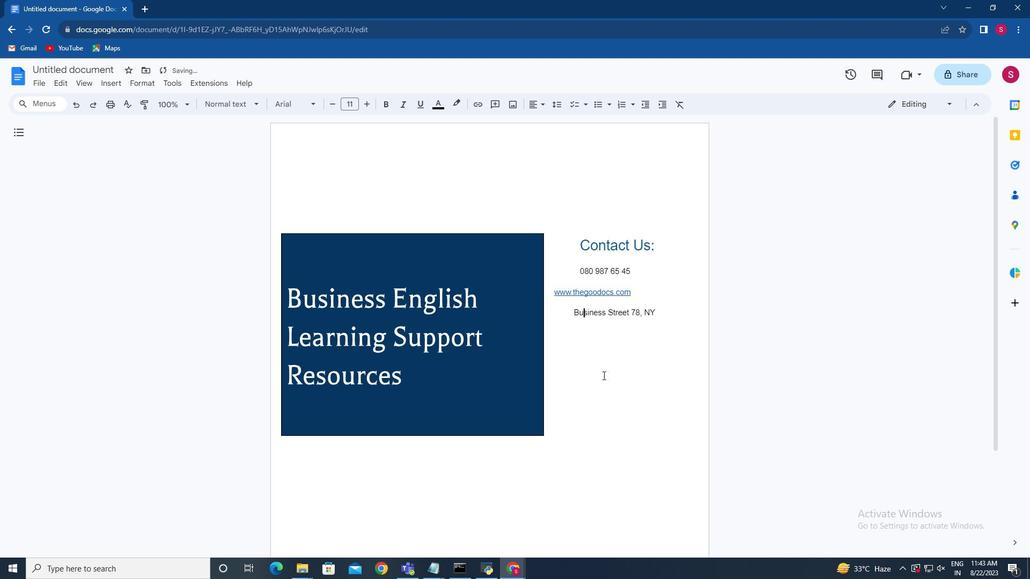 
Action: Mouse pressed left at (618, 545)
Screenshot: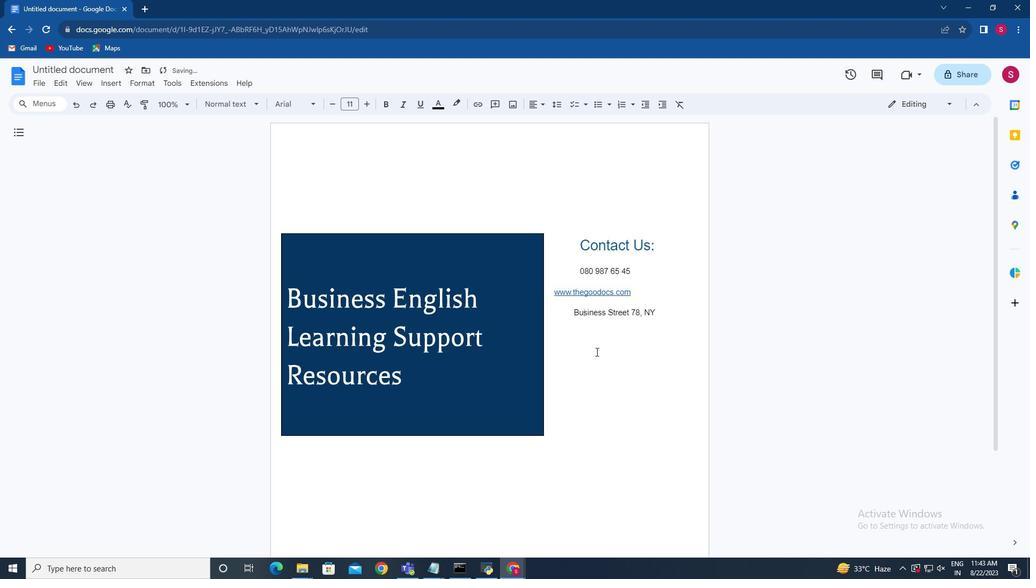 
Action: Mouse moved to (625, 295)
Screenshot: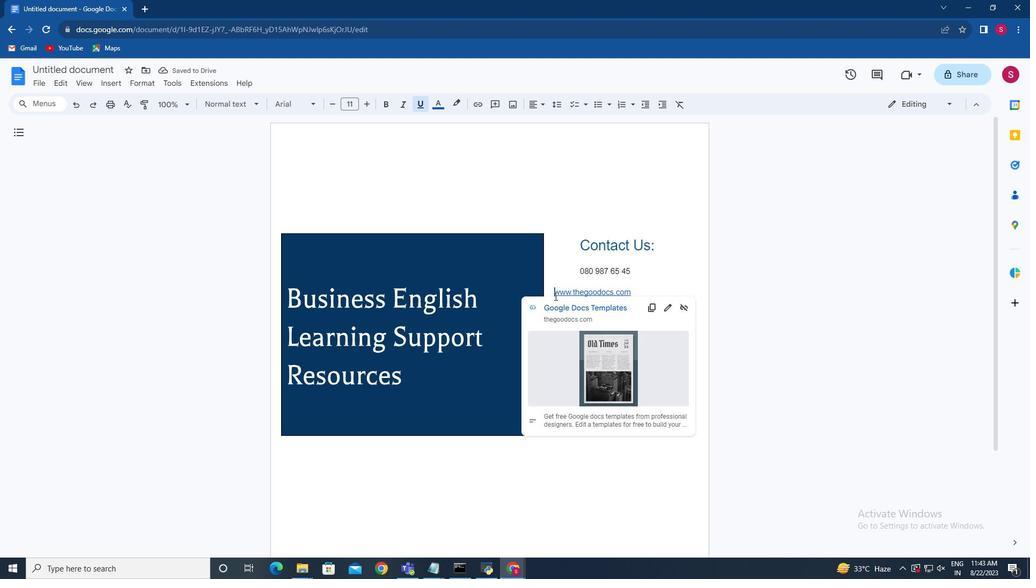 
Action: Mouse pressed left at (625, 295)
Screenshot: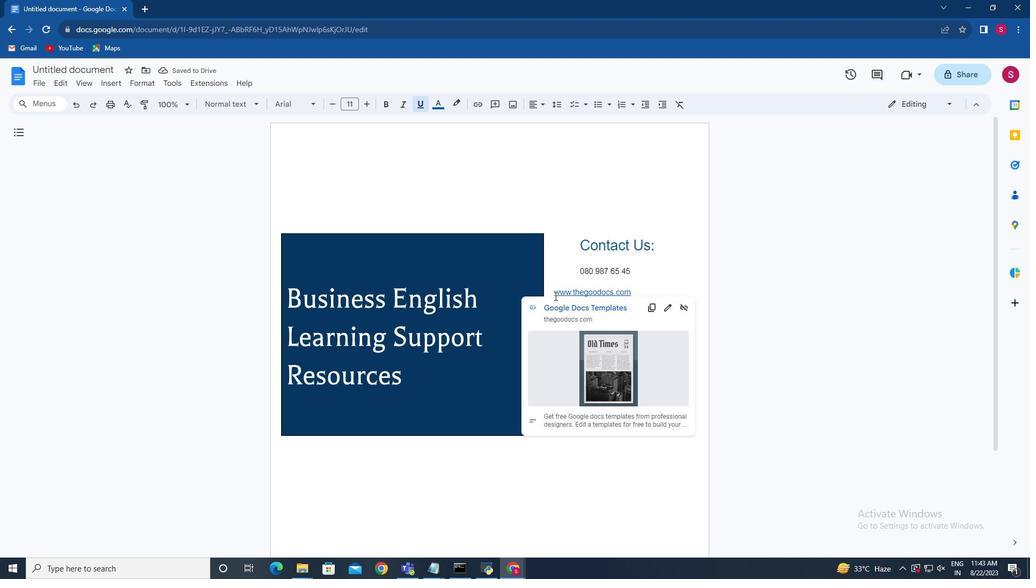
Action: Key pressed <Key.space><Key.space>
Screenshot: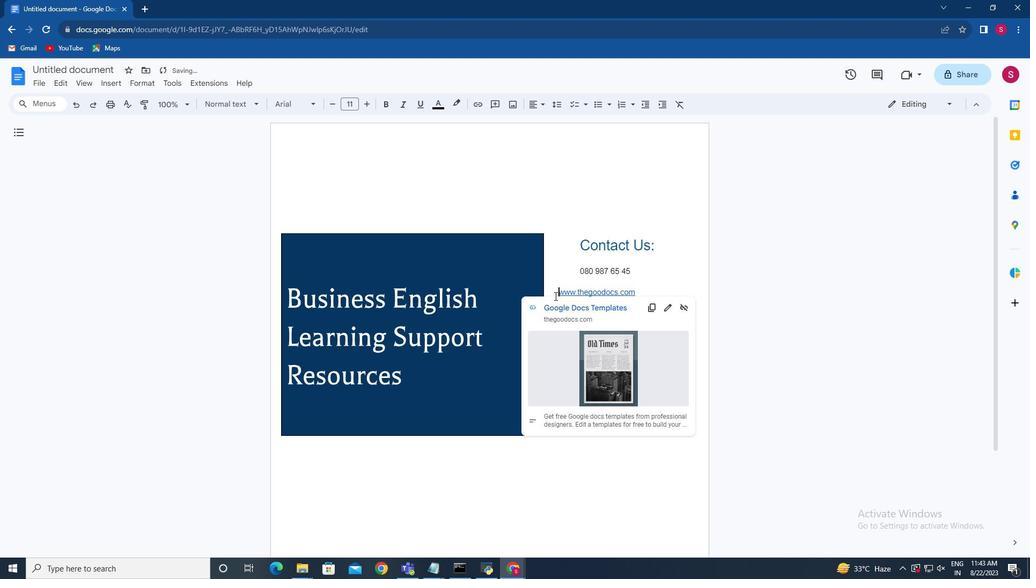 
Action: Mouse moved to (612, 552)
Screenshot: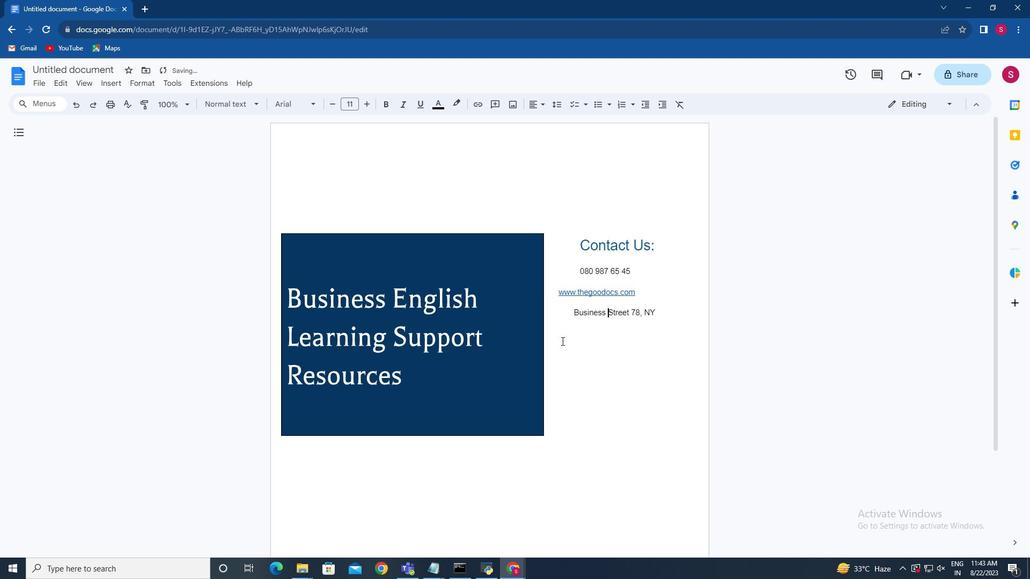 
Action: Mouse pressed left at (612, 552)
Screenshot: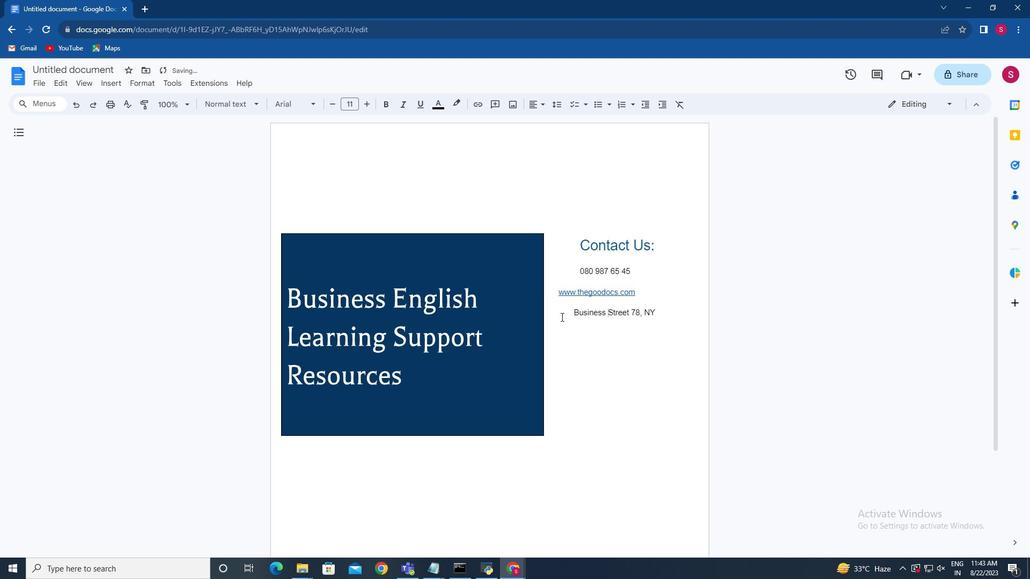 
Action: Mouse moved to (623, 291)
Screenshot: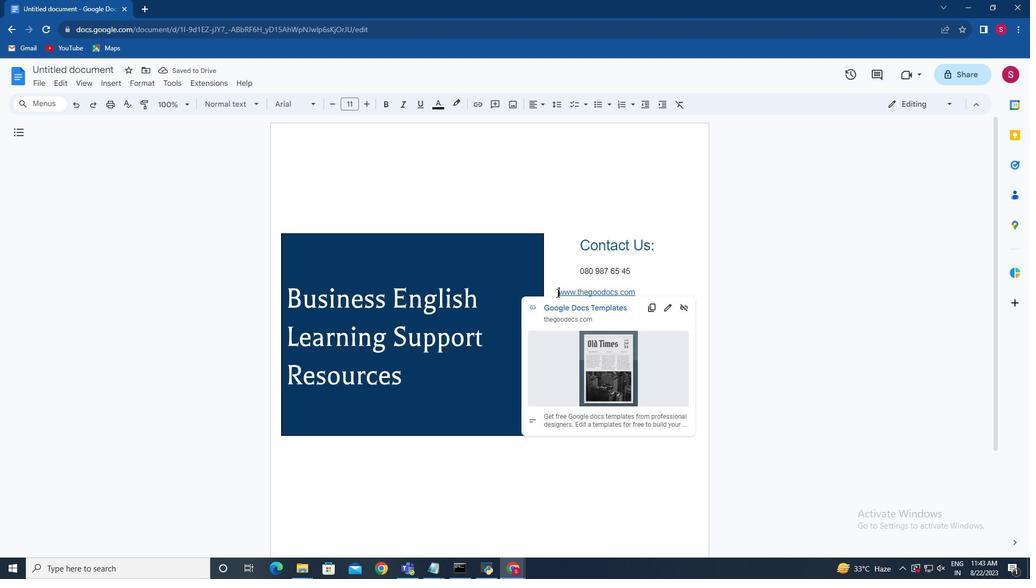 
Action: Mouse pressed left at (623, 291)
Screenshot: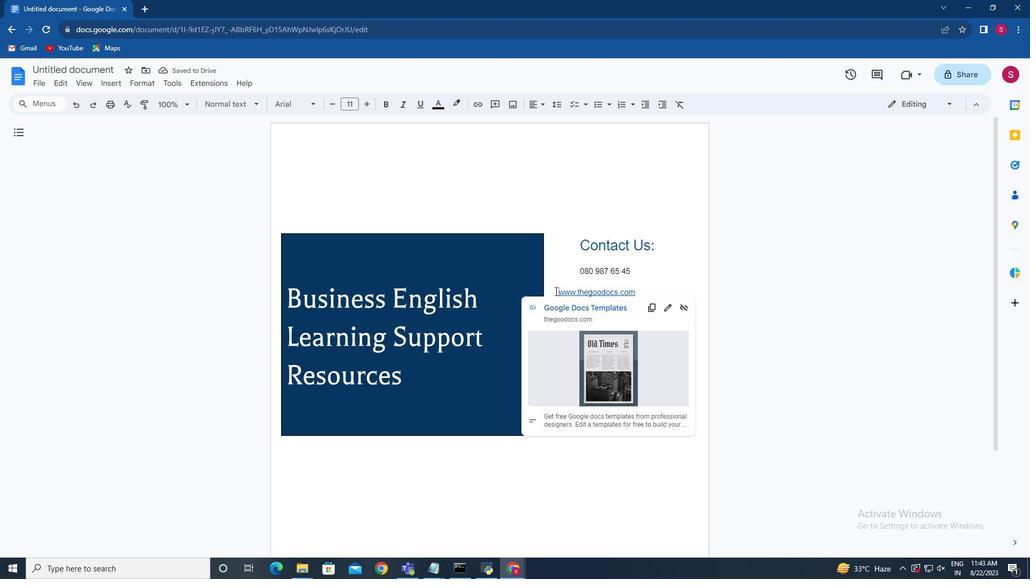 
Action: Mouse moved to (625, 289)
Screenshot: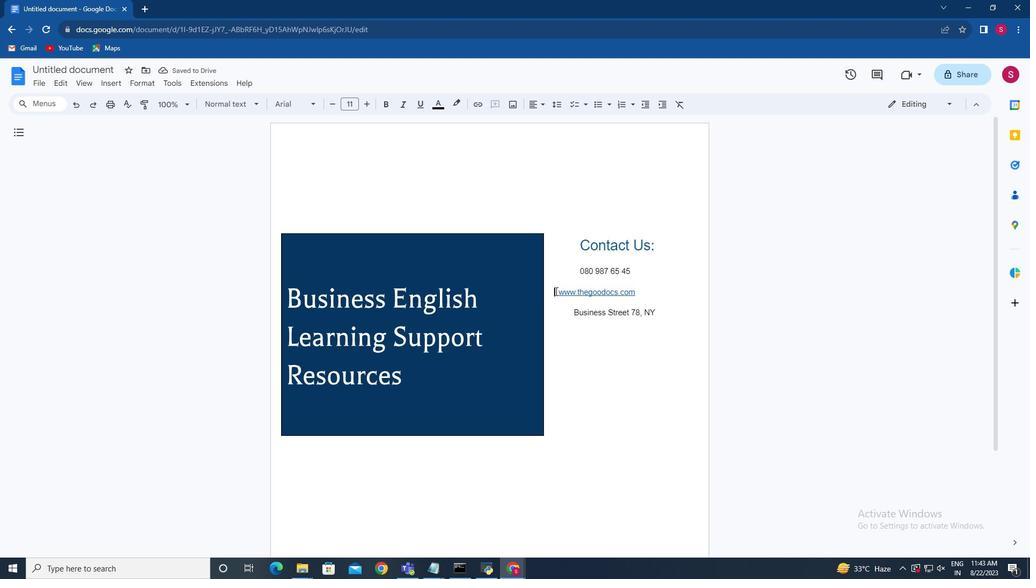 
Action: Mouse pressed left at (625, 289)
Screenshot: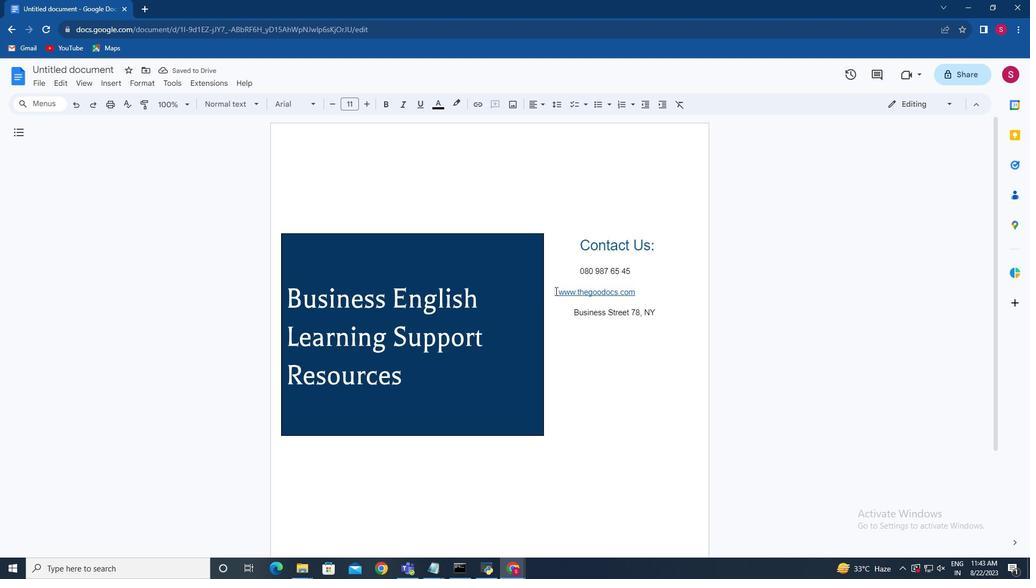 
Action: Key pressed <Key.space><Key.space><Key.space><Key.space><Key.space><Key.space><Key.space>
Screenshot: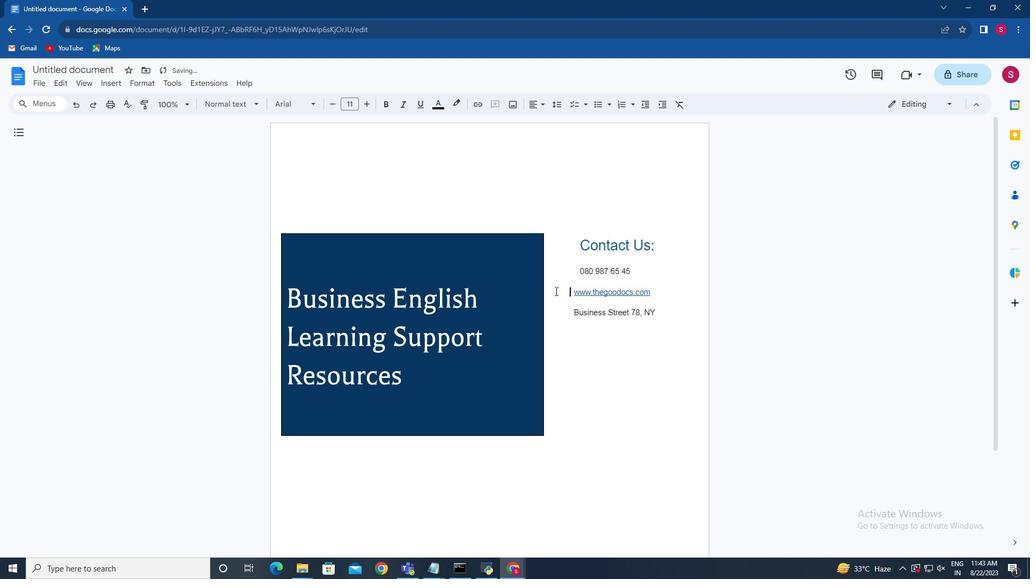 
Action: Mouse moved to (619, 265)
Screenshot: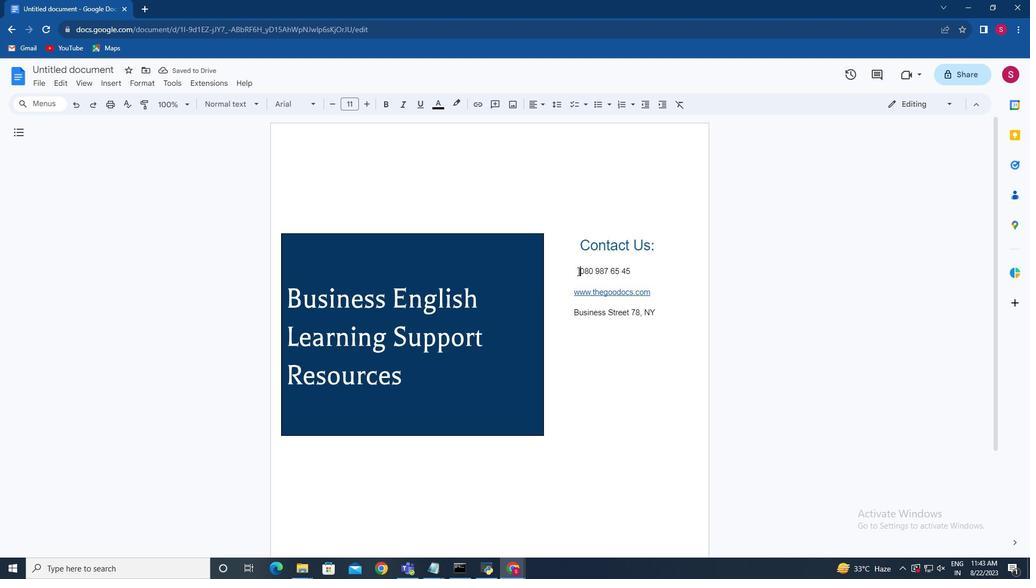 
Action: Mouse pressed left at (619, 265)
Screenshot: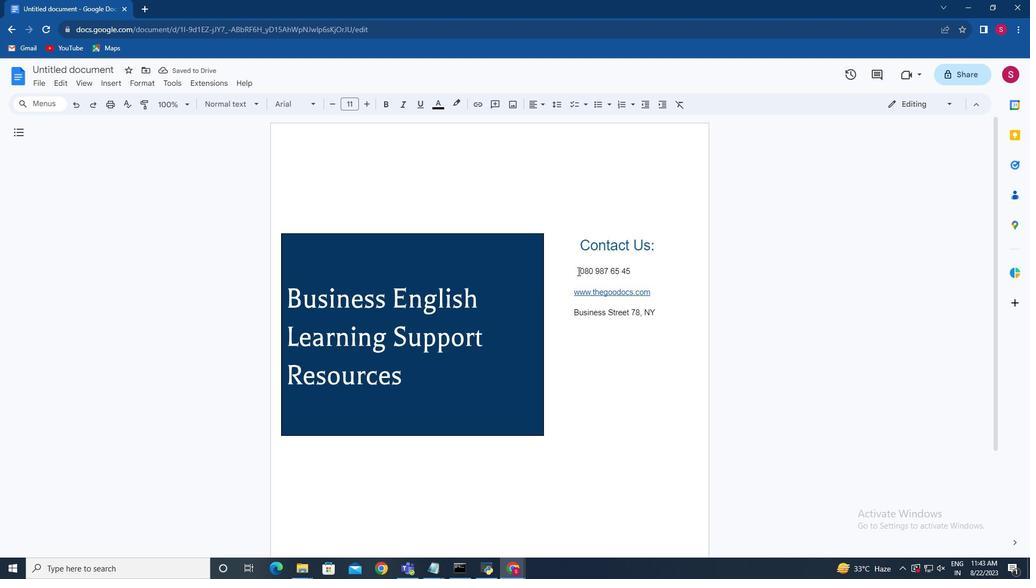 
Action: Key pressed <Key.backspace><Key.space><Key.space><Key.space><Key.space><Key.space><Key.space><Key.space><Key.space>
Screenshot: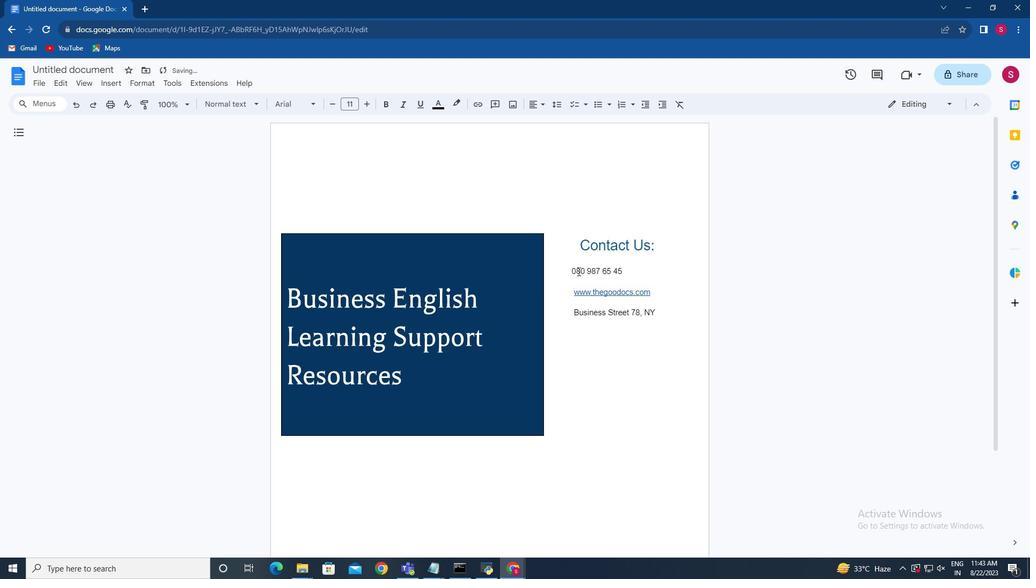 
Action: Mouse moved to (619, 236)
Screenshot: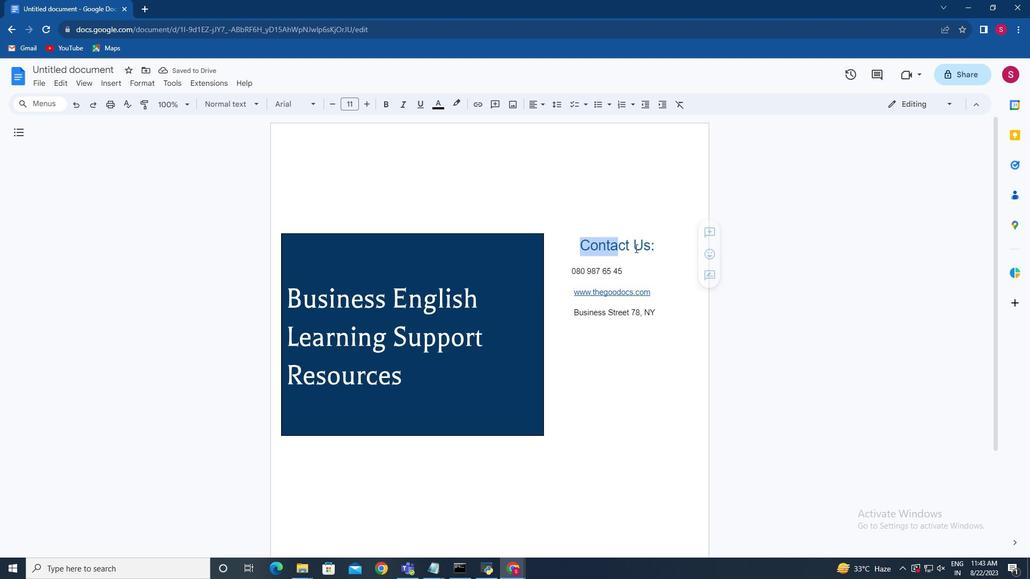 
Action: Mouse pressed left at (619, 236)
Screenshot: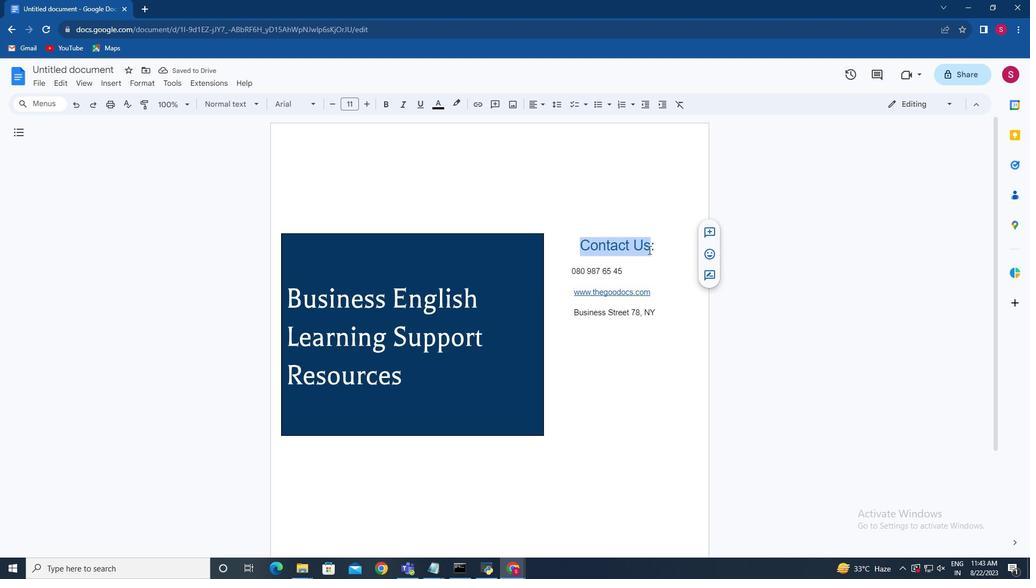 
Action: Mouse moved to (668, 68)
Screenshot: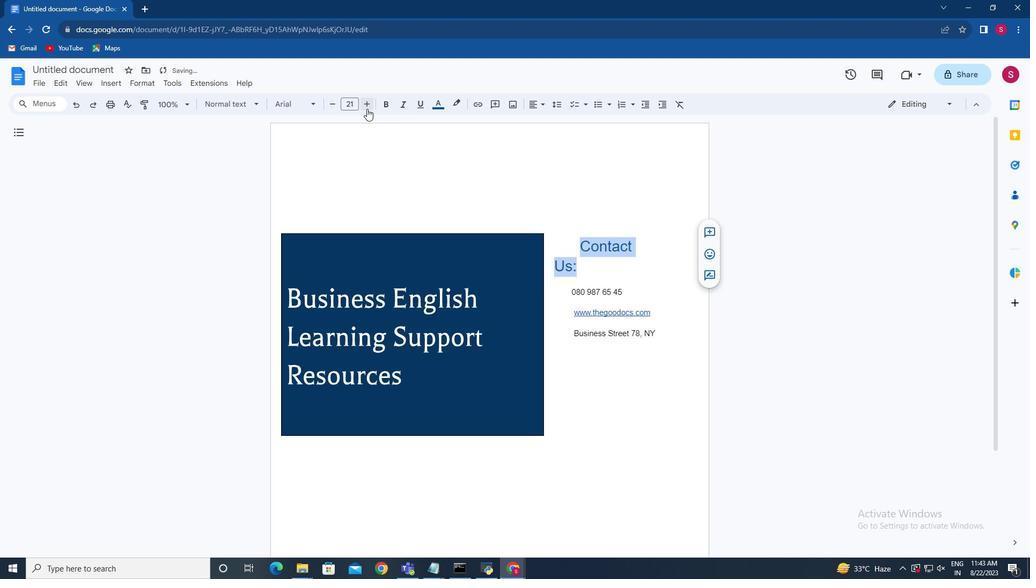 
Action: Mouse pressed left at (668, 68)
Screenshot: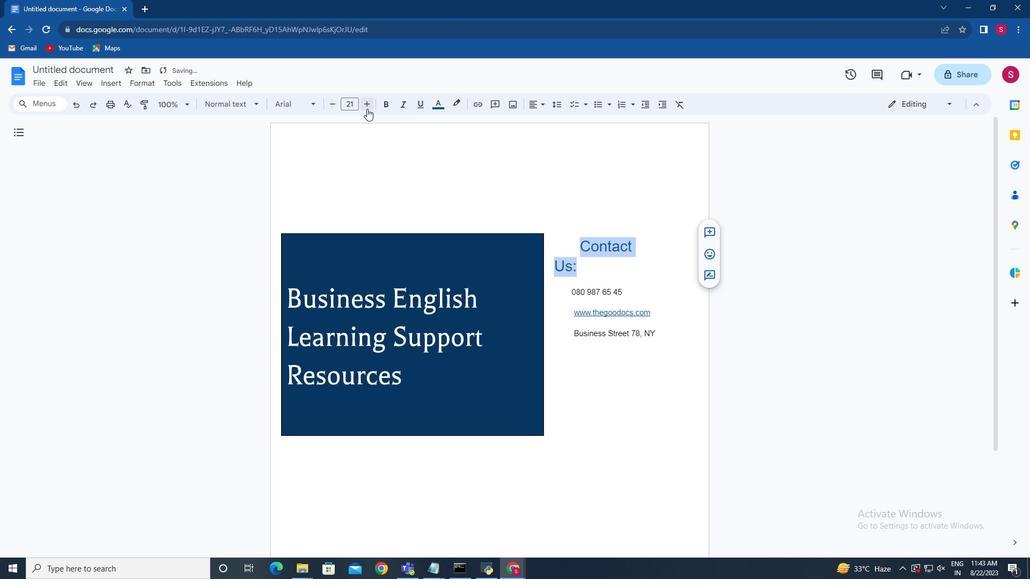 
Action: Mouse moved to (675, 60)
Screenshot: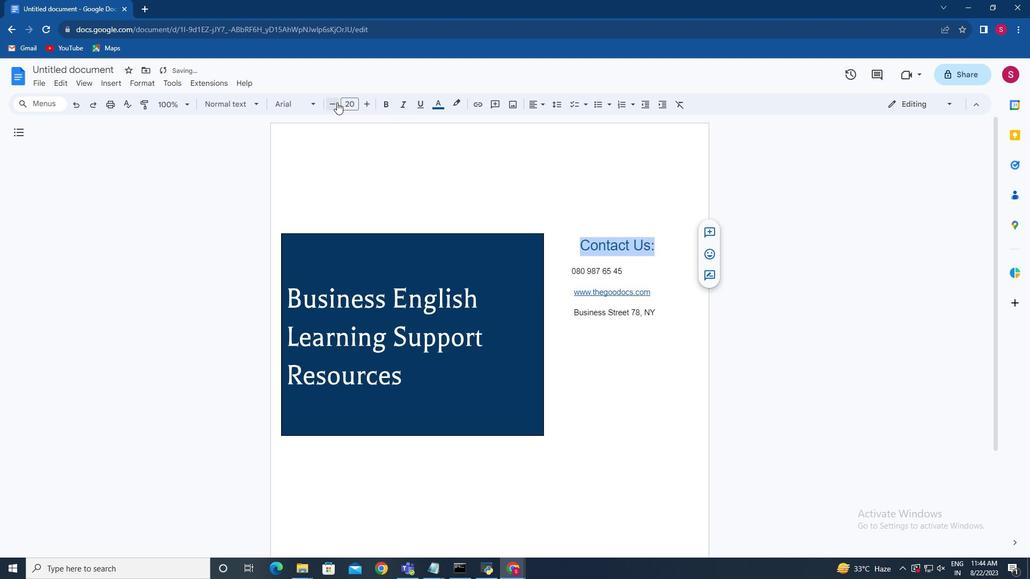 
Action: Mouse pressed left at (675, 60)
Screenshot: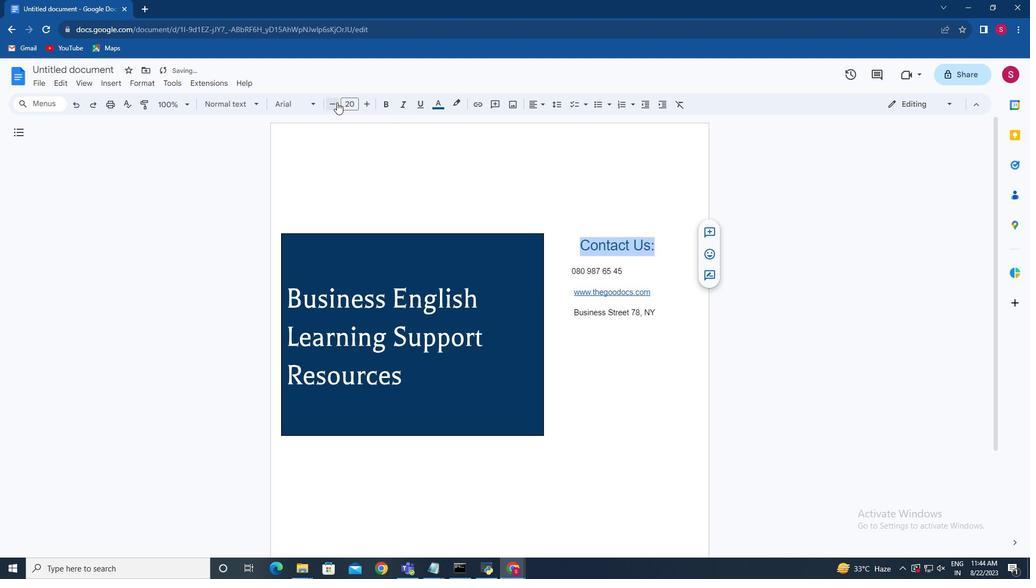 
Action: Mouse moved to (622, 265)
